 Task: Open a blank sheet, save the file as Daniel Add the quote 'Success is not final; failure is not fatal: it's the courage to continue that counts.'Success is not final; failure is not fatal: it's the courage to continue that counts.  Apply font style Apply font style Kunstler Script and font size 15 Align the text to the Center .Change the text color to  Purple
Action: Mouse moved to (324, 212)
Screenshot: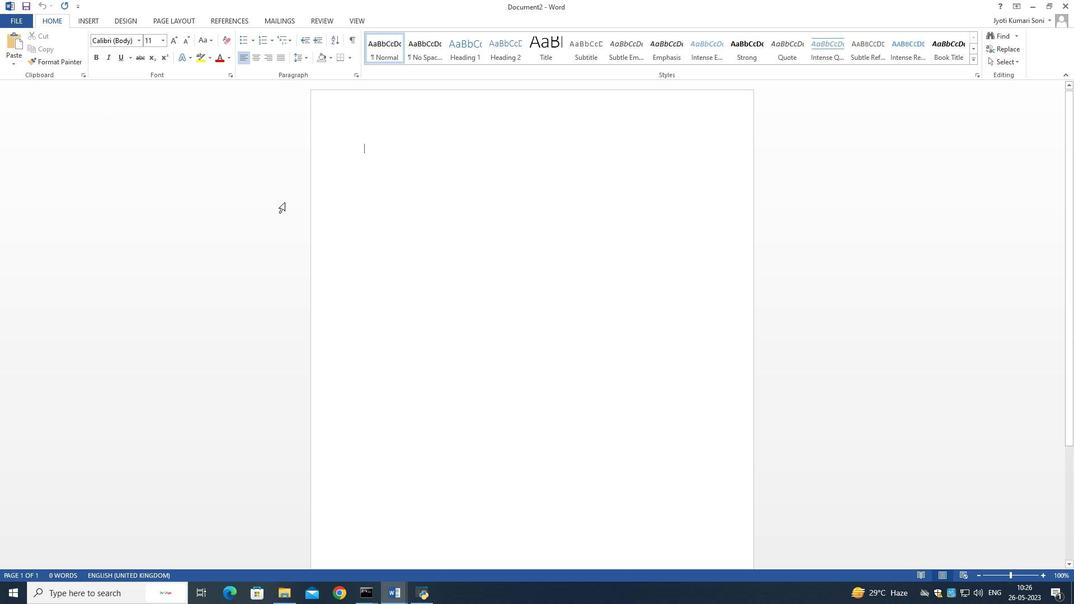 
Action: Mouse scrolled (324, 213) with delta (0, 0)
Screenshot: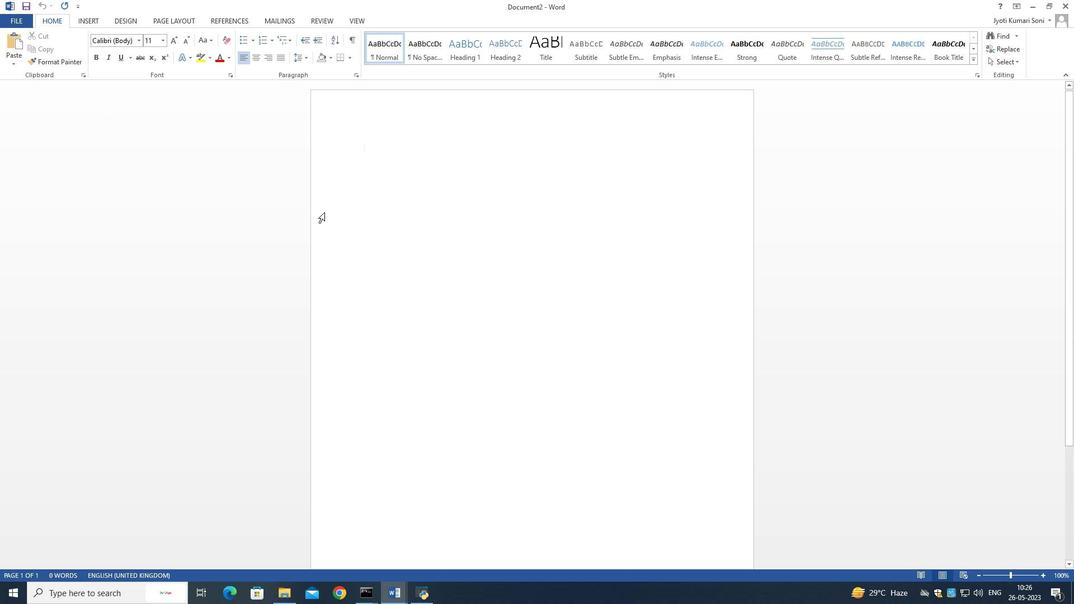 
Action: Mouse moved to (325, 212)
Screenshot: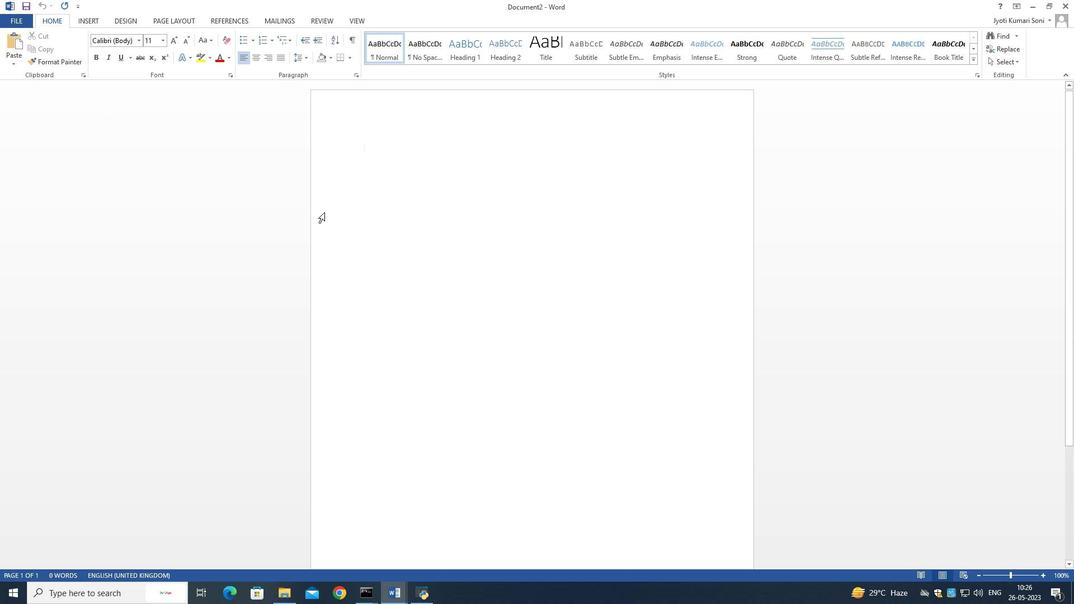 
Action: Mouse scrolled (325, 213) with delta (0, 0)
Screenshot: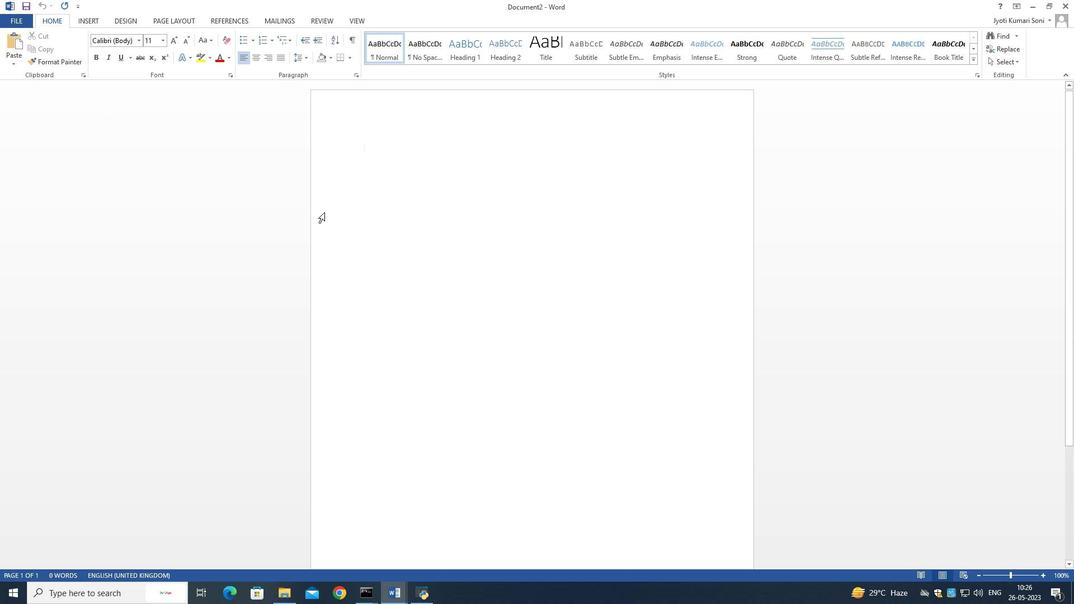 
Action: Mouse scrolled (325, 213) with delta (0, 0)
Screenshot: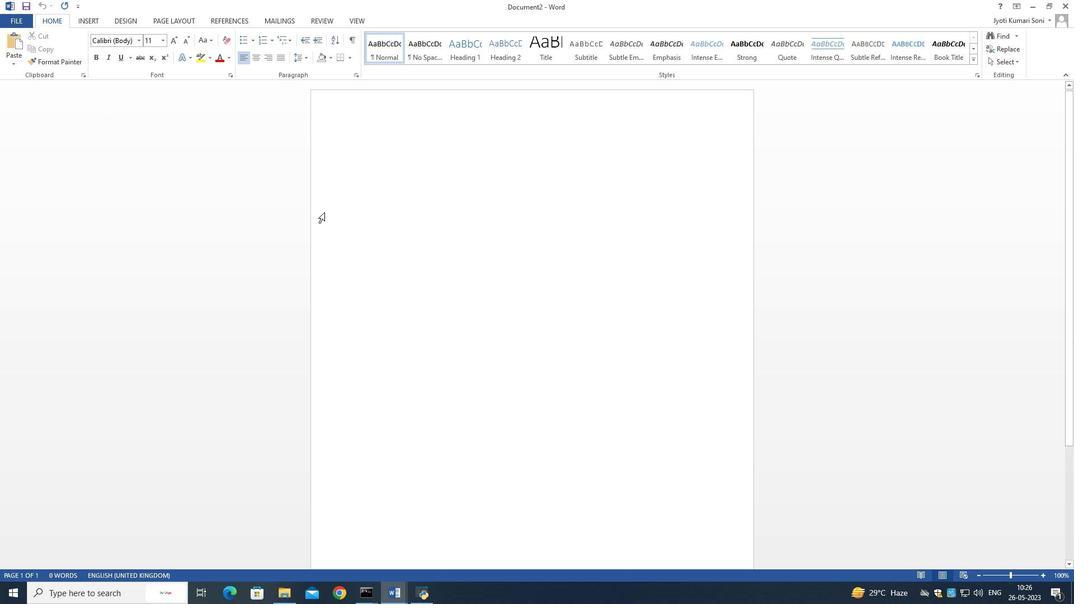
Action: Mouse moved to (18, 19)
Screenshot: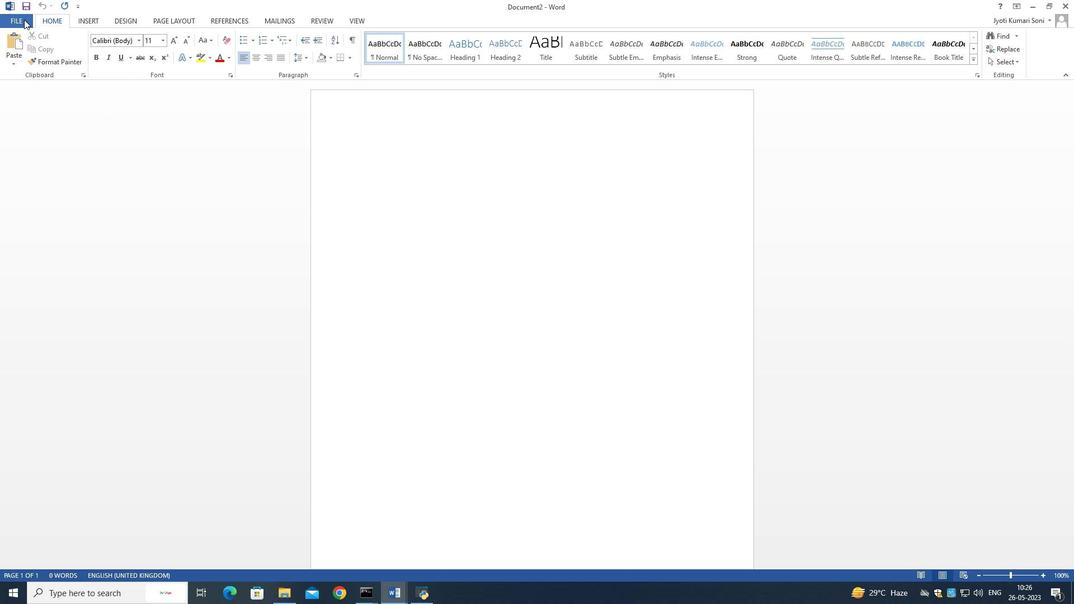 
Action: Mouse pressed left at (18, 19)
Screenshot: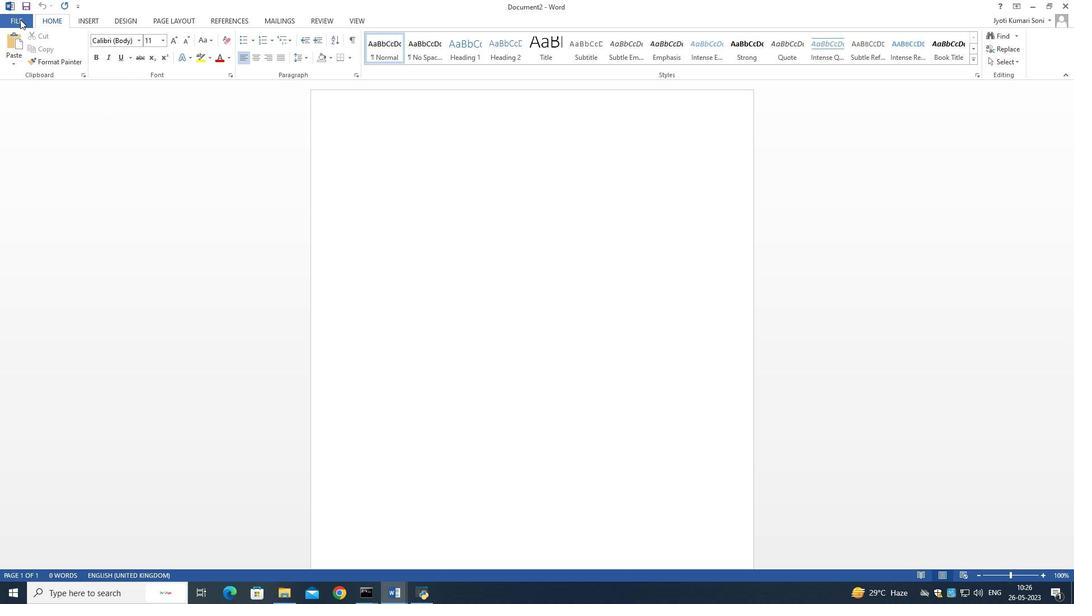 
Action: Mouse moved to (28, 73)
Screenshot: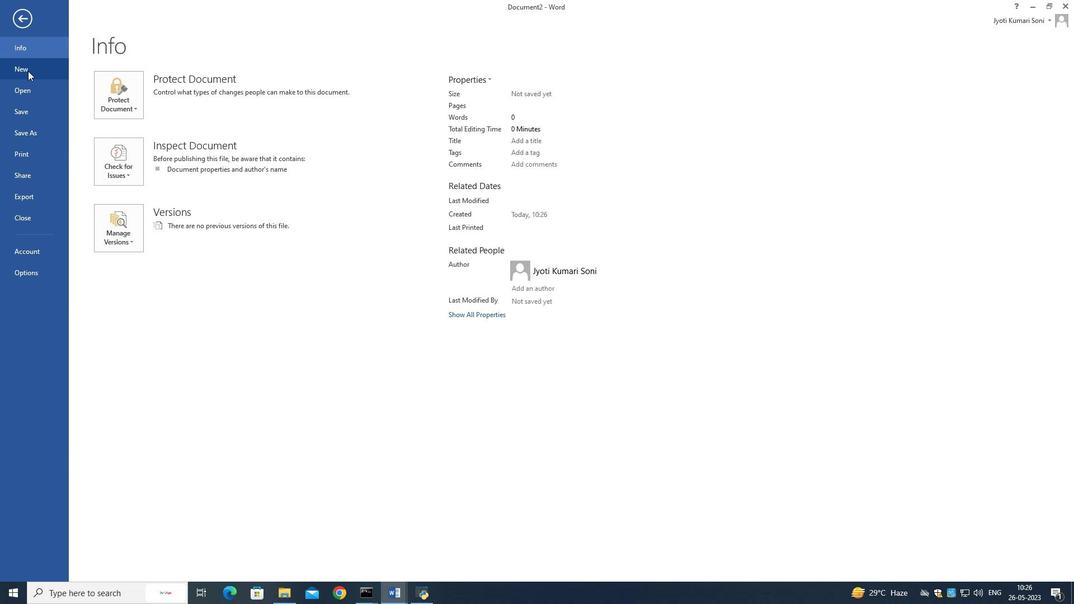 
Action: Mouse pressed left at (28, 73)
Screenshot: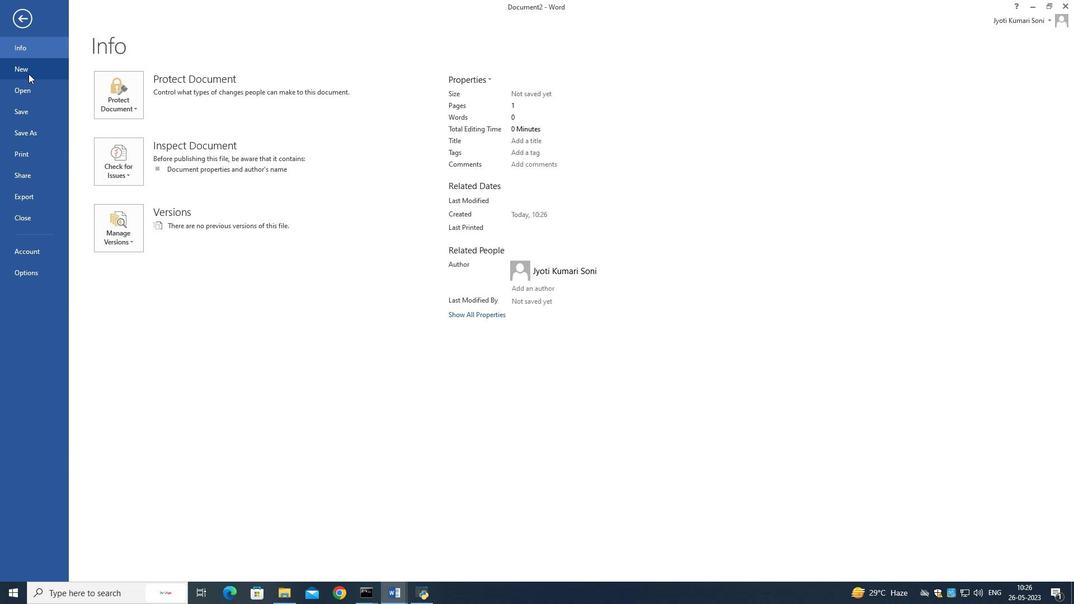 
Action: Mouse moved to (176, 166)
Screenshot: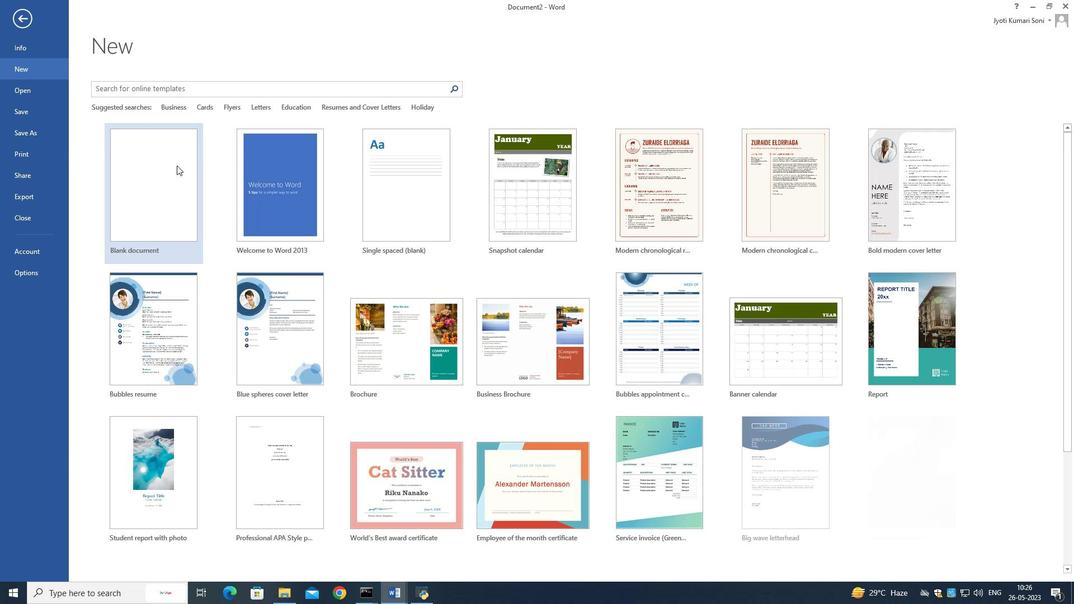 
Action: Mouse pressed left at (176, 166)
Screenshot: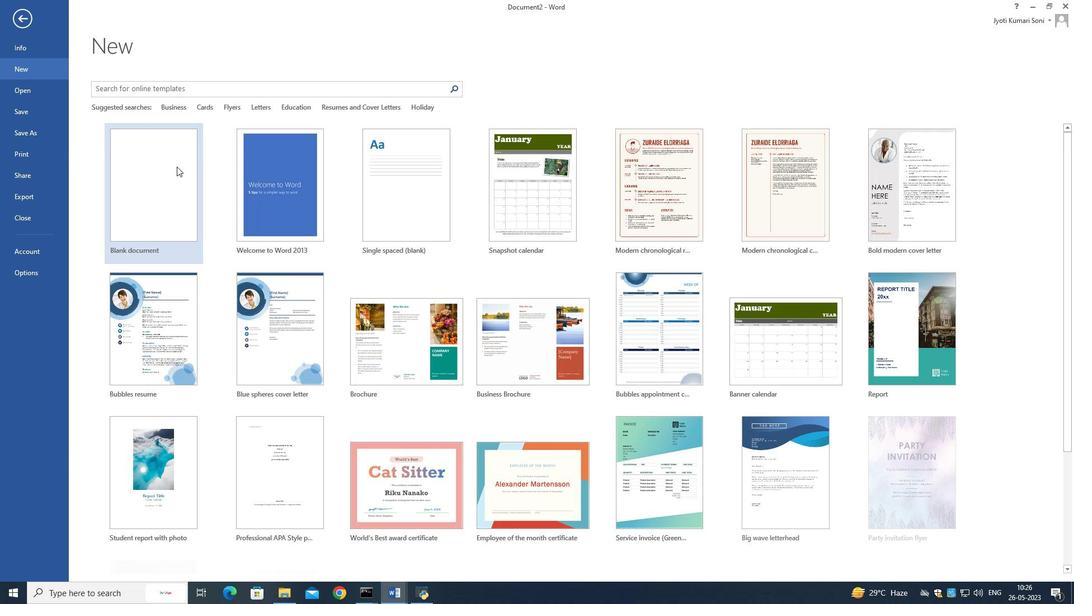 
Action: Mouse moved to (380, 150)
Screenshot: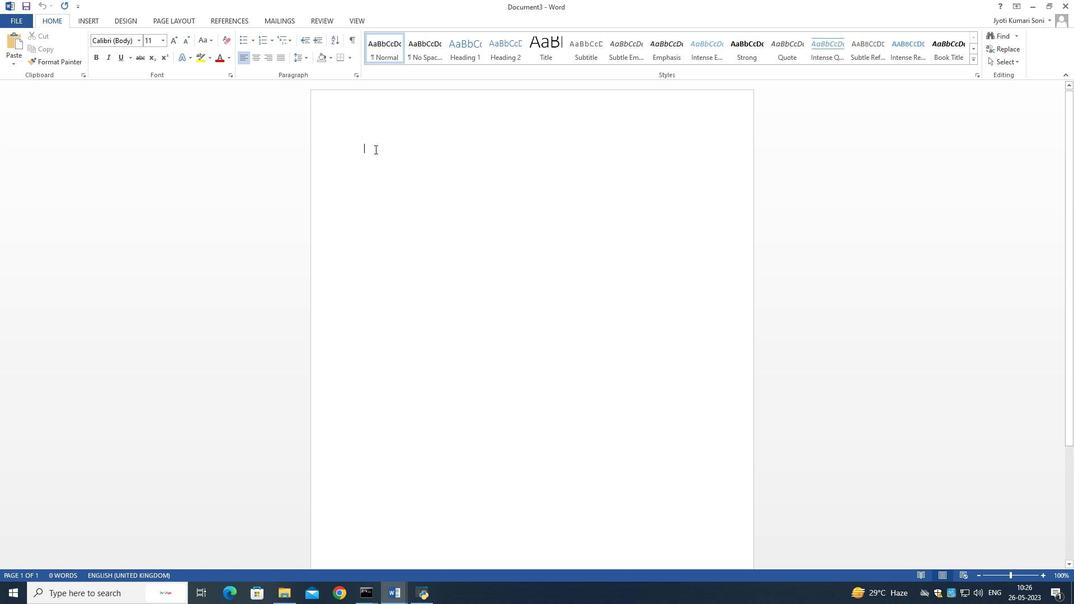 
Action: Key pressed ctrl+S
Screenshot: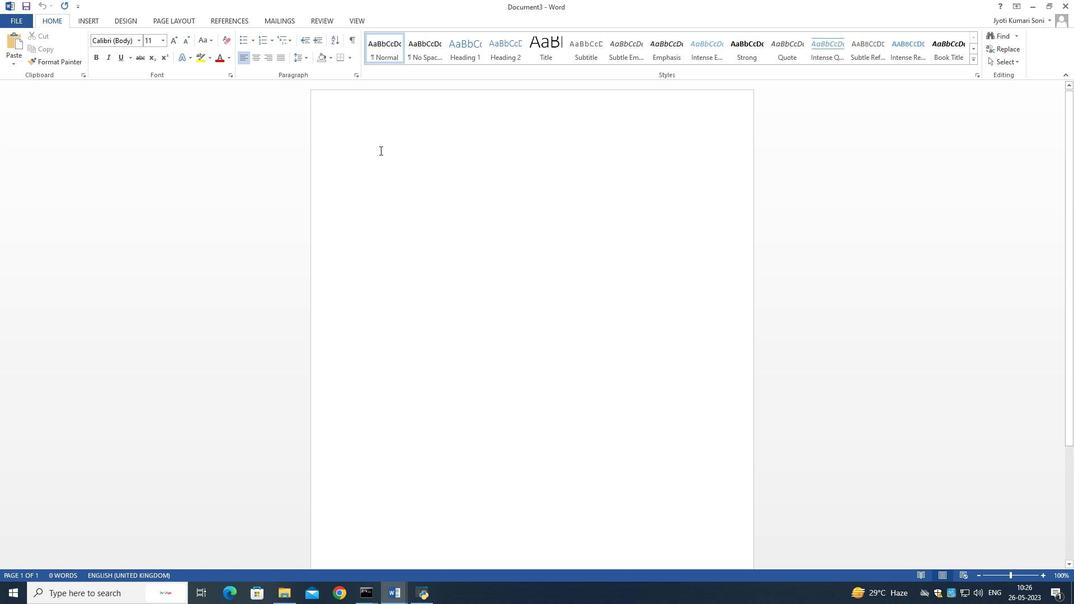 
Action: Mouse moved to (194, 119)
Screenshot: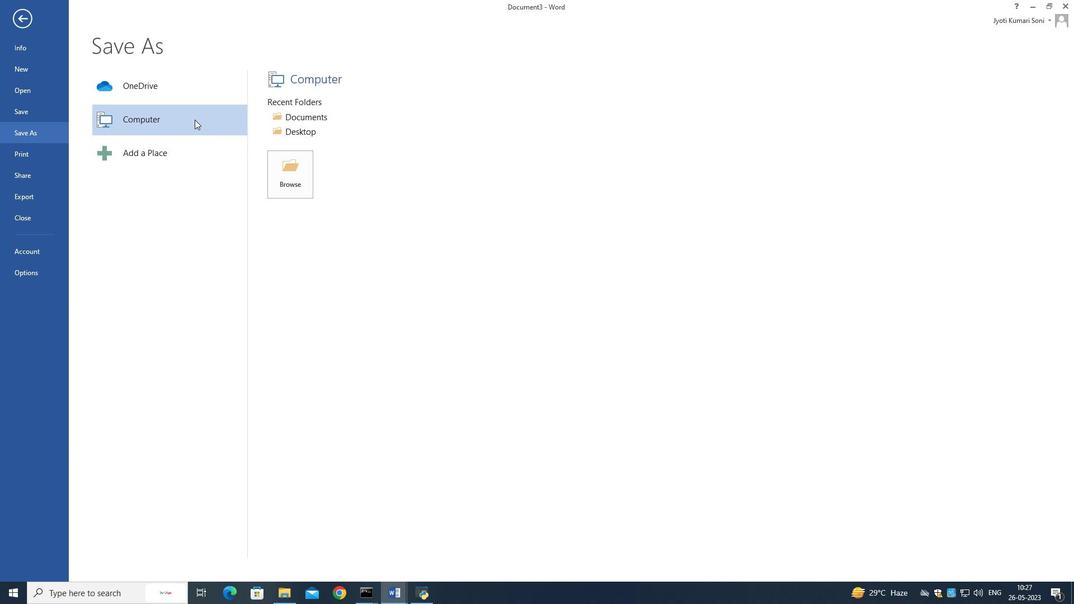 
Action: Mouse pressed left at (194, 119)
Screenshot: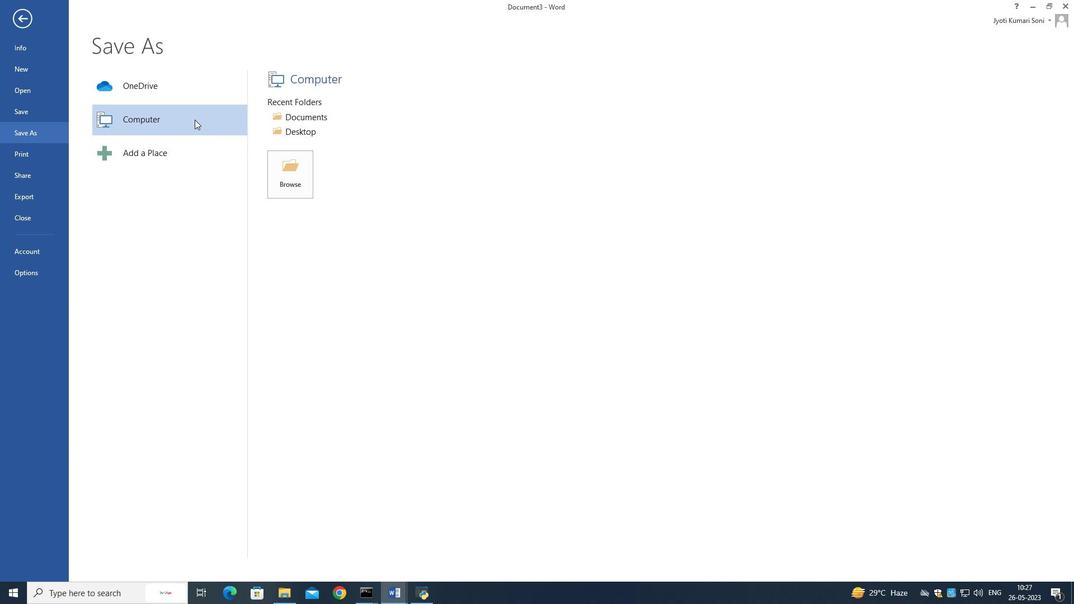 
Action: Mouse moved to (334, 118)
Screenshot: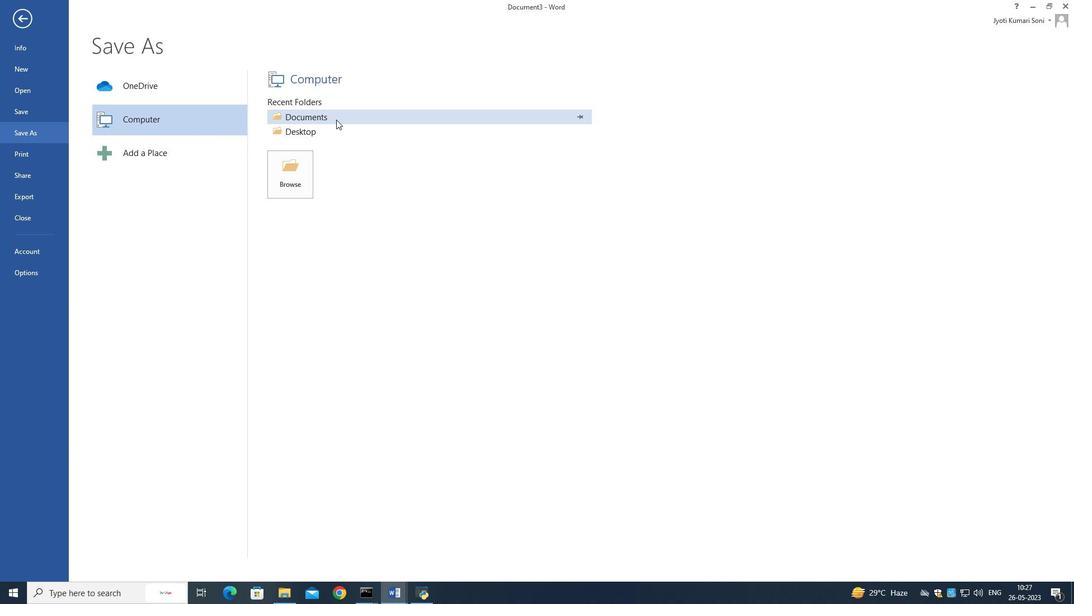 
Action: Mouse pressed left at (334, 118)
Screenshot: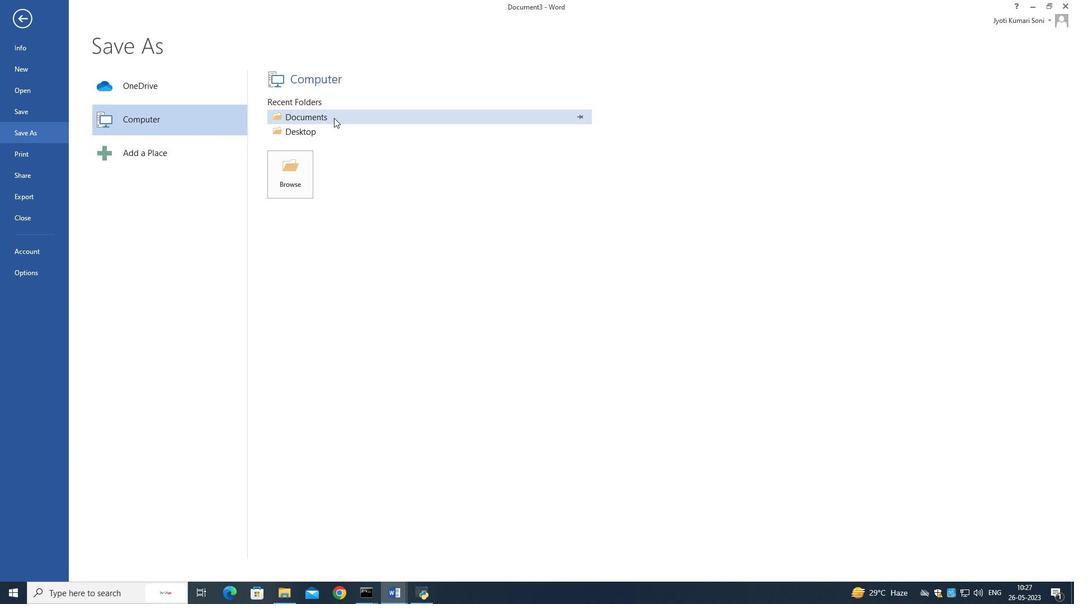 
Action: Mouse moved to (294, 223)
Screenshot: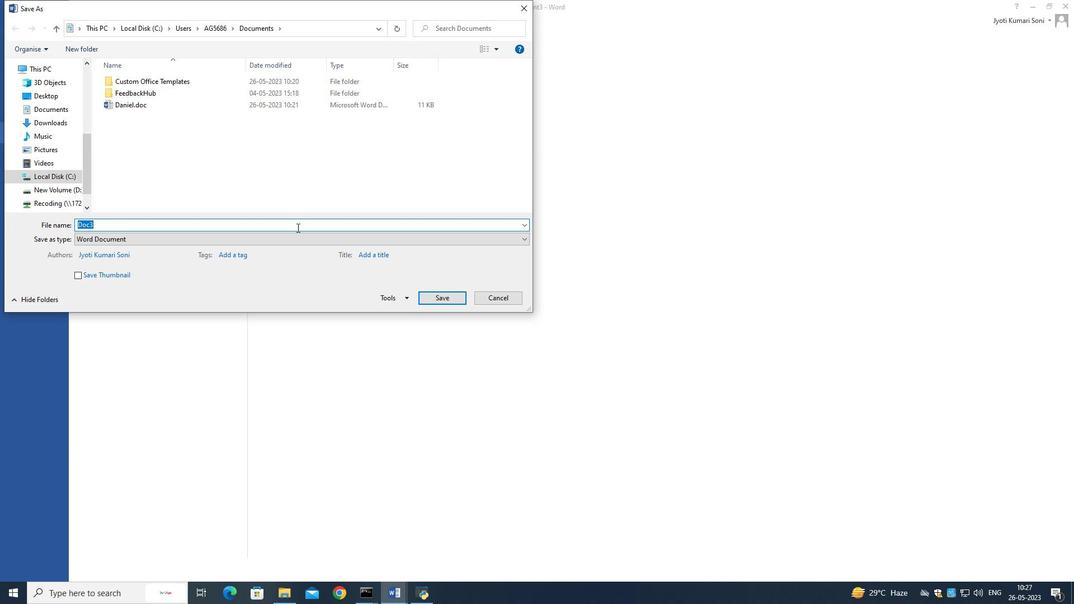 
Action: Mouse pressed left at (294, 223)
Screenshot: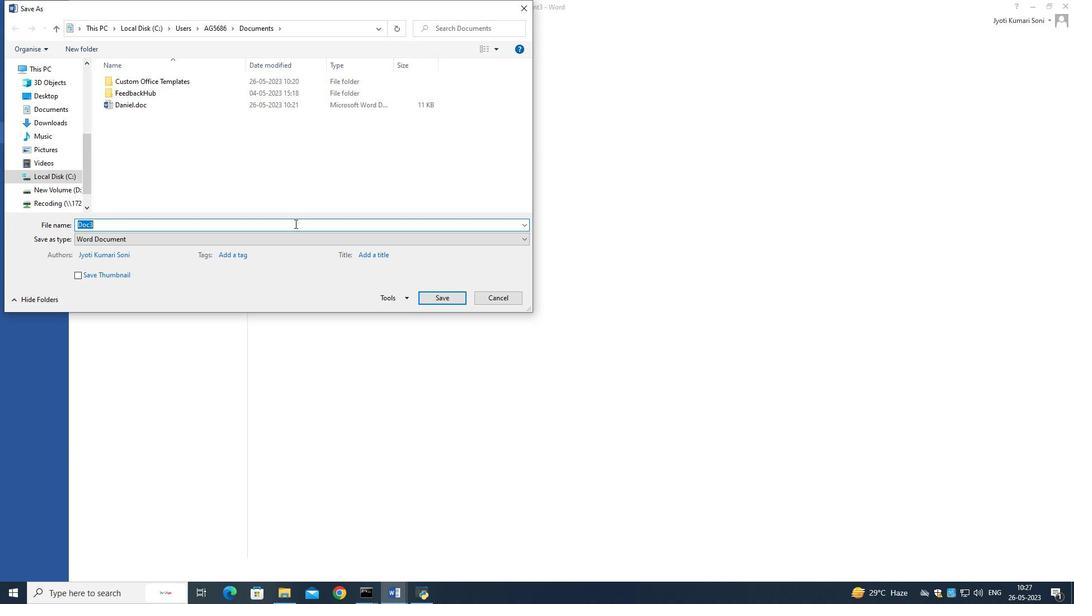 
Action: Key pressed <Key.backspace><Key.backspace><Key.backspace><Key.backspace><Key.backspace><Key.backspace><Key.backspace><Key.backspace><Key.backspace><Key.backspace><Key.backspace><Key.backspace><Key.backspace><Key.backspace><Key.backspace><Key.shift>daniel.doc
Screenshot: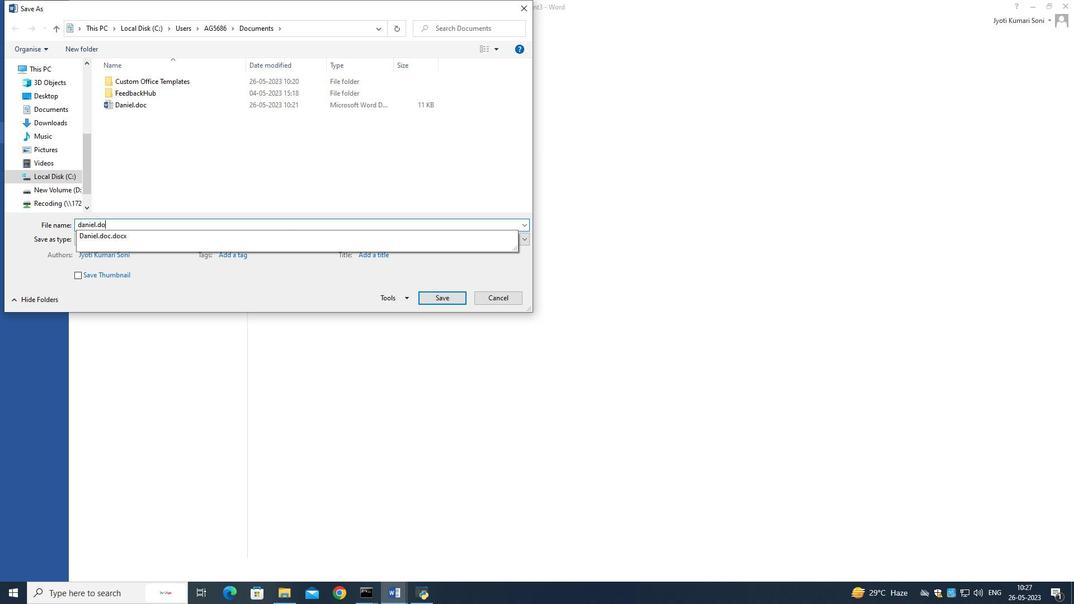 
Action: Mouse moved to (171, 233)
Screenshot: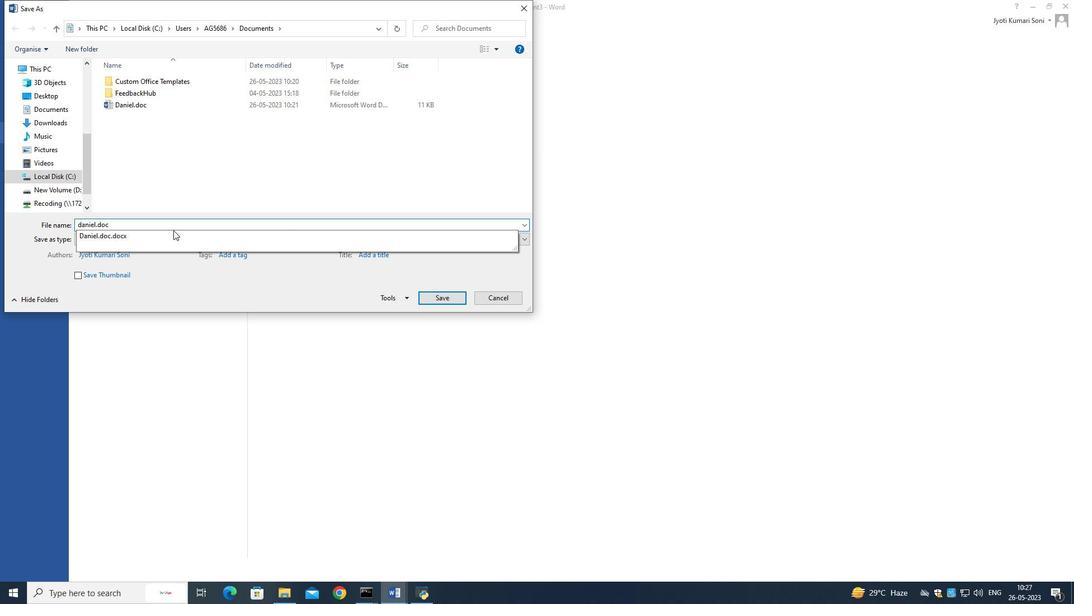 
Action: Key pressed <Key.backspace><Key.backspace><Key.backspace><Key.backspace>
Screenshot: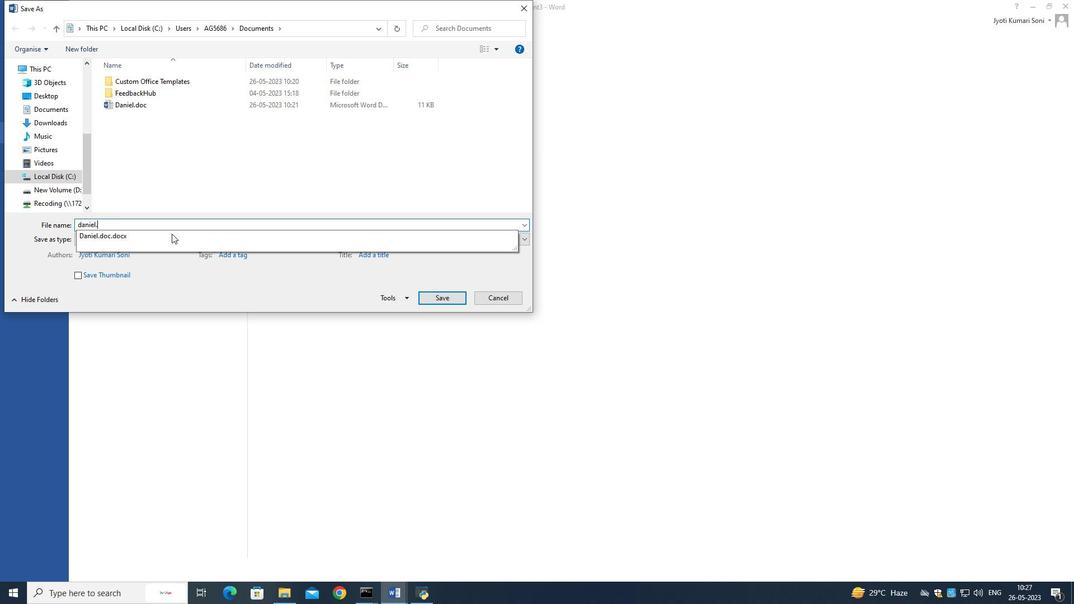 
Action: Mouse moved to (171, 225)
Screenshot: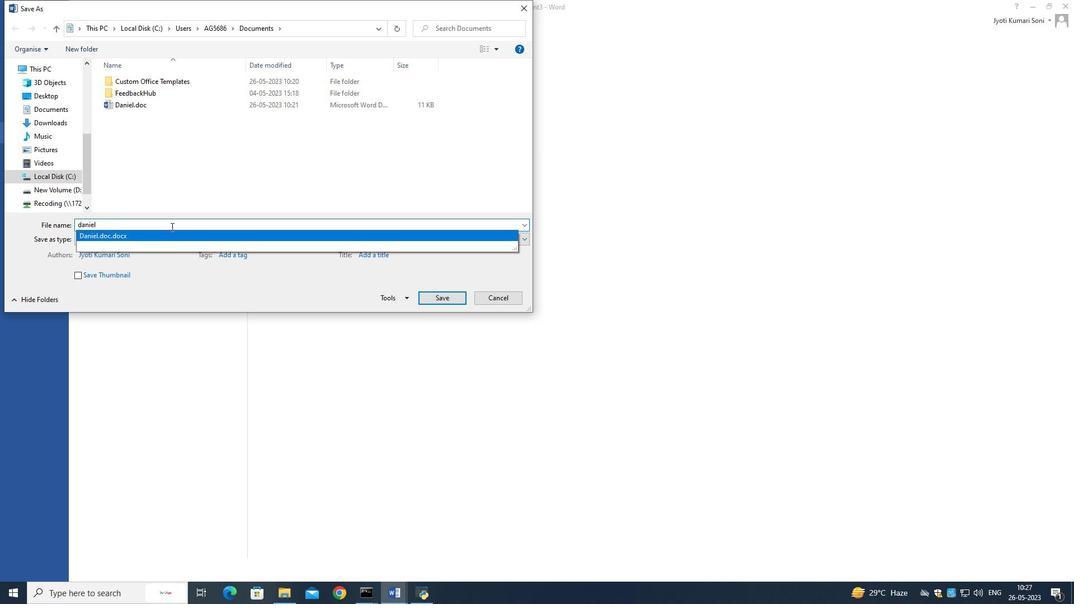 
Action: Mouse pressed left at (171, 225)
Screenshot: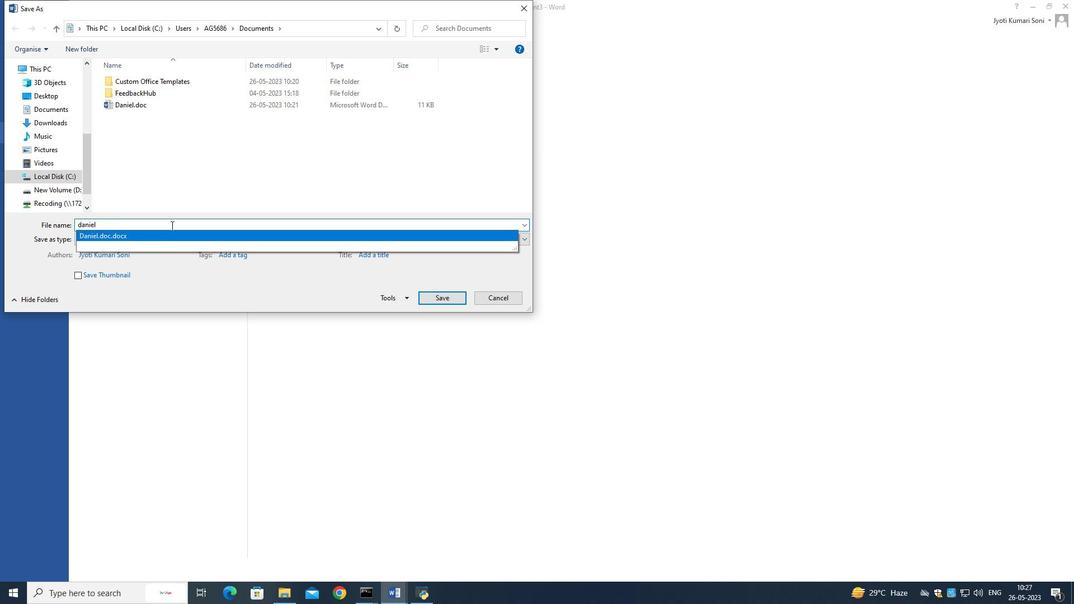 
Action: Mouse moved to (438, 298)
Screenshot: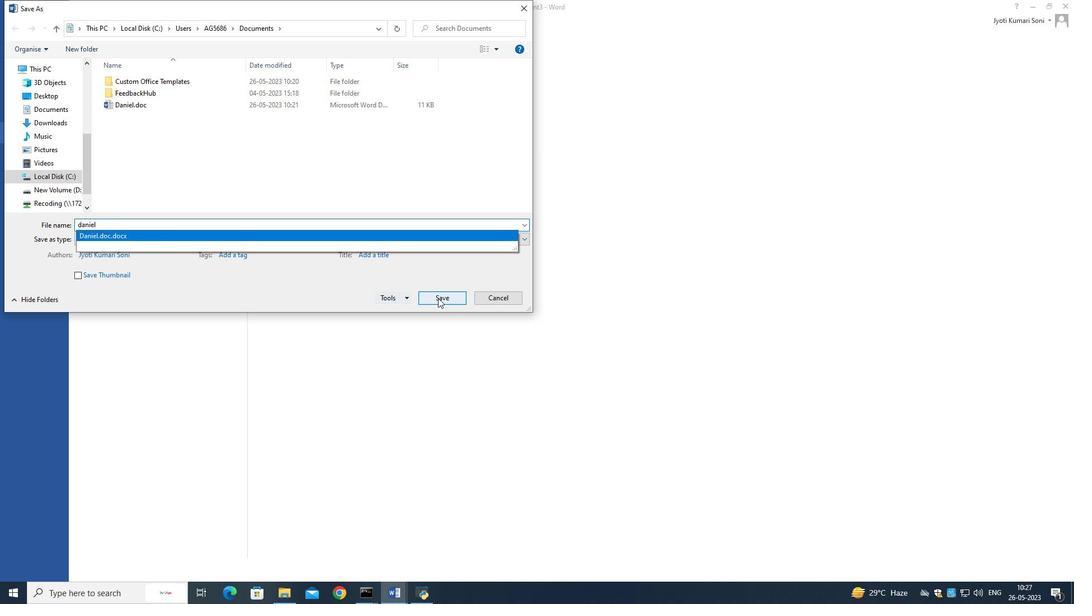 
Action: Mouse pressed left at (438, 298)
Screenshot: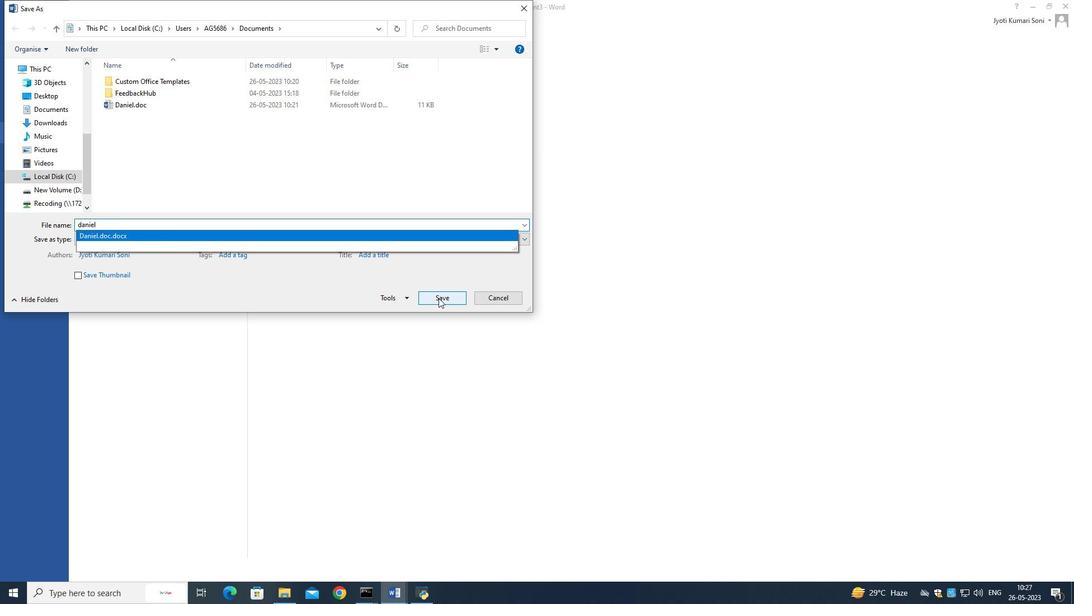 
Action: Mouse moved to (386, 162)
Screenshot: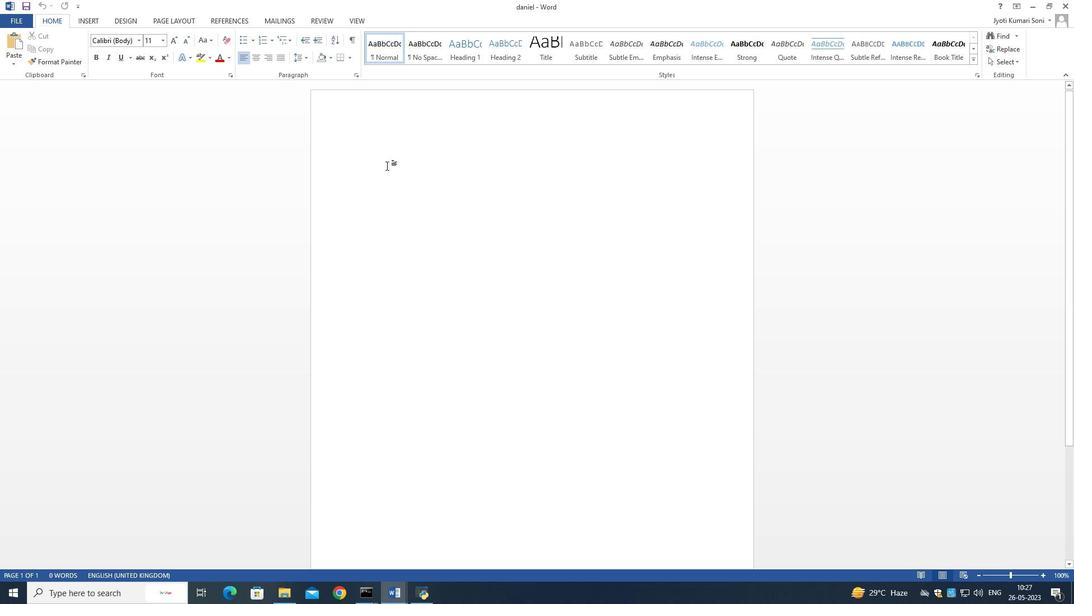 
Action: Mouse pressed left at (386, 162)
Screenshot: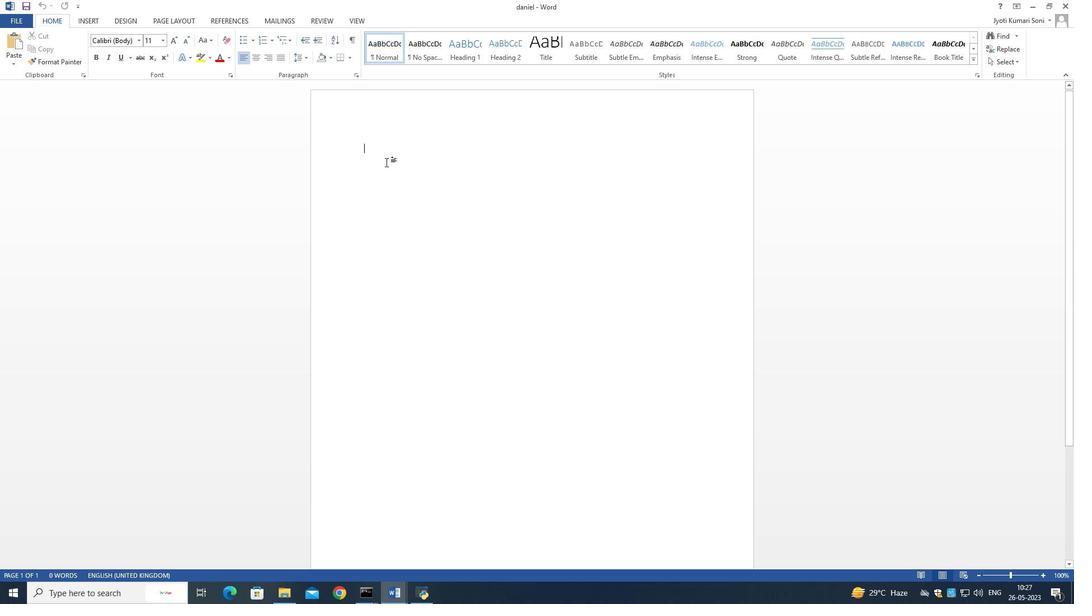
Action: Mouse moved to (399, 147)
Screenshot: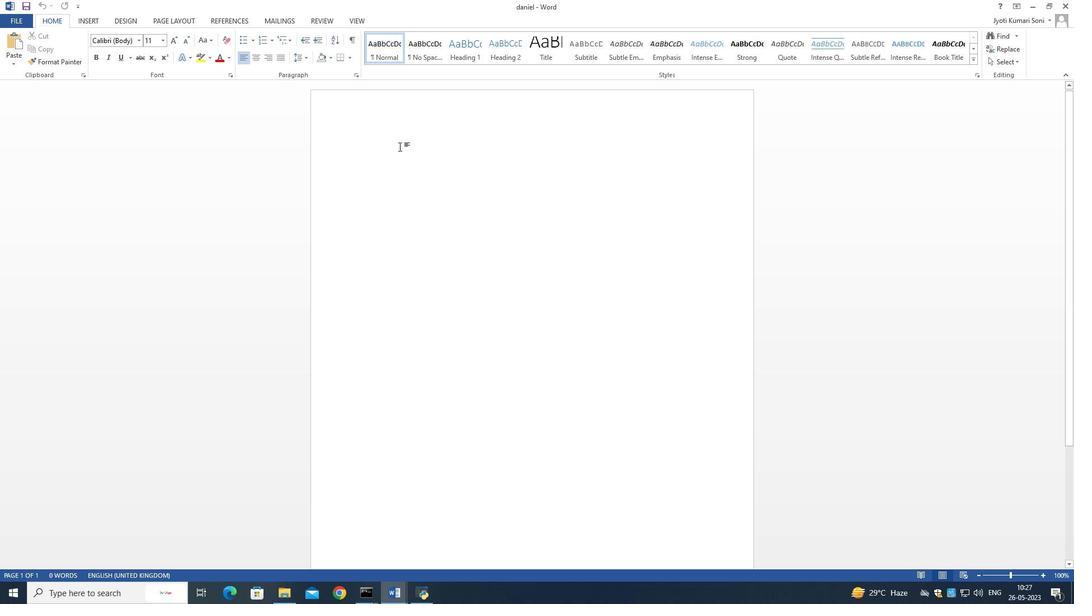 
Action: Key pressed <Key.shift><Key.shift><Key.shift><Key.shift><Key.shift><Key.shift><Key.shift><Key.shift><Key.shift><Key.shift><Key.shift><Key.shift><Key.shift><Key.shift><Key.shift><Key.shift><Key.shift><Key.shift><Key.shift><Key.shift><Key.shift><Key.shift><Key.shift><Key.shift><Key.shift><Key.shift><Key.shift><Key.shift><Key.shift><Key.shift><Key.shift><Key.shift><Key.shift><Key.shift><Key.shift><Key.shift><Key.shift><Key.shift><Key.shift><Key.shift><Key.shift><Key.shift><Key.shift><Key.shift><Key.shift><Key.shift>'<Key.shift>Success<Key.space>is<Key.space>not<Key.space>final;<Key.space><Key.shift>Failure<Key.space>is<Key.space>not<Key.space>fatal;<Key.backspace><Key.shift_r>:<Key.space><Key.shift>It's<Key.space>the<Key.space>courage<Key.space>to<Key.space>continue<Key.space>that<Key.space>counts.
Screenshot: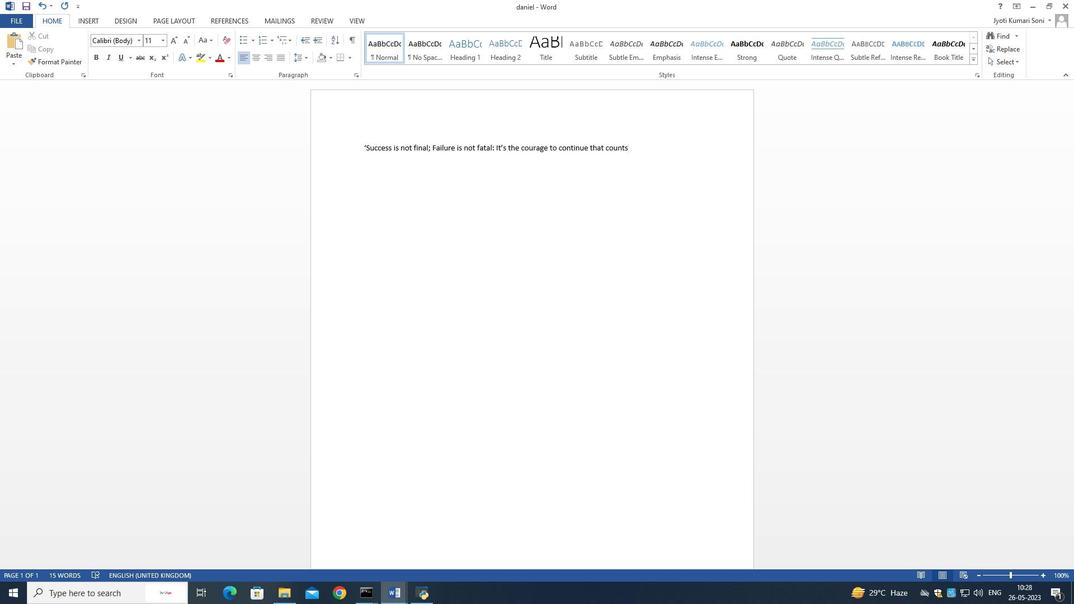 
Action: Mouse moved to (642, 162)
Screenshot: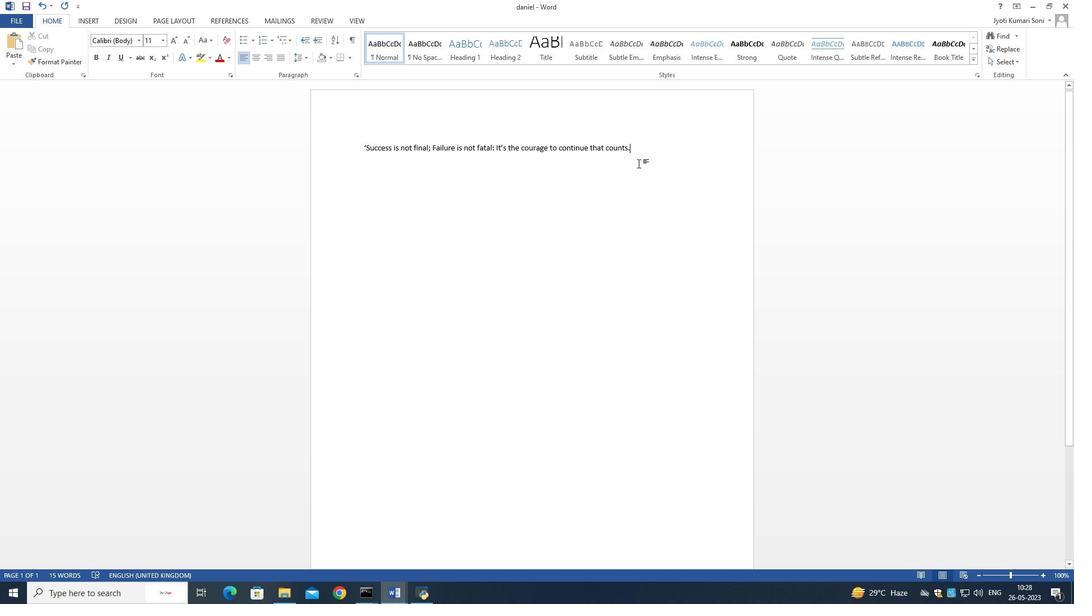 
Action: Key pressed <Key.enter>'
Screenshot: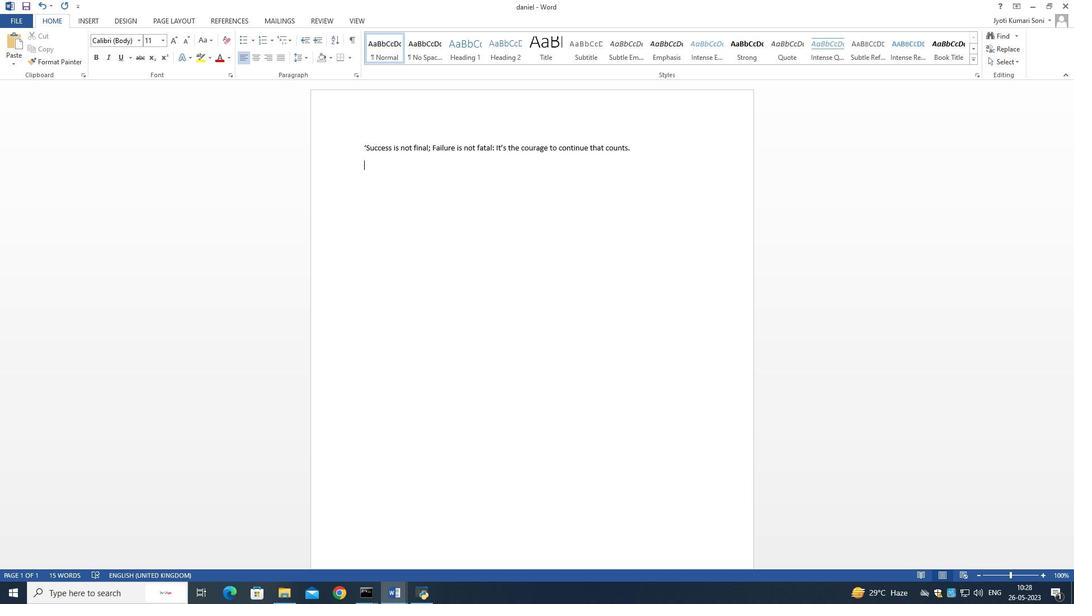 
Action: Mouse moved to (653, 147)
Screenshot: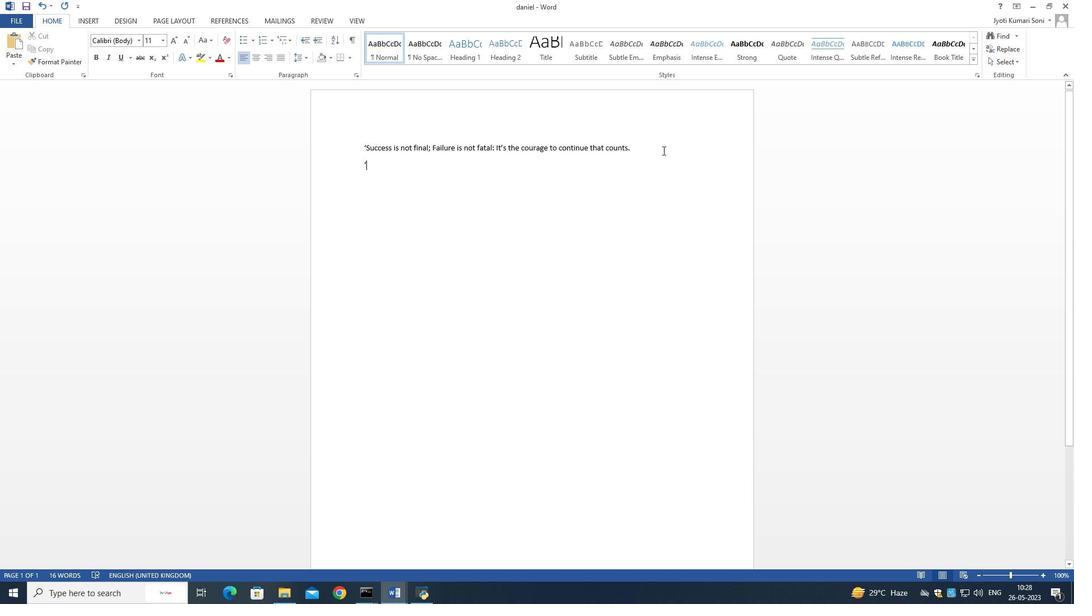 
Action: Mouse pressed left at (653, 147)
Screenshot: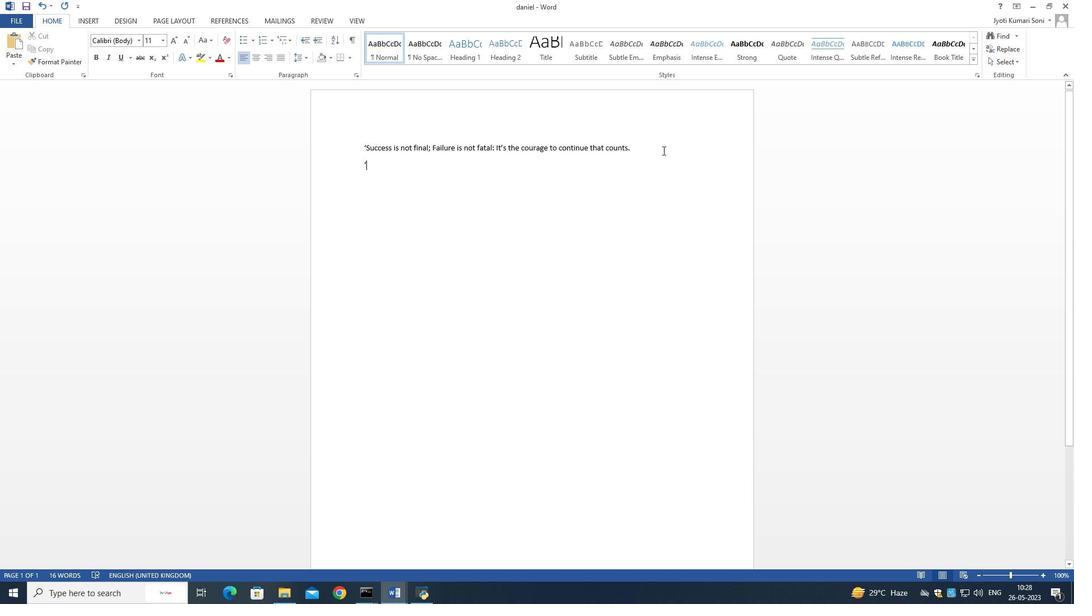 
Action: Mouse moved to (650, 146)
Screenshot: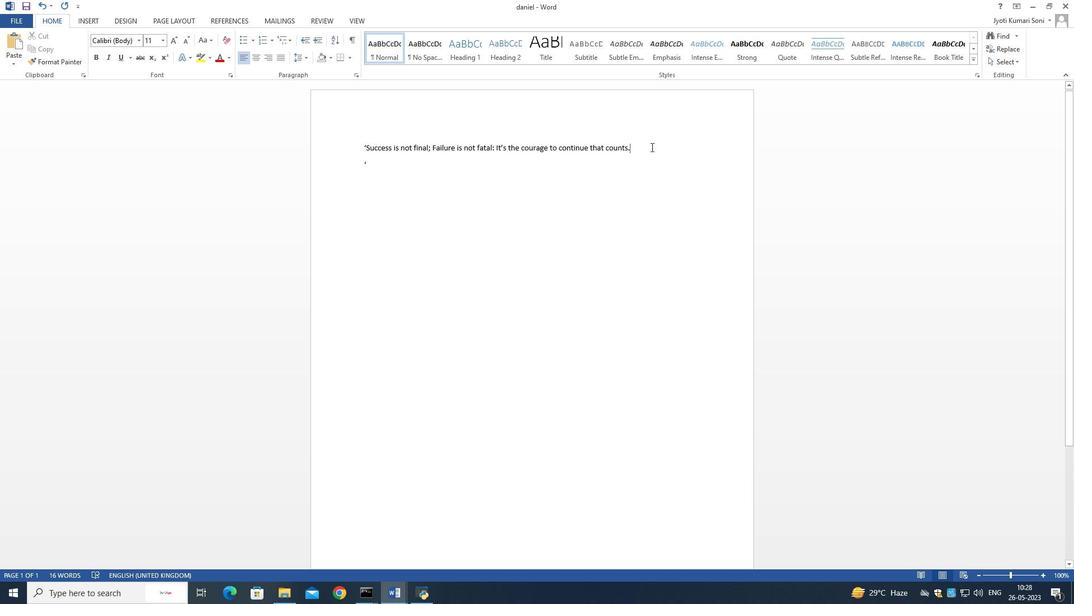 
Action: Key pressed '
Screenshot: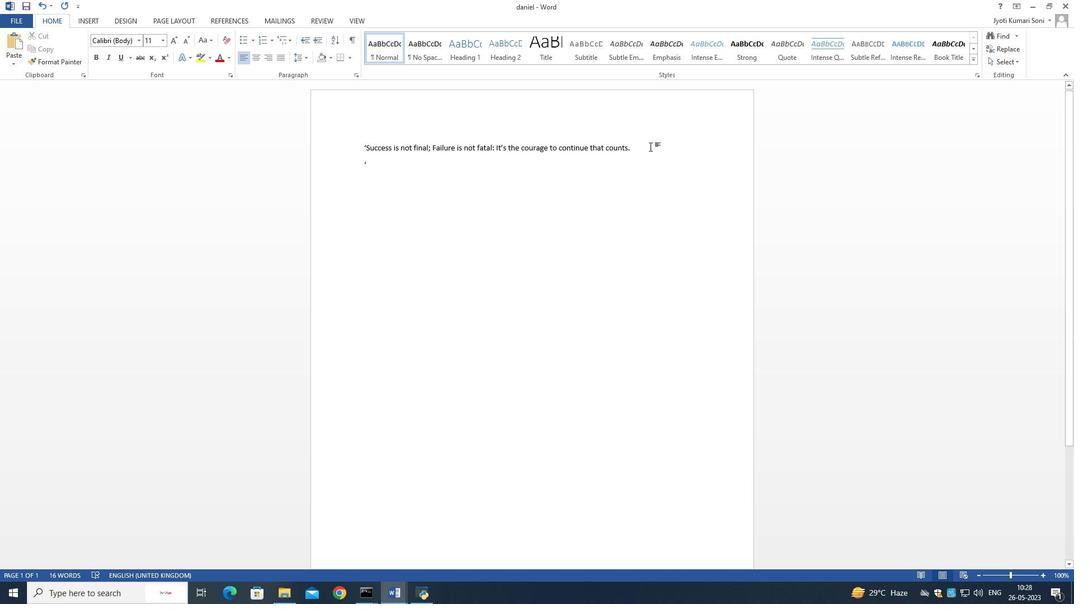
Action: Mouse moved to (416, 164)
Screenshot: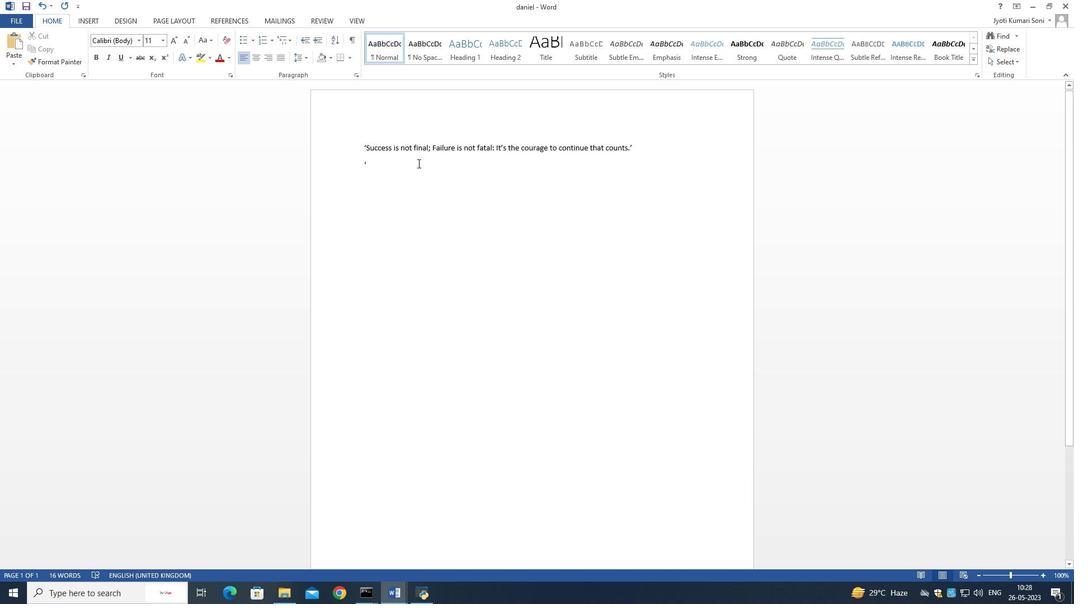 
Action: Mouse pressed left at (416, 164)
Screenshot: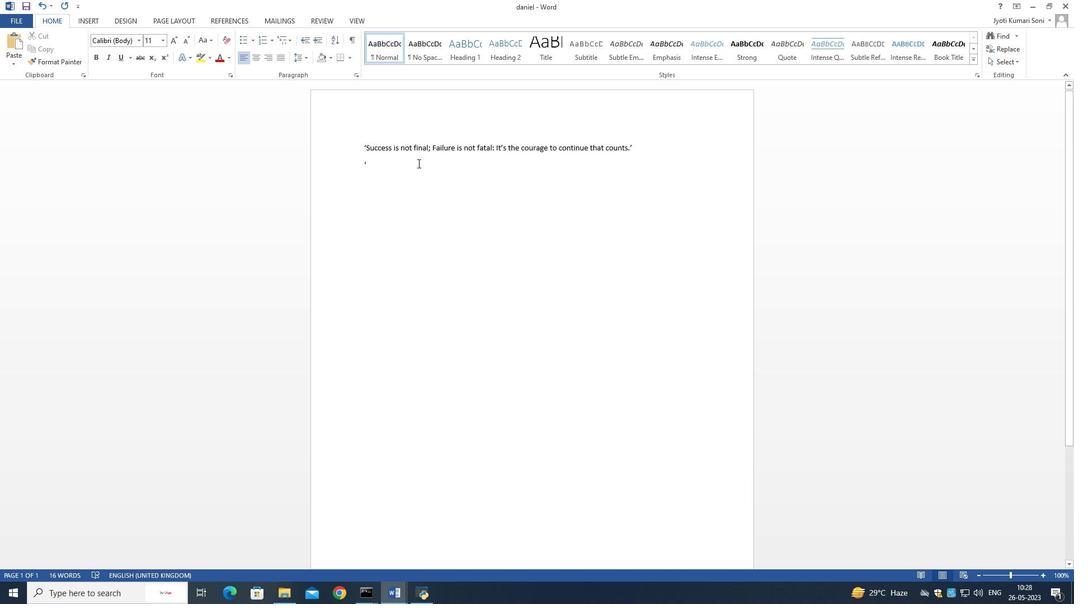 
Action: Key pressed <Key.shift>Success<Key.space>is<Key.space>not<Key.space>fatal<Key.shift_r>:<Key.shift><Key.shift><Key.shift><Key.shift><Key.shift><Key.shift><Key.shift><Key.shift><Key.shift><Key.shift><Key.shift><Key.shift>It's<Key.left><Key.left><Key.left><Key.left><Key.space><Key.right><Key.right><Key.right><Key.right><Key.space><Key.backspace>
Screenshot: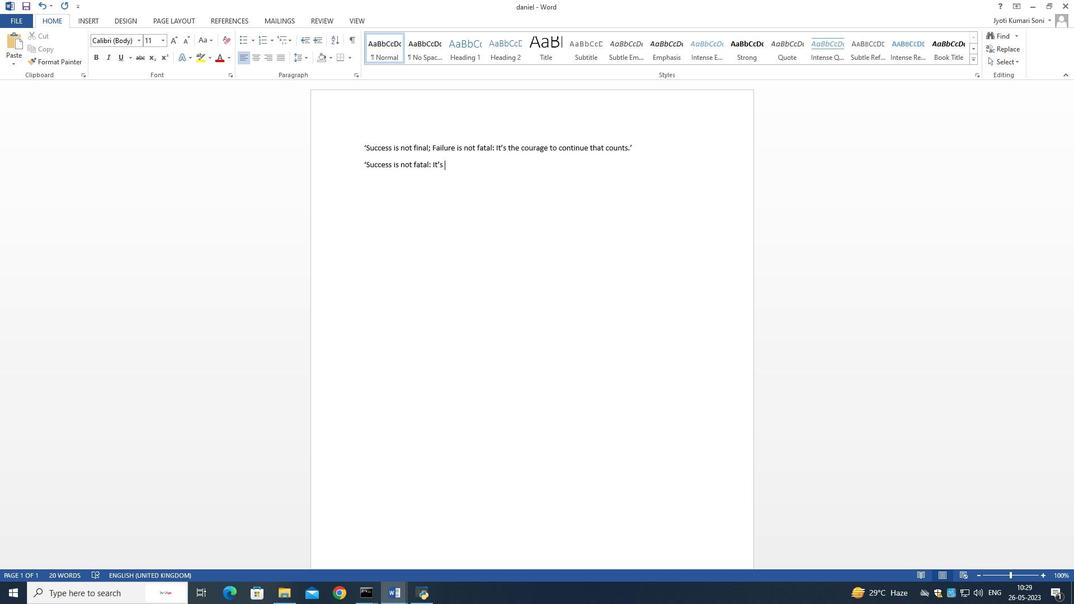 
Action: Mouse moved to (406, 190)
Screenshot: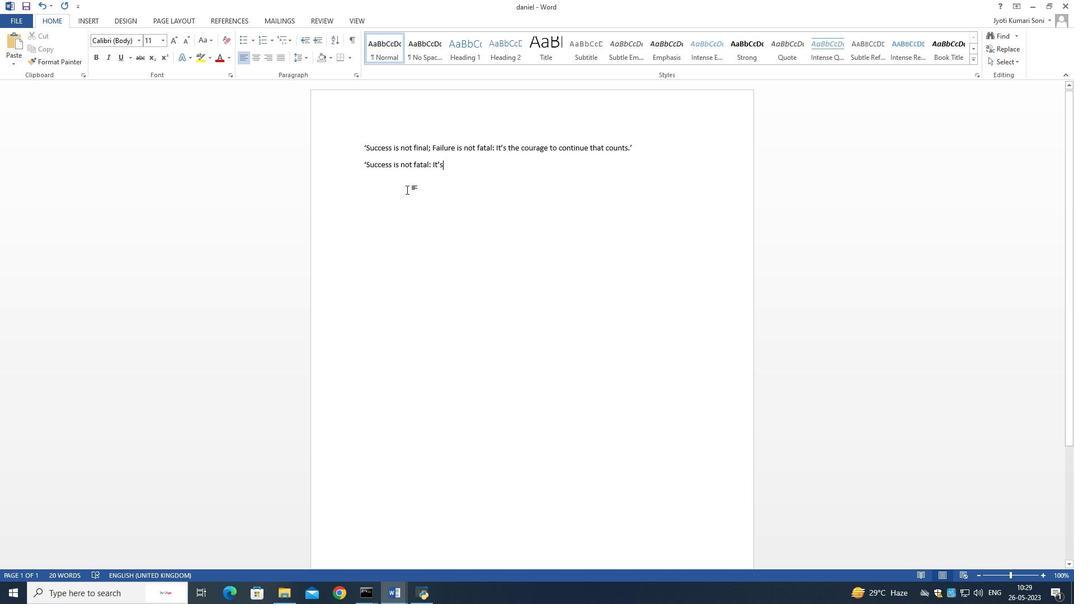 
Action: Key pressed <Key.backspace><Key.backspace><Key.backspace><Key.backspace><Key.backspace><Key.backspace><Key.backspace><Key.backspace><Key.backspace><Key.backspace>inal;<Key.space>failure<Key.space>is<Key.space>not<Key.space>fatal<Key.shift_r><Key.space><Key.shift_r>:<Key.space>it's<Key.space>the<Key.space>courage<Key.space>to<Key.space>countinue=<Key.backspace><Key.backspace><Key.backspace><Key.backspace><Key.backspace><Key.backspace><Key.backspace><Key.backspace><Key.backspace>ontinue<Key.space>that<Key.space>counts.
Screenshot: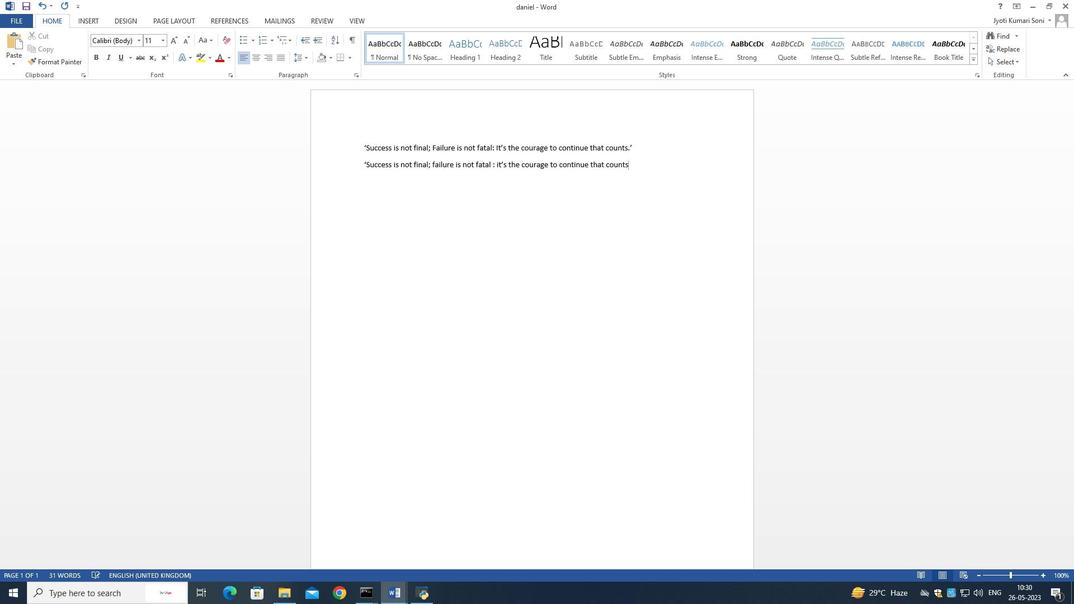 
Action: Mouse moved to (640, 167)
Screenshot: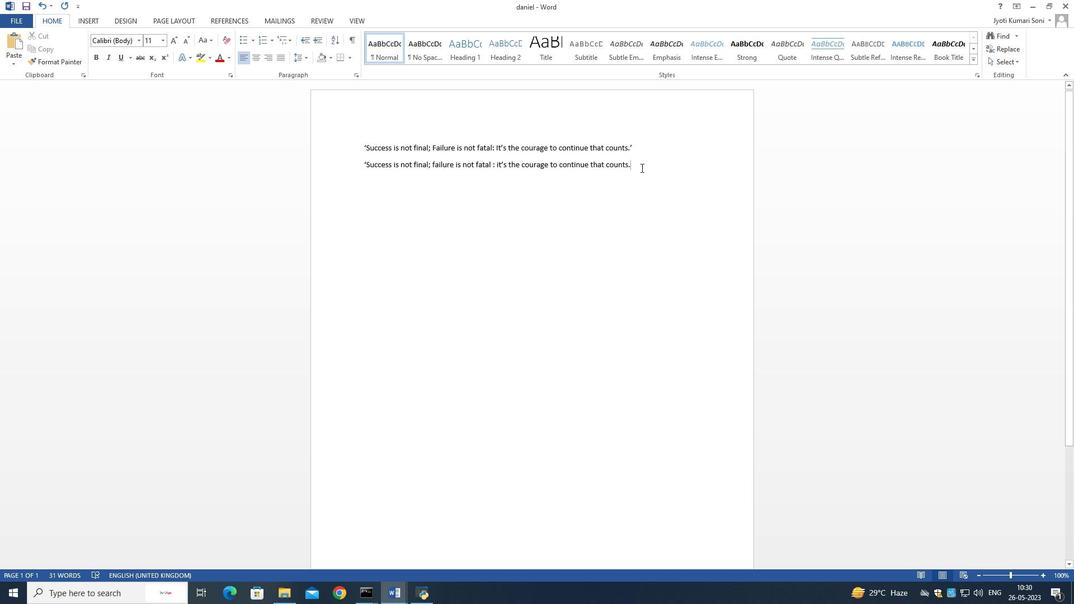 
Action: Key pressed '
Screenshot: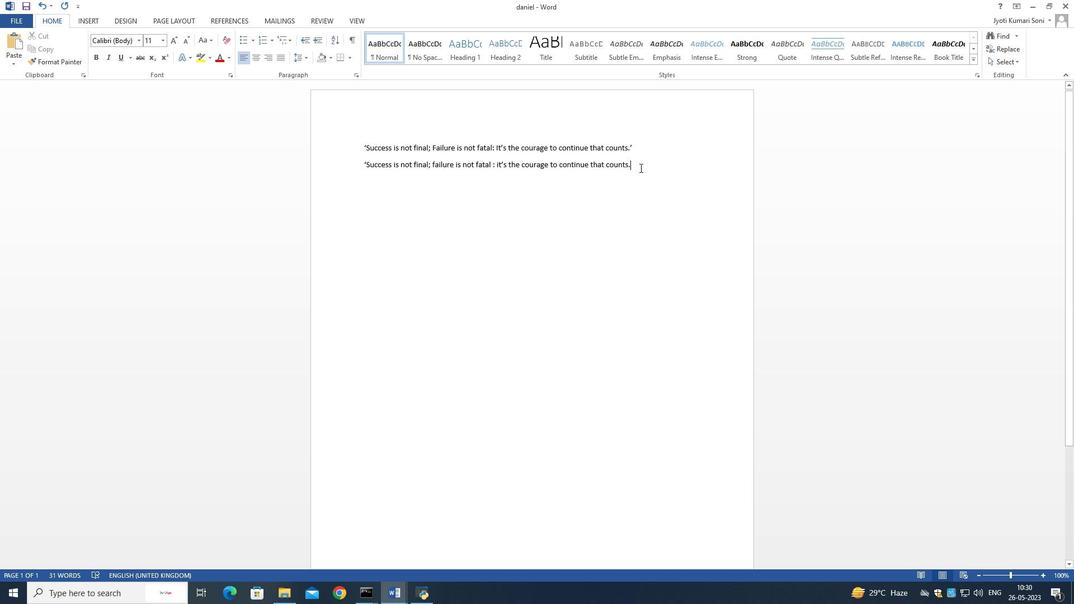 
Action: Mouse moved to (647, 168)
Screenshot: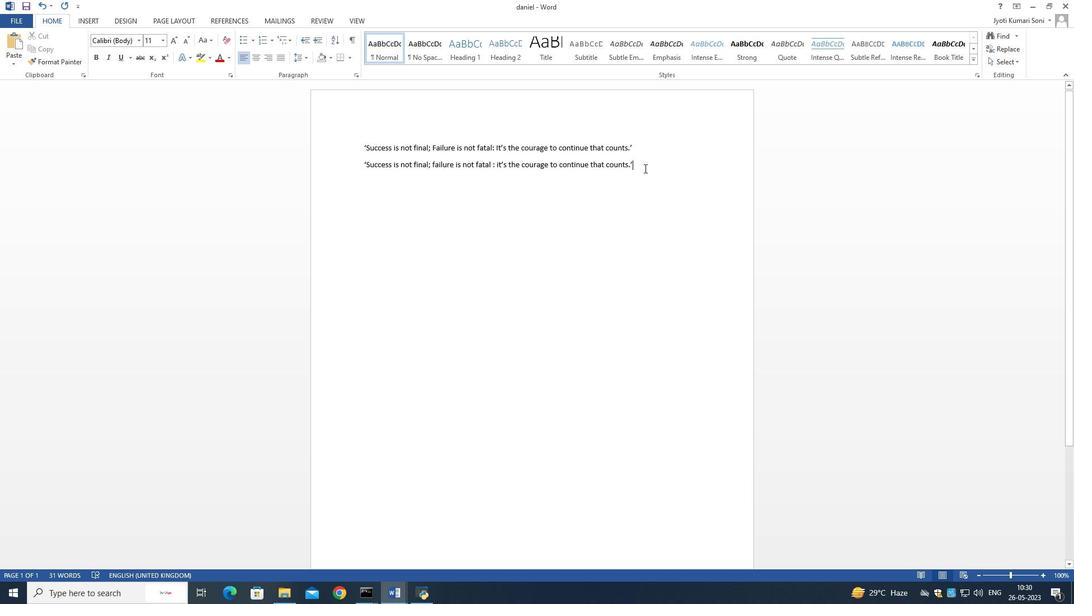 
Action: Mouse pressed left at (647, 168)
Screenshot: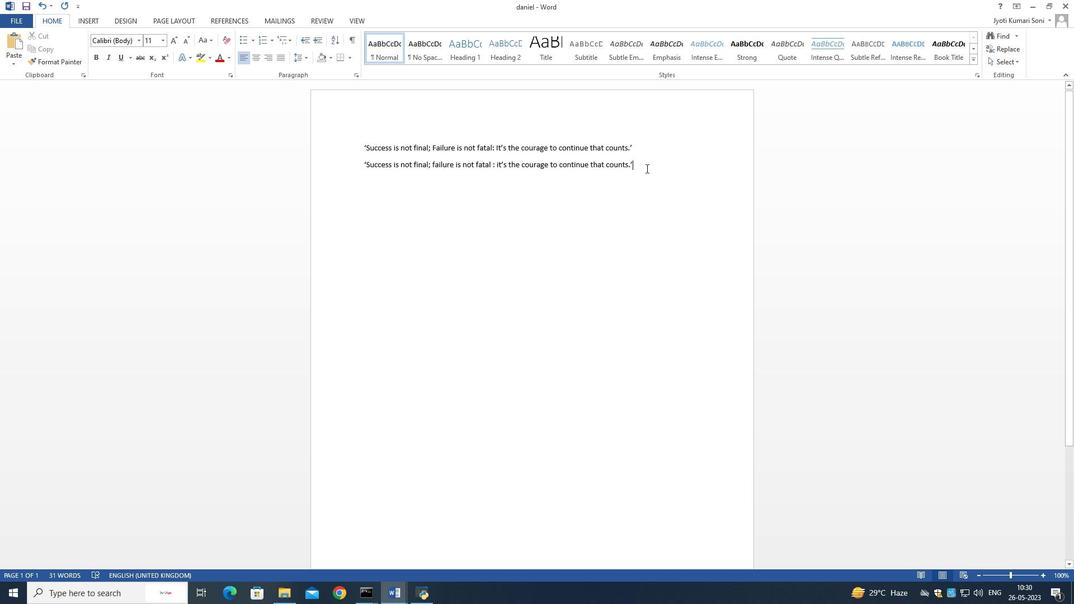 
Action: Mouse moved to (136, 38)
Screenshot: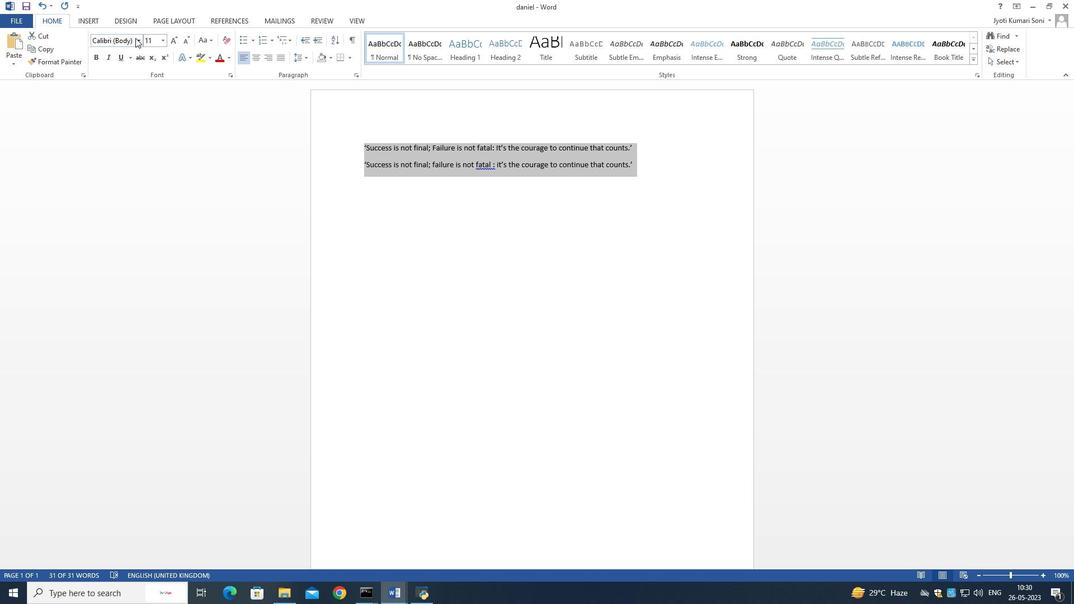 
Action: Mouse pressed left at (136, 38)
Screenshot: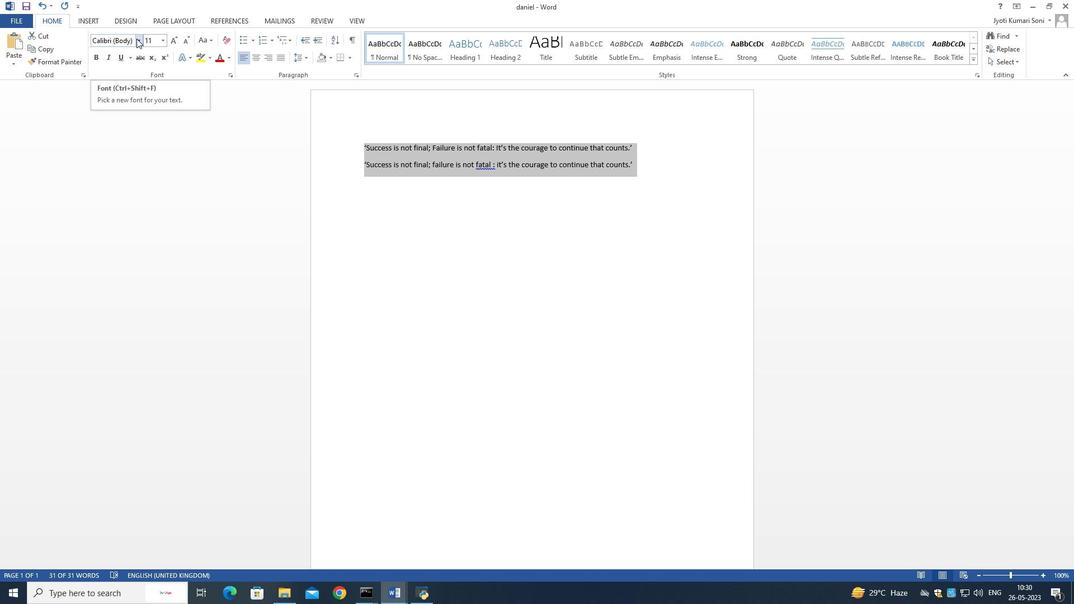 
Action: Mouse moved to (139, 143)
Screenshot: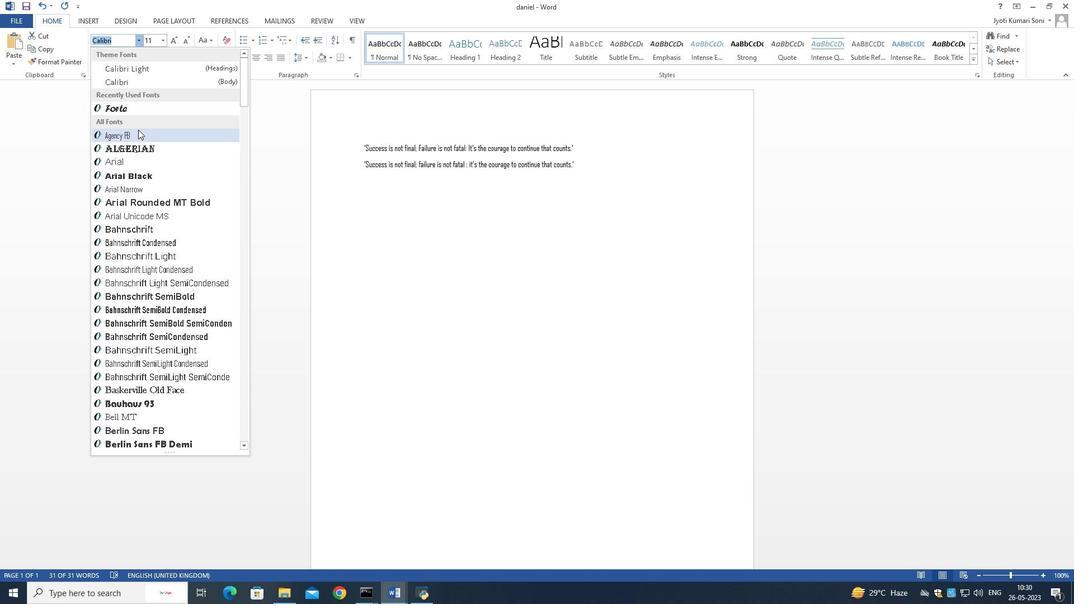 
Action: Mouse scrolled (139, 142) with delta (0, 0)
Screenshot: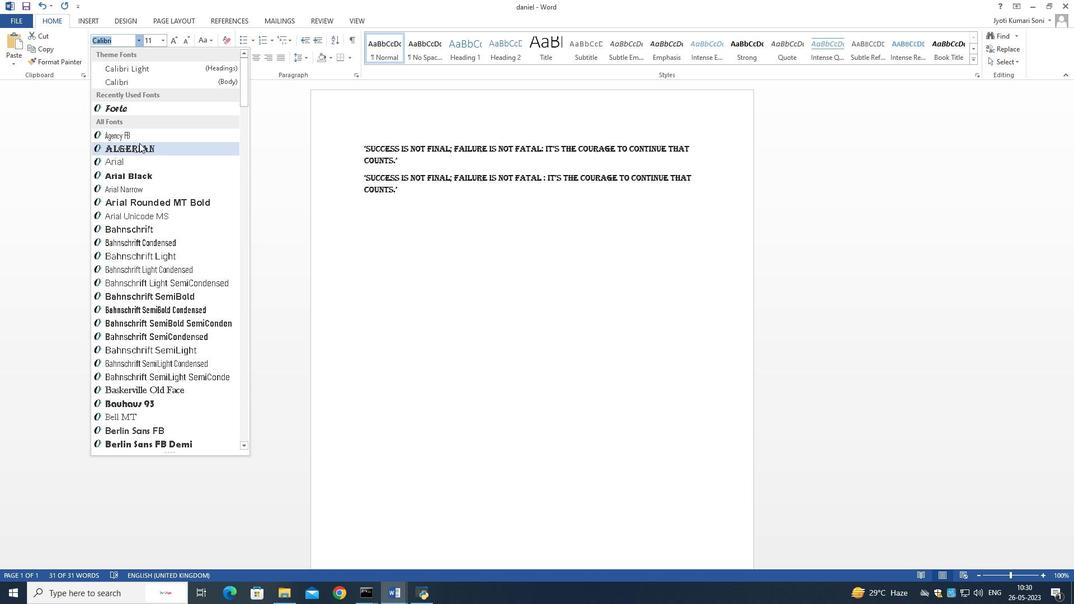
Action: Mouse scrolled (139, 142) with delta (0, 0)
Screenshot: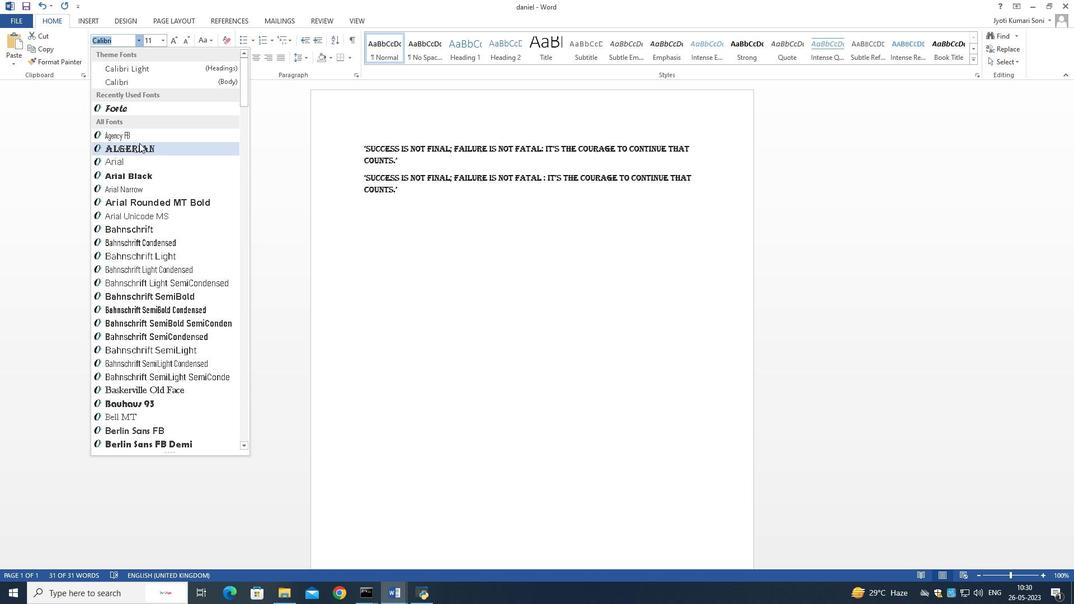 
Action: Mouse scrolled (139, 142) with delta (0, 0)
Screenshot: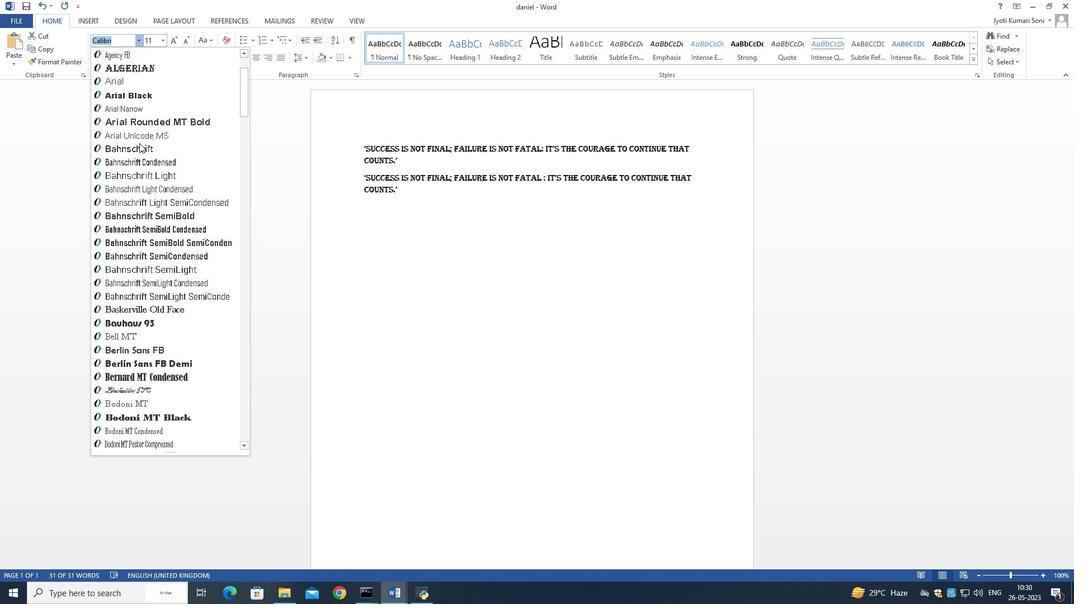
Action: Mouse scrolled (139, 142) with delta (0, 0)
Screenshot: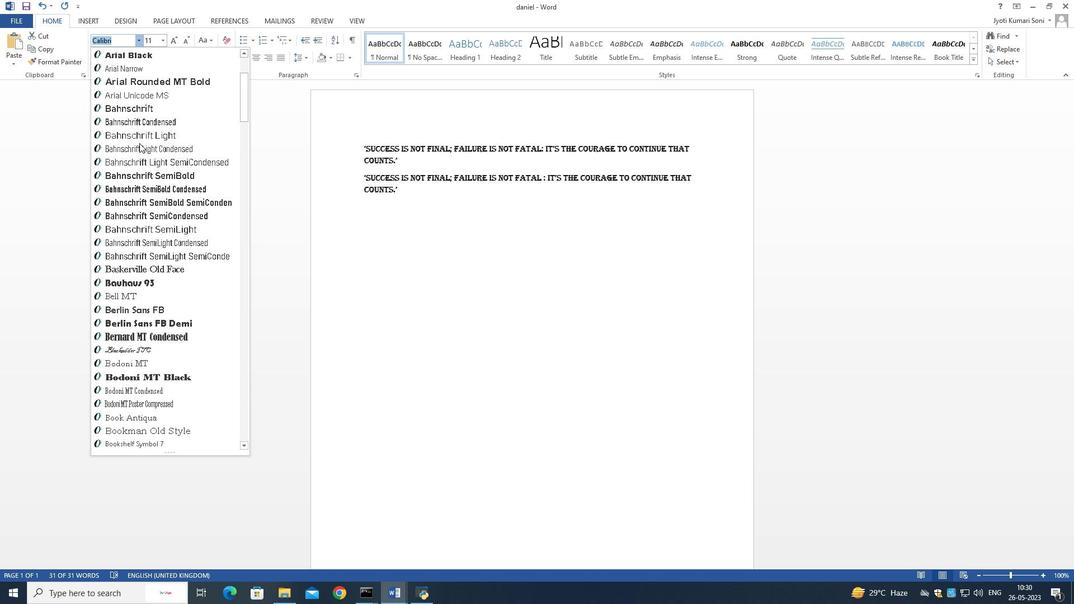 
Action: Mouse scrolled (139, 142) with delta (0, 0)
Screenshot: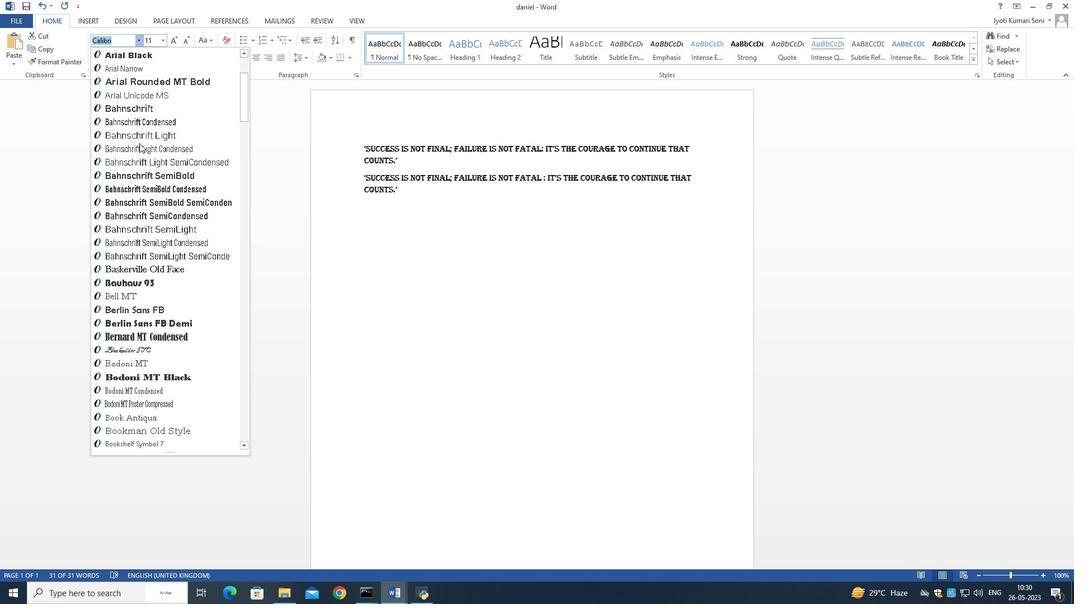 
Action: Mouse scrolled (139, 142) with delta (0, 0)
Screenshot: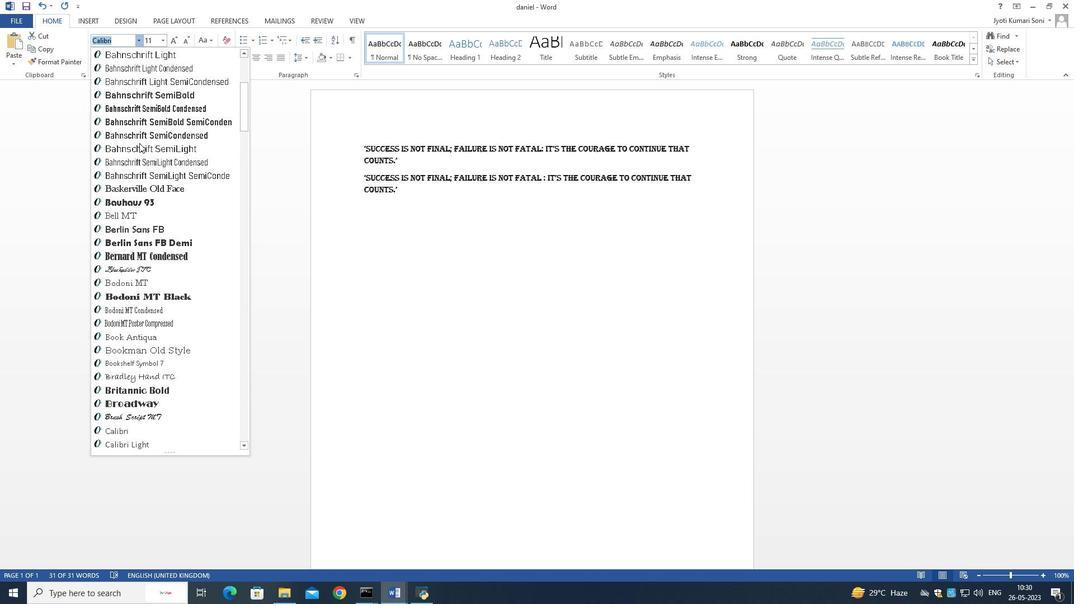 
Action: Mouse scrolled (139, 142) with delta (0, 0)
Screenshot: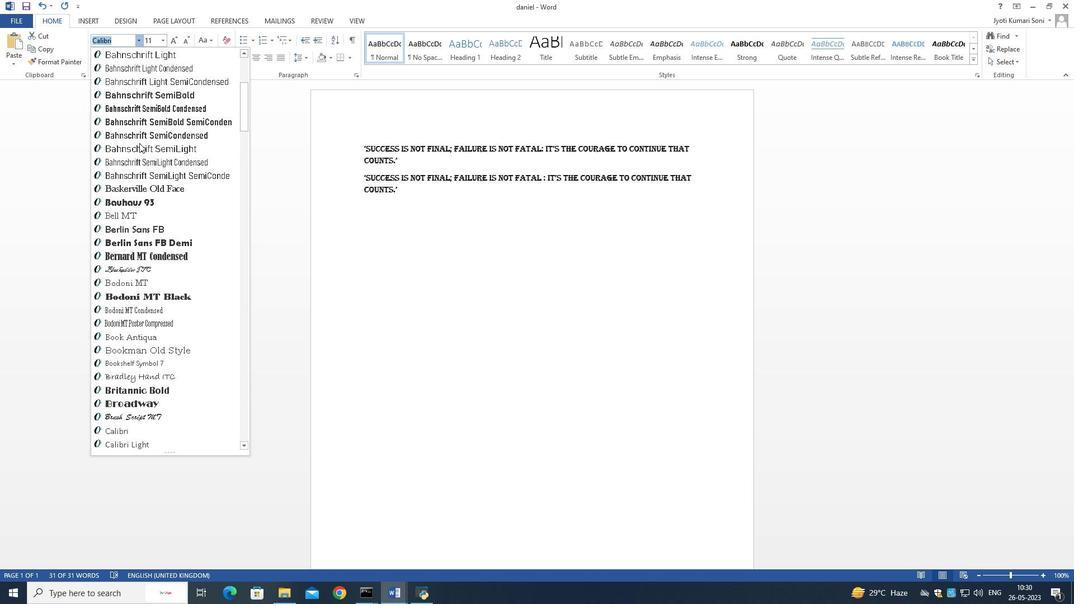 
Action: Mouse scrolled (139, 142) with delta (0, 0)
Screenshot: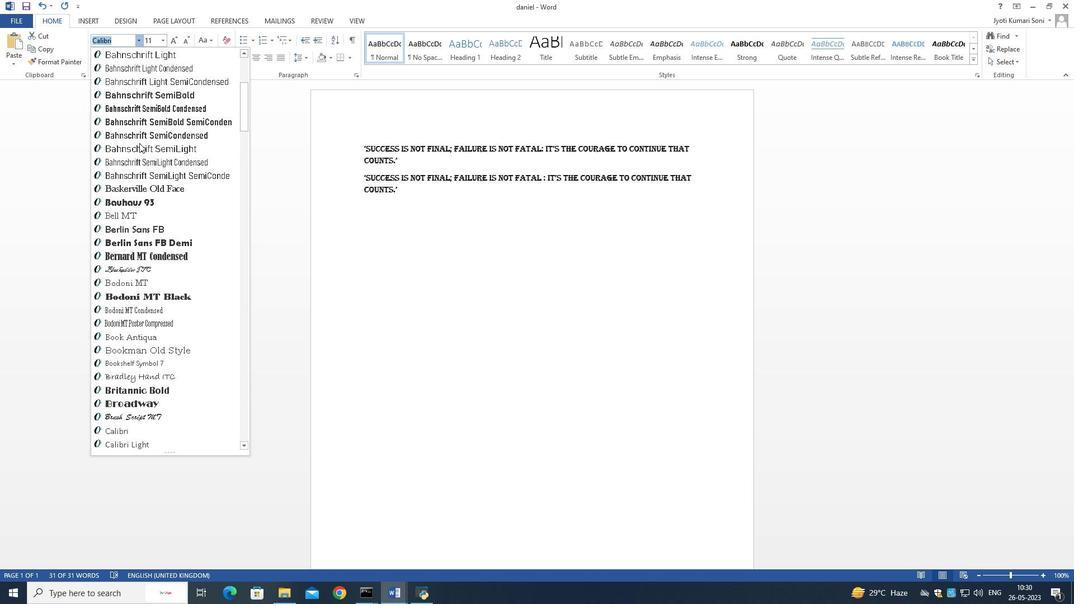 
Action: Mouse scrolled (139, 142) with delta (0, 0)
Screenshot: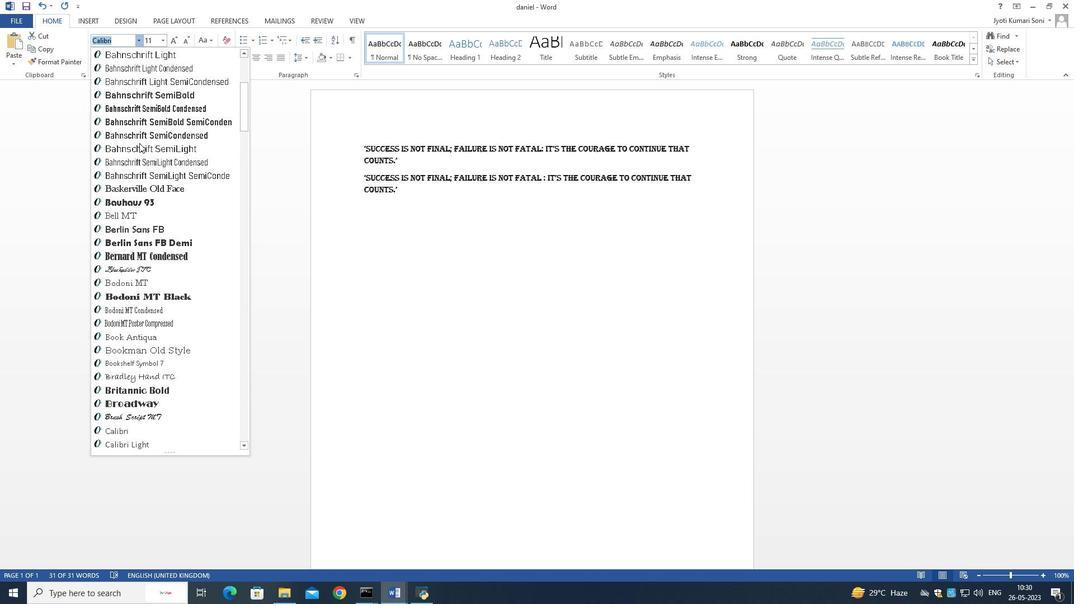 
Action: Mouse scrolled (139, 142) with delta (0, 0)
Screenshot: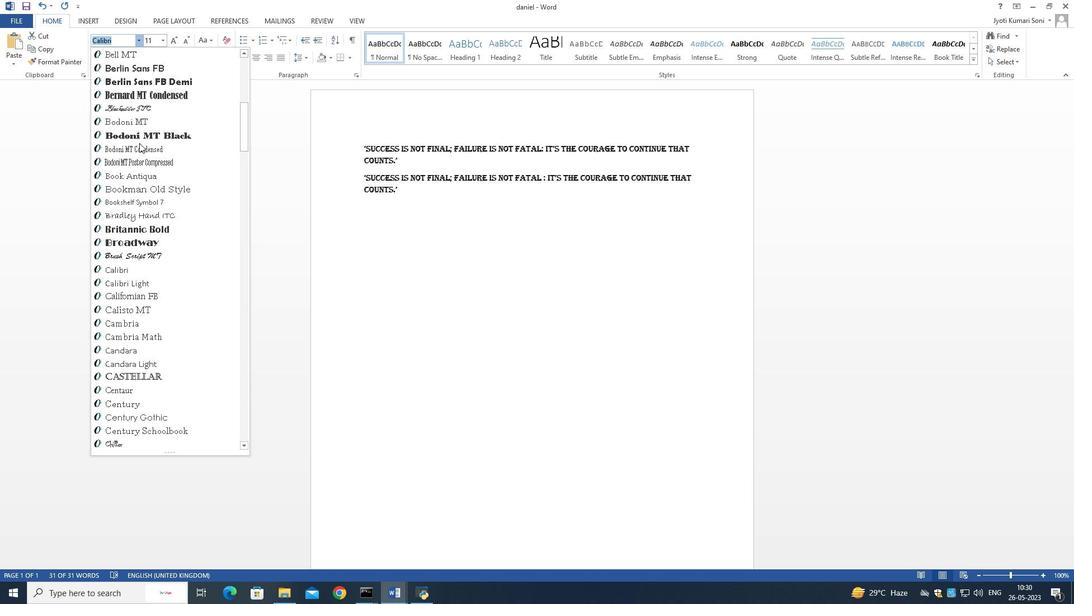 
Action: Mouse scrolled (139, 142) with delta (0, 0)
Screenshot: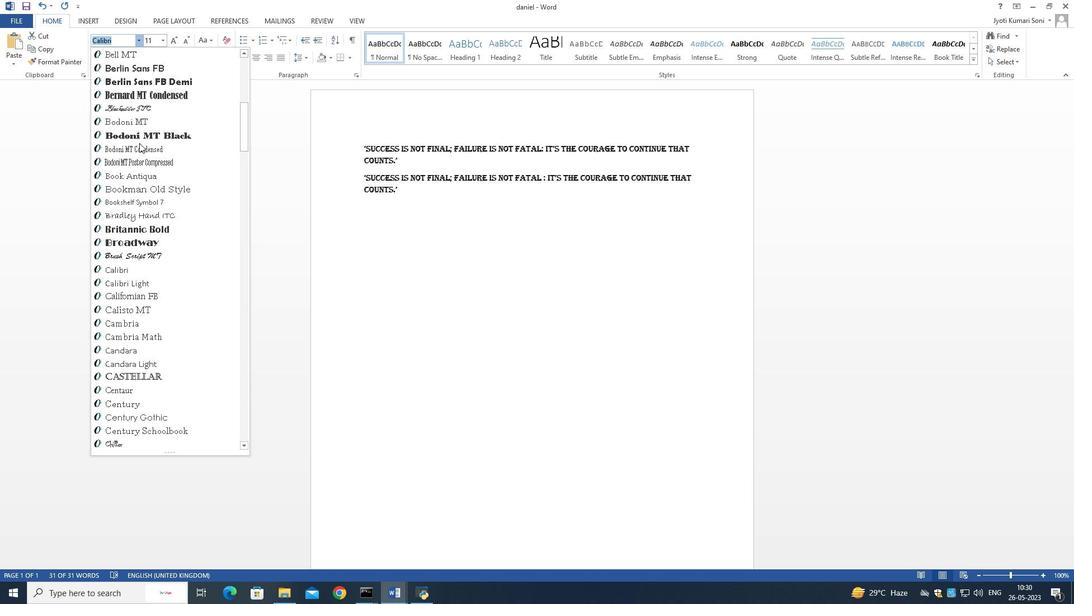 
Action: Mouse scrolled (139, 142) with delta (0, 0)
Screenshot: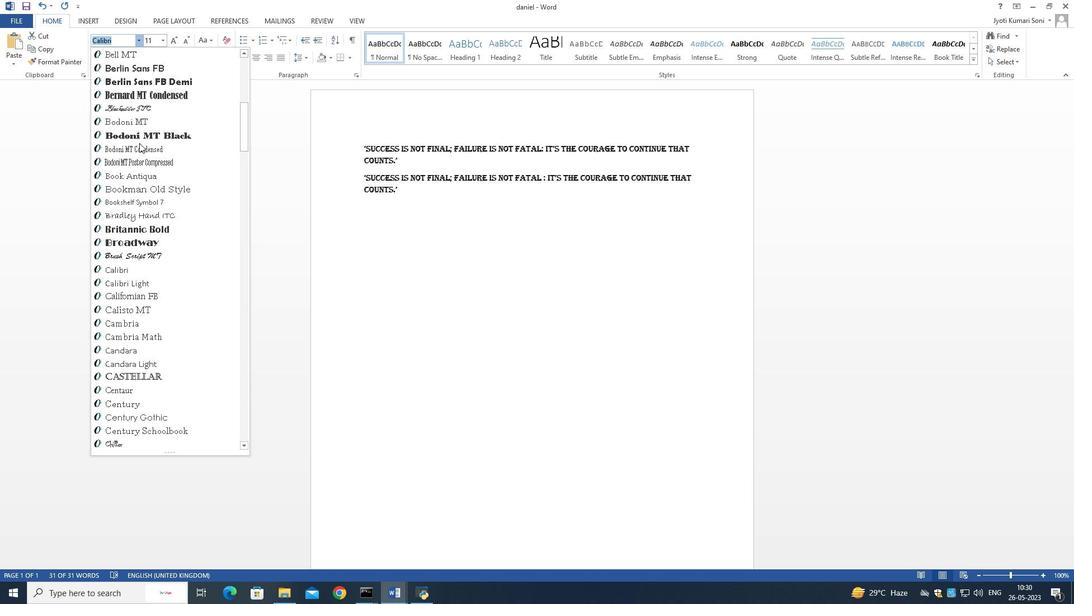 
Action: Mouse scrolled (139, 142) with delta (0, 0)
Screenshot: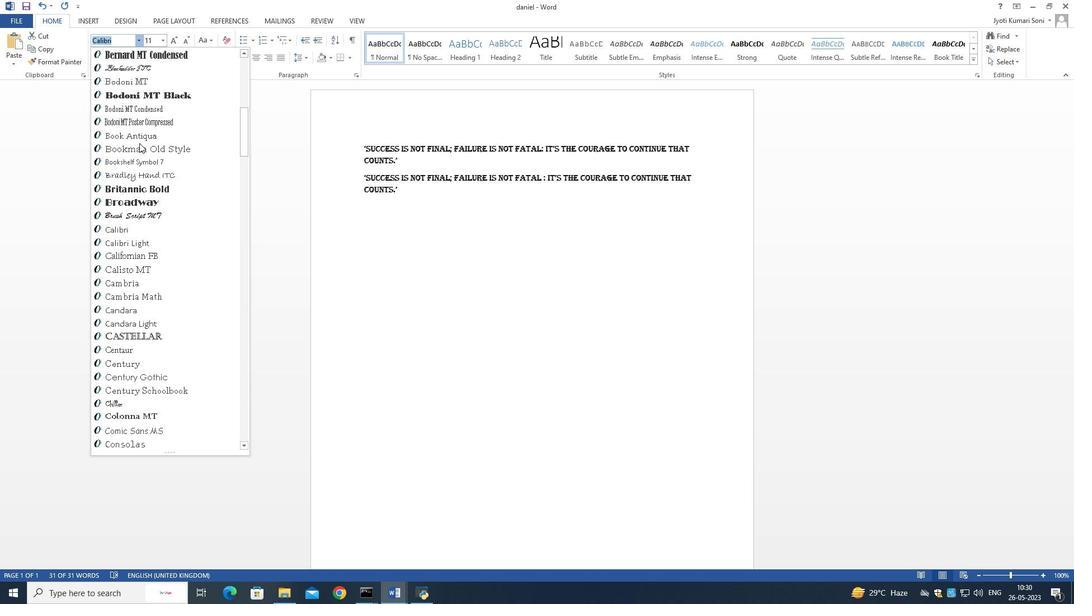 
Action: Mouse scrolled (139, 142) with delta (0, 0)
Screenshot: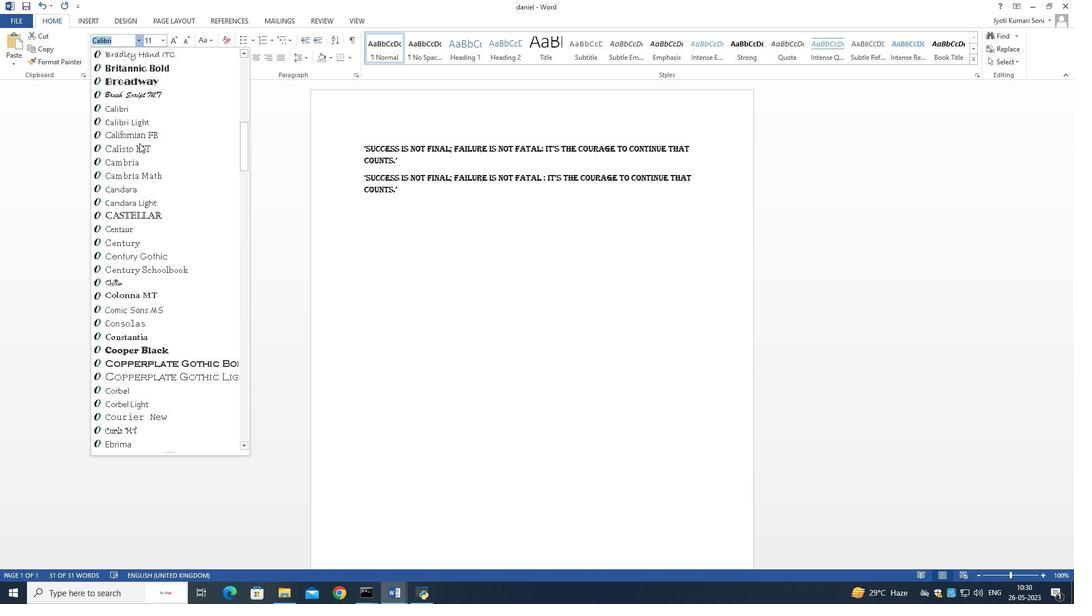 
Action: Mouse scrolled (139, 142) with delta (0, 0)
Screenshot: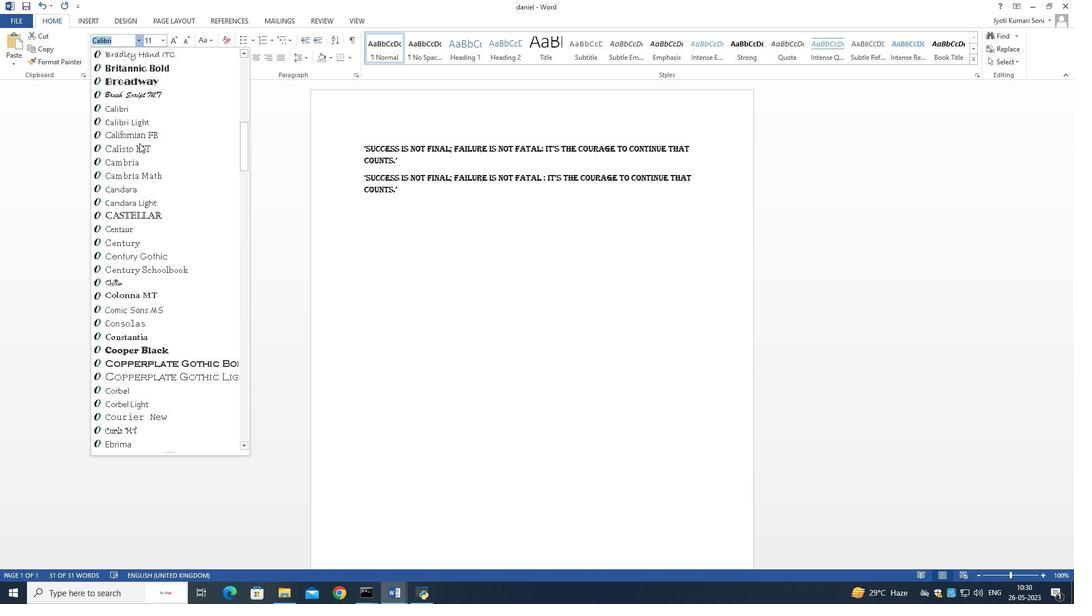 
Action: Mouse scrolled (139, 142) with delta (0, 0)
Screenshot: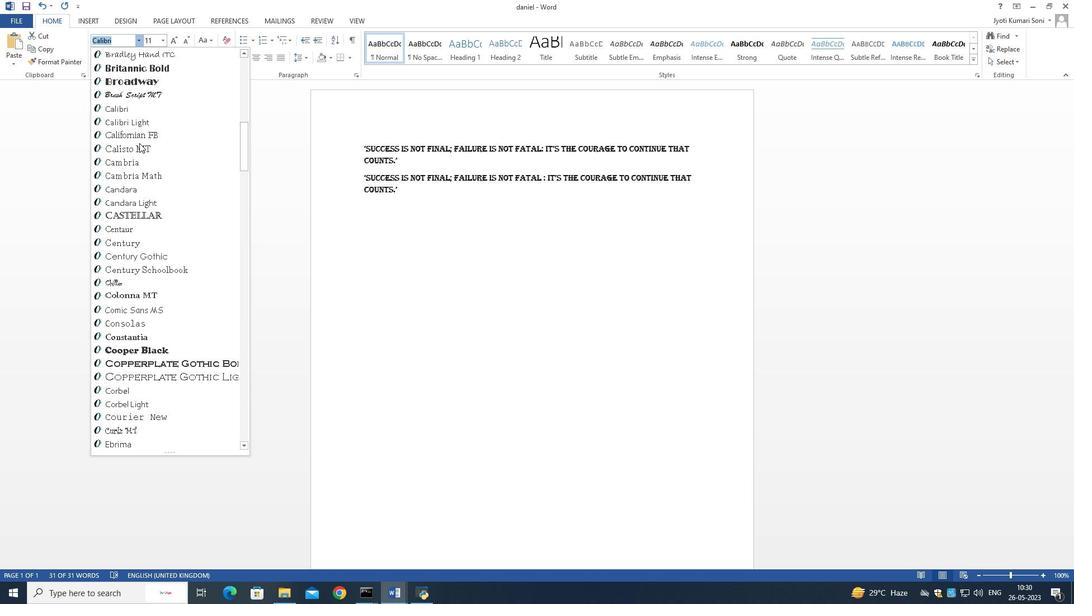 
Action: Mouse scrolled (139, 142) with delta (0, 0)
Screenshot: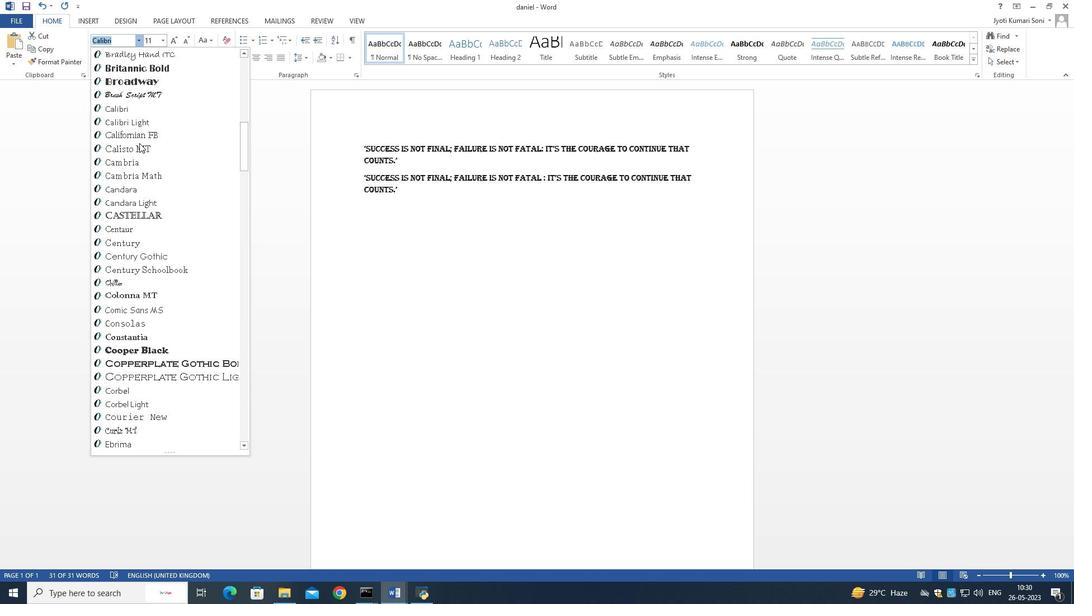 
Action: Mouse scrolled (139, 142) with delta (0, 0)
Screenshot: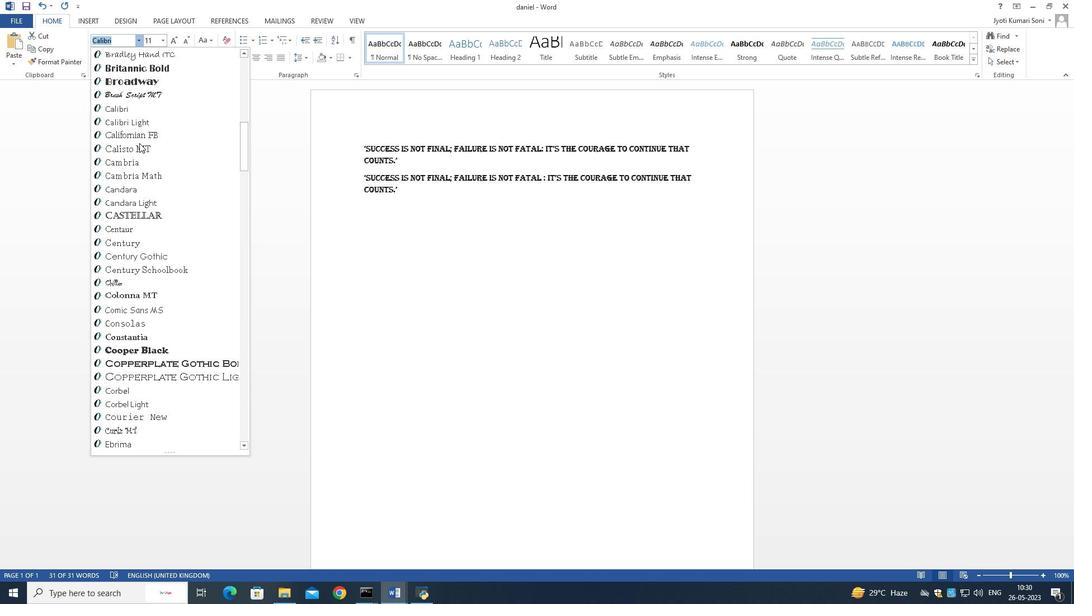 
Action: Mouse scrolled (139, 142) with delta (0, 0)
Screenshot: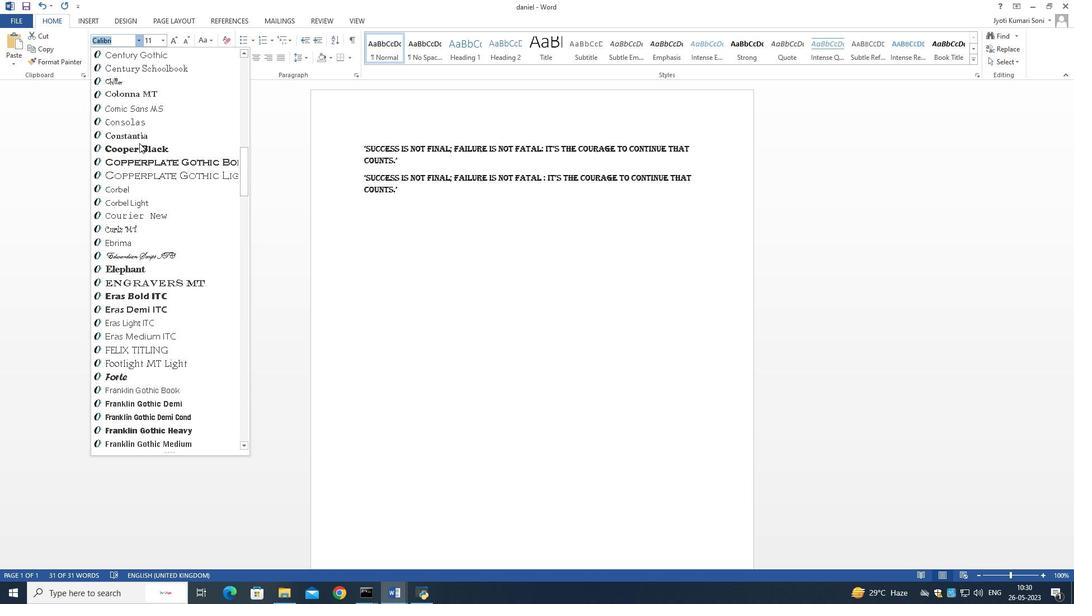 
Action: Mouse scrolled (139, 142) with delta (0, 0)
Screenshot: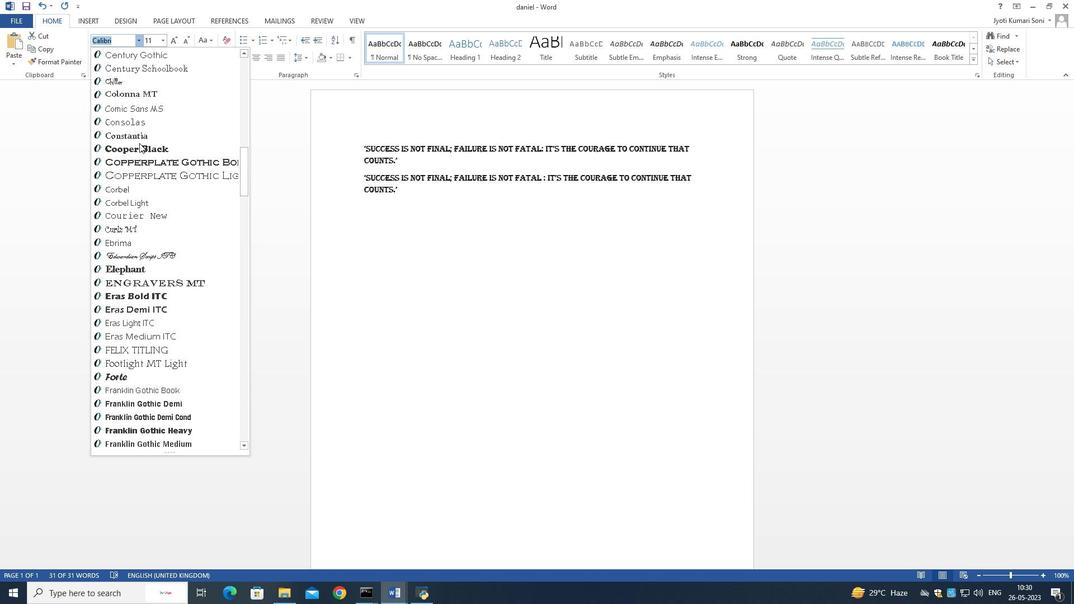 
Action: Mouse scrolled (139, 142) with delta (0, 0)
Screenshot: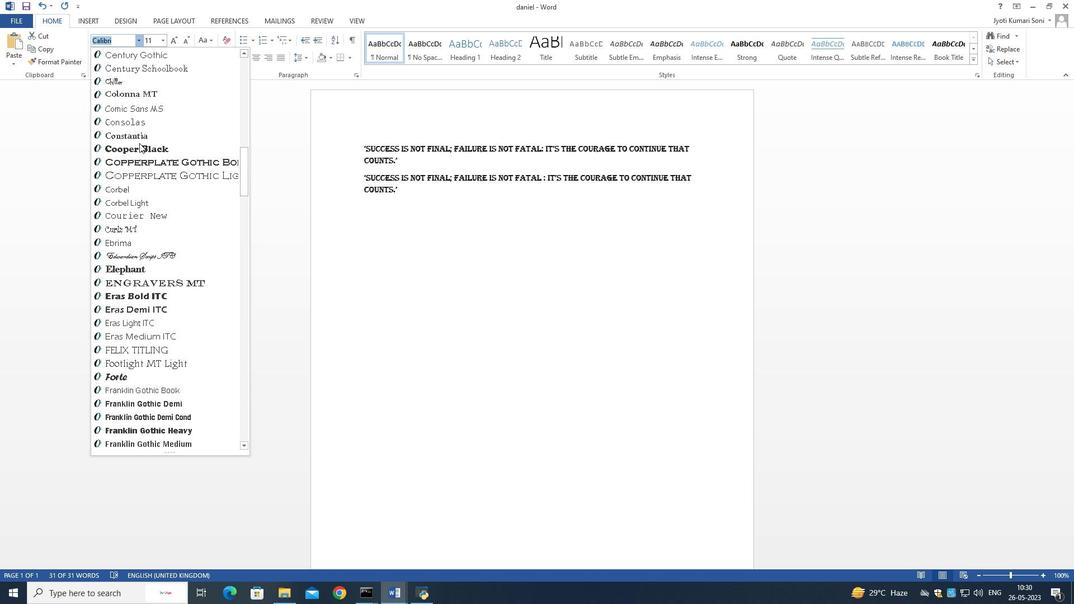 
Action: Mouse scrolled (139, 142) with delta (0, 0)
Screenshot: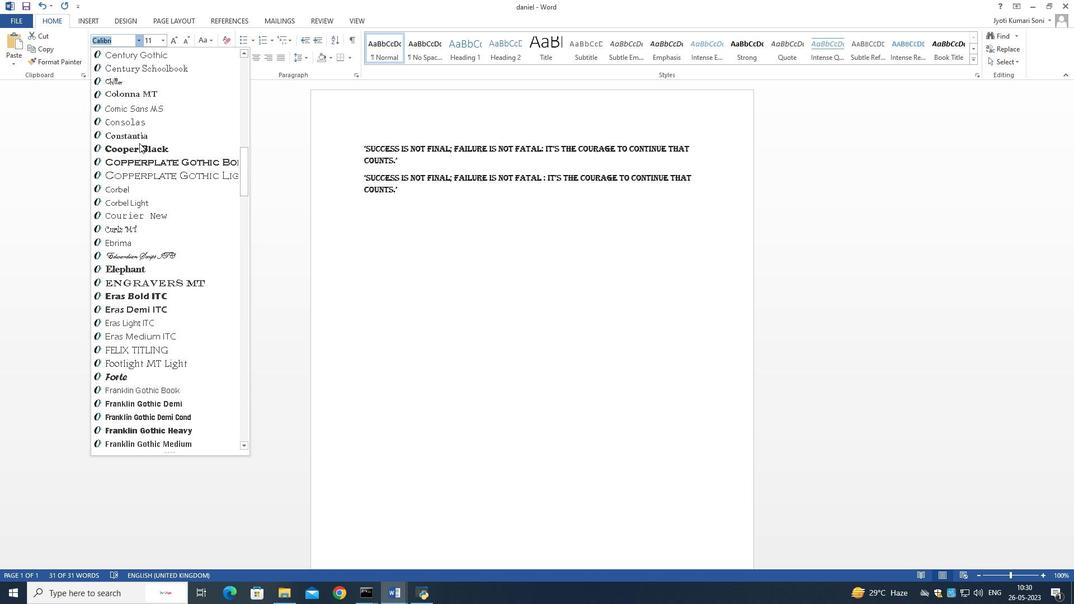 
Action: Mouse moved to (139, 143)
Screenshot: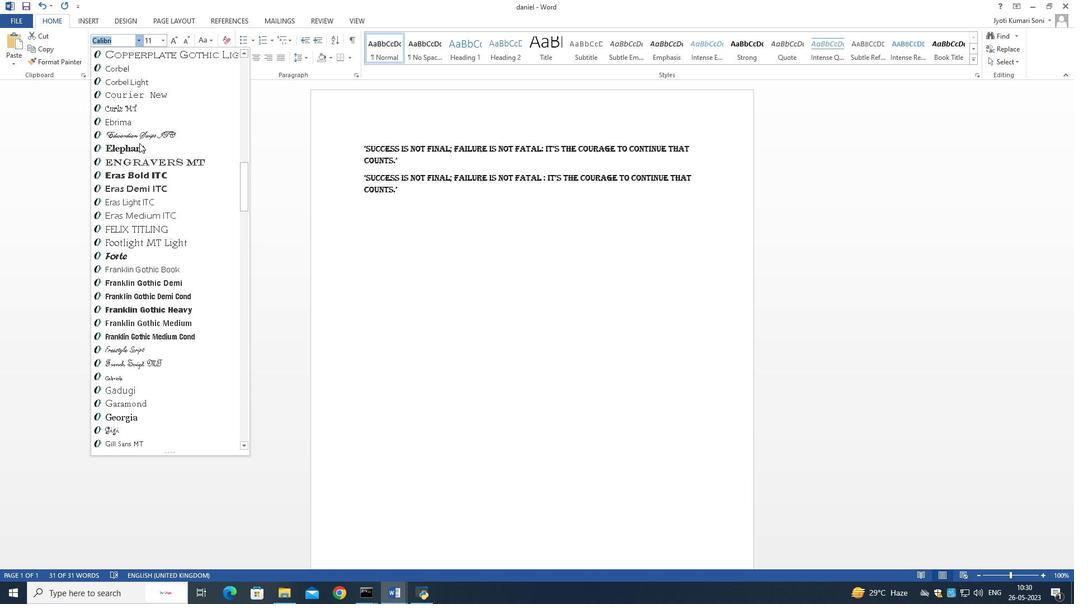 
Action: Mouse scrolled (139, 143) with delta (0, 0)
Screenshot: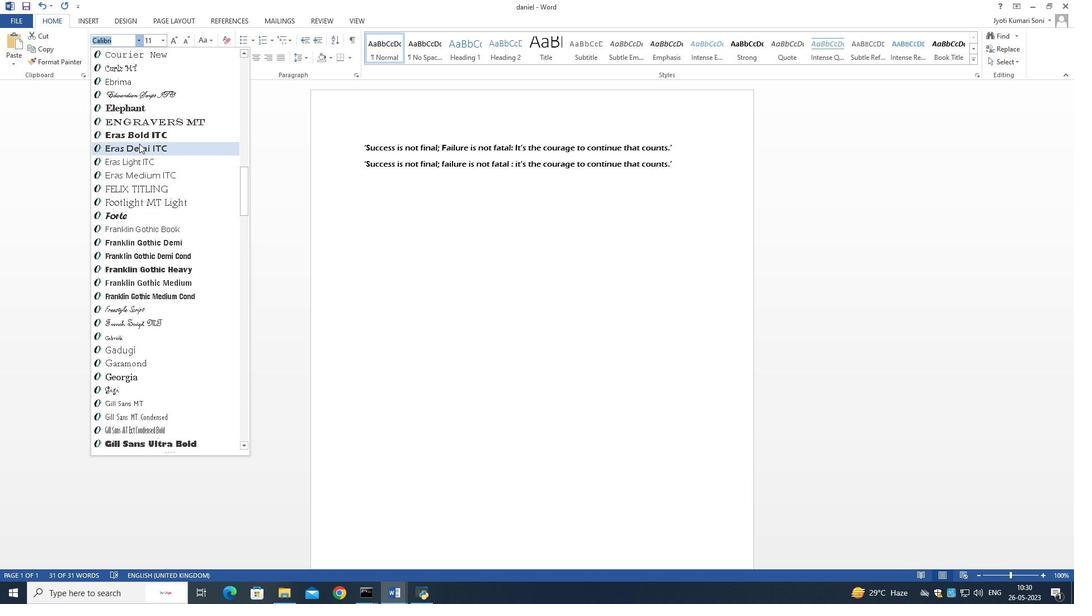 
Action: Mouse scrolled (139, 143) with delta (0, 0)
Screenshot: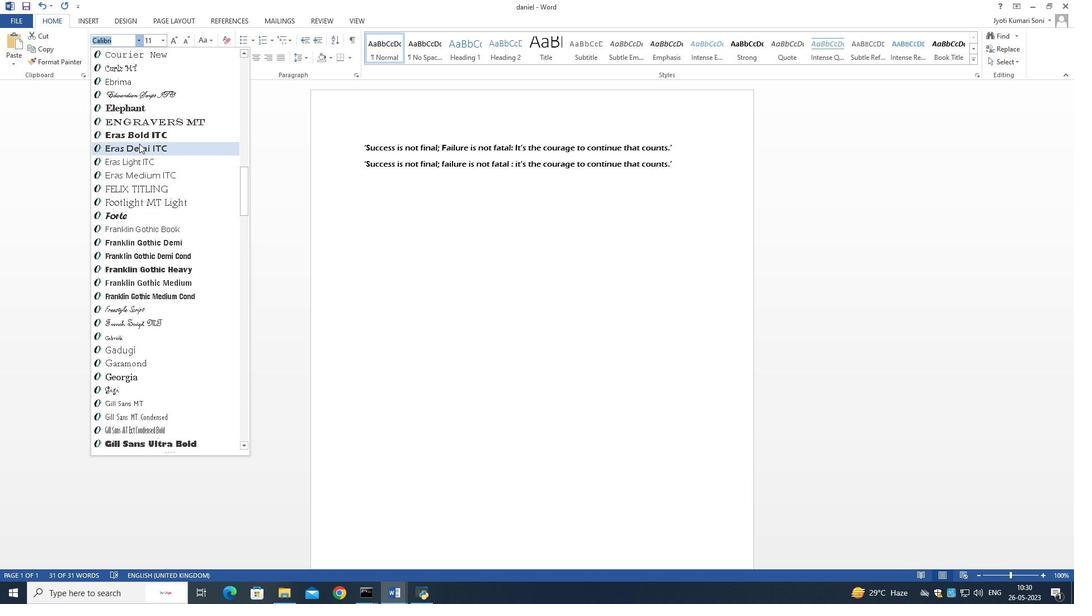 
Action: Mouse scrolled (139, 143) with delta (0, 0)
Screenshot: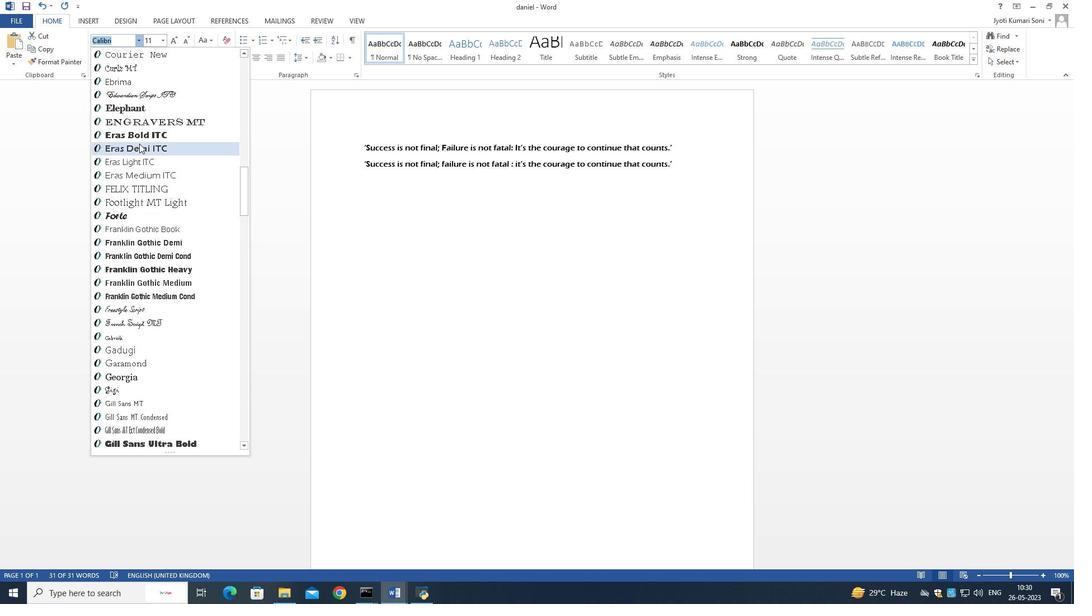 
Action: Mouse moved to (139, 144)
Screenshot: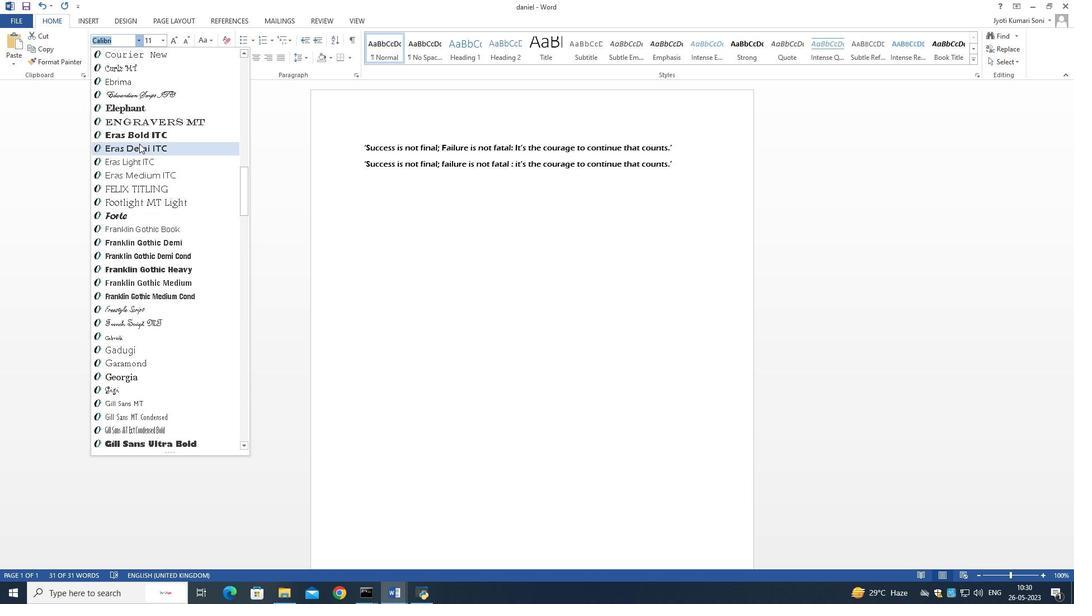 
Action: Mouse scrolled (139, 143) with delta (0, 0)
Screenshot: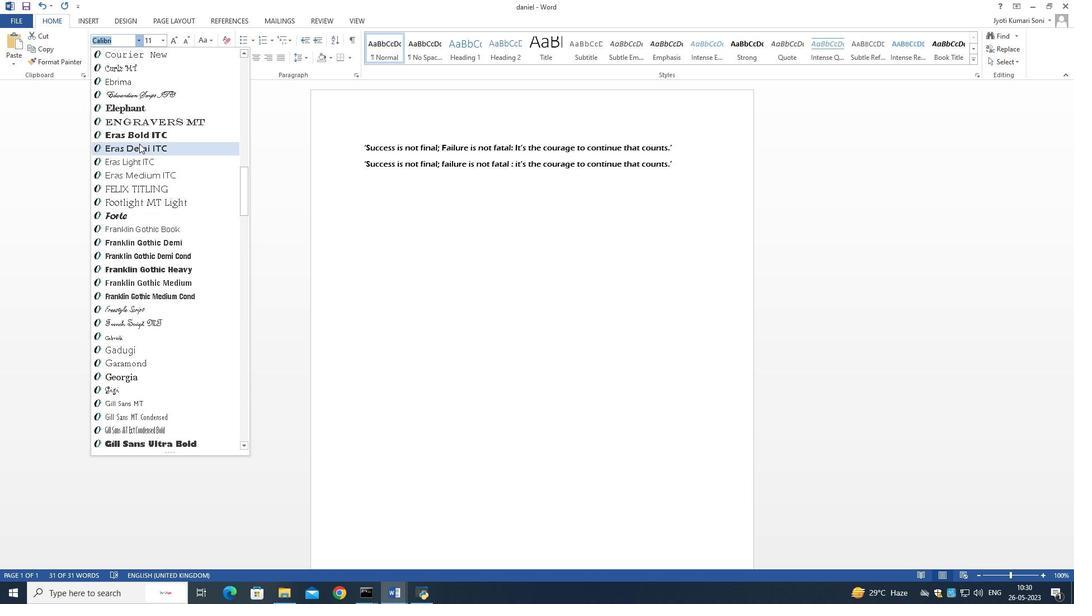 
Action: Mouse moved to (139, 144)
Screenshot: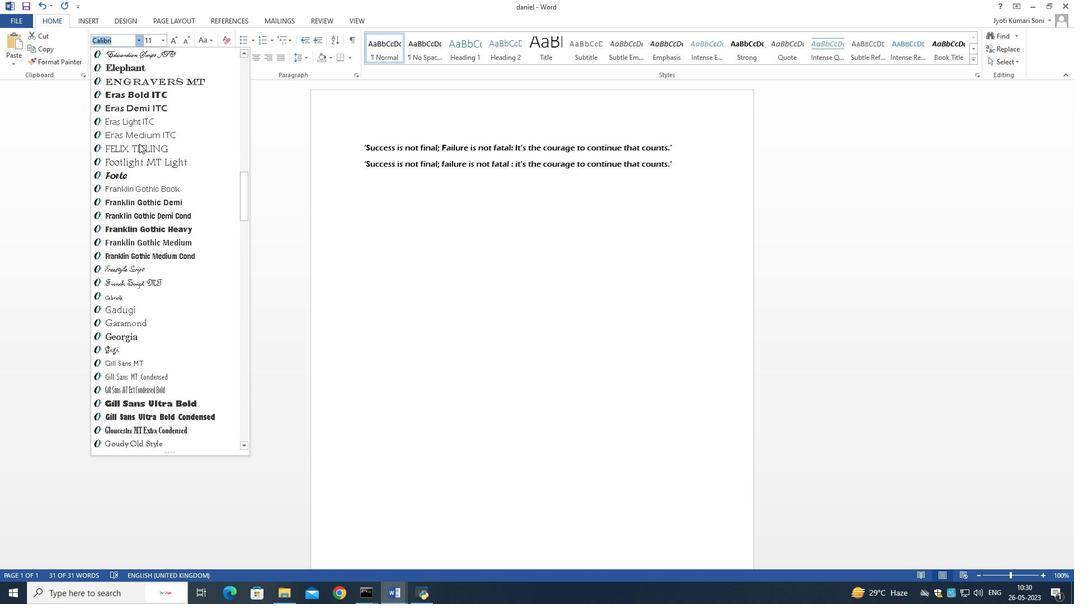 
Action: Mouse scrolled (139, 143) with delta (0, 0)
Screenshot: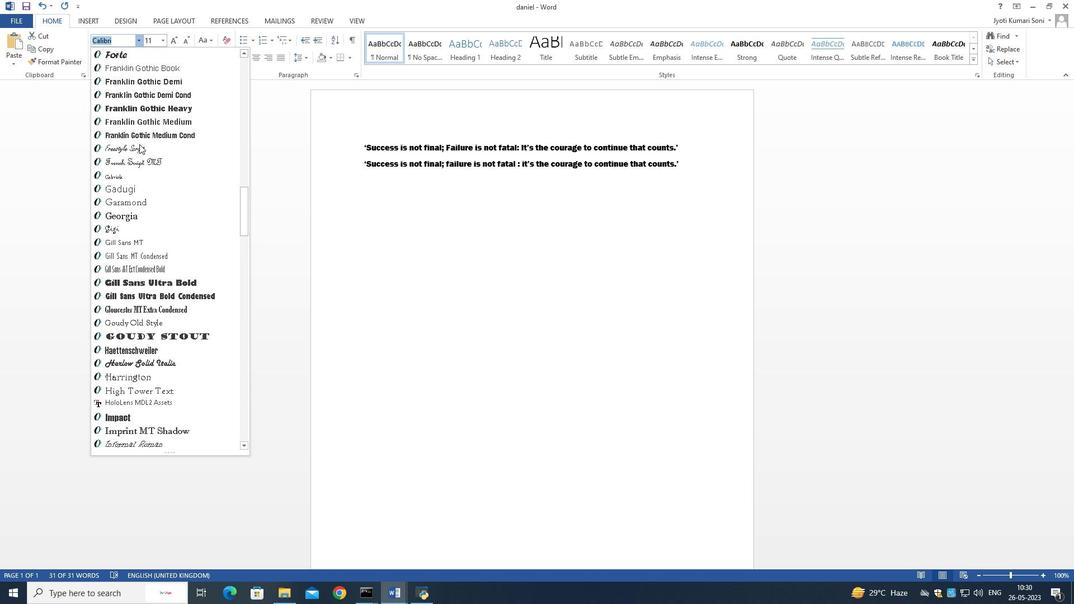 
Action: Mouse scrolled (139, 143) with delta (0, 0)
Screenshot: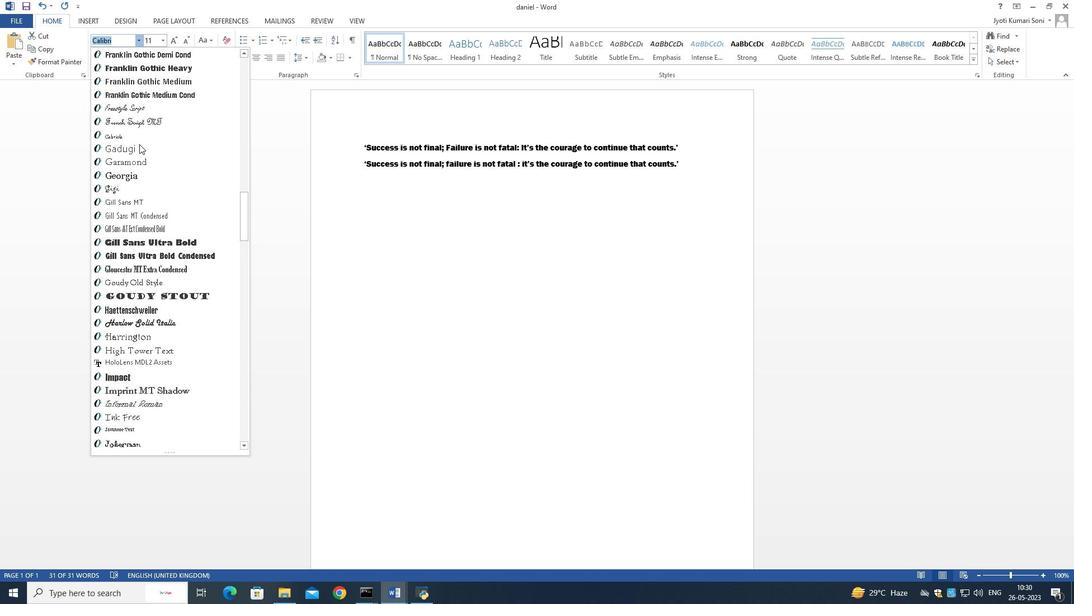 
Action: Mouse scrolled (139, 143) with delta (0, 0)
Screenshot: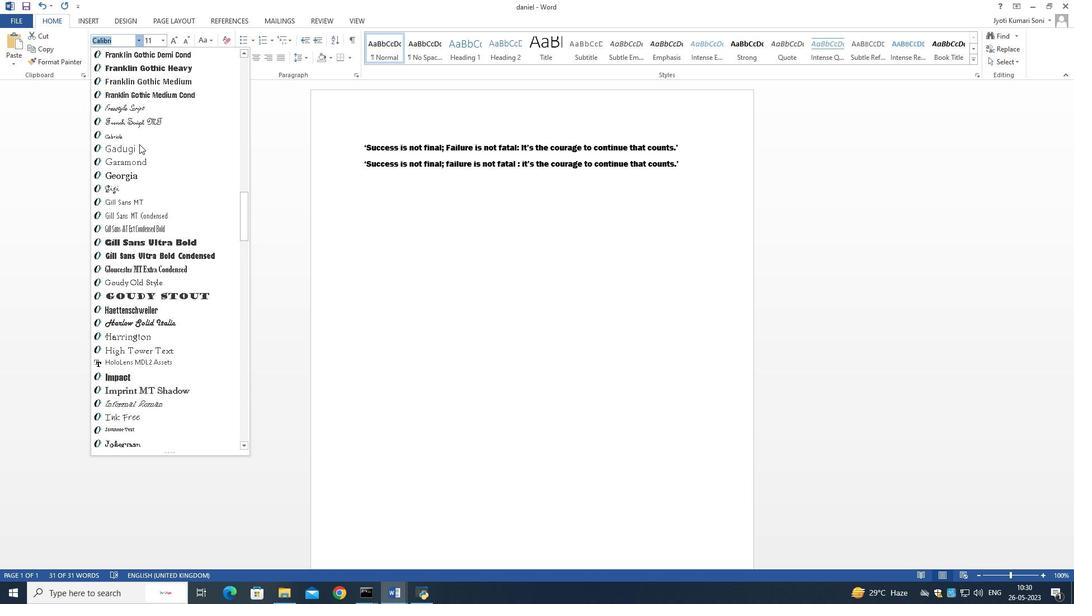 
Action: Mouse scrolled (139, 143) with delta (0, 0)
Screenshot: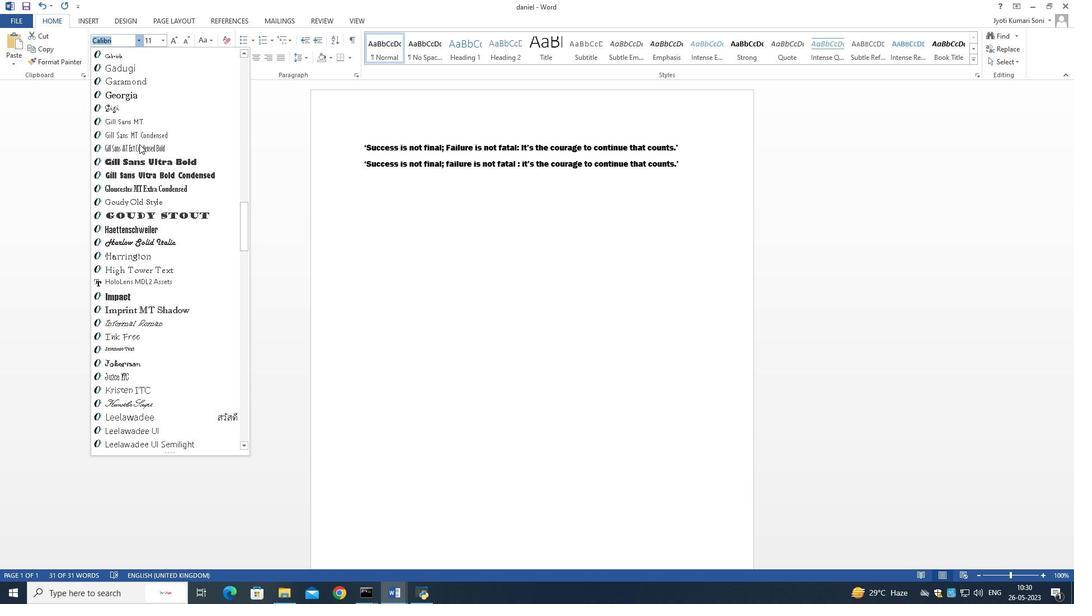 
Action: Mouse scrolled (139, 143) with delta (0, 0)
Screenshot: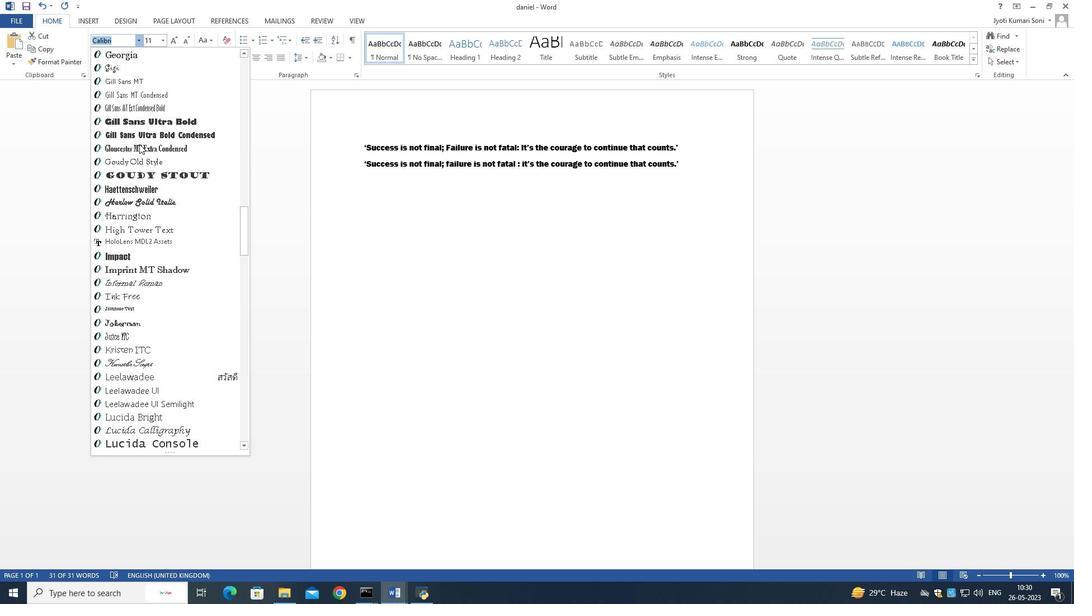 
Action: Mouse scrolled (139, 143) with delta (0, 0)
Screenshot: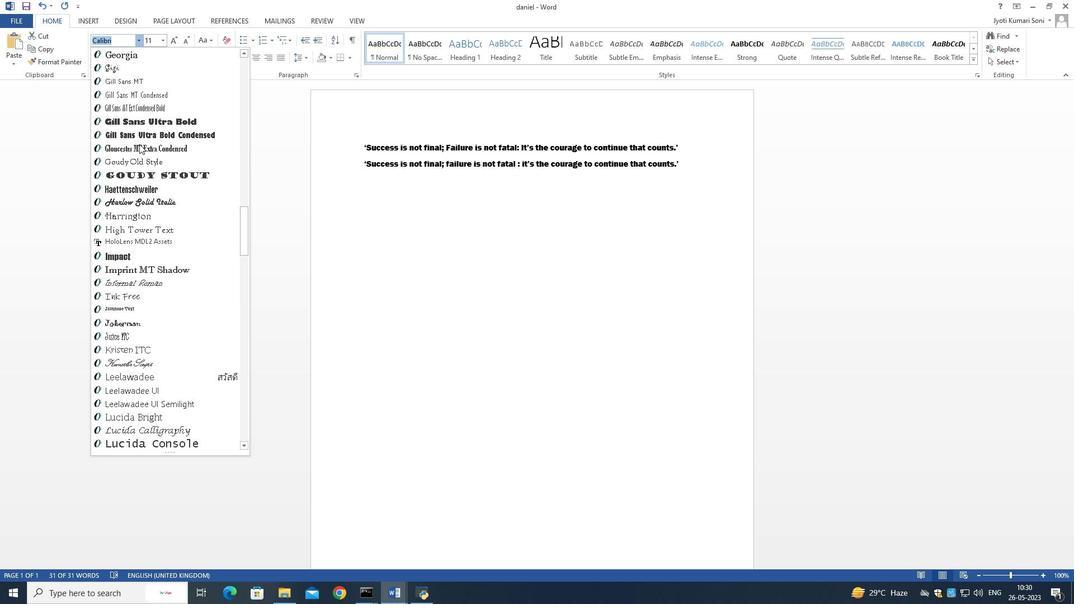 
Action: Mouse moved to (161, 268)
Screenshot: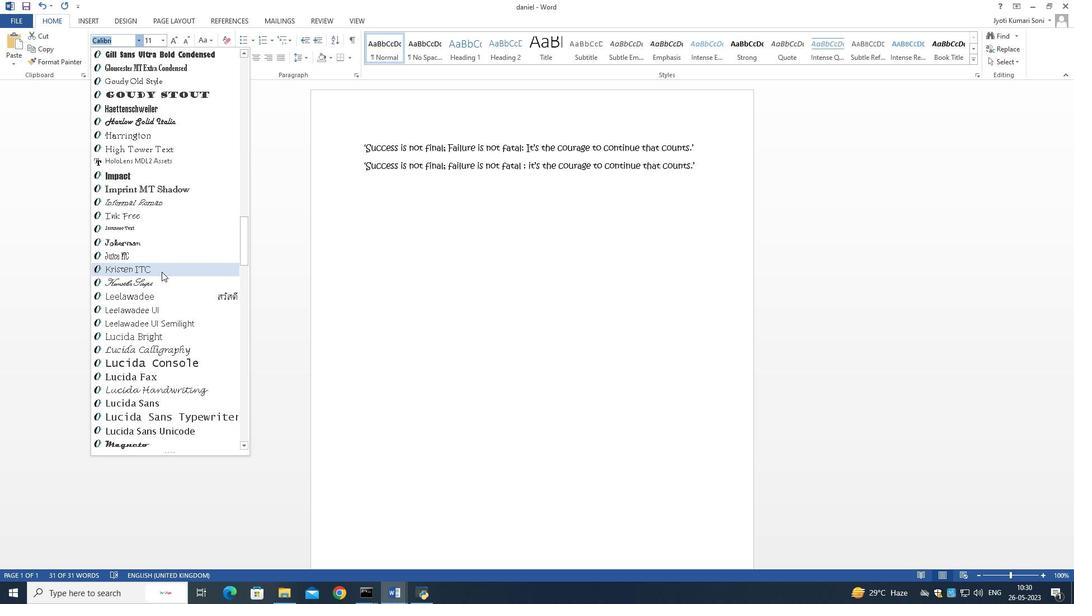 
Action: Mouse scrolled (161, 269) with delta (0, 0)
Screenshot: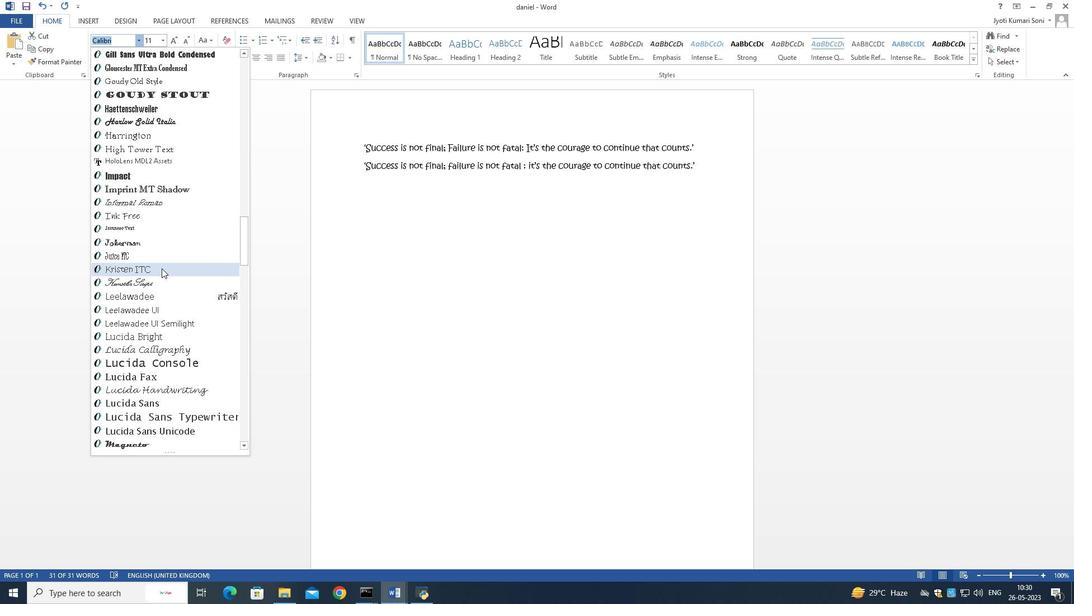 
Action: Mouse scrolled (161, 269) with delta (0, 0)
Screenshot: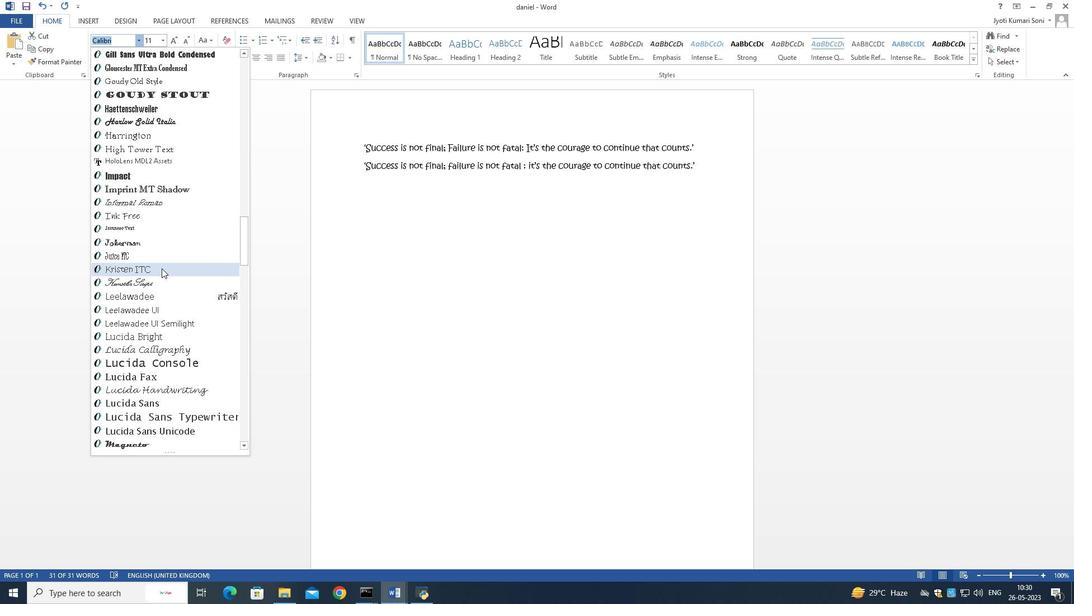 
Action: Mouse scrolled (161, 269) with delta (0, 0)
Screenshot: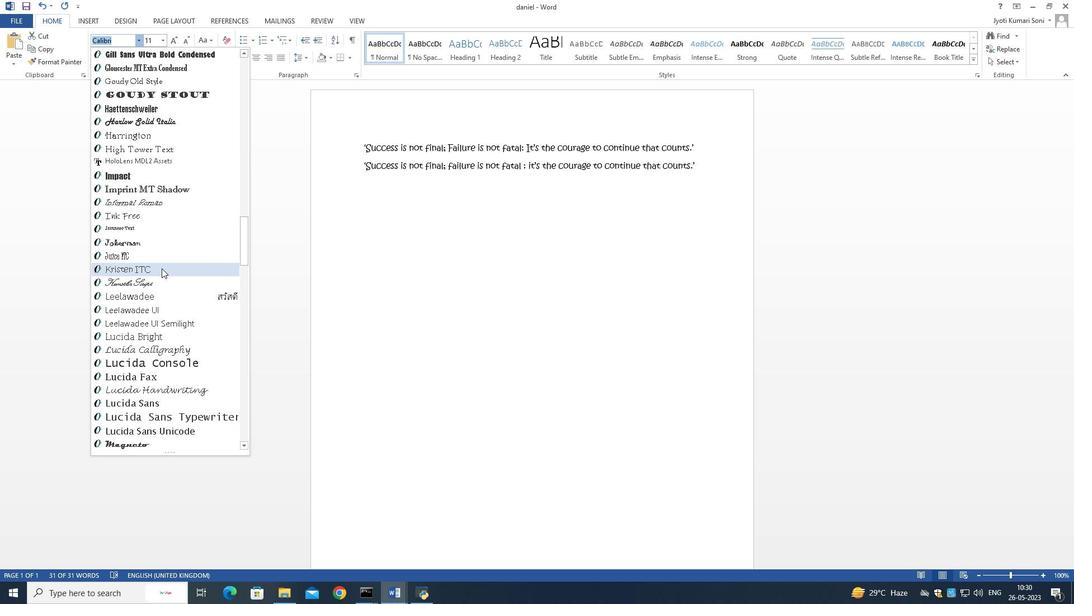 
Action: Mouse scrolled (161, 269) with delta (0, 0)
Screenshot: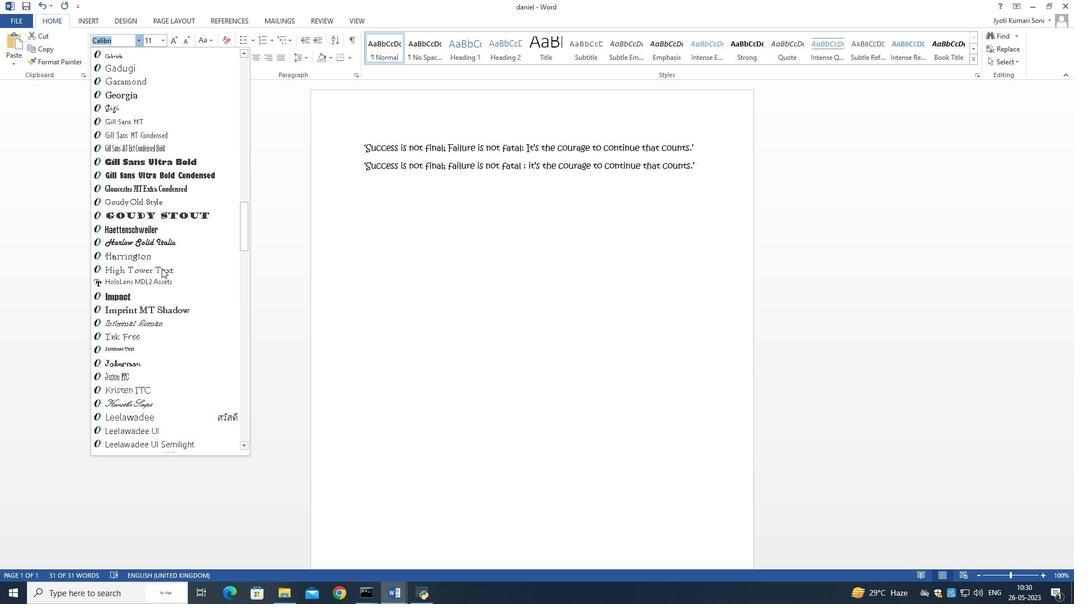 
Action: Mouse scrolled (161, 269) with delta (0, 0)
Screenshot: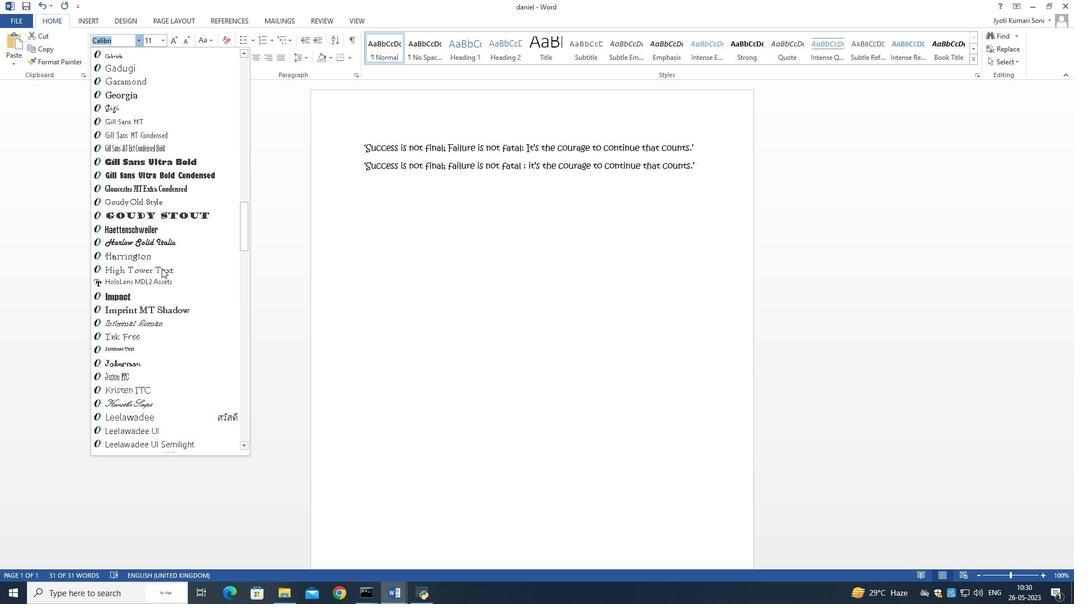 
Action: Mouse scrolled (161, 269) with delta (0, 0)
Screenshot: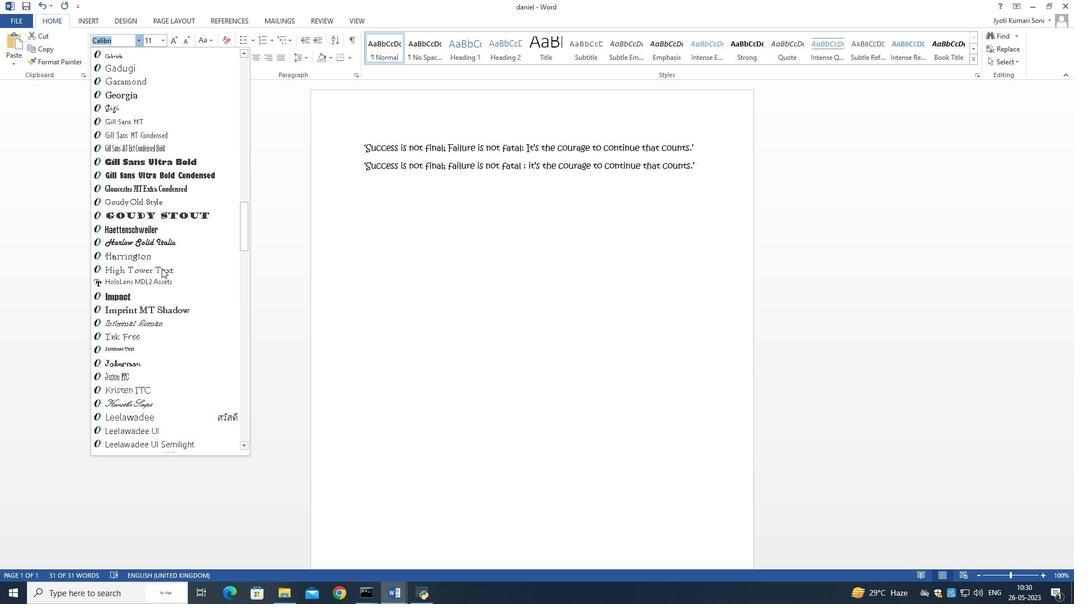 
Action: Mouse scrolled (161, 269) with delta (0, 0)
Screenshot: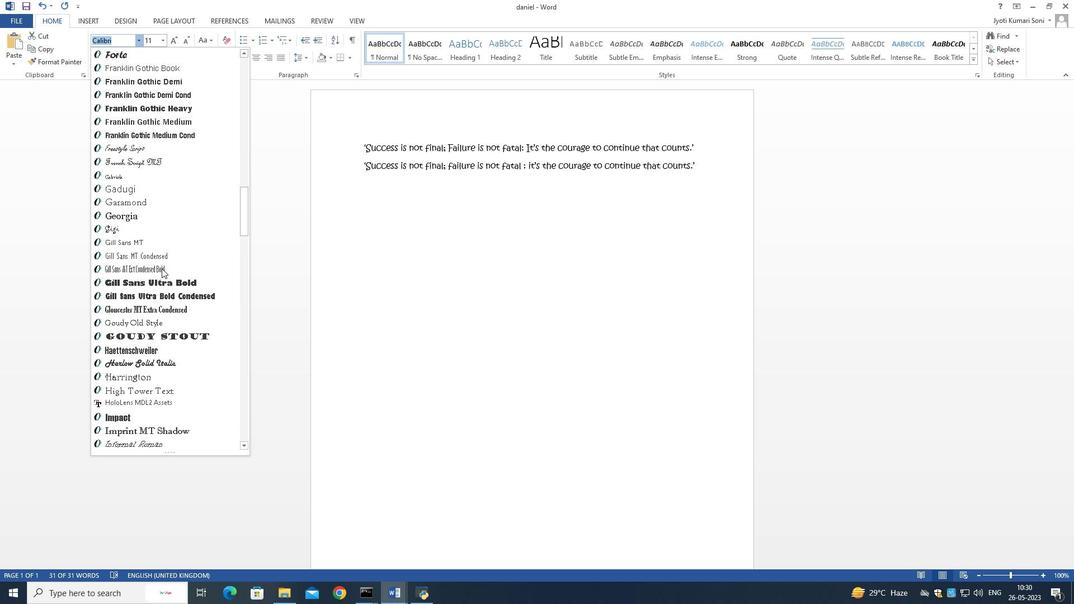 
Action: Mouse scrolled (161, 269) with delta (0, 0)
Screenshot: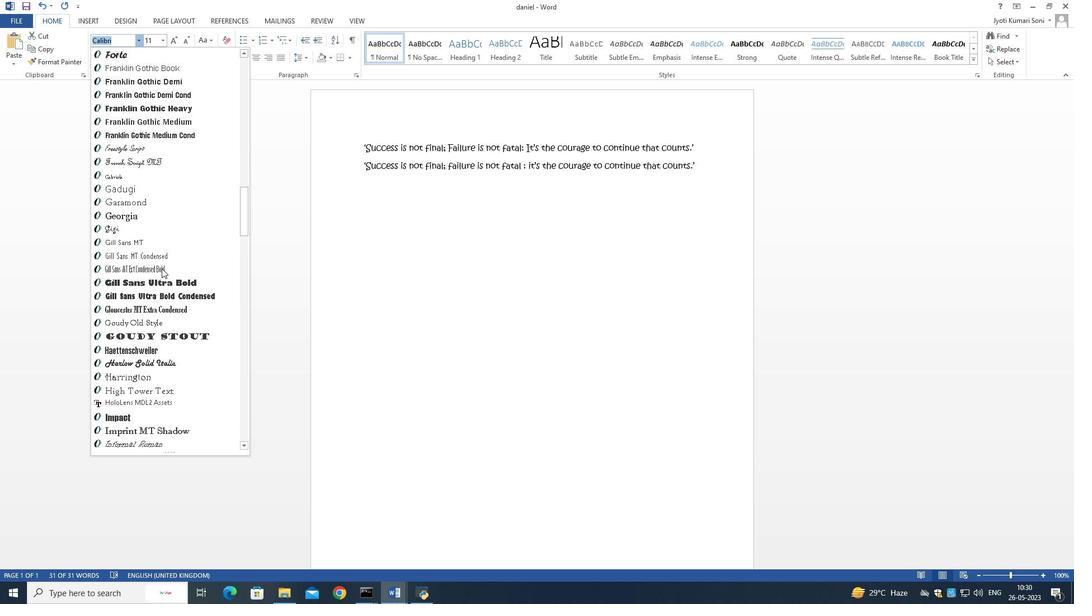 
Action: Mouse scrolled (161, 269) with delta (0, 0)
Screenshot: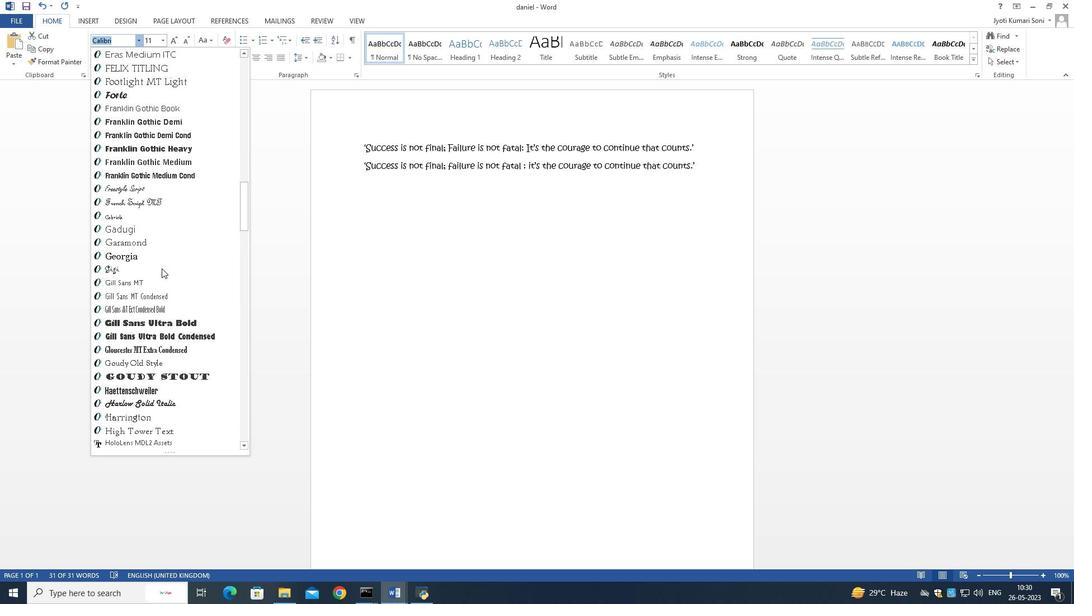 
Action: Mouse scrolled (161, 269) with delta (0, 0)
Screenshot: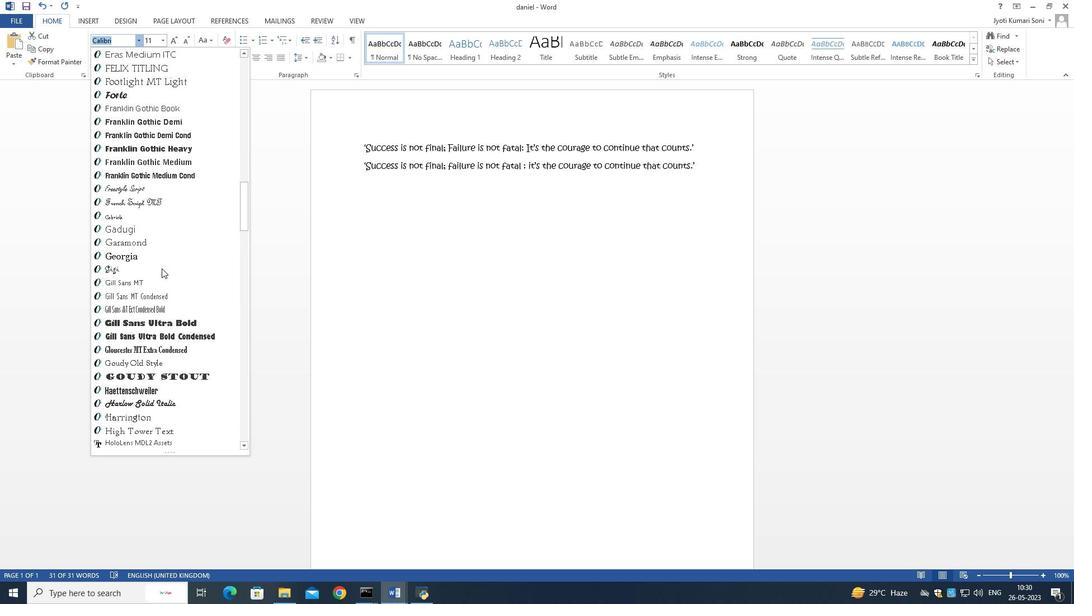 
Action: Mouse moved to (161, 266)
Screenshot: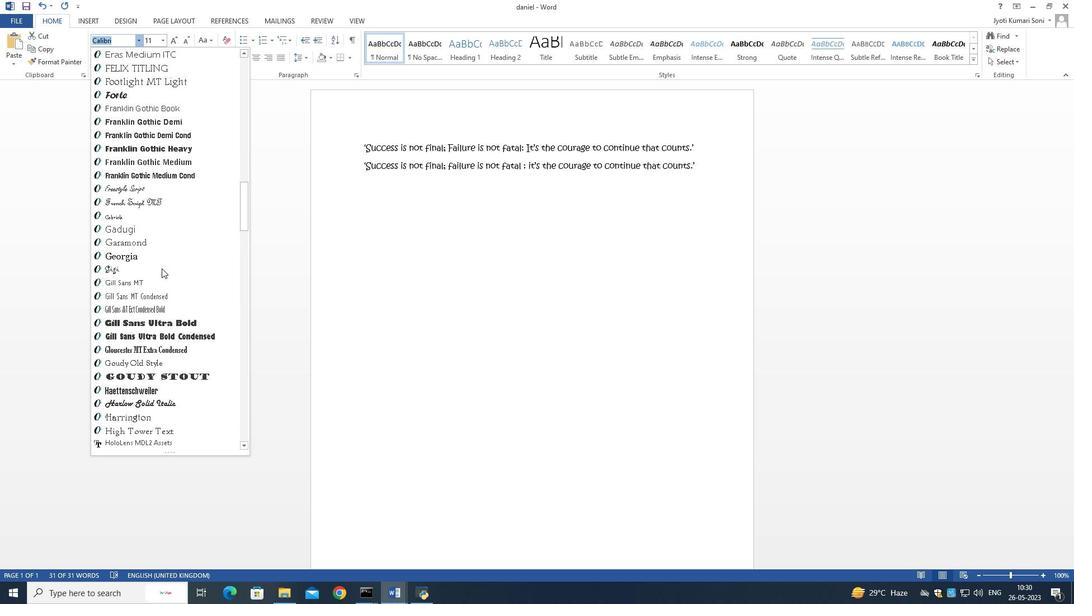 
Action: Mouse scrolled (161, 266) with delta (0, 0)
Screenshot: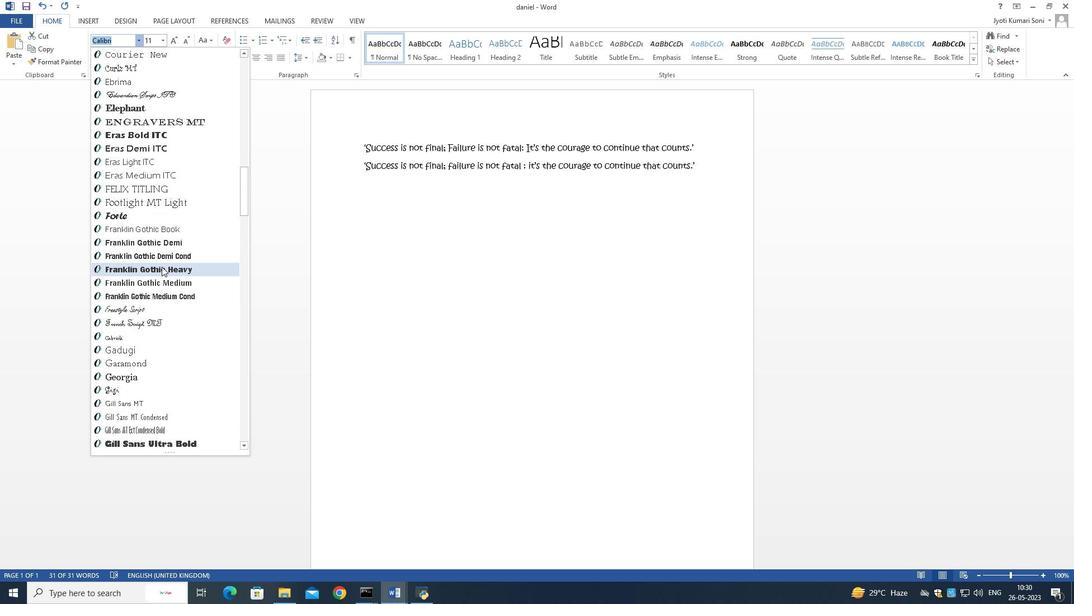 
Action: Mouse scrolled (161, 266) with delta (0, 0)
Screenshot: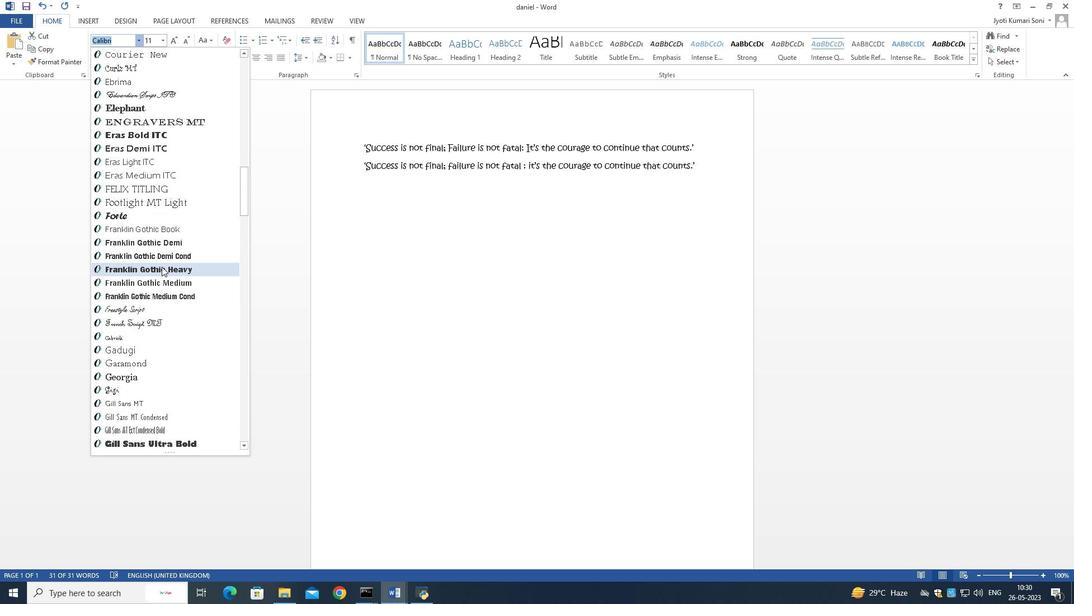 
Action: Mouse scrolled (161, 266) with delta (0, 0)
Screenshot: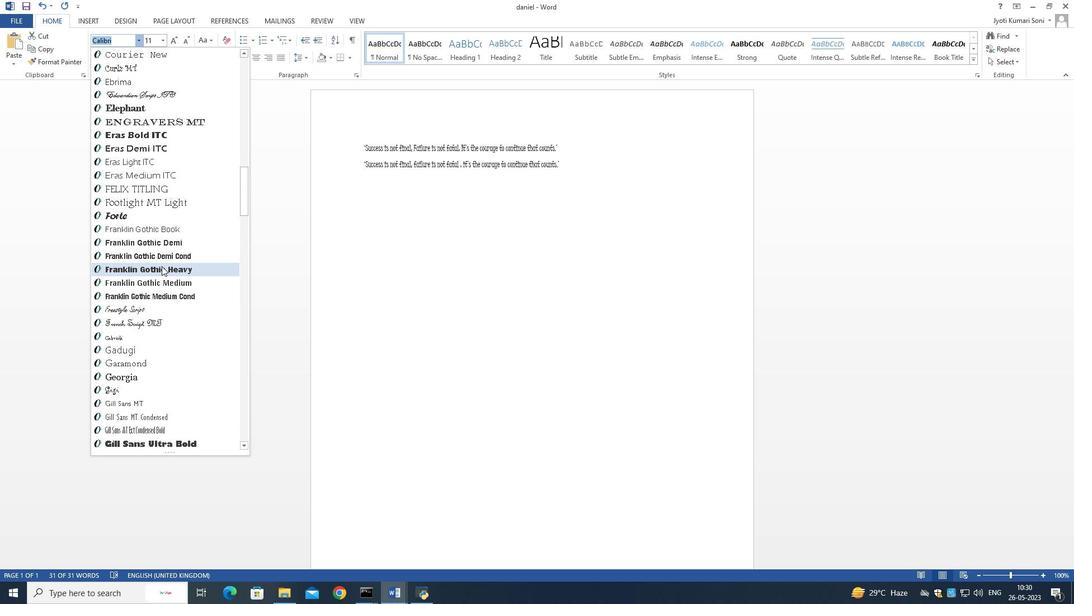 
Action: Mouse moved to (158, 261)
Screenshot: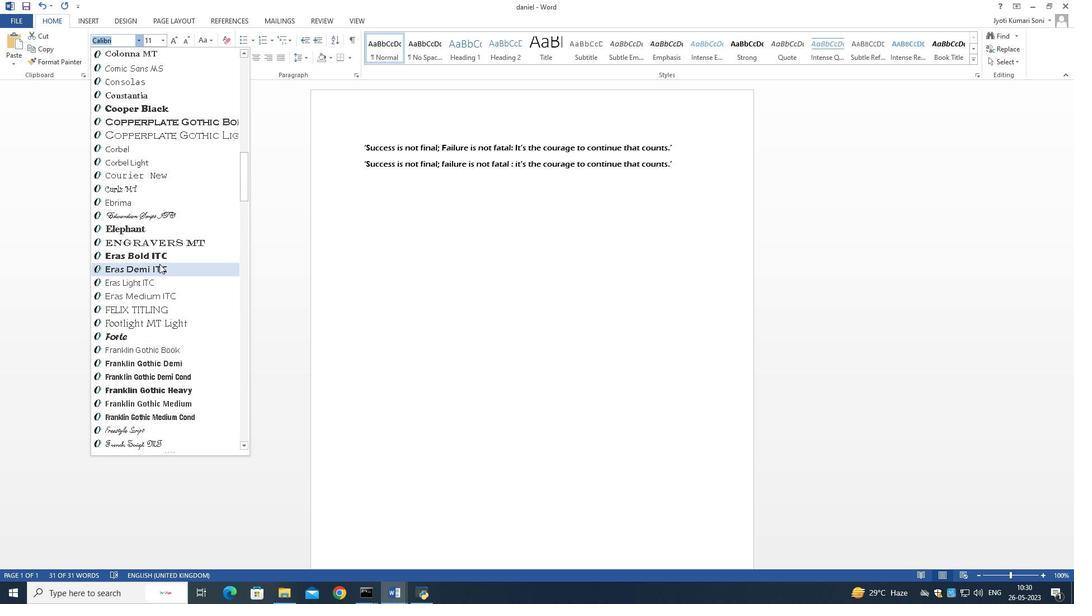 
Action: Mouse scrolled (158, 262) with delta (0, 0)
Screenshot: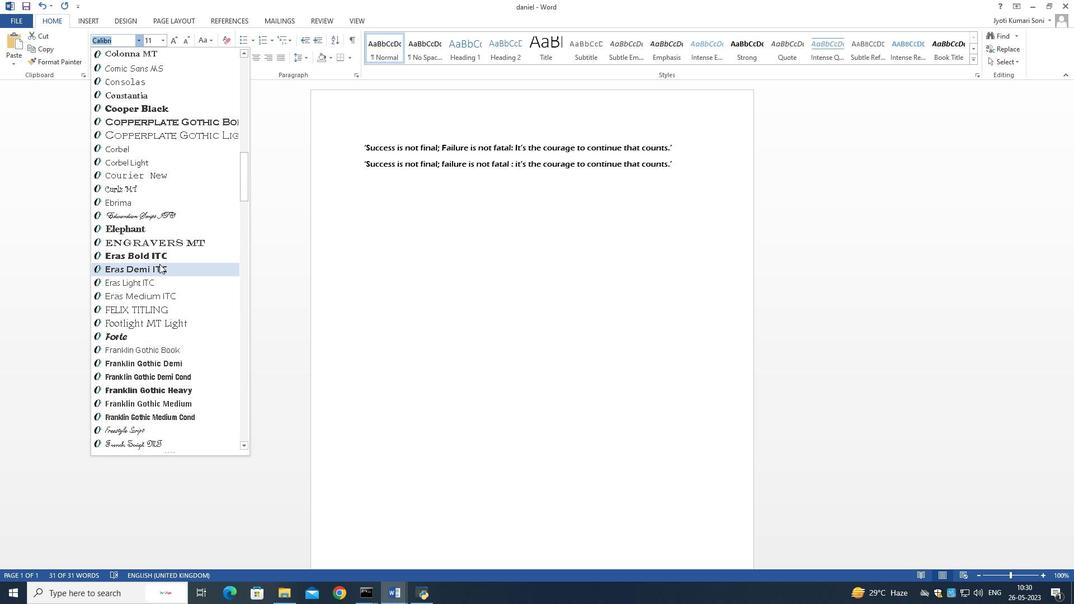 
Action: Mouse scrolled (158, 262) with delta (0, 0)
Screenshot: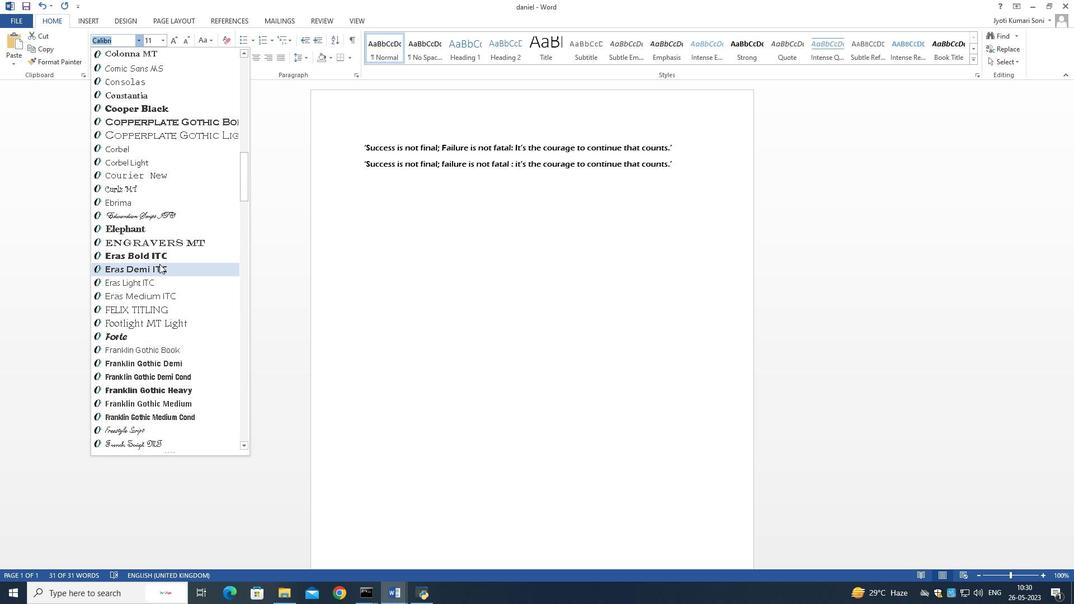 
Action: Mouse scrolled (158, 262) with delta (0, 0)
Screenshot: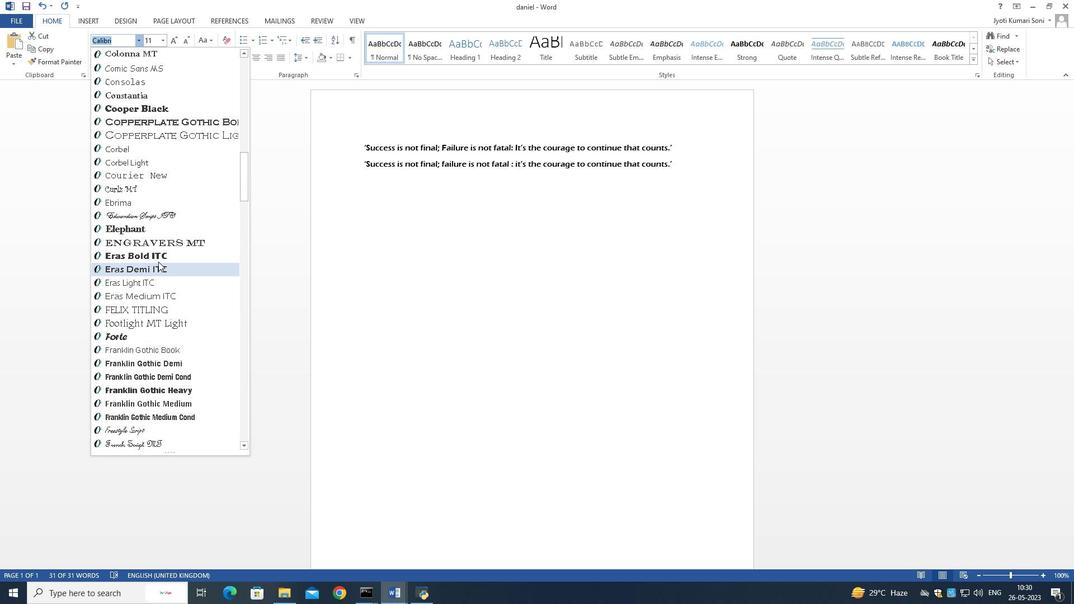
Action: Mouse scrolled (158, 262) with delta (0, 0)
Screenshot: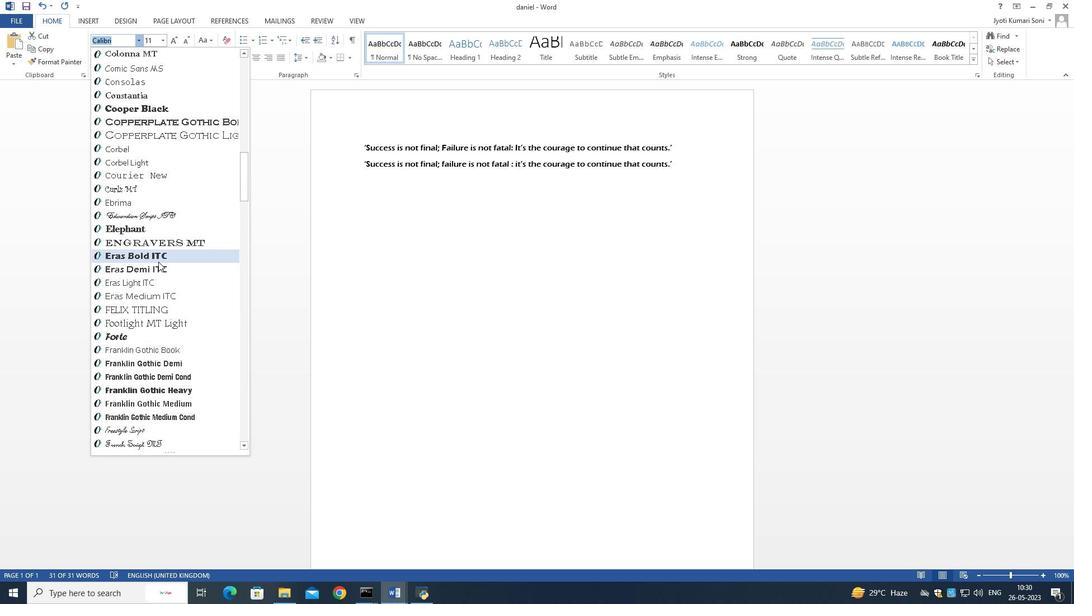 
Action: Mouse moved to (156, 258)
Screenshot: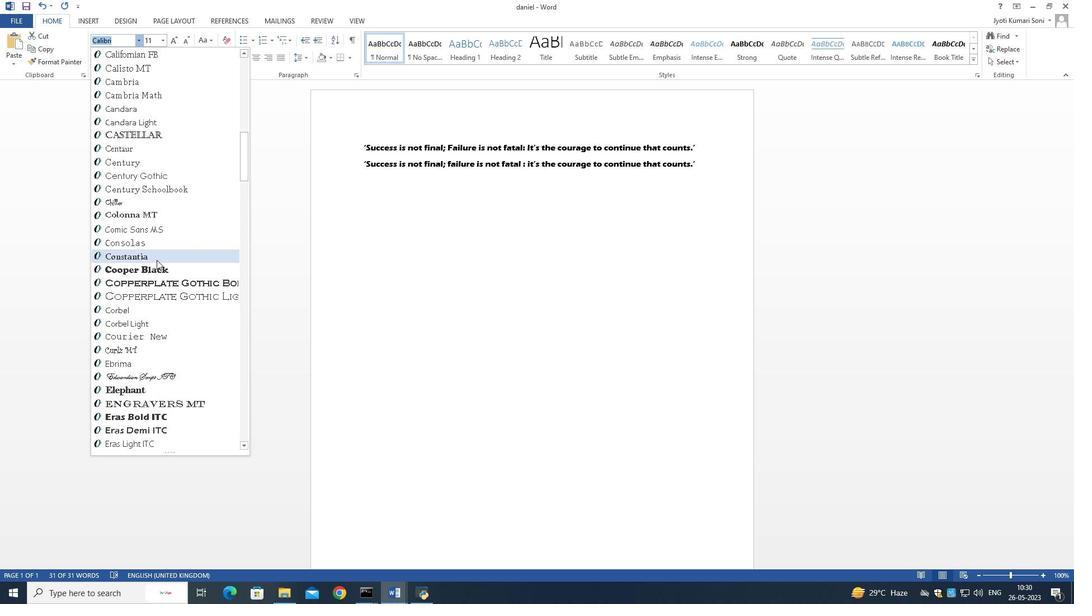 
Action: Mouse scrolled (156, 259) with delta (0, 0)
Screenshot: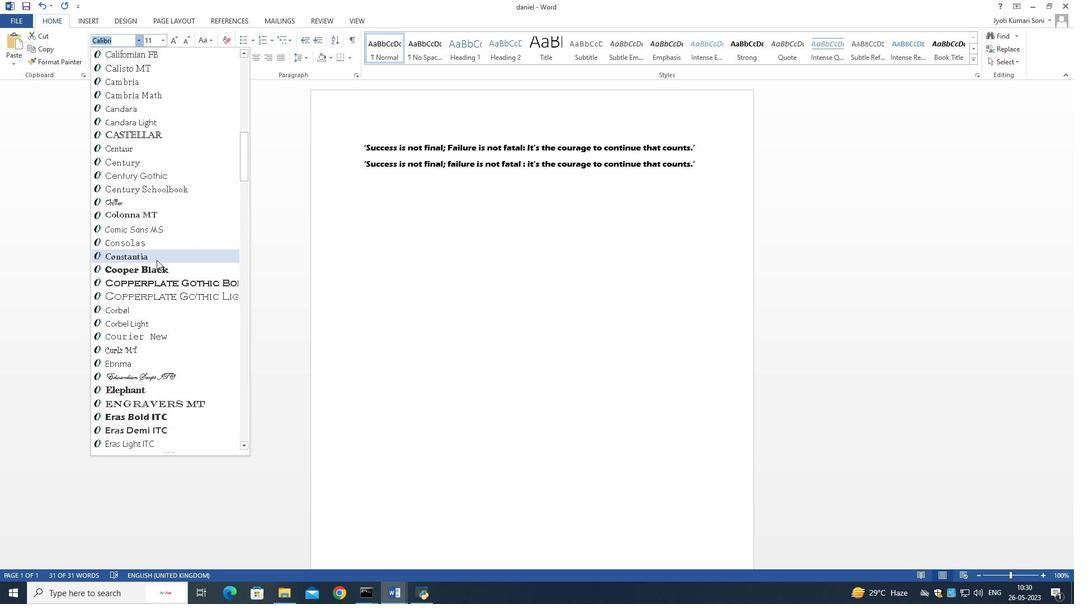 
Action: Mouse scrolled (156, 259) with delta (0, 0)
Screenshot: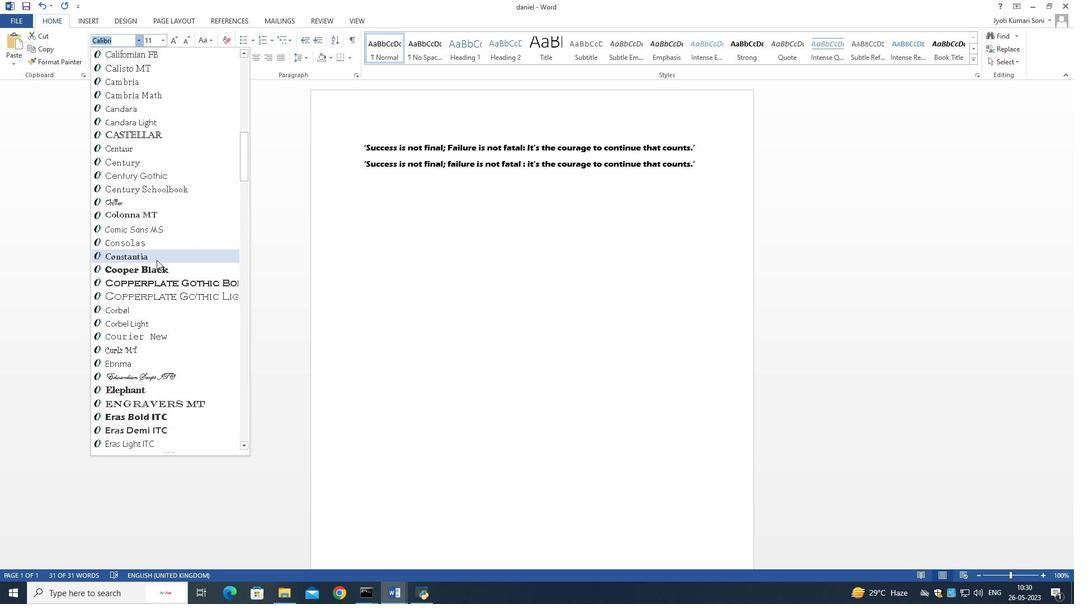 
Action: Mouse scrolled (156, 259) with delta (0, 0)
Screenshot: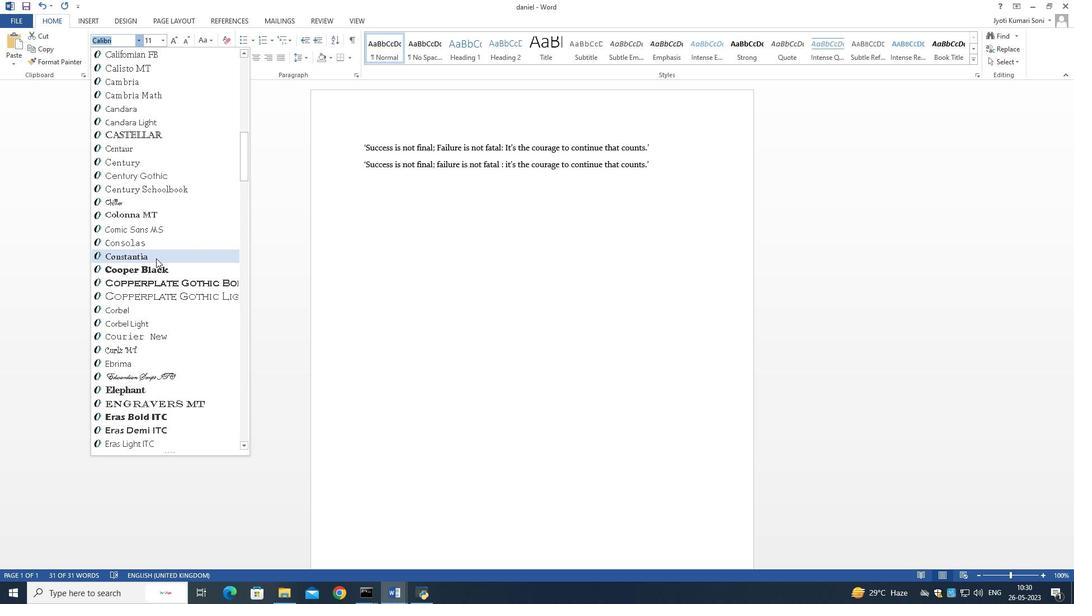 
Action: Mouse scrolled (156, 259) with delta (0, 0)
Screenshot: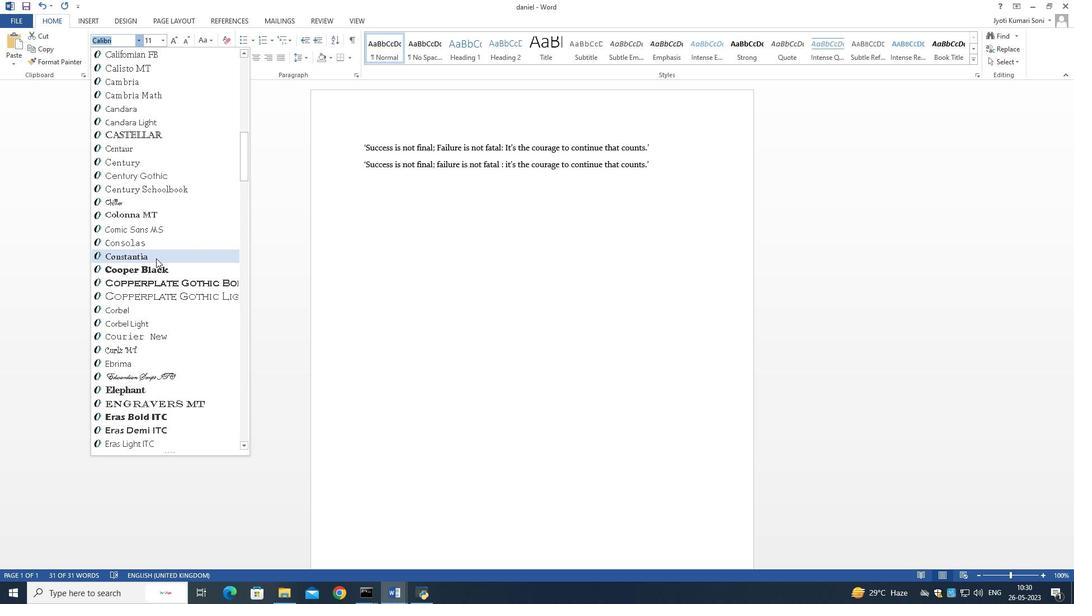 
Action: Mouse scrolled (156, 259) with delta (0, 0)
Screenshot: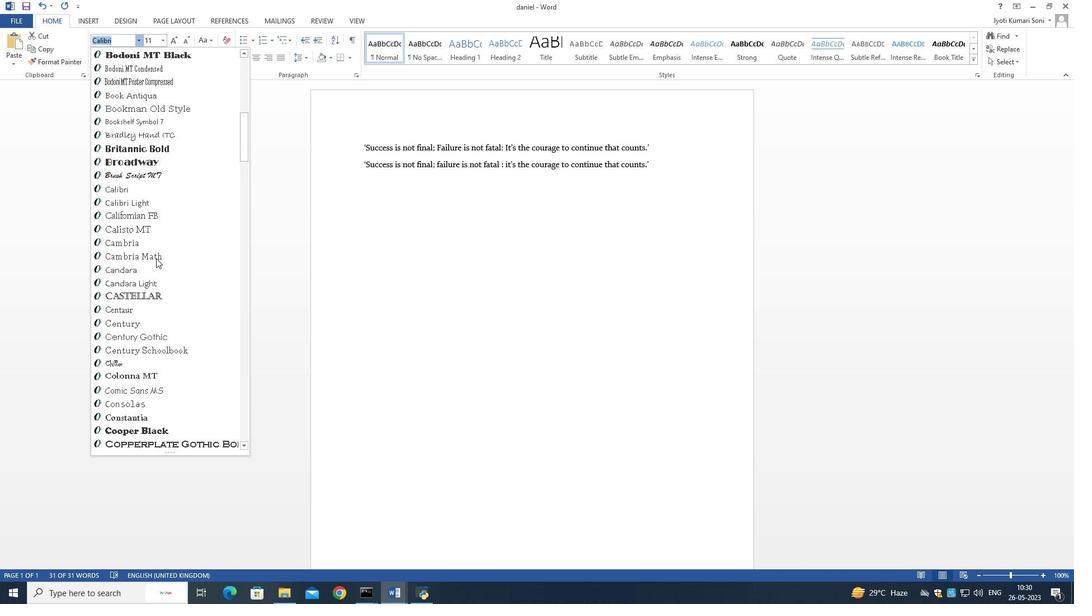 
Action: Mouse scrolled (156, 259) with delta (0, 0)
Screenshot: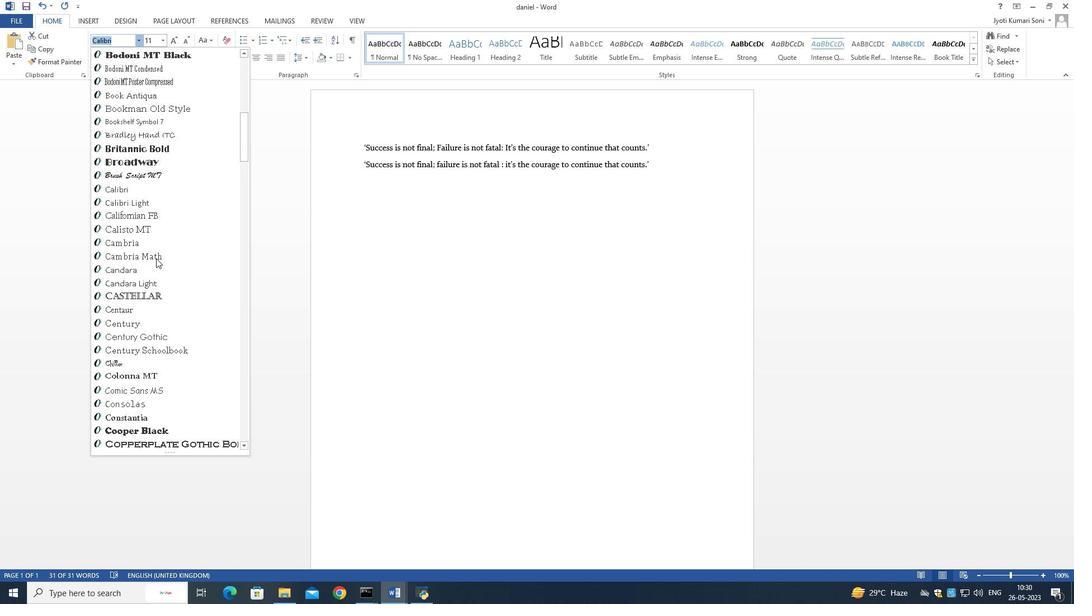
Action: Mouse scrolled (156, 259) with delta (0, 0)
Screenshot: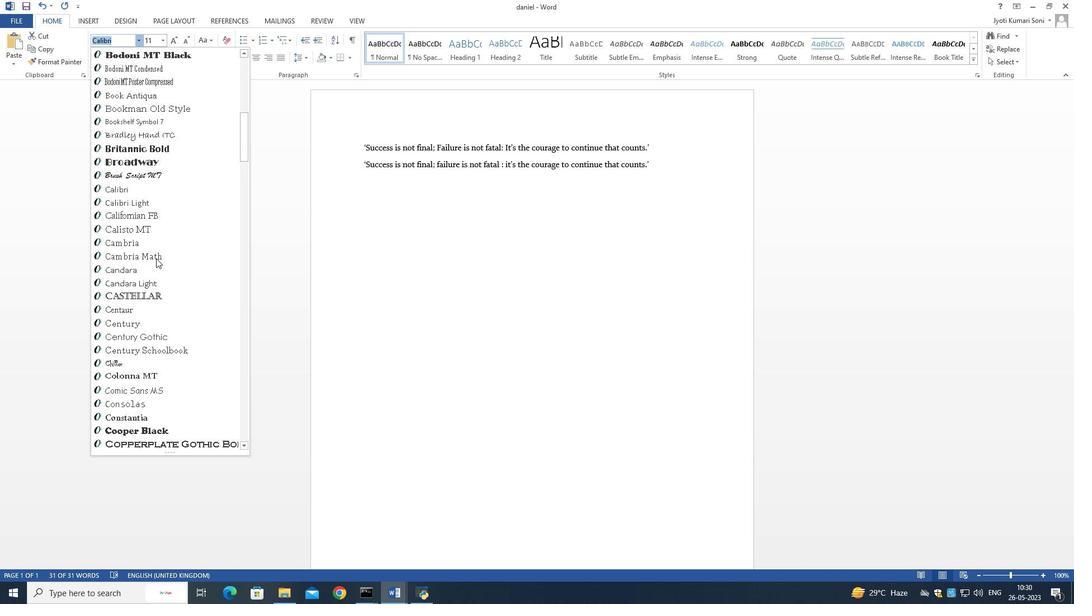 
Action: Mouse scrolled (156, 259) with delta (0, 0)
Screenshot: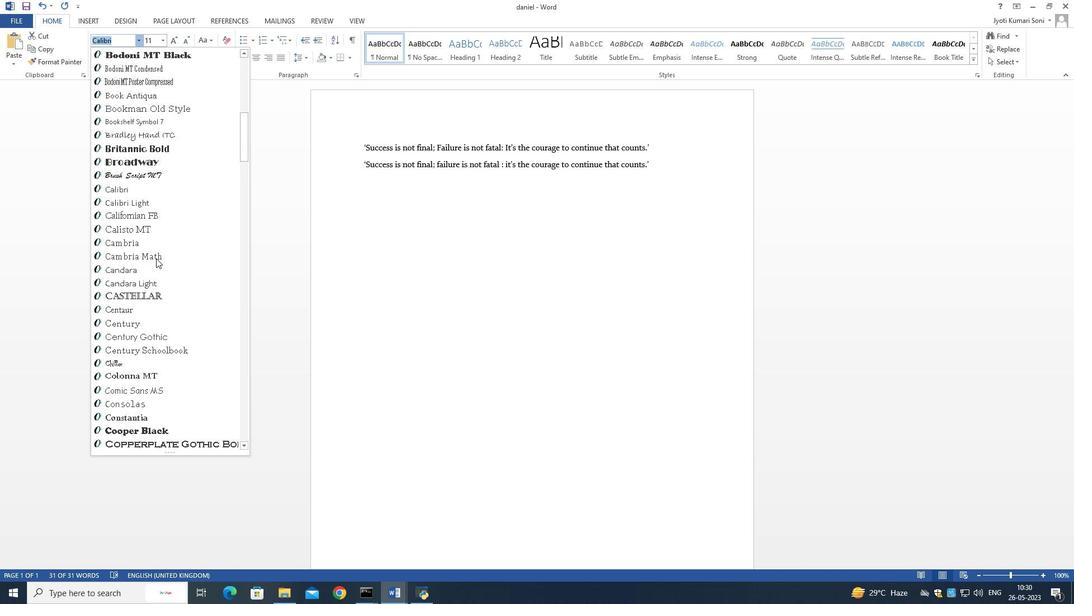 
Action: Mouse scrolled (156, 259) with delta (0, 0)
Screenshot: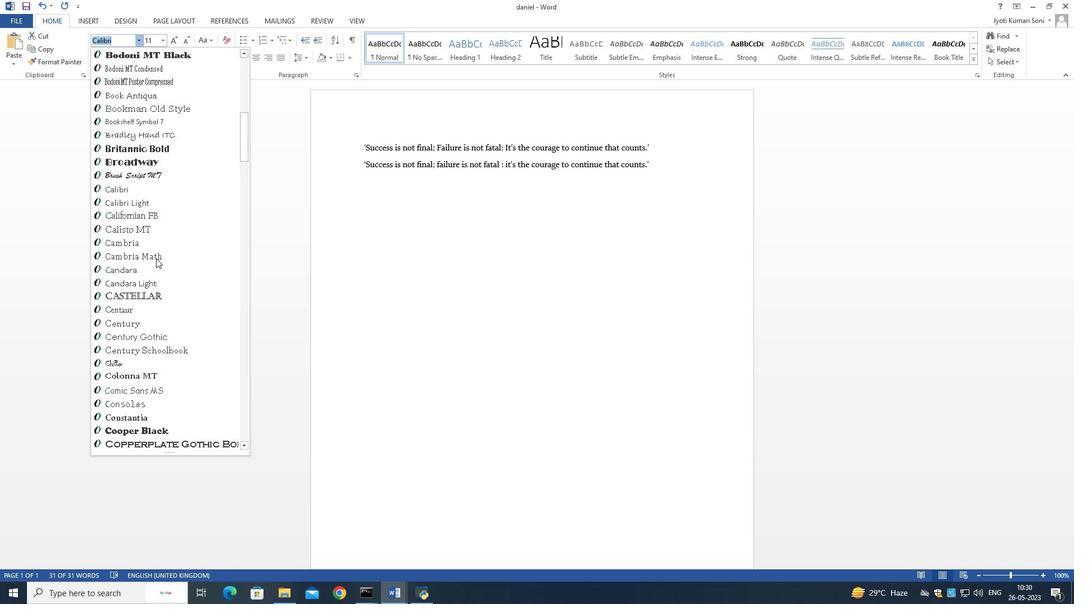 
Action: Mouse moved to (156, 258)
Screenshot: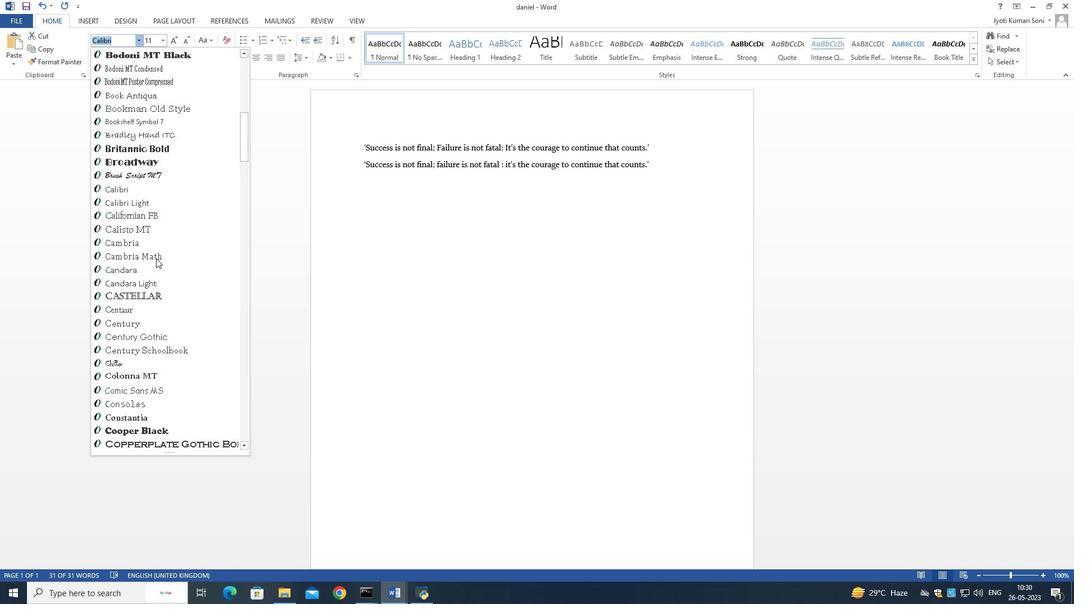 
Action: Mouse scrolled (156, 258) with delta (0, 0)
Screenshot: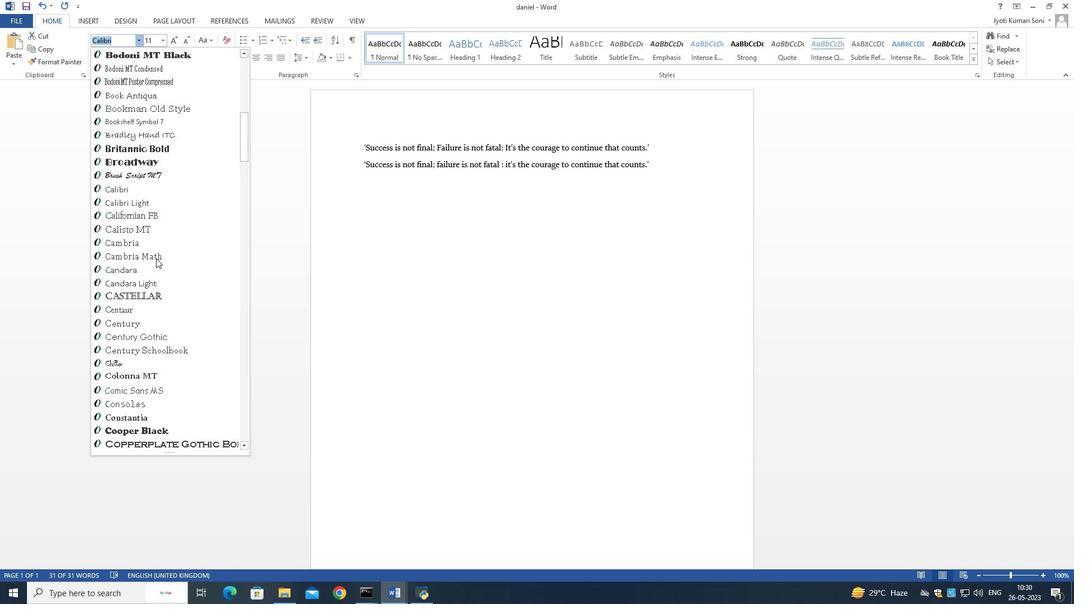 
Action: Mouse moved to (156, 257)
Screenshot: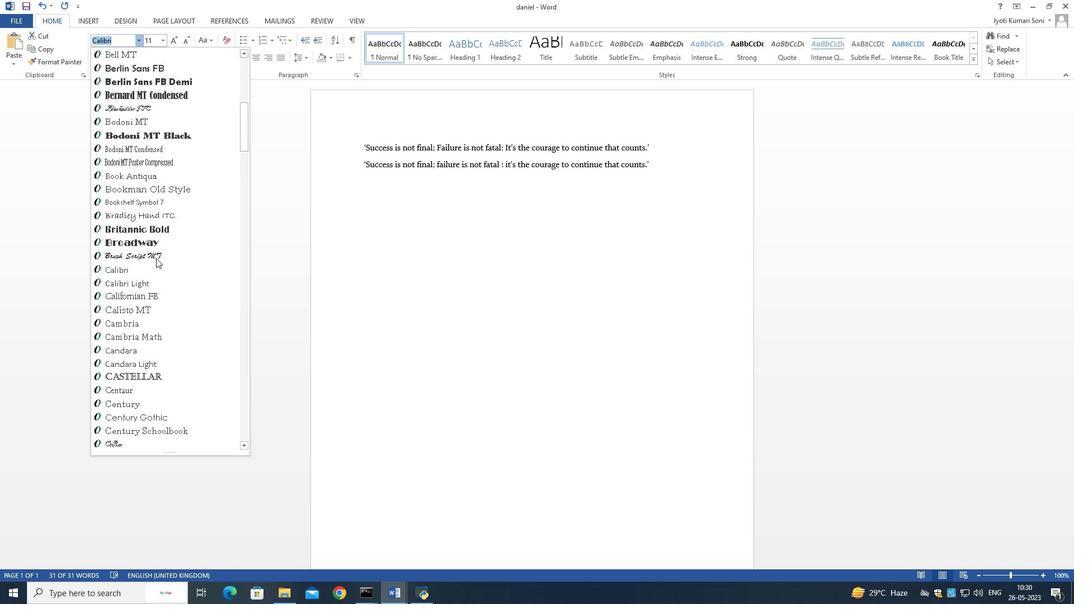 
Action: Mouse scrolled (156, 258) with delta (0, 0)
Screenshot: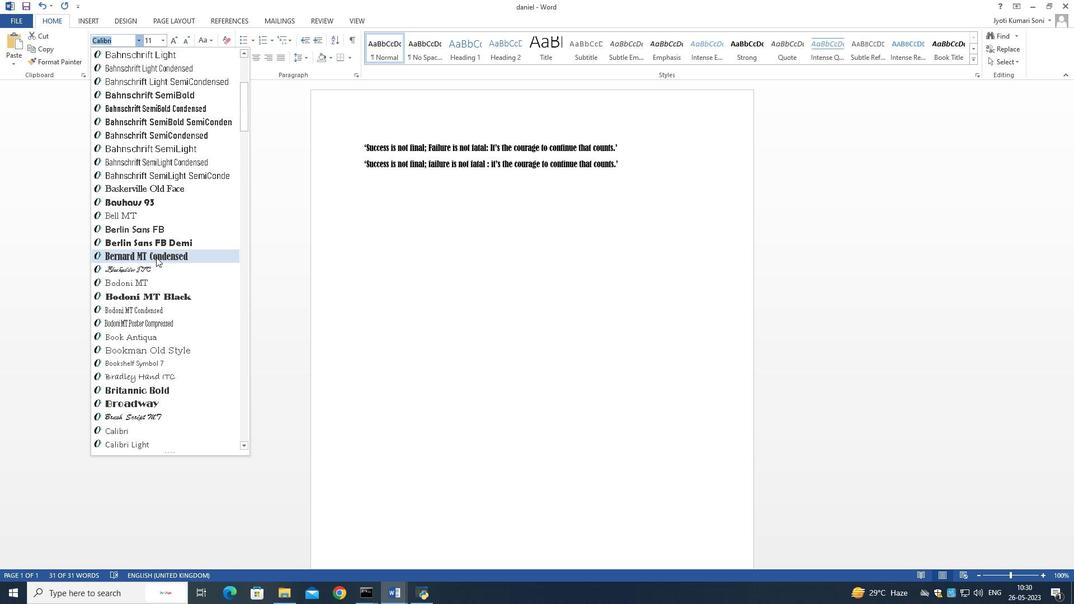 
Action: Mouse scrolled (156, 258) with delta (0, 0)
Screenshot: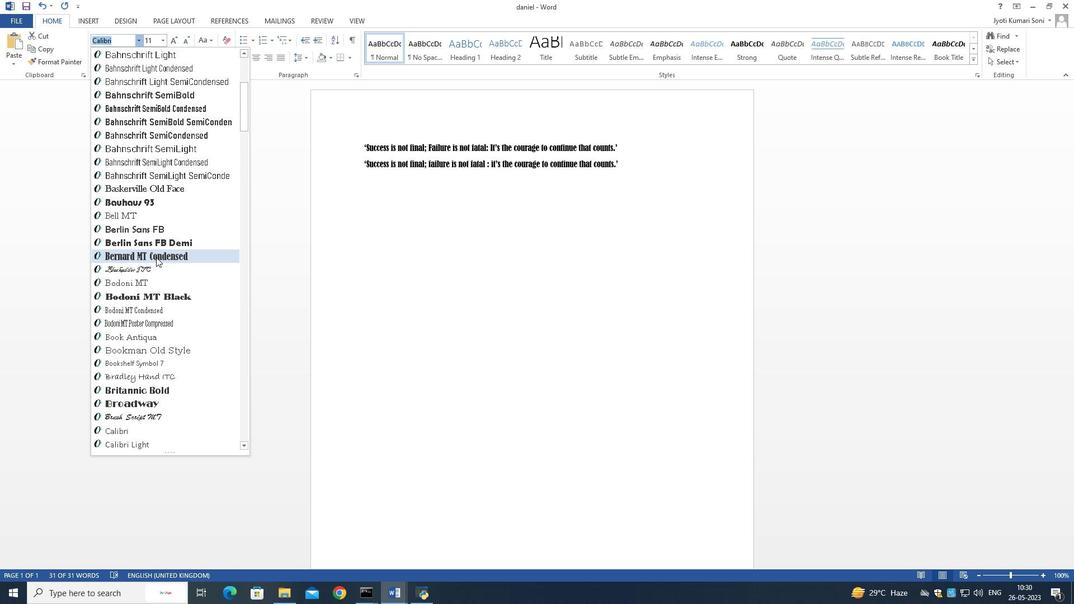 
Action: Mouse scrolled (156, 258) with delta (0, 0)
Screenshot: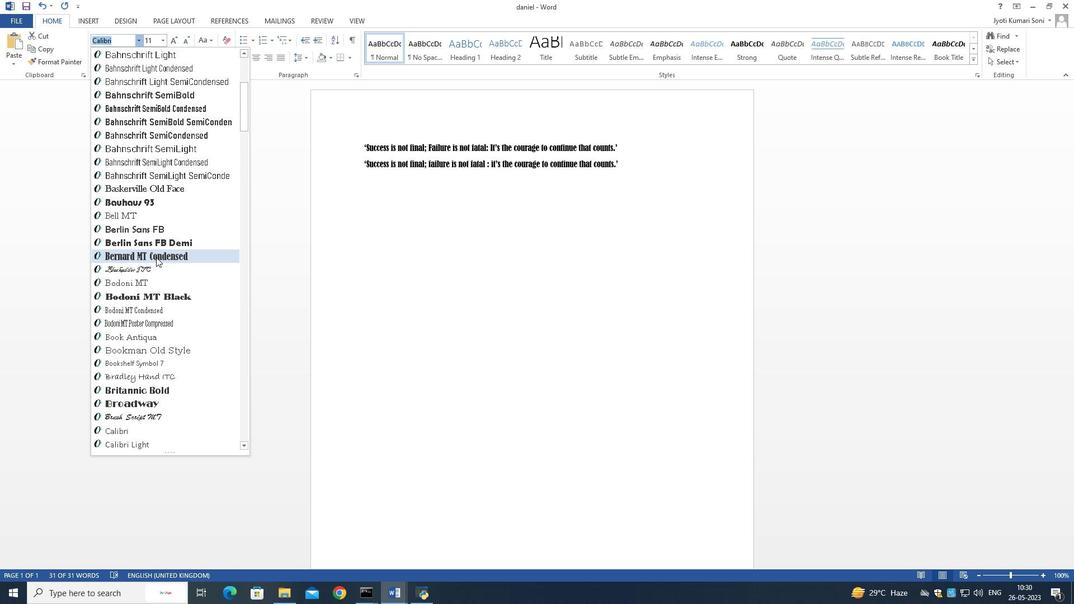 
Action: Mouse scrolled (156, 258) with delta (0, 0)
Screenshot: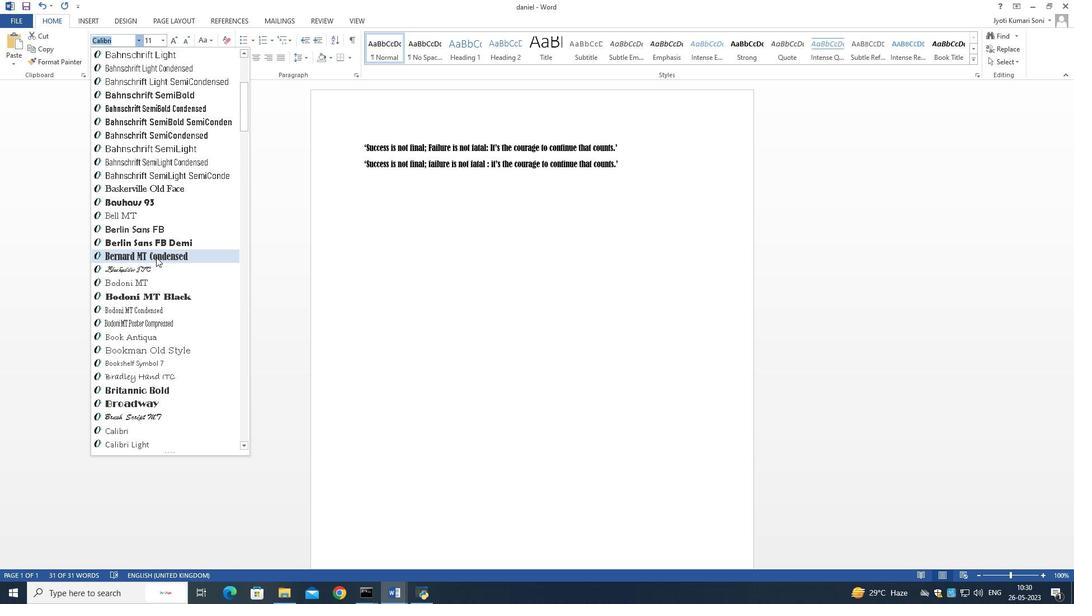 
Action: Mouse moved to (156, 256)
Screenshot: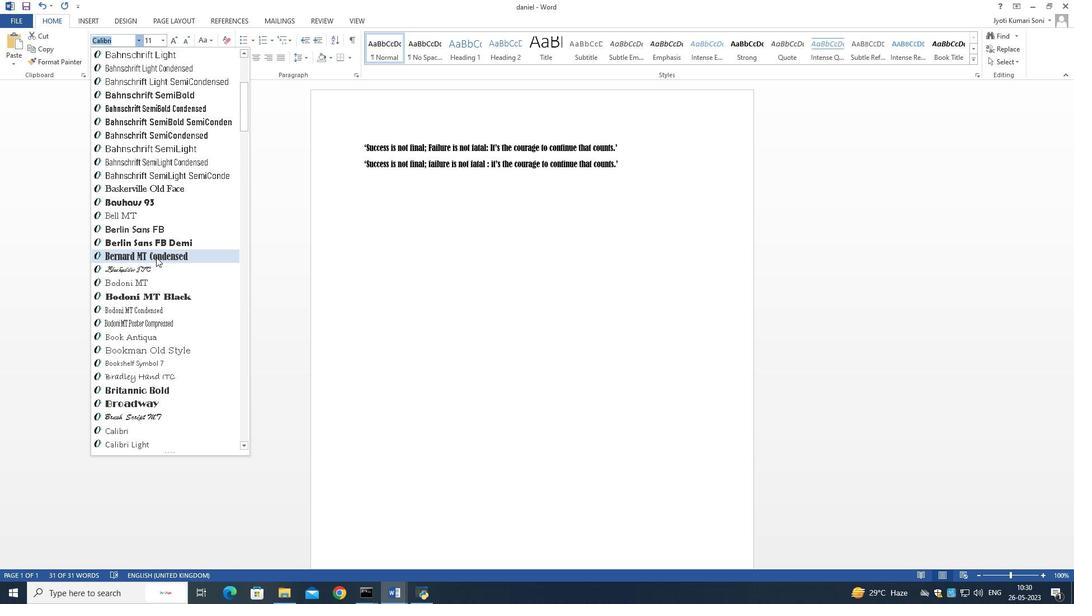 
Action: Mouse scrolled (156, 257) with delta (0, 0)
Screenshot: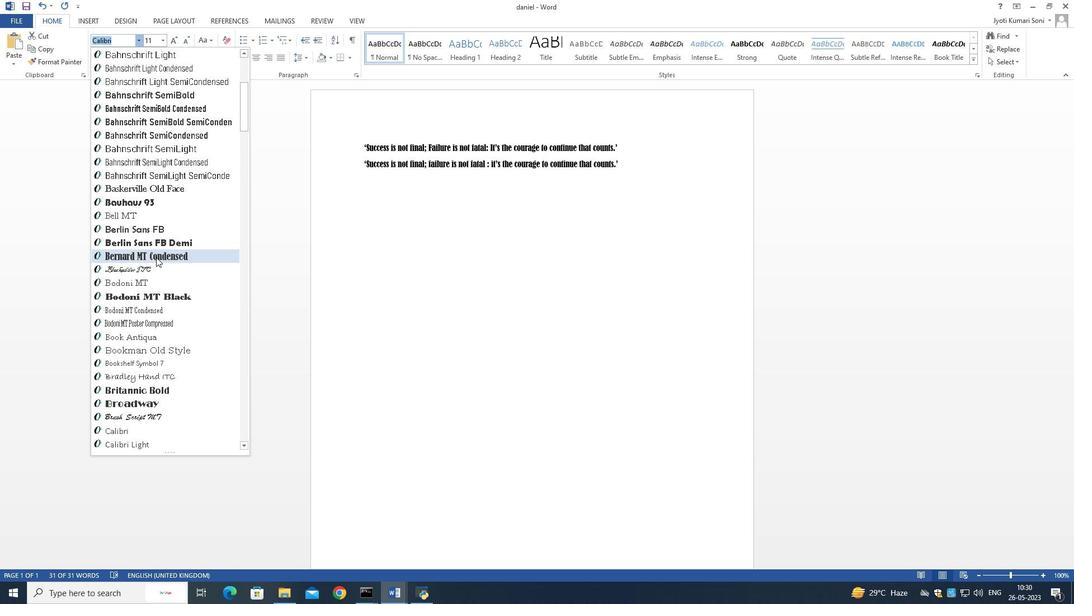 
Action: Mouse scrolled (156, 257) with delta (0, 0)
Screenshot: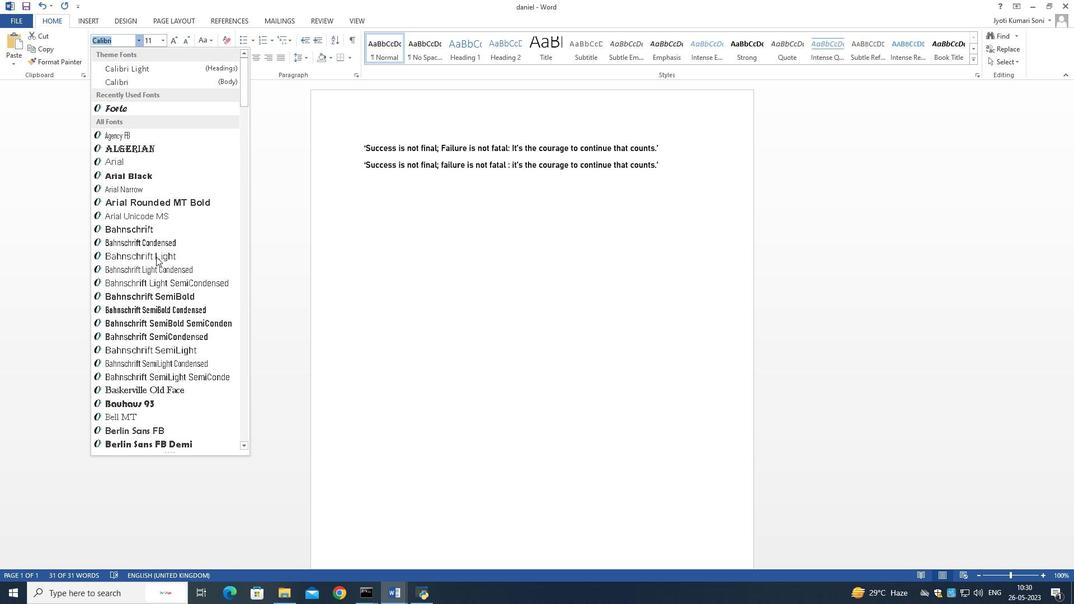 
Action: Mouse scrolled (156, 257) with delta (0, 0)
Screenshot: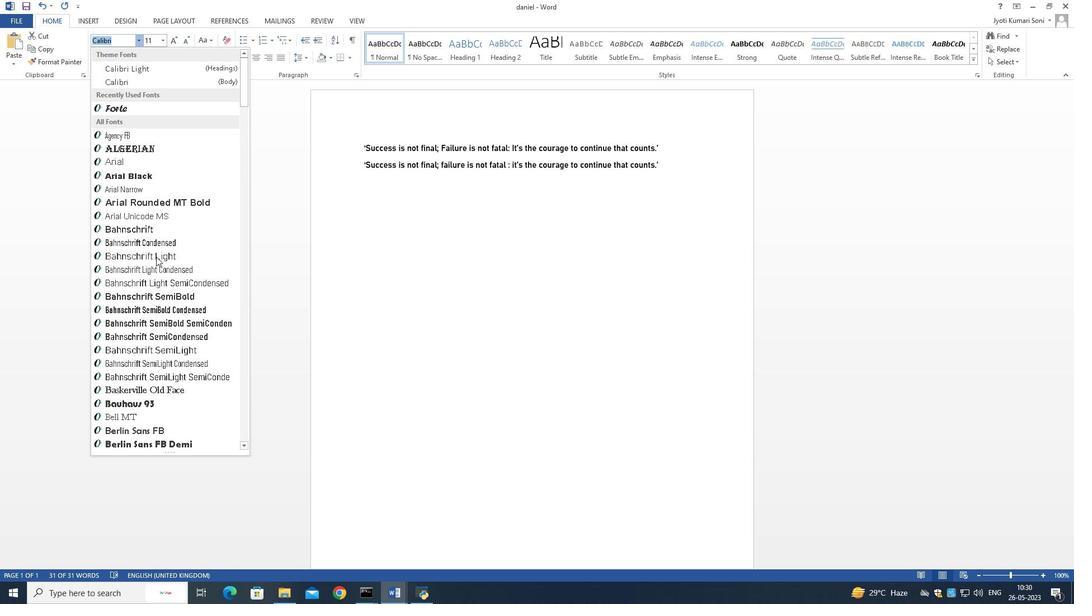 
Action: Mouse scrolled (156, 257) with delta (0, 0)
Screenshot: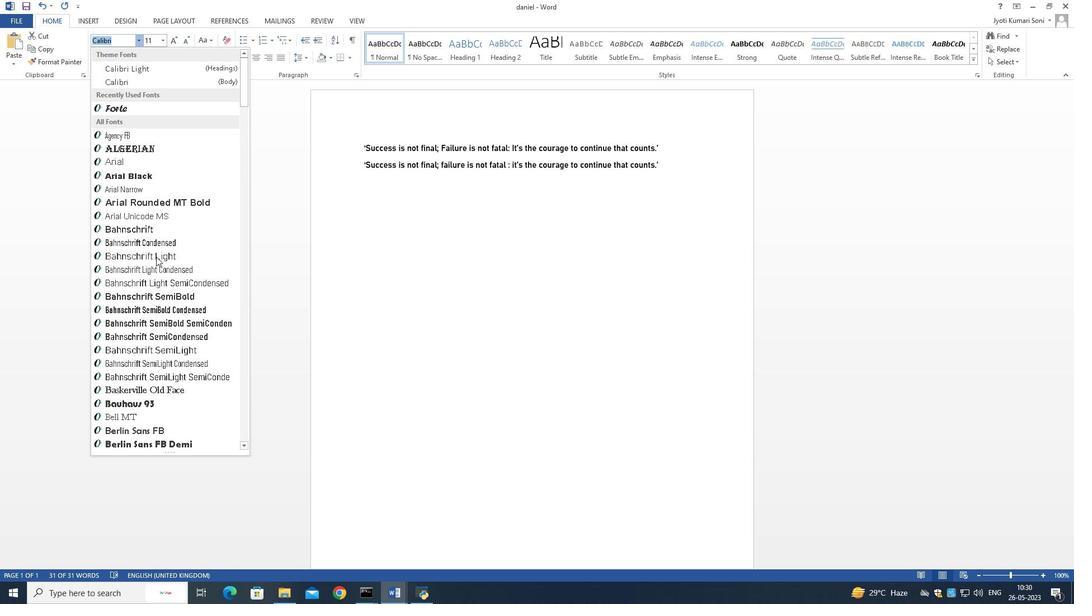 
Action: Mouse scrolled (156, 257) with delta (0, 0)
Screenshot: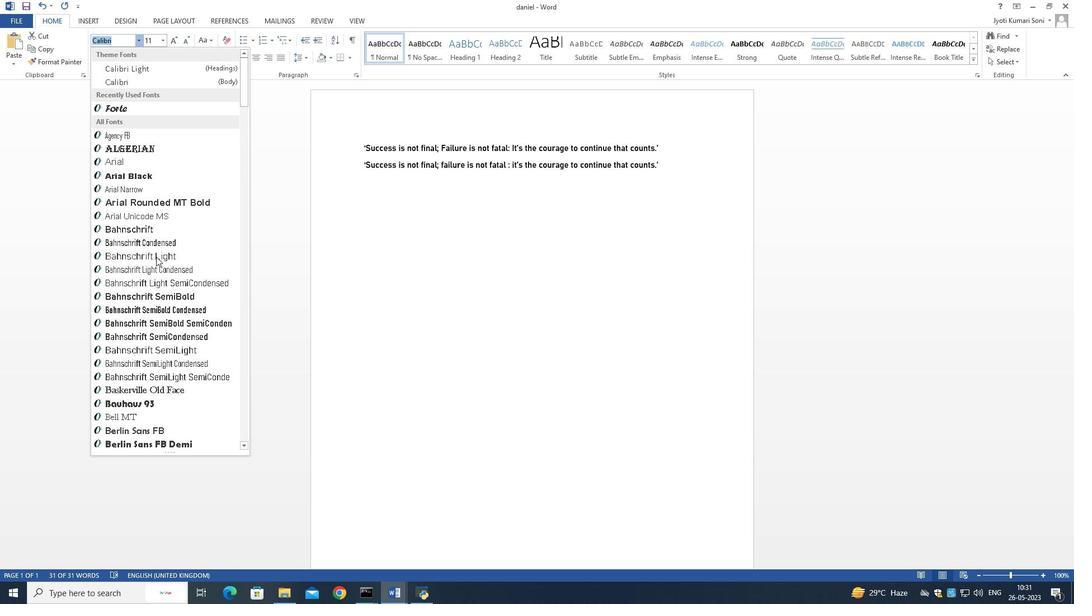 
Action: Mouse scrolled (156, 257) with delta (0, 0)
Screenshot: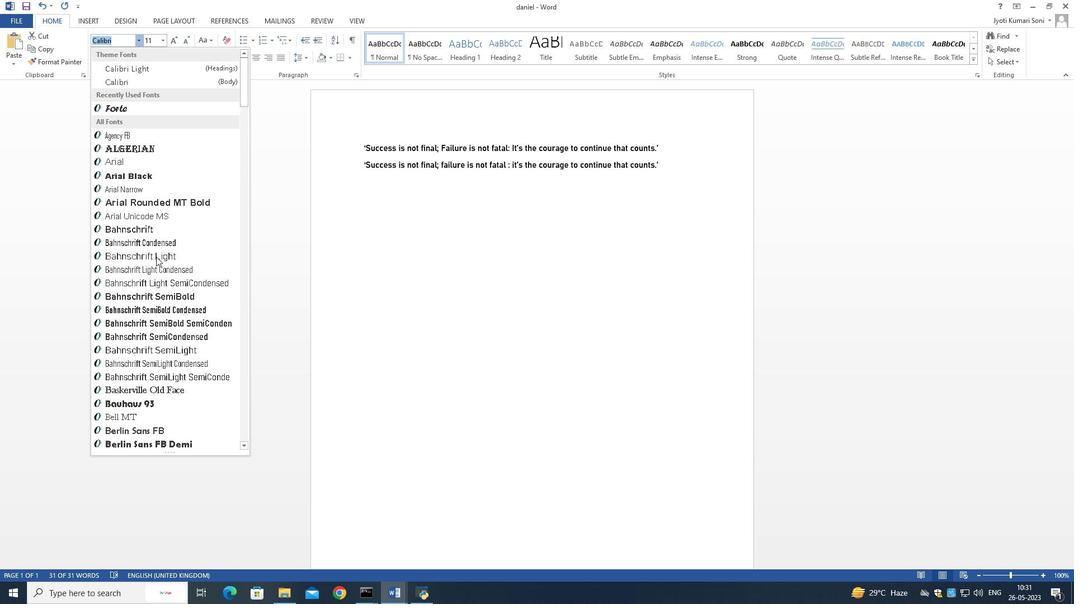
Action: Mouse moved to (65, 125)
Screenshot: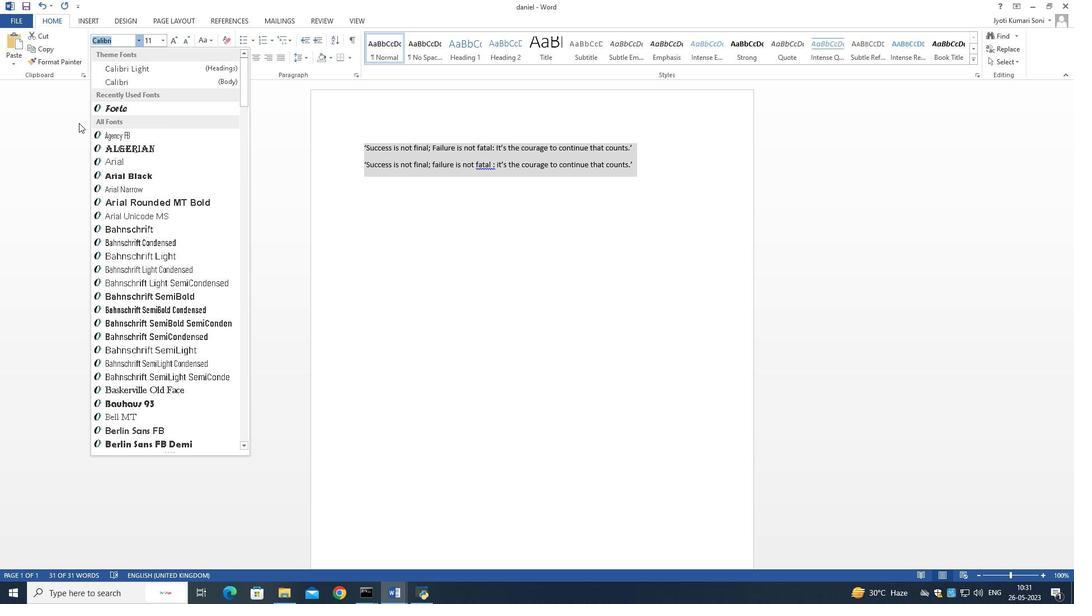 
Action: Mouse pressed left at (65, 125)
Screenshot: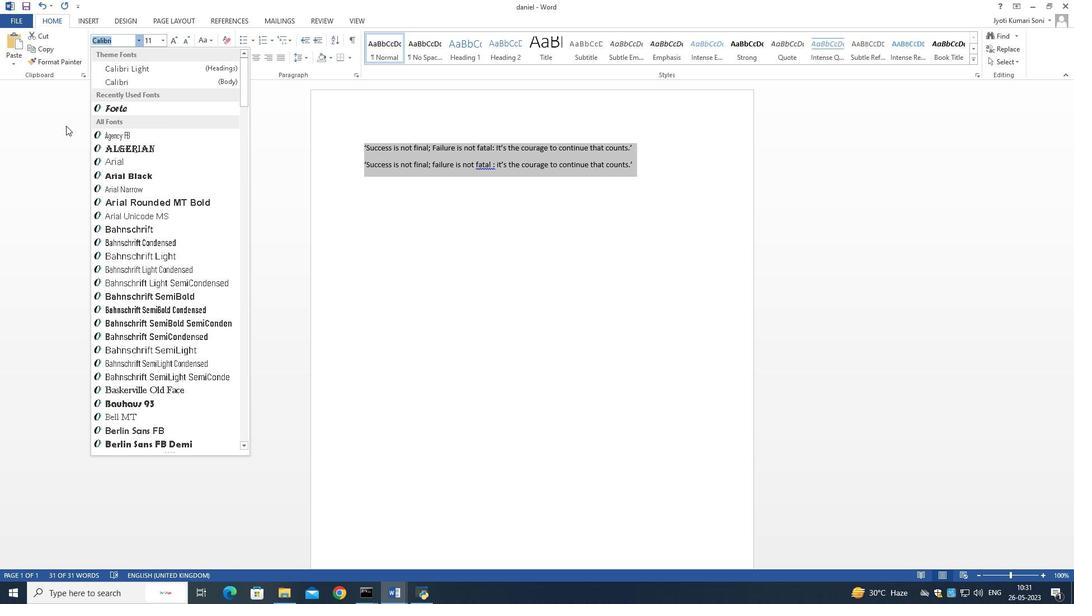 
Action: Mouse moved to (137, 41)
Screenshot: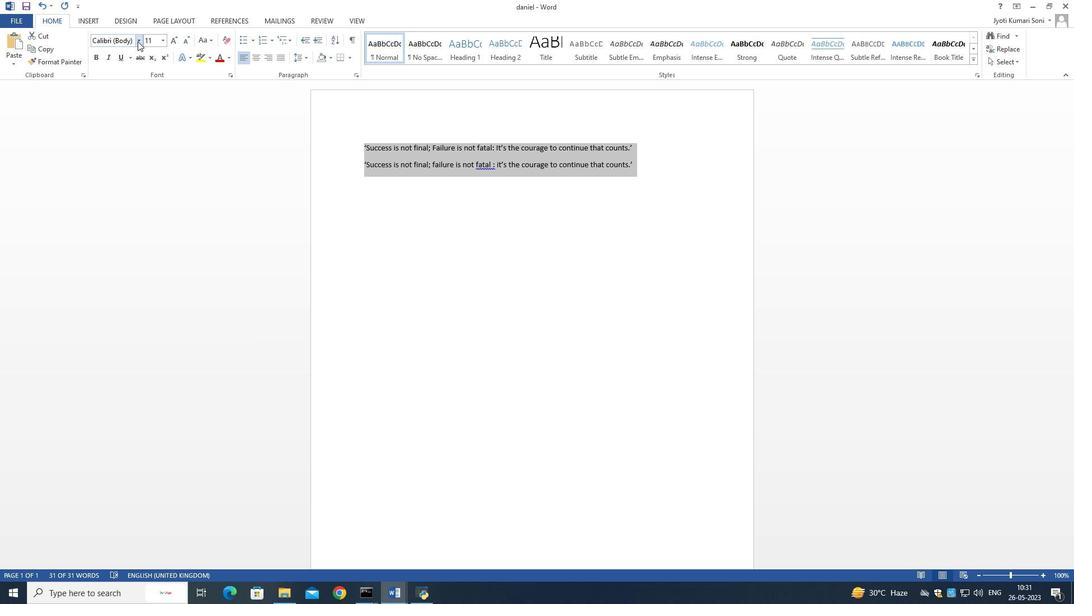 
Action: Mouse pressed left at (137, 41)
Screenshot: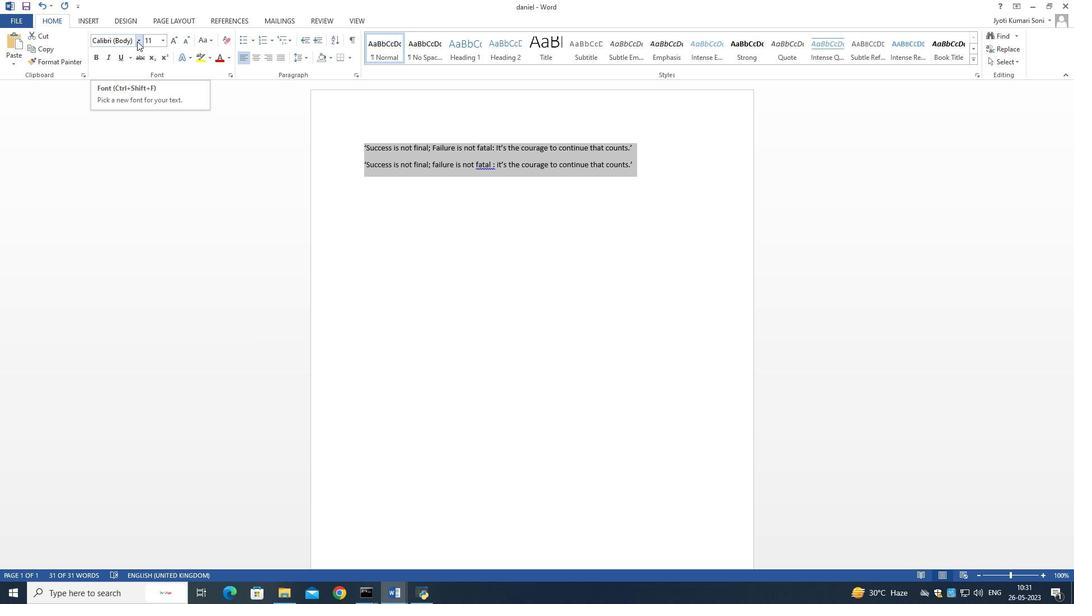 
Action: Mouse moved to (138, 153)
Screenshot: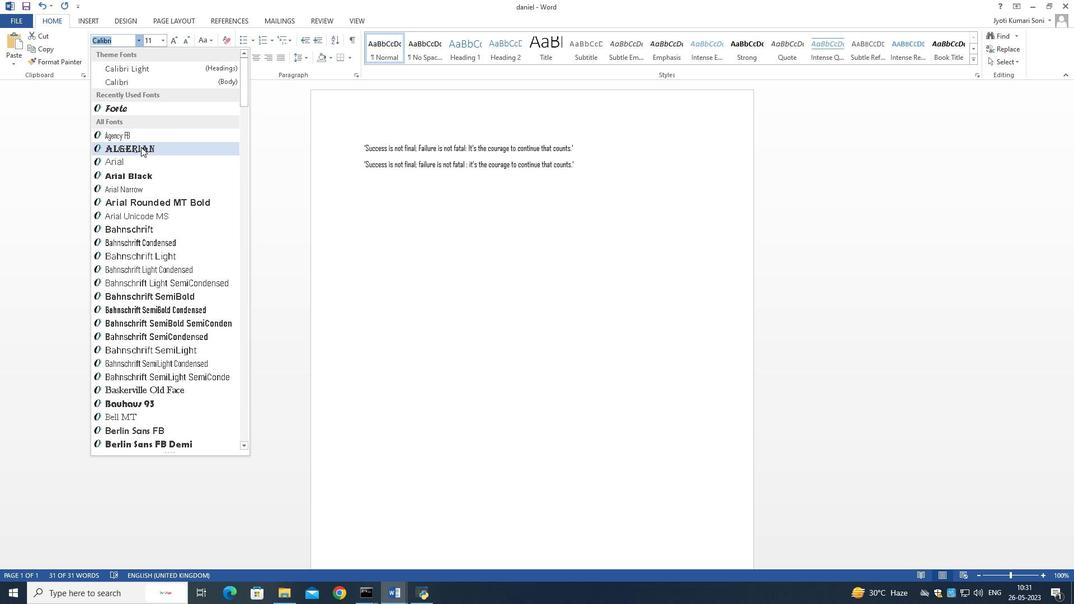 
Action: Mouse scrolled (138, 152) with delta (0, 0)
Screenshot: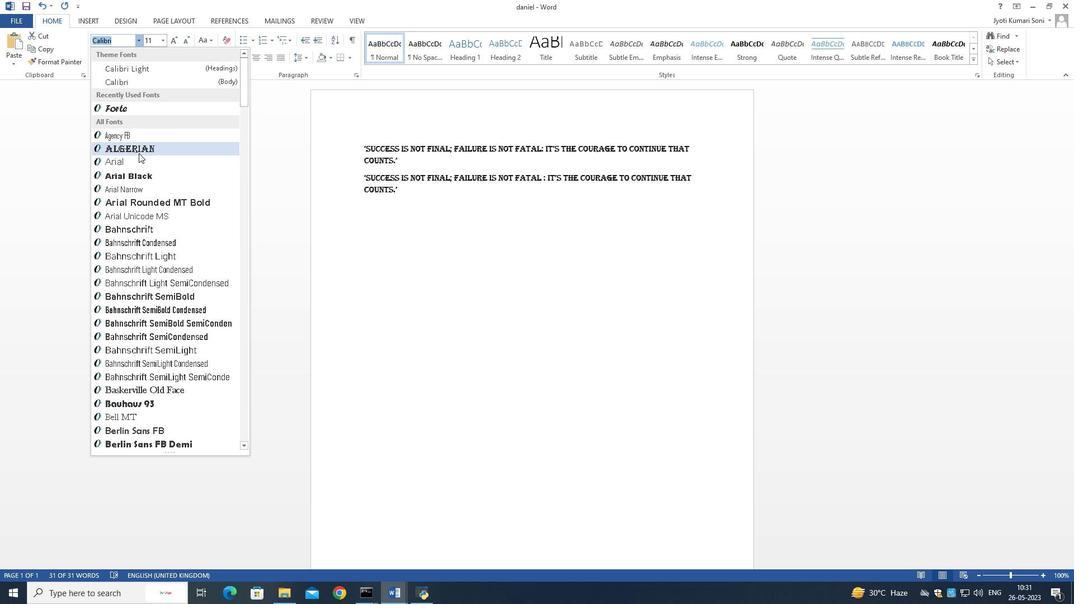 
Action: Mouse scrolled (138, 152) with delta (0, 0)
Screenshot: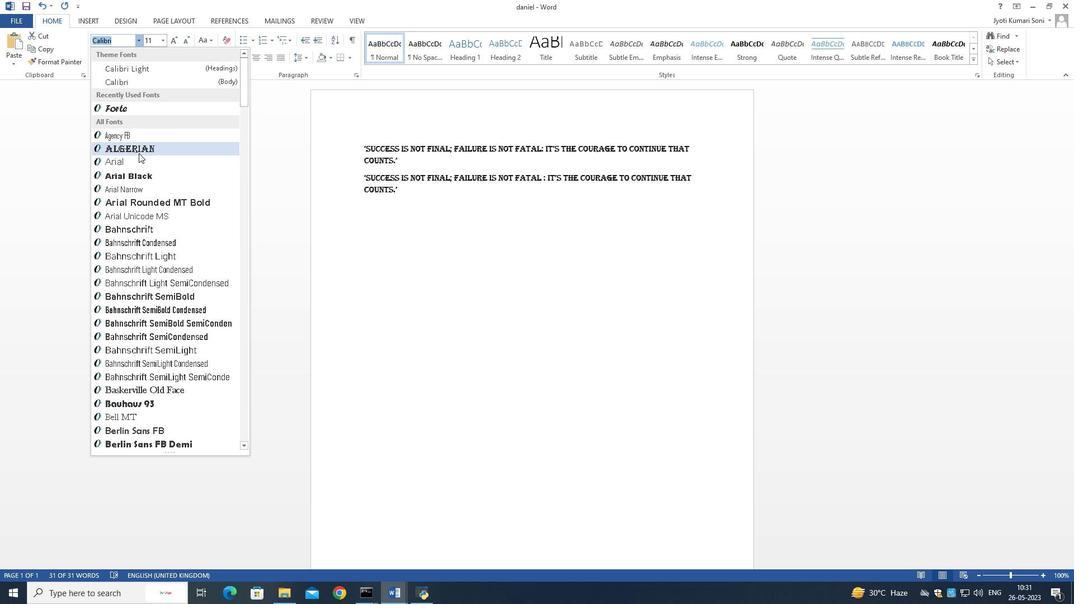 
Action: Mouse moved to (138, 153)
Screenshot: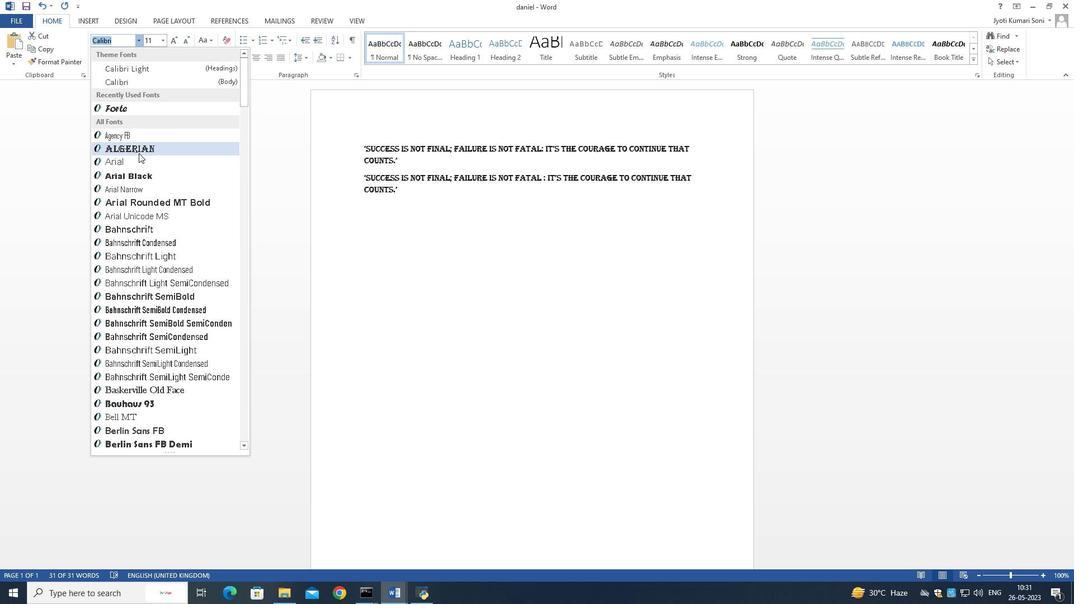 
Action: Mouse scrolled (138, 153) with delta (0, 0)
Screenshot: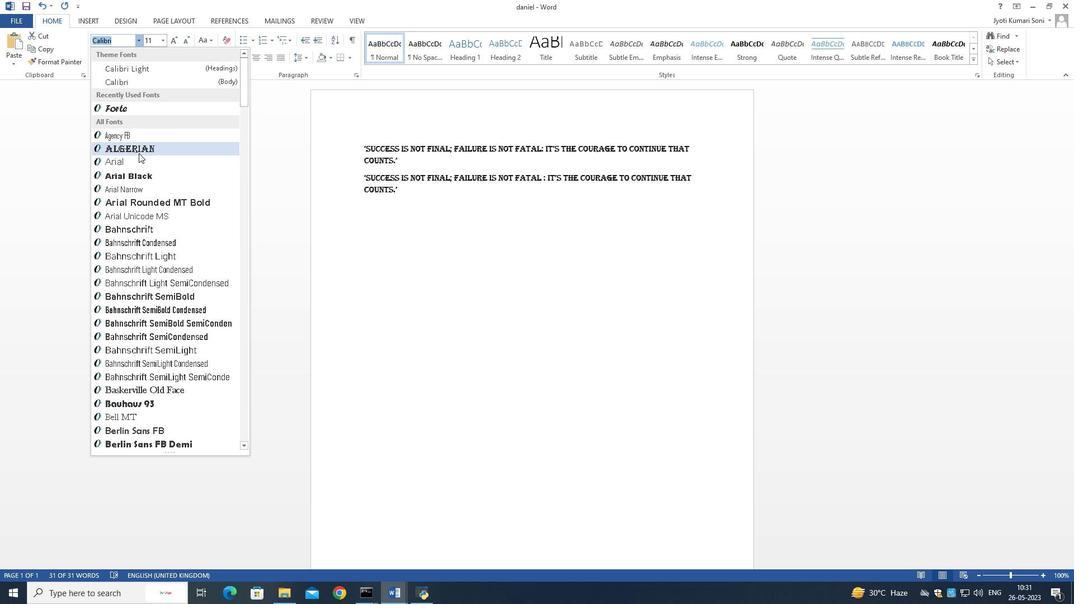 
Action: Mouse scrolled (138, 153) with delta (0, 0)
Screenshot: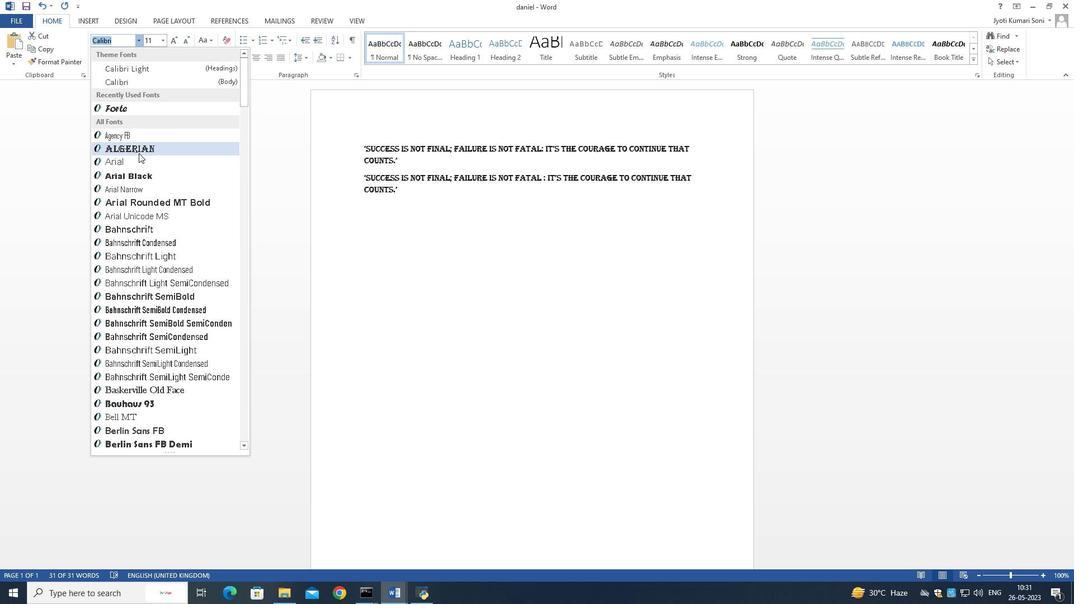 
Action: Mouse scrolled (138, 153) with delta (0, 0)
Screenshot: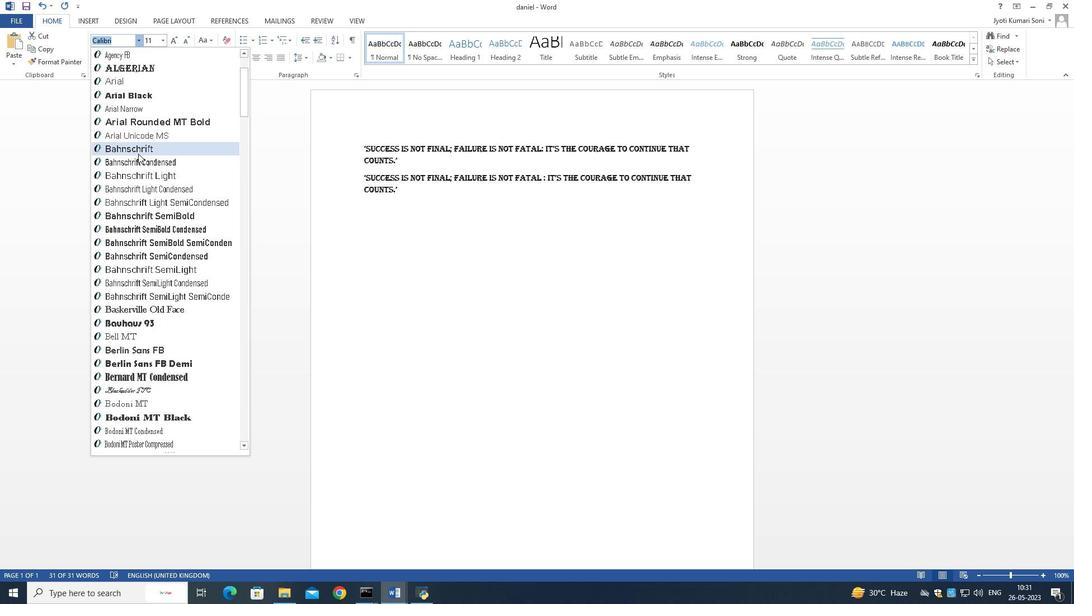 
Action: Mouse scrolled (138, 153) with delta (0, 0)
Screenshot: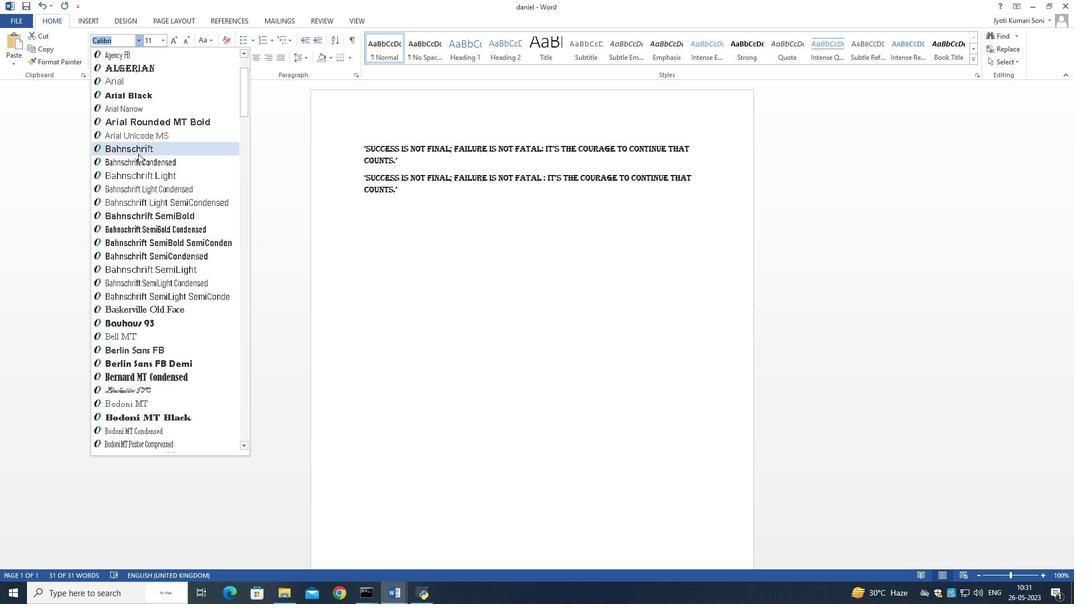 
Action: Mouse scrolled (138, 153) with delta (0, 0)
Screenshot: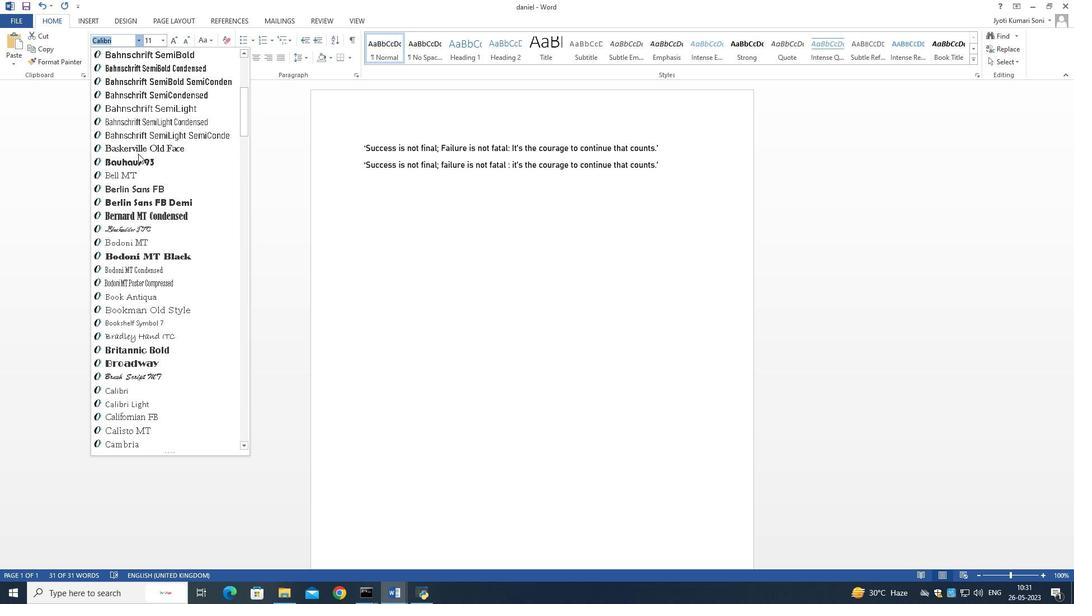 
Action: Mouse scrolled (138, 153) with delta (0, 0)
Screenshot: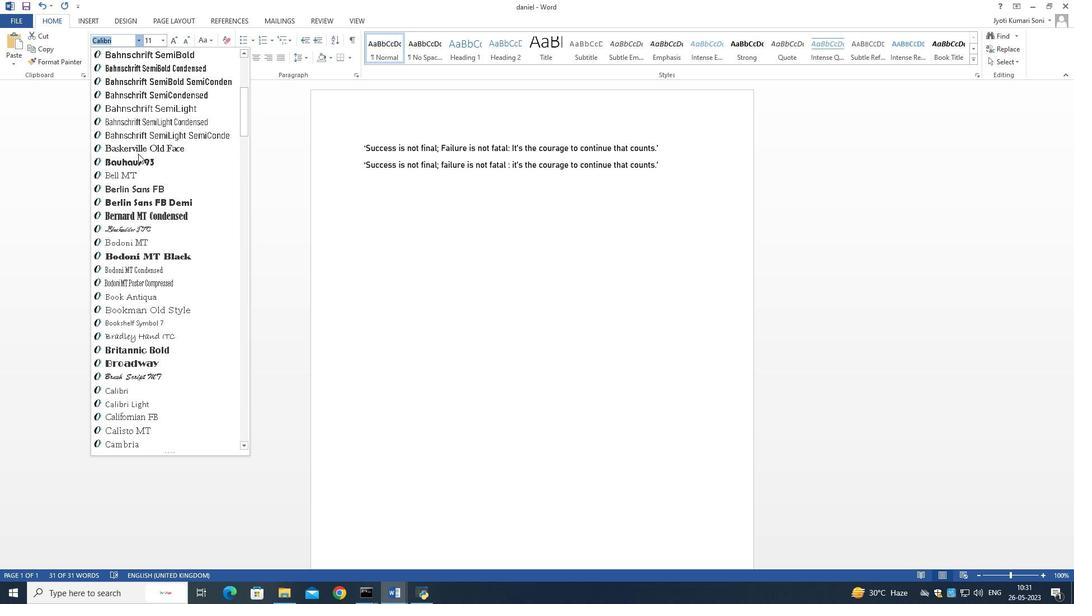 
Action: Mouse scrolled (138, 153) with delta (0, 0)
Screenshot: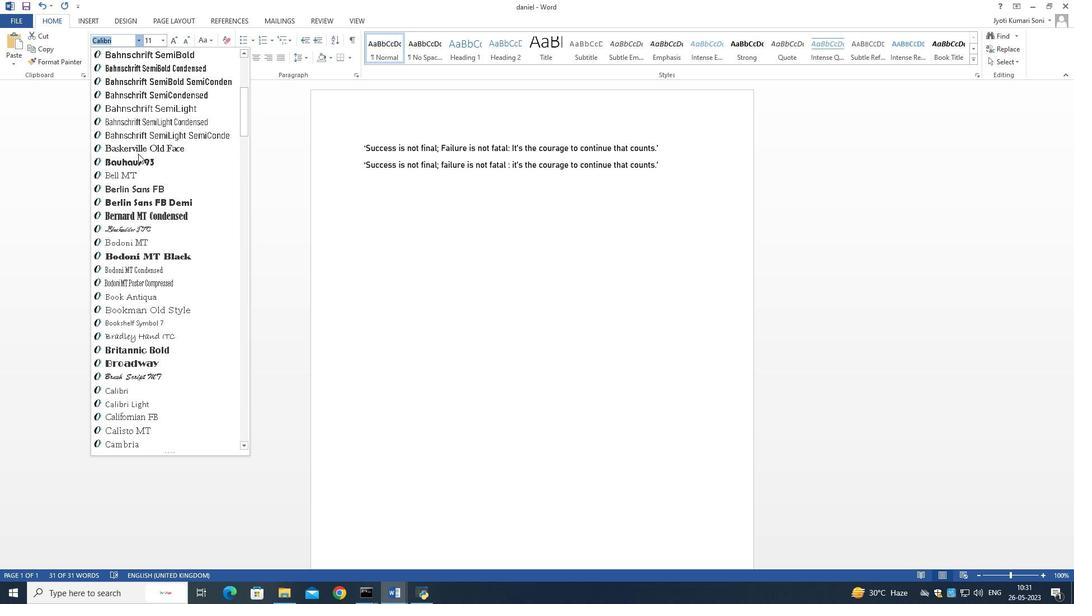 
Action: Mouse scrolled (138, 153) with delta (0, 0)
Screenshot: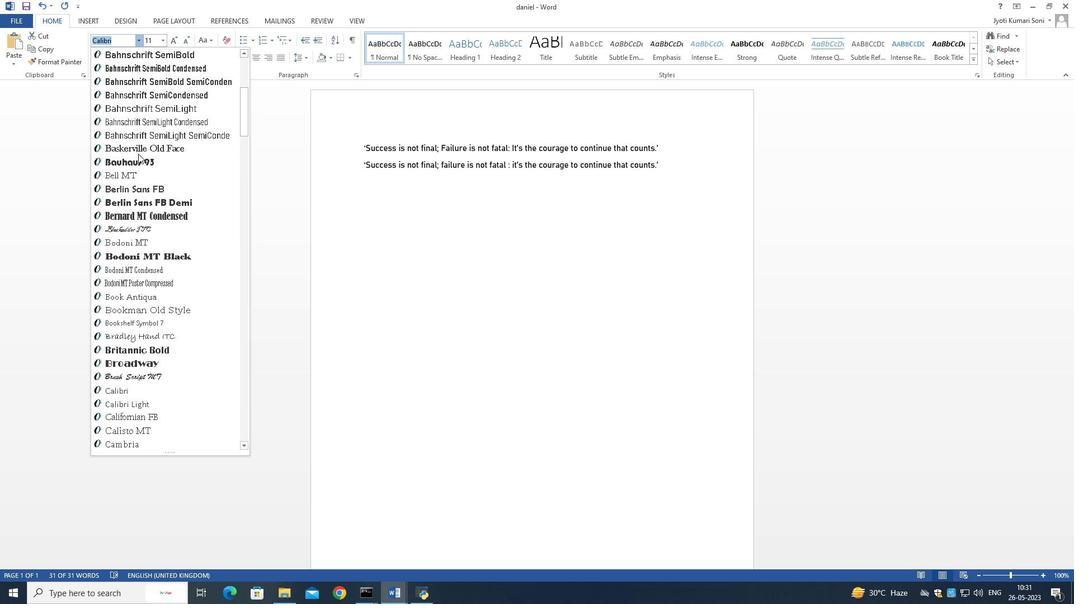 
Action: Mouse scrolled (138, 153) with delta (0, 0)
Screenshot: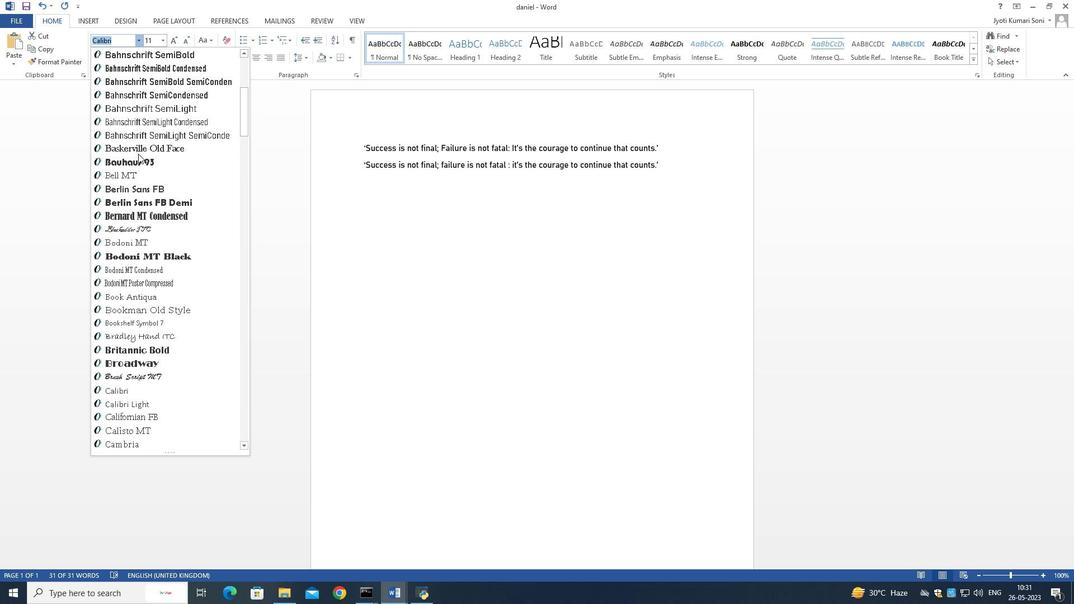 
Action: Mouse scrolled (138, 153) with delta (0, 0)
Screenshot: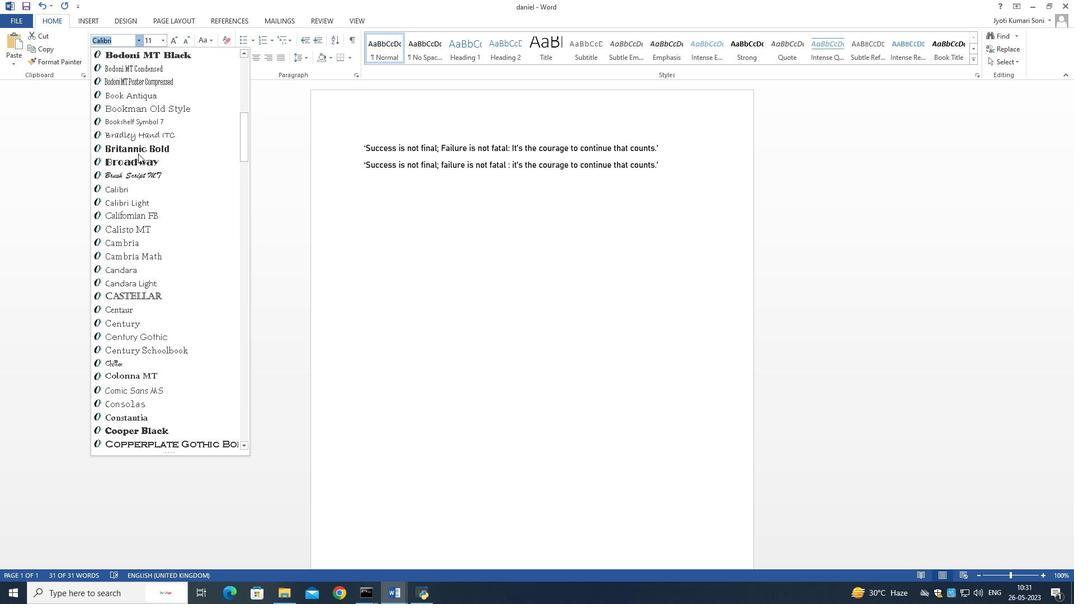 
Action: Mouse scrolled (138, 153) with delta (0, 0)
Screenshot: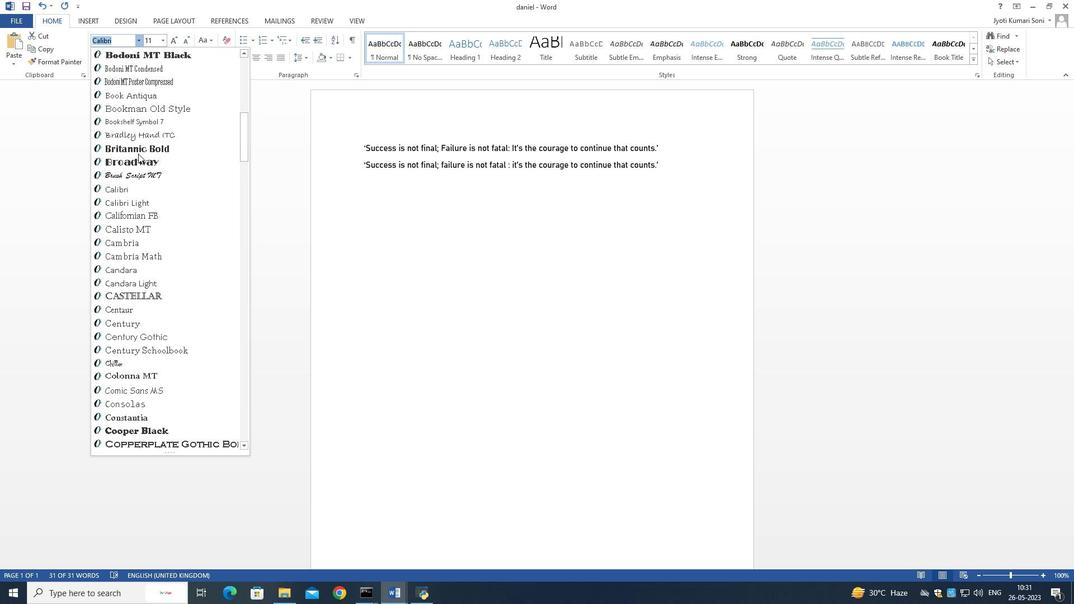 
Action: Mouse scrolled (138, 153) with delta (0, 0)
Screenshot: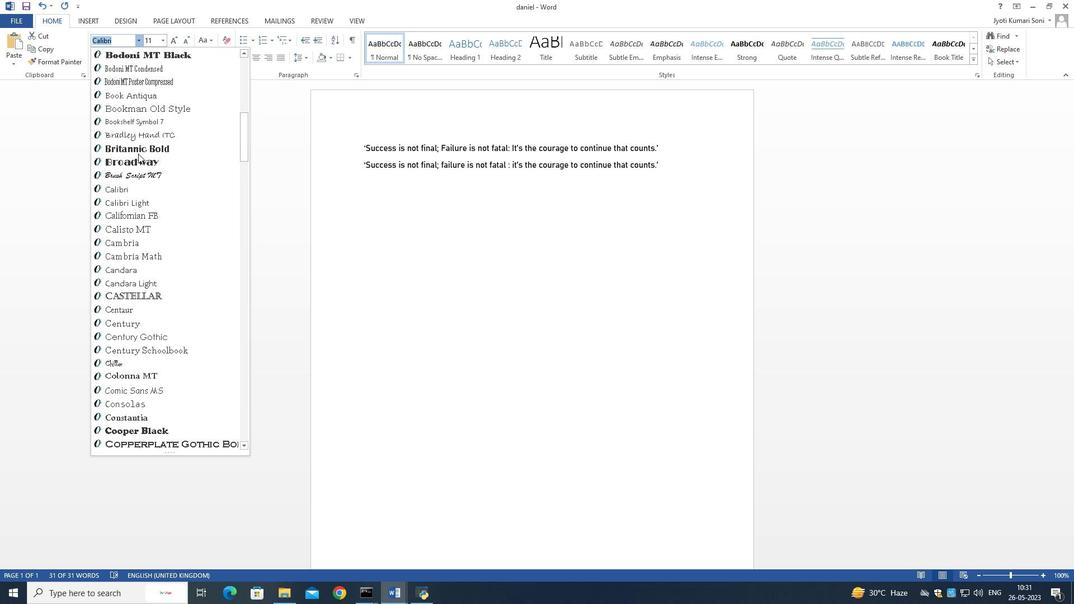 
Action: Mouse scrolled (138, 153) with delta (0, 0)
Screenshot: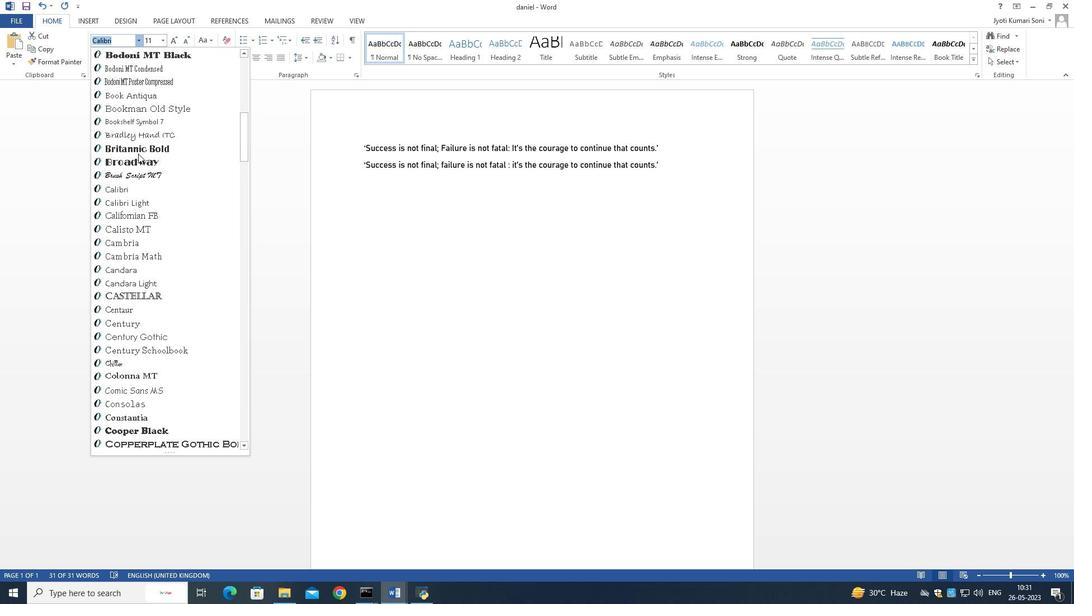 
Action: Mouse scrolled (138, 153) with delta (0, 0)
Screenshot: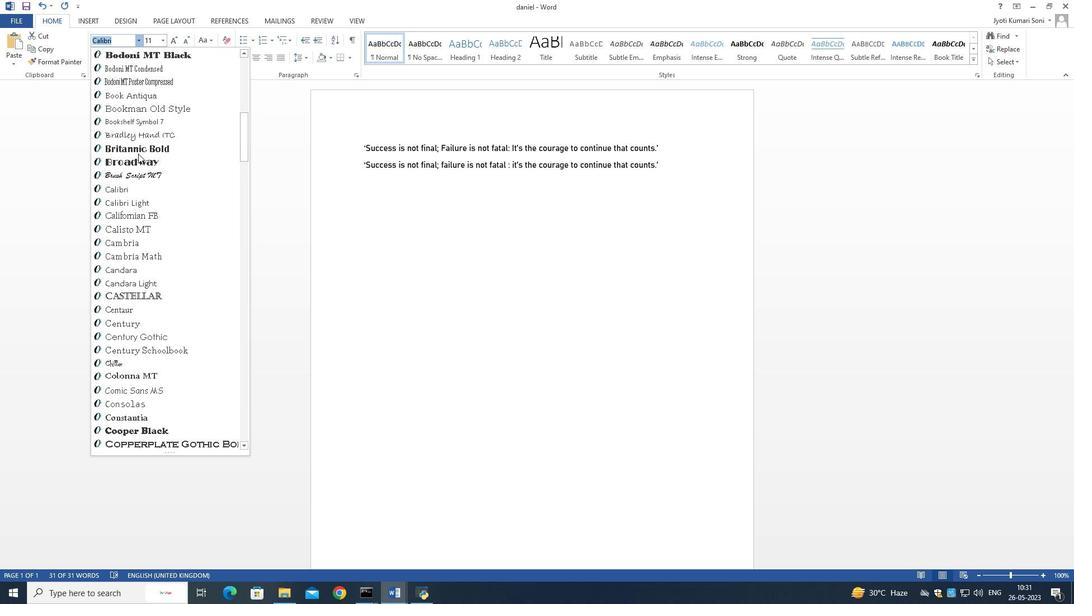 
Action: Mouse scrolled (138, 153) with delta (0, 0)
Screenshot: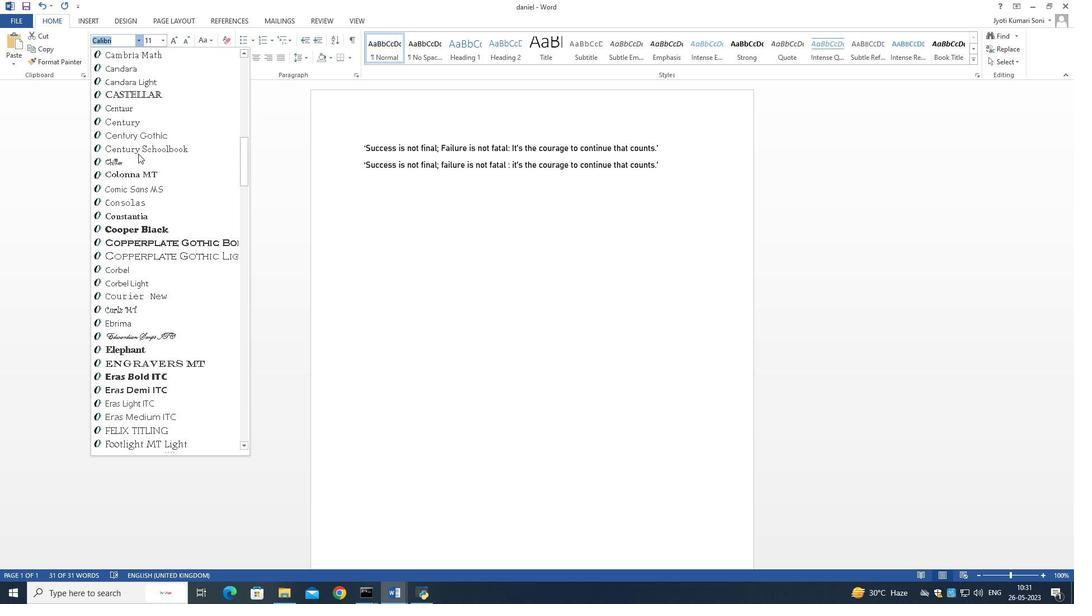 
Action: Mouse scrolled (138, 153) with delta (0, 0)
Screenshot: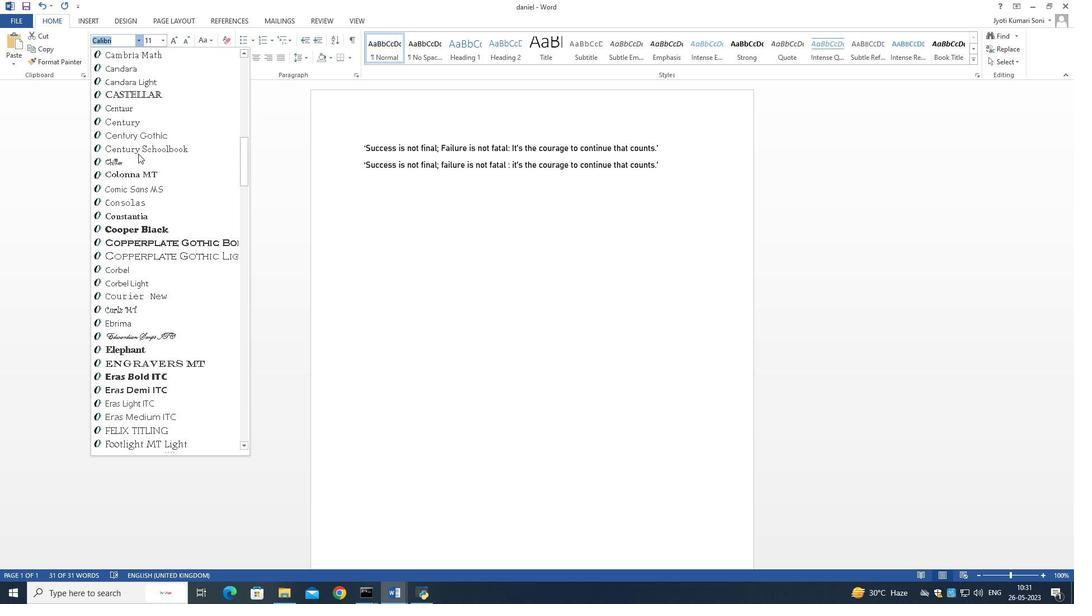 
Action: Mouse scrolled (138, 153) with delta (0, 0)
Screenshot: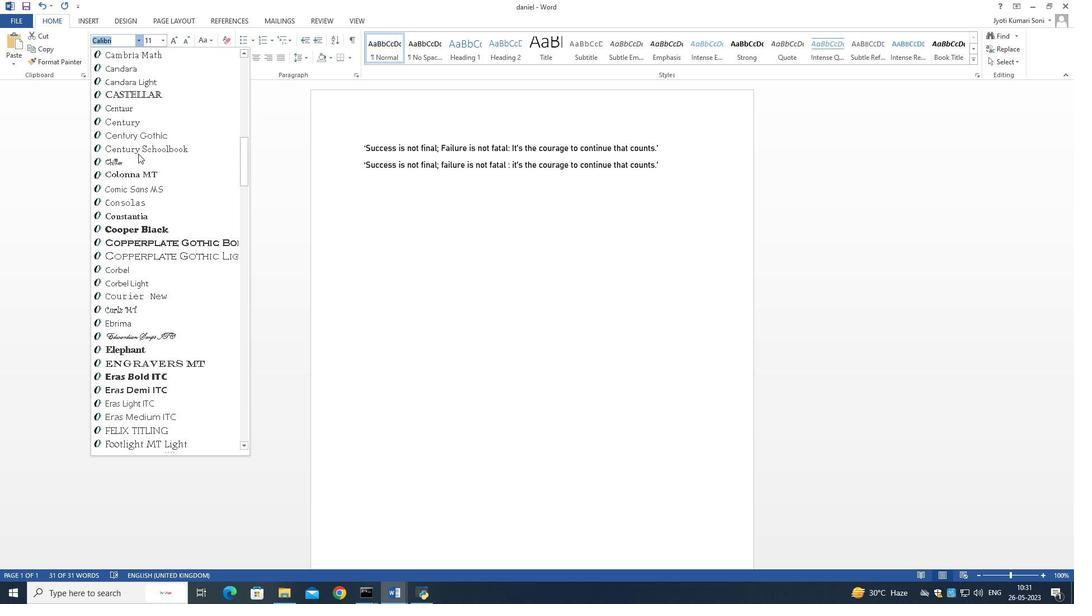 
Action: Mouse scrolled (138, 153) with delta (0, 0)
Screenshot: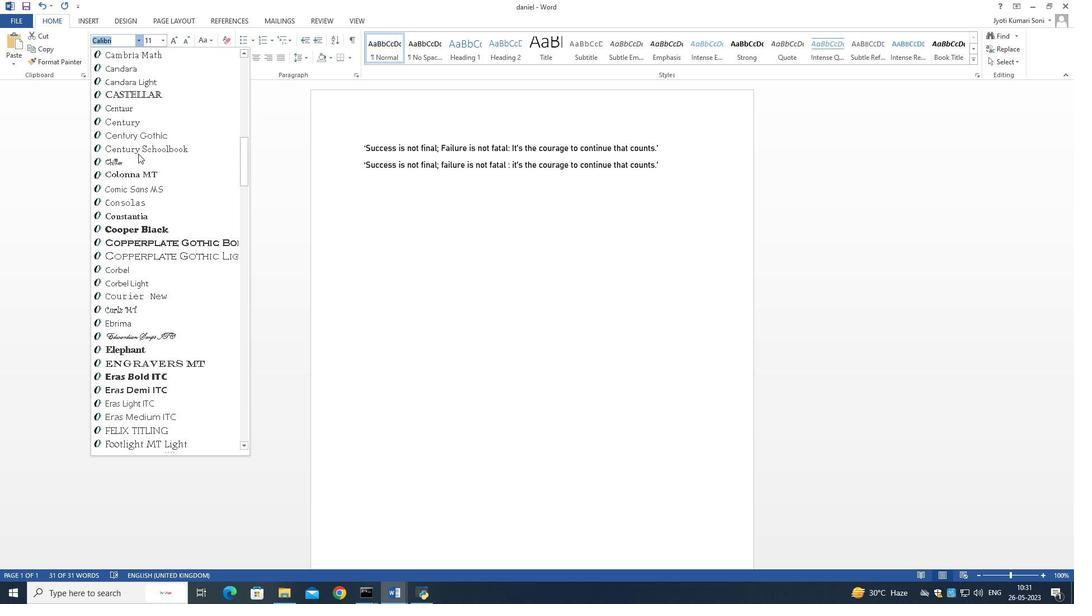 
Action: Mouse scrolled (138, 153) with delta (0, 0)
Screenshot: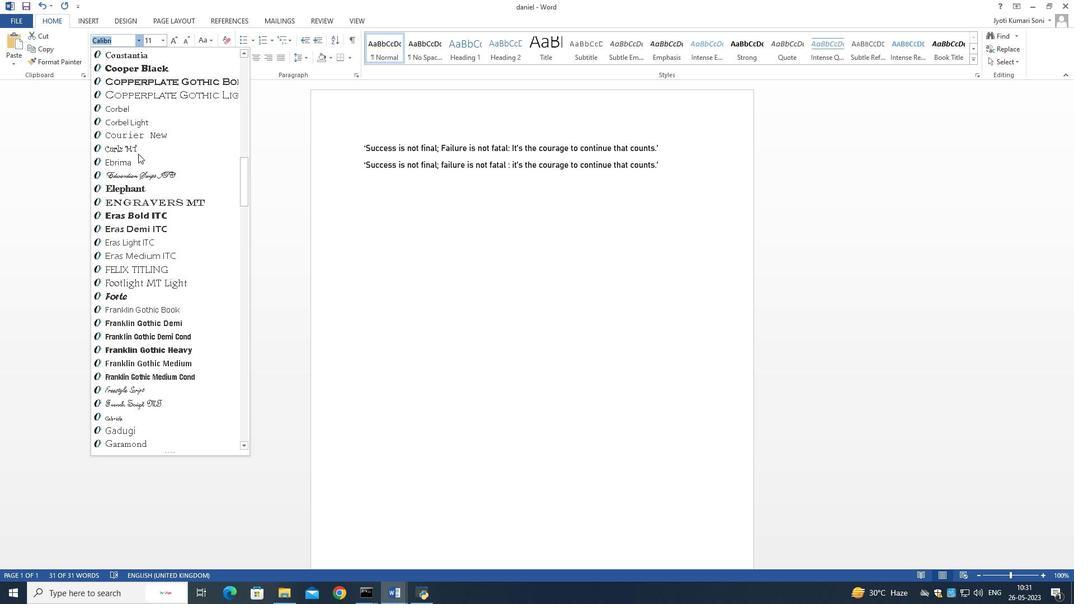 
Action: Mouse scrolled (138, 153) with delta (0, 0)
Screenshot: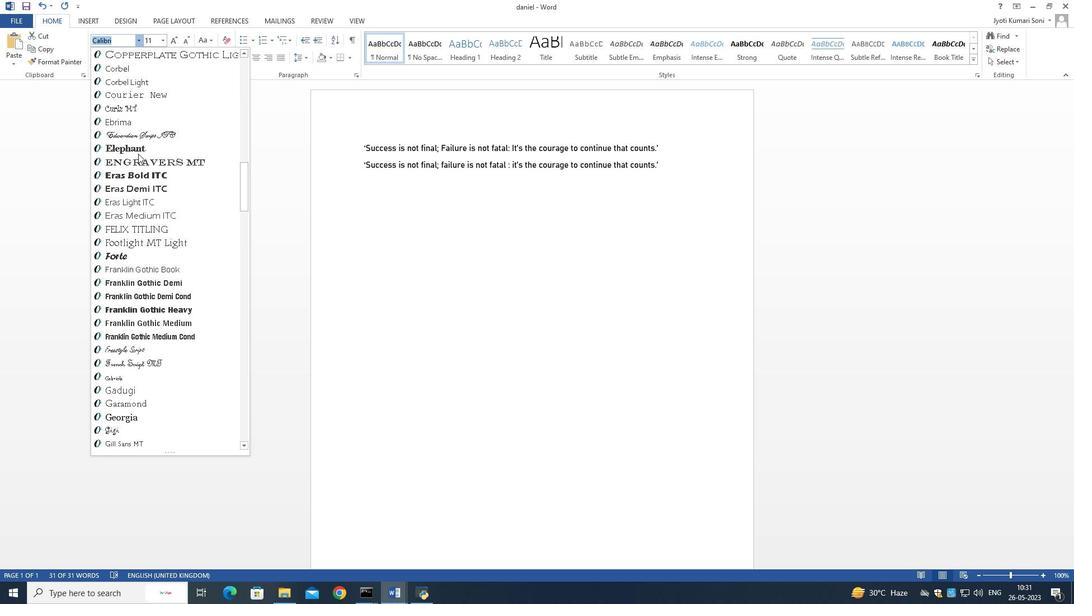 
Action: Mouse scrolled (138, 153) with delta (0, 0)
Screenshot: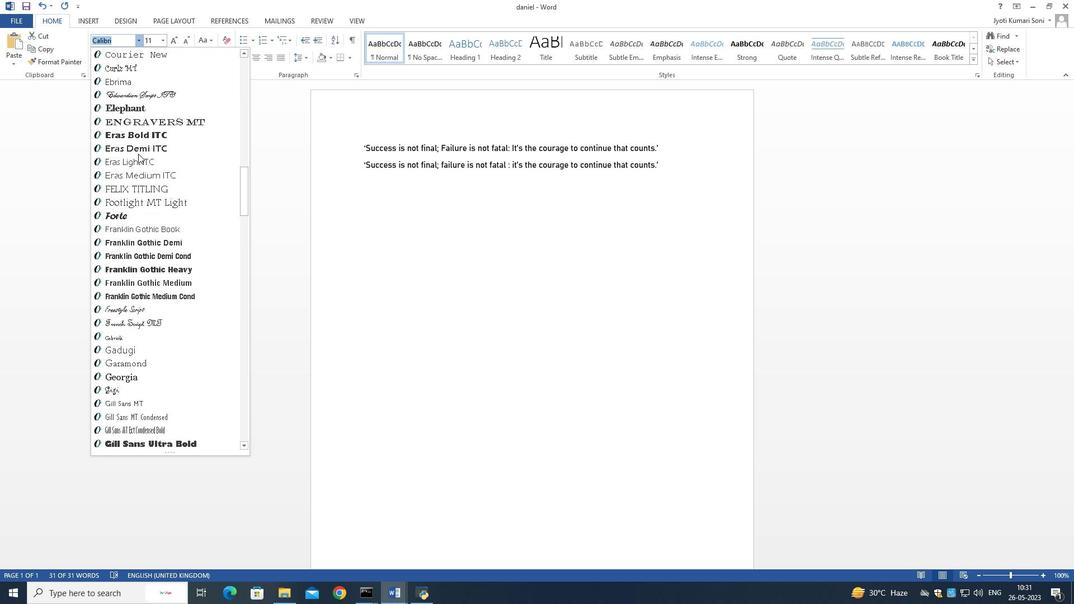 
Action: Mouse scrolled (138, 153) with delta (0, 0)
Screenshot: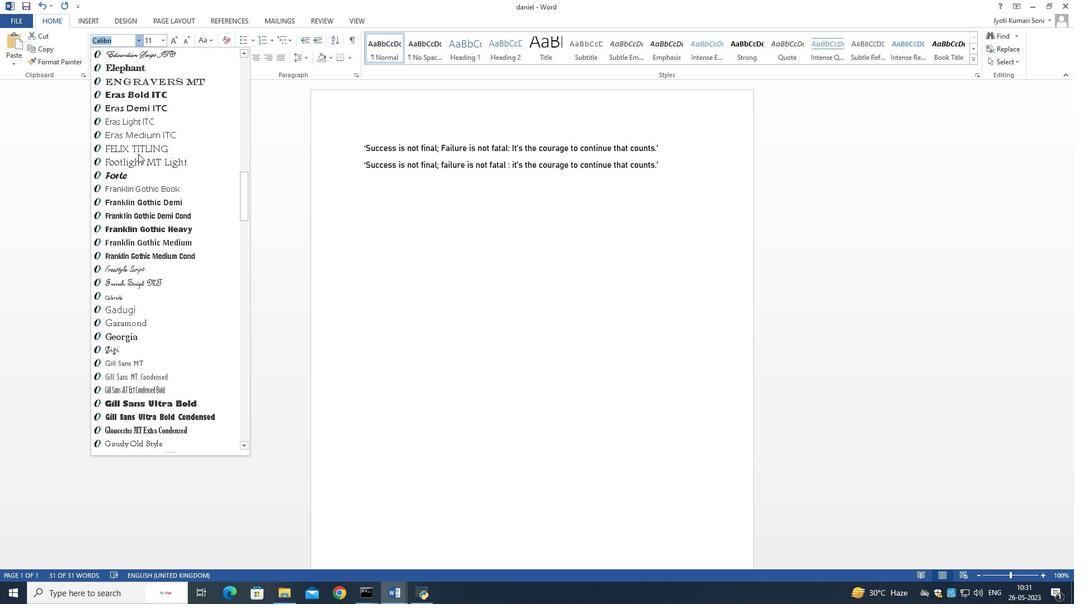 
Action: Mouse scrolled (138, 153) with delta (0, 0)
Screenshot: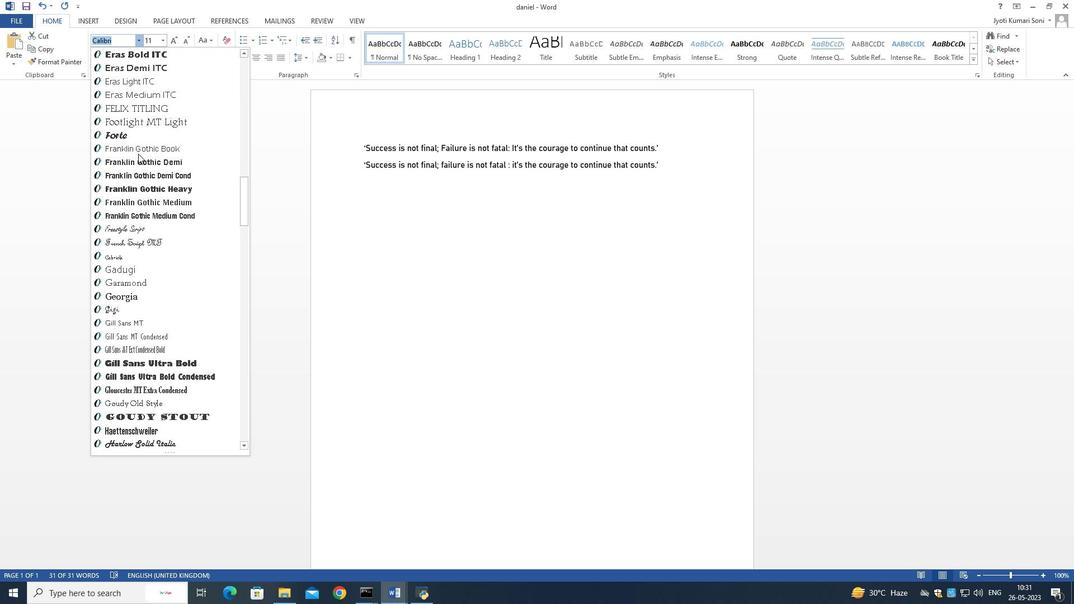 
Action: Mouse scrolled (138, 153) with delta (0, 0)
Screenshot: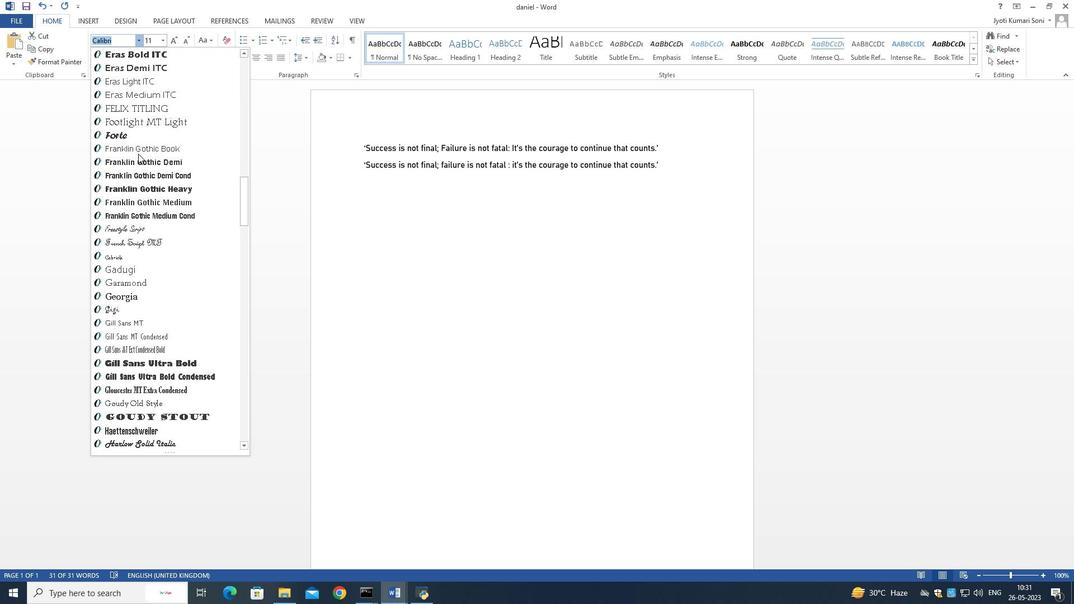 
Action: Mouse scrolled (138, 153) with delta (0, 0)
Screenshot: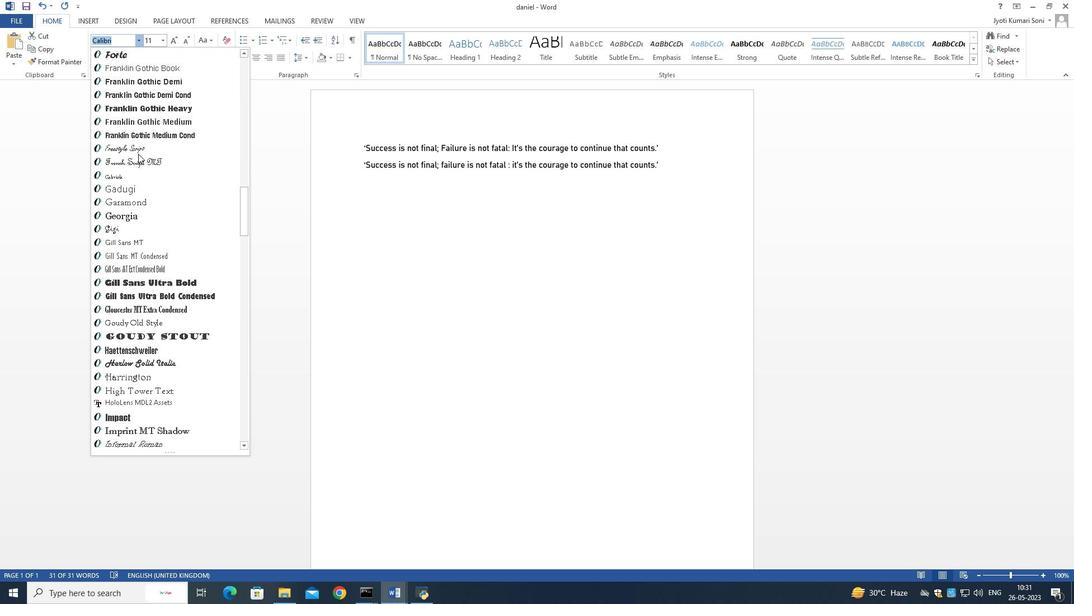
Action: Mouse scrolled (138, 153) with delta (0, 0)
Screenshot: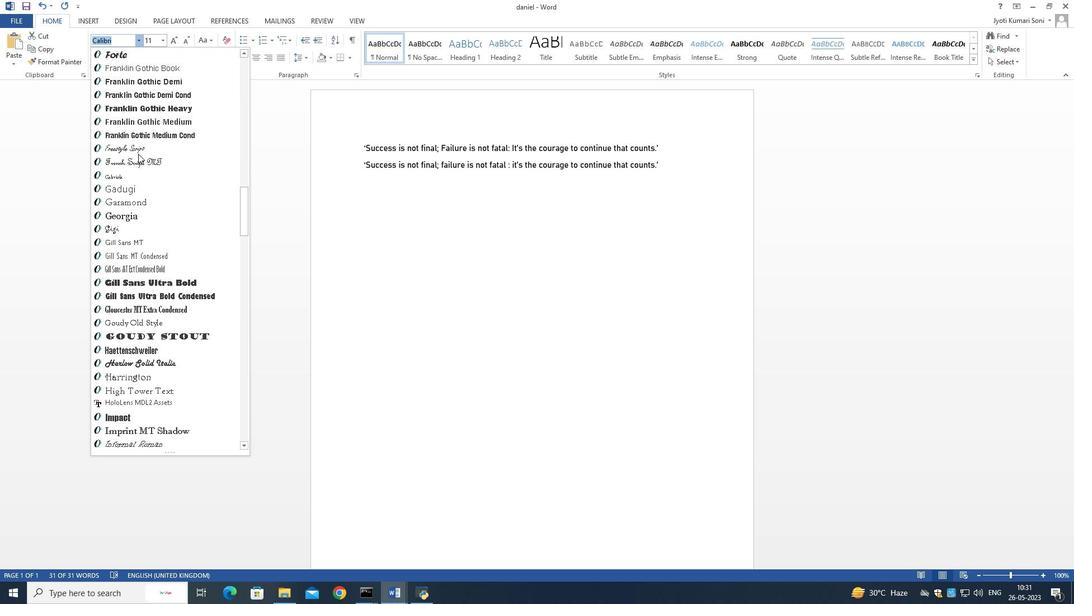 
Action: Mouse scrolled (138, 153) with delta (0, 0)
Screenshot: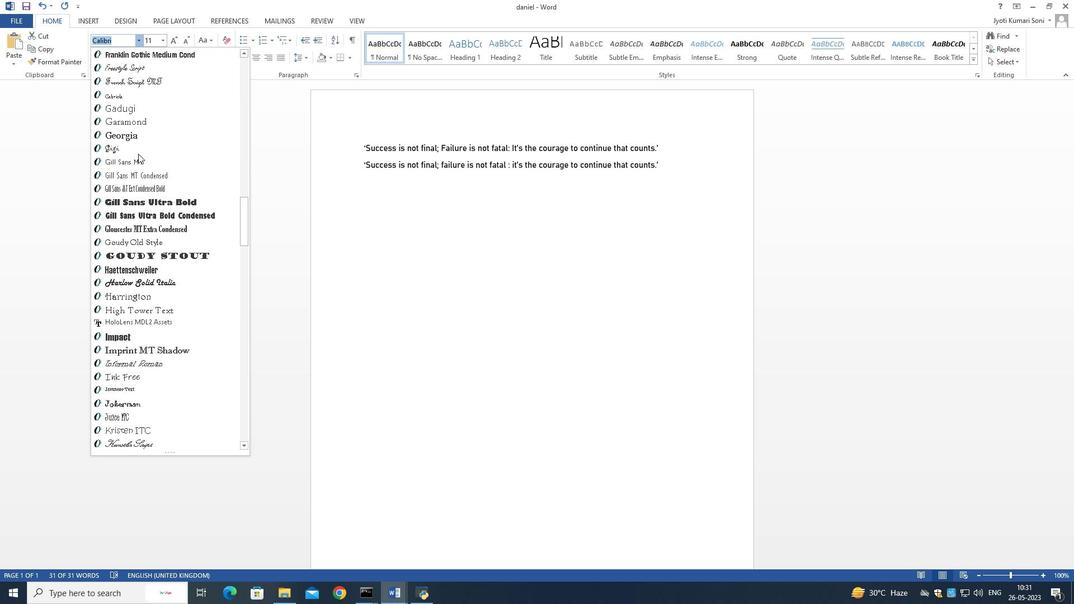 
Action: Mouse moved to (162, 391)
Screenshot: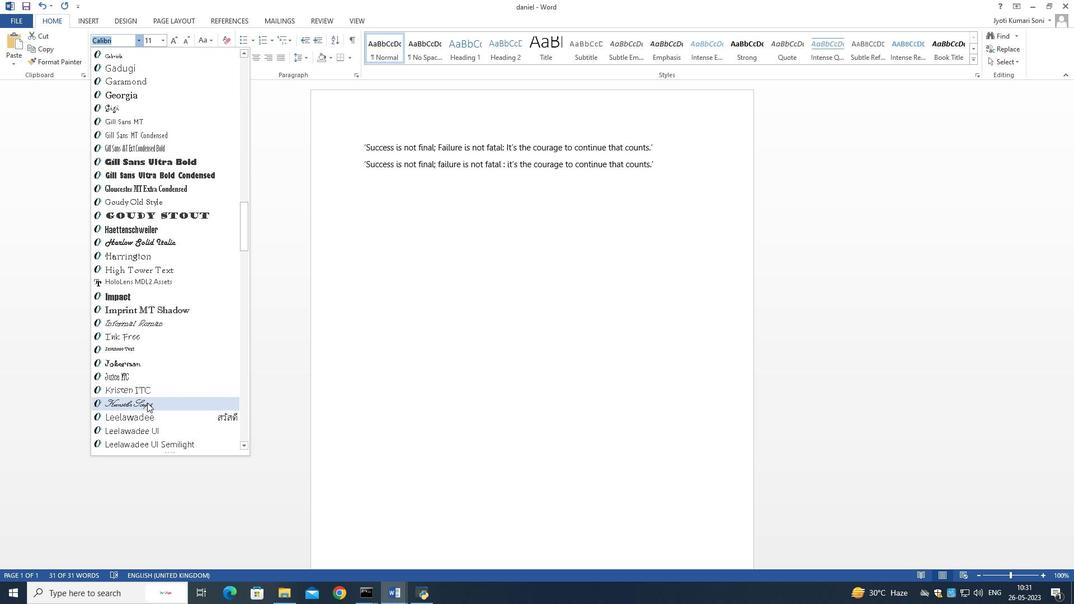 
Action: Mouse scrolled (162, 390) with delta (0, 0)
Screenshot: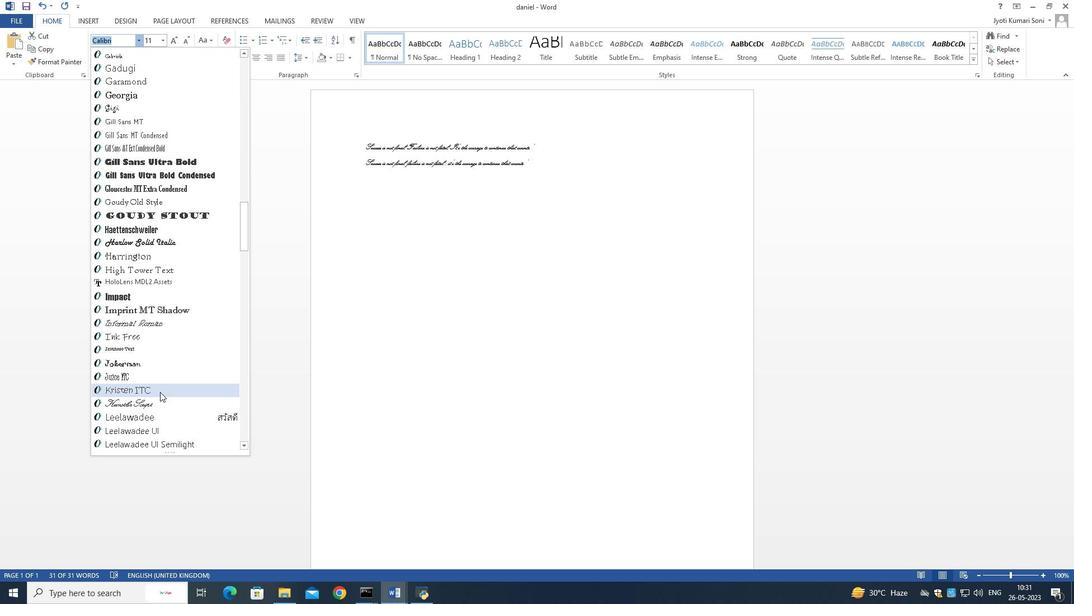 
Action: Mouse scrolled (162, 390) with delta (0, 0)
Screenshot: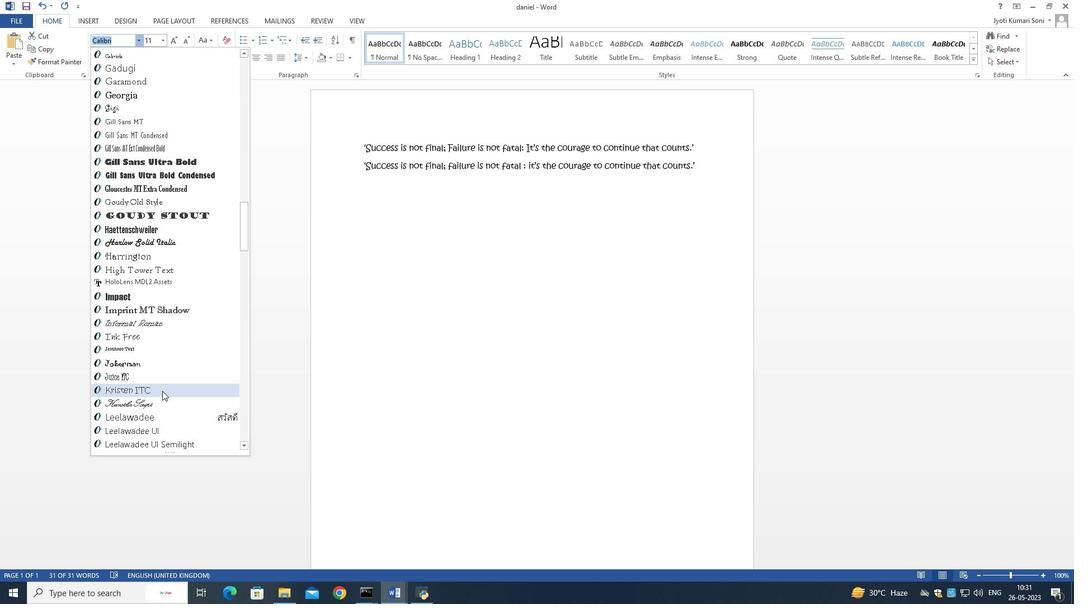 
Action: Mouse scrolled (162, 390) with delta (0, 0)
Screenshot: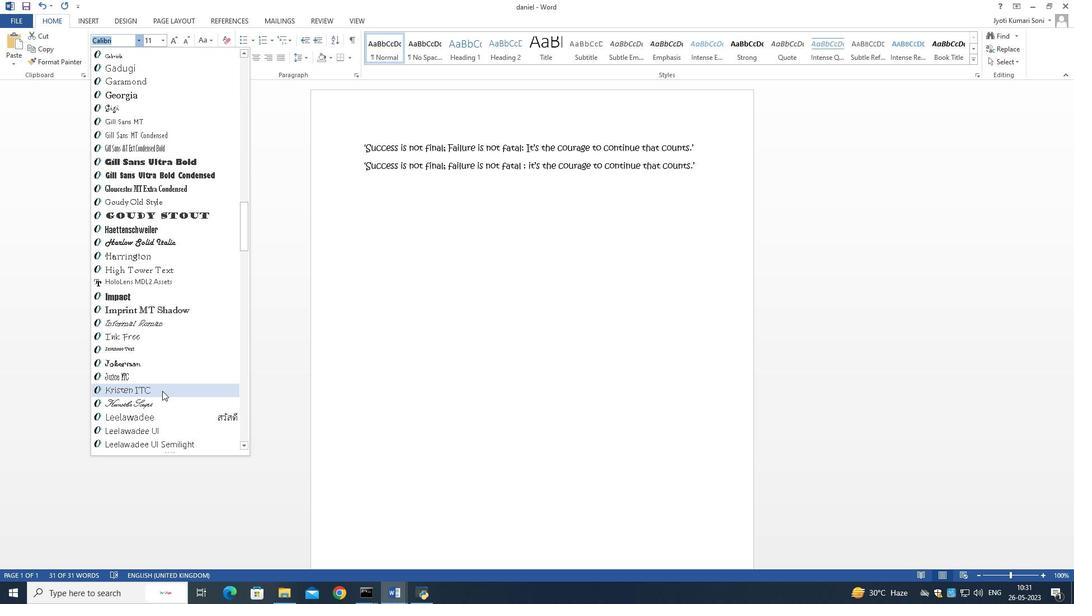 
Action: Mouse moved to (162, 386)
Screenshot: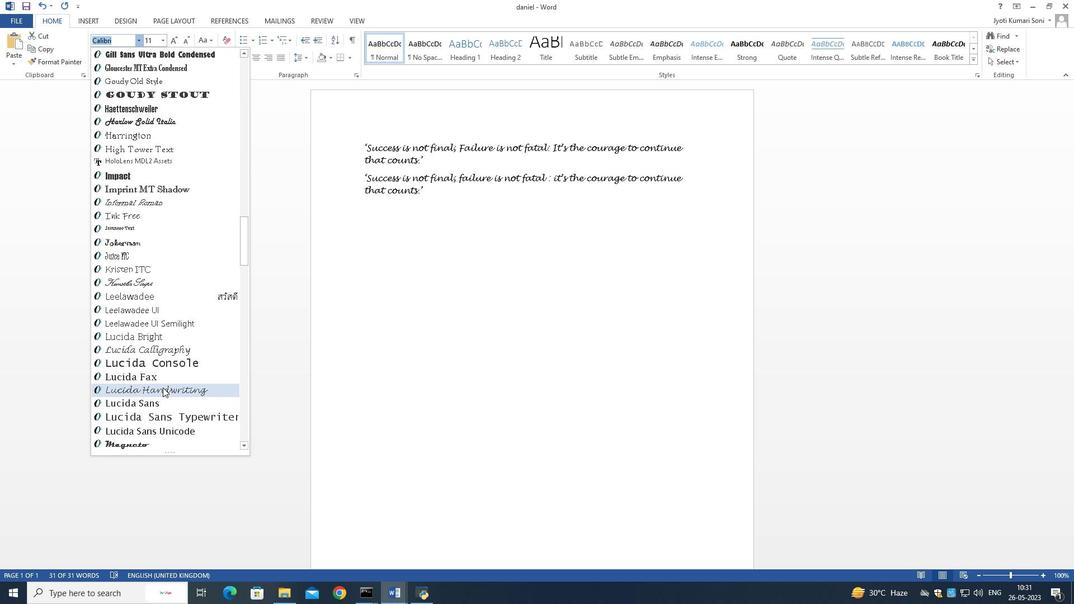 
Action: Mouse scrolled (162, 386) with delta (0, 0)
Screenshot: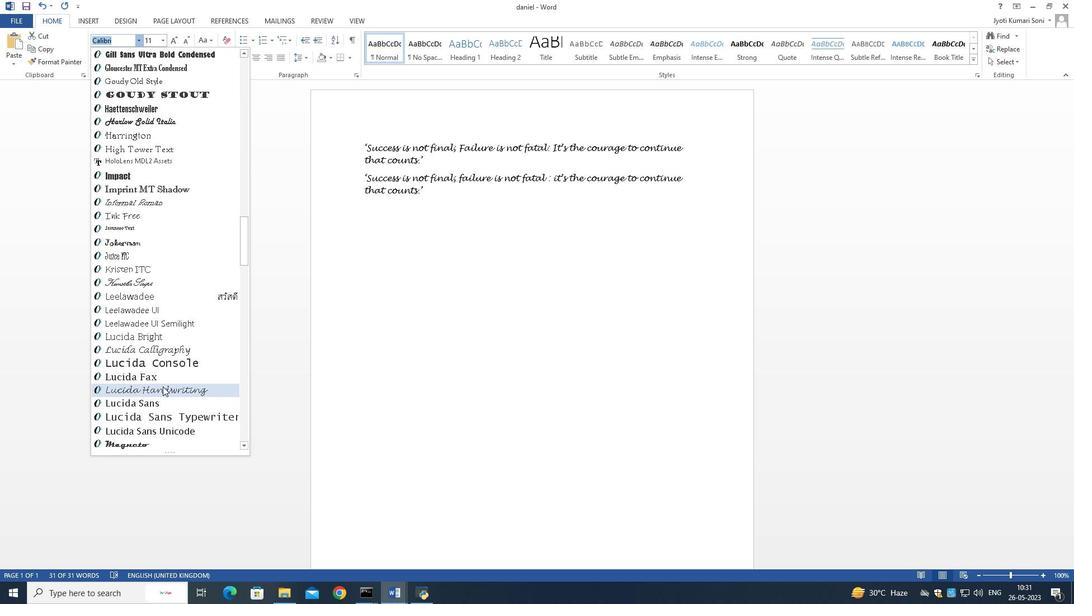 
Action: Mouse scrolled (162, 386) with delta (0, 0)
Screenshot: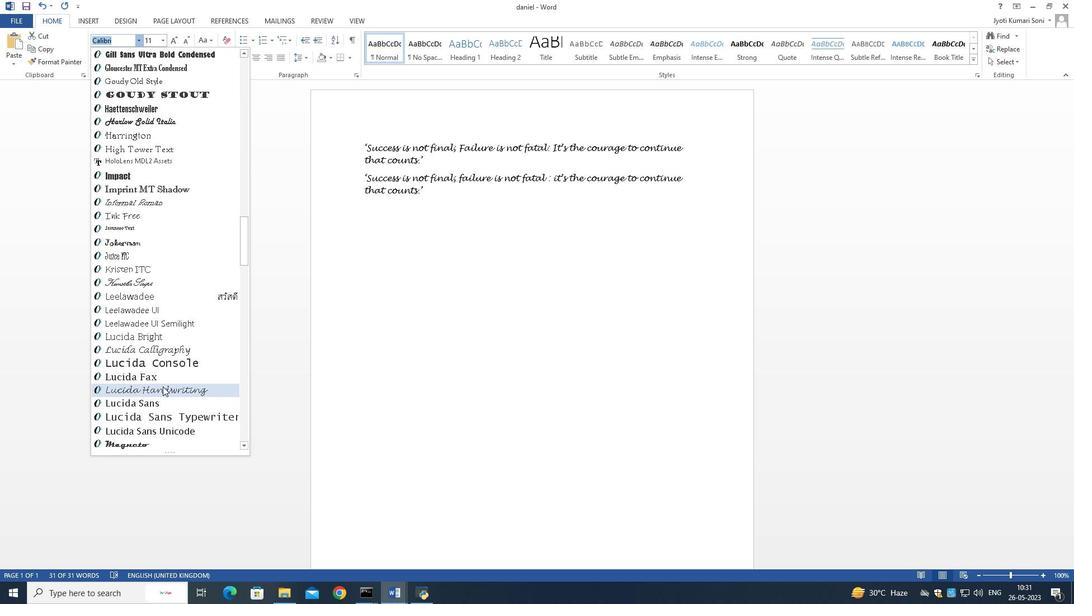 
Action: Mouse scrolled (162, 386) with delta (0, 0)
Screenshot: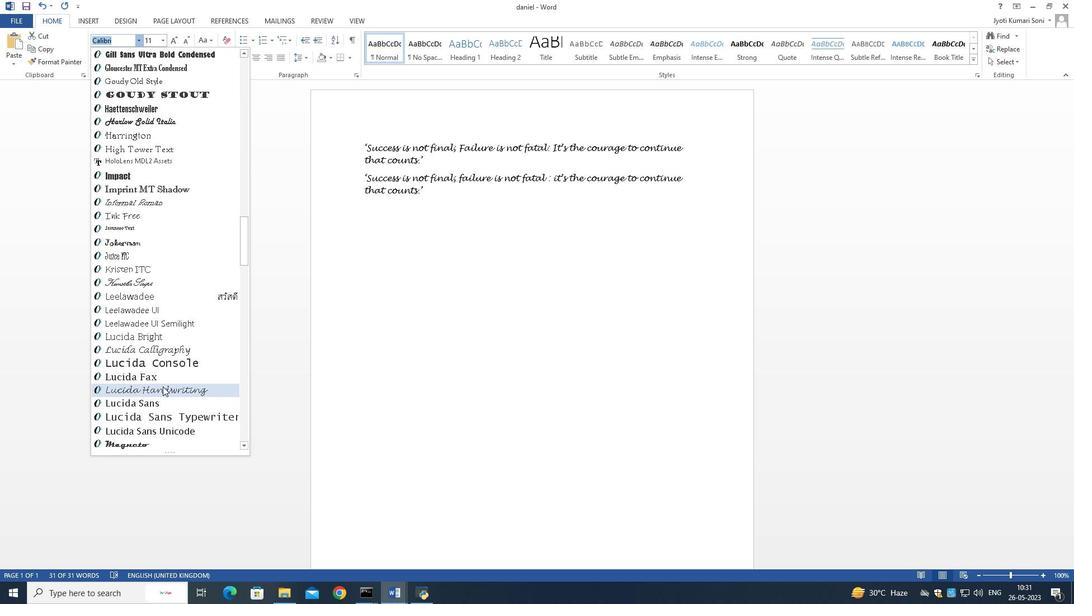 
Action: Mouse moved to (162, 385)
Screenshot: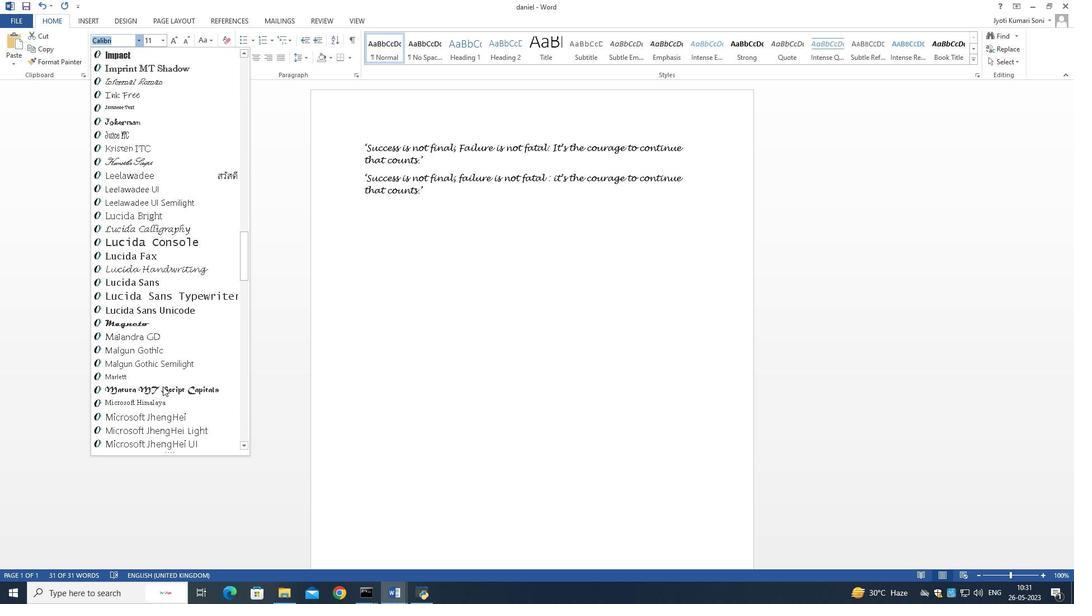 
Action: Mouse scrolled (162, 385) with delta (0, 0)
Screenshot: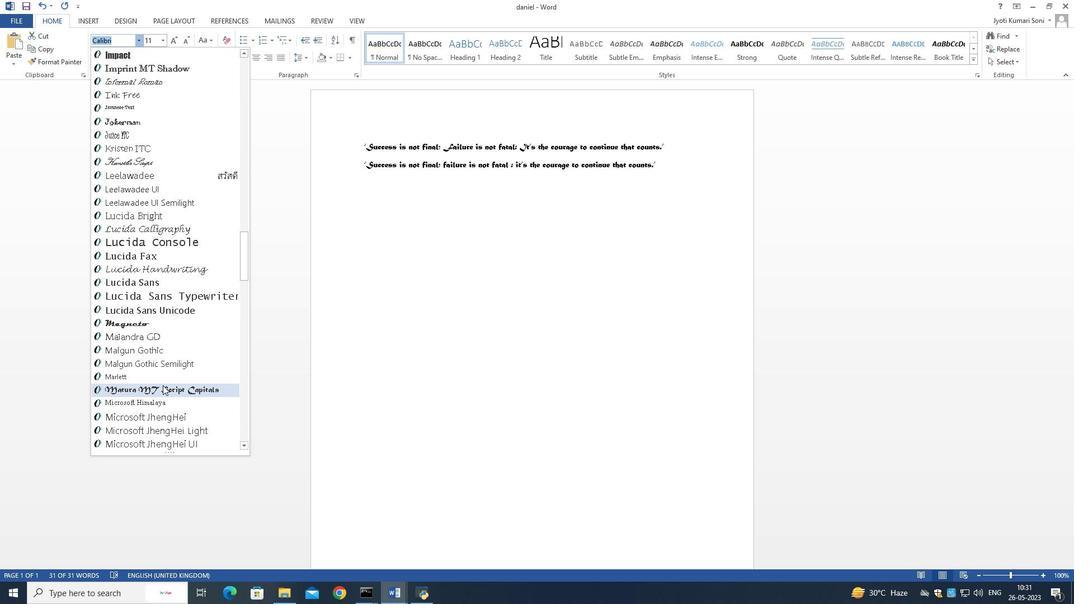 
Action: Mouse scrolled (162, 385) with delta (0, 0)
Screenshot: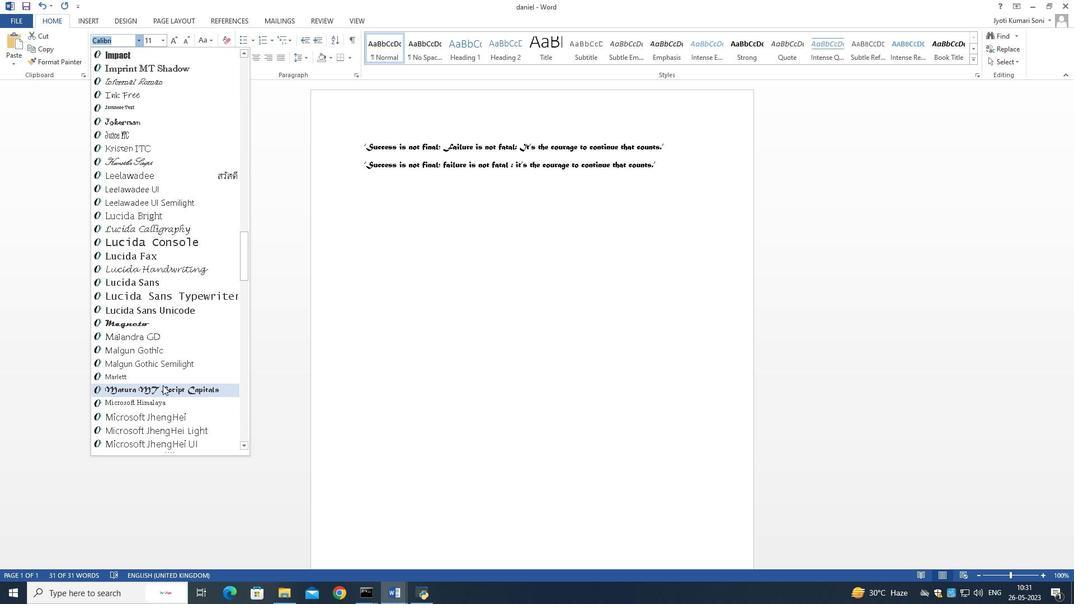 
Action: Mouse scrolled (162, 385) with delta (0, 0)
Screenshot: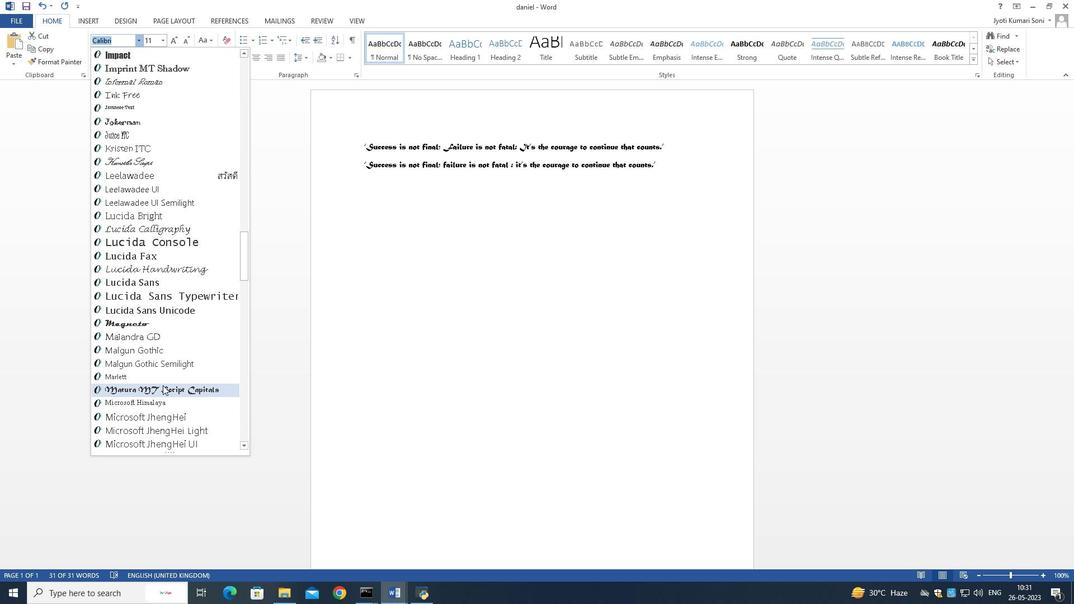 
Action: Mouse moved to (162, 385)
Screenshot: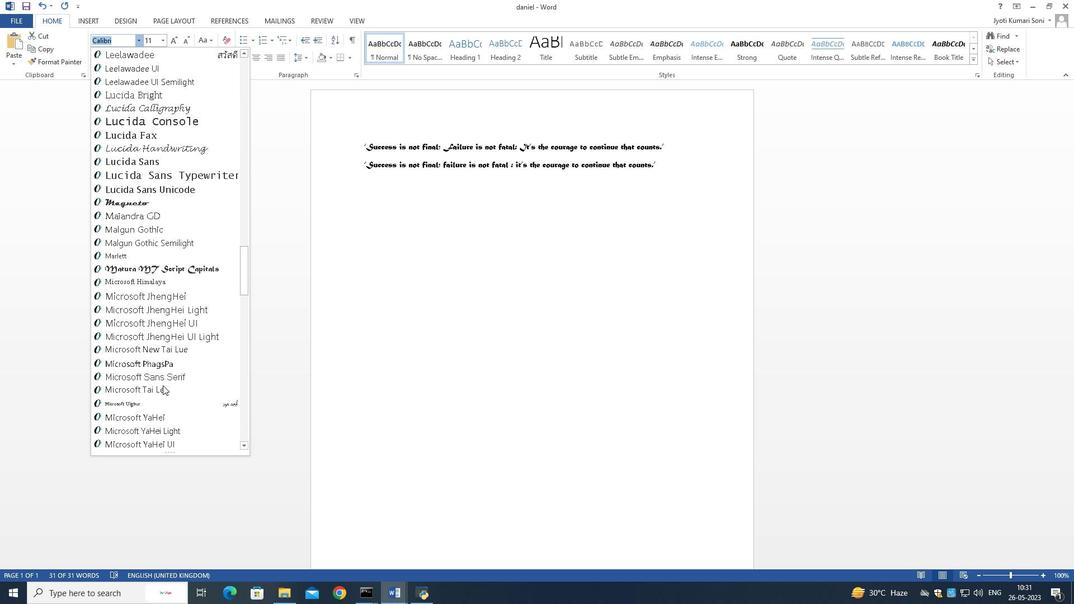 
Action: Mouse scrolled (162, 384) with delta (0, 0)
Screenshot: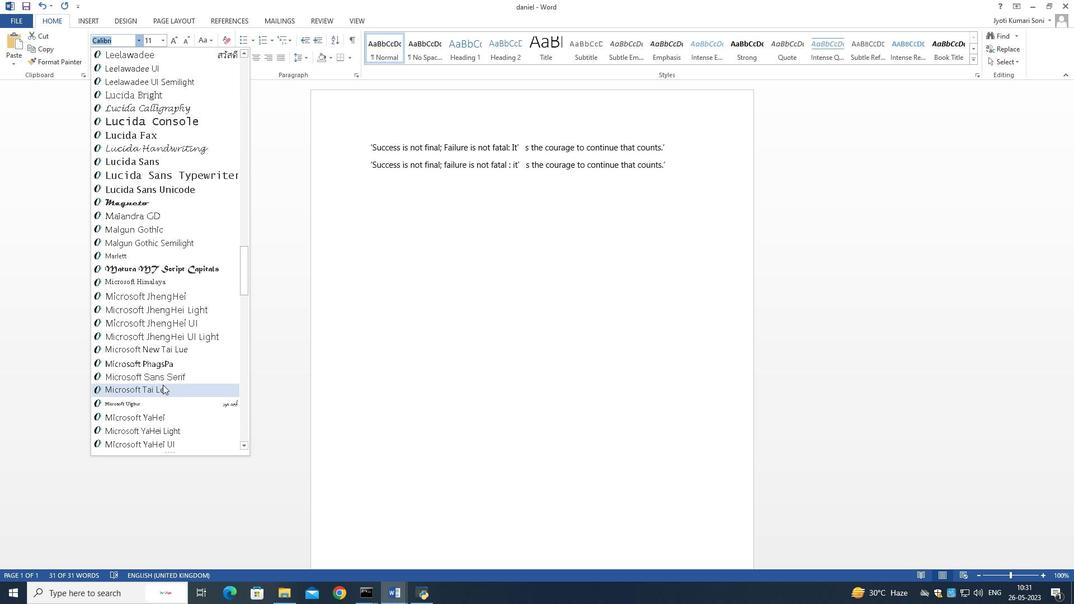 
Action: Mouse scrolled (162, 384) with delta (0, 0)
Screenshot: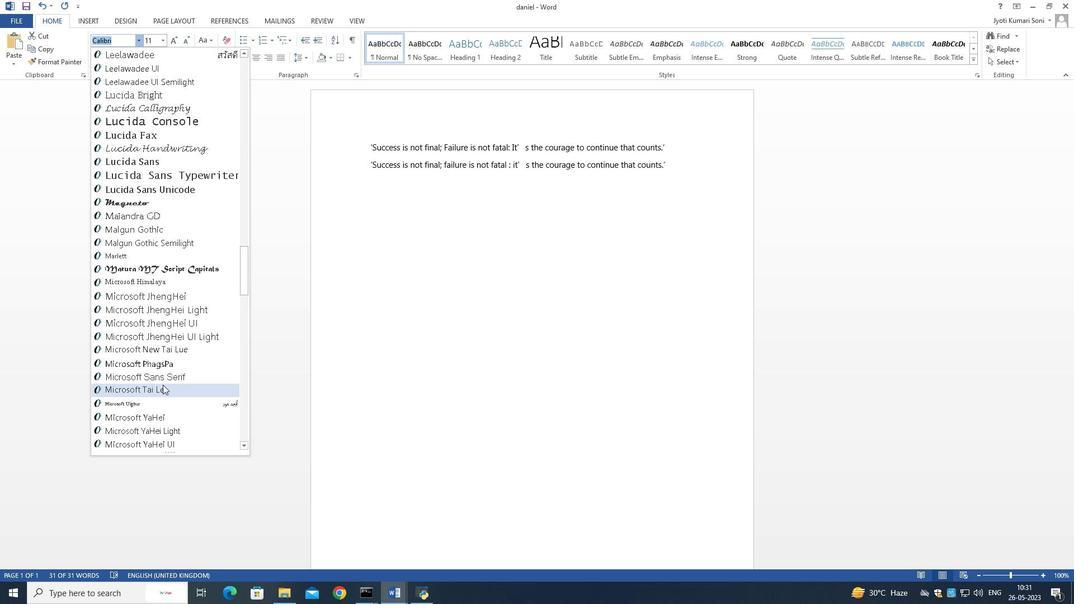 
Action: Mouse moved to (162, 384)
Screenshot: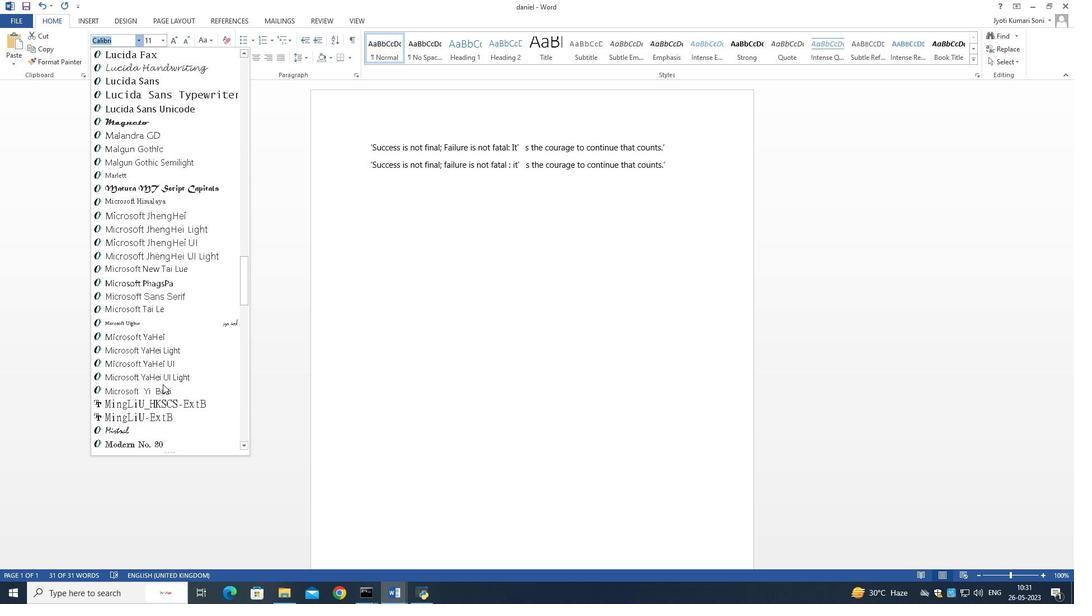 
Action: Mouse scrolled (162, 383) with delta (0, 0)
Screenshot: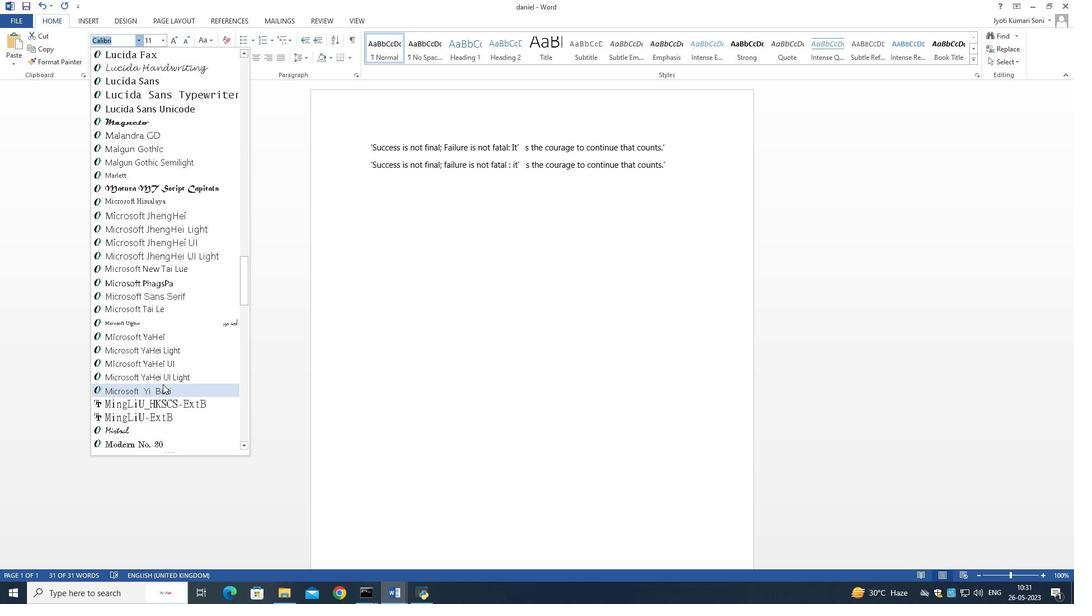 
Action: Mouse scrolled (162, 383) with delta (0, 0)
Screenshot: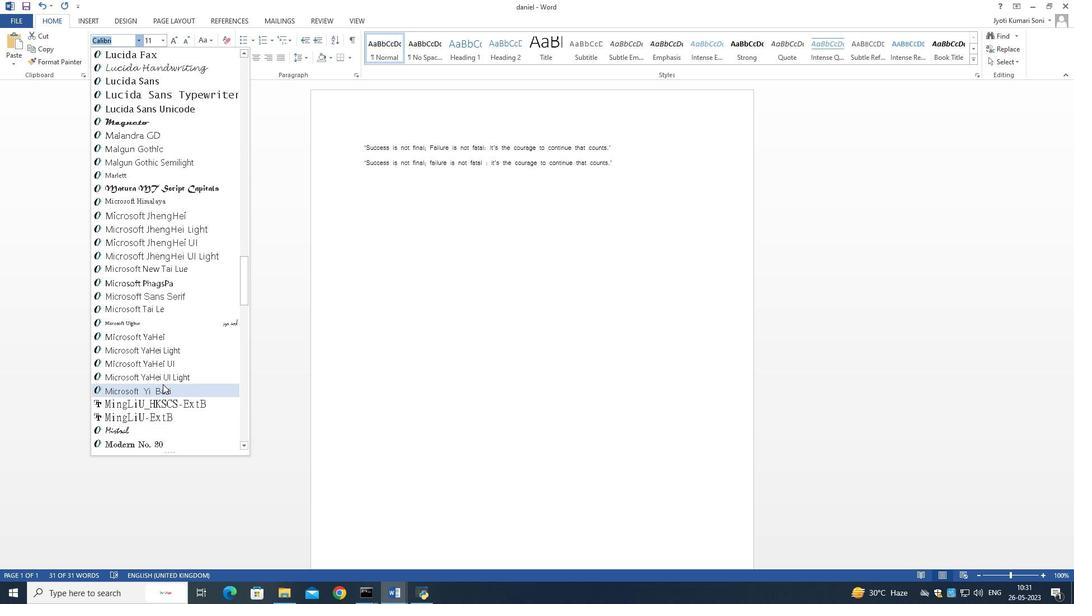 
Action: Mouse moved to (162, 382)
Screenshot: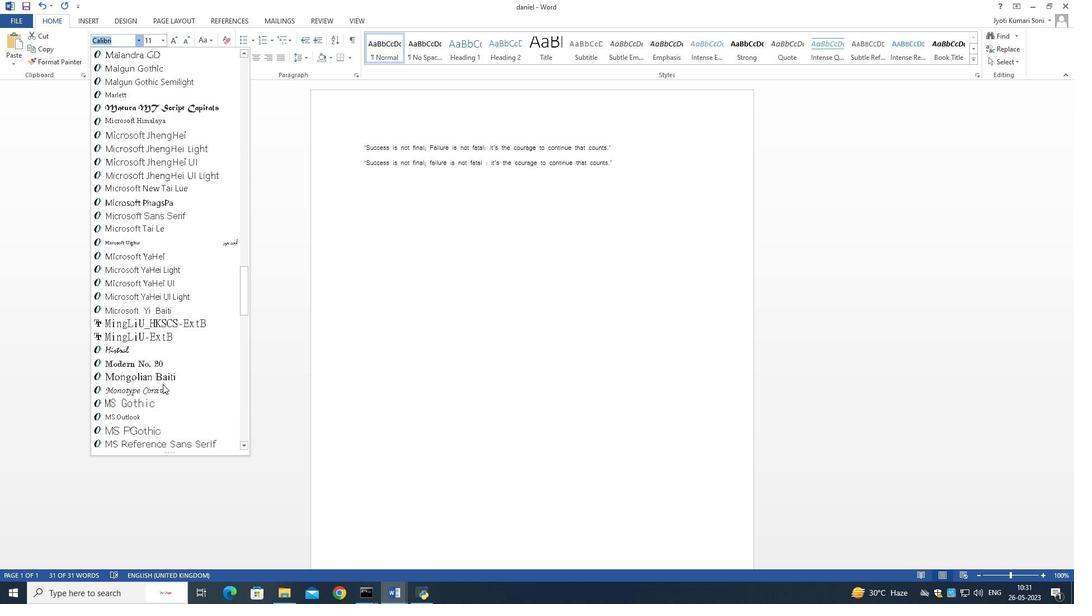 
Action: Mouse scrolled (162, 382) with delta (0, 0)
Screenshot: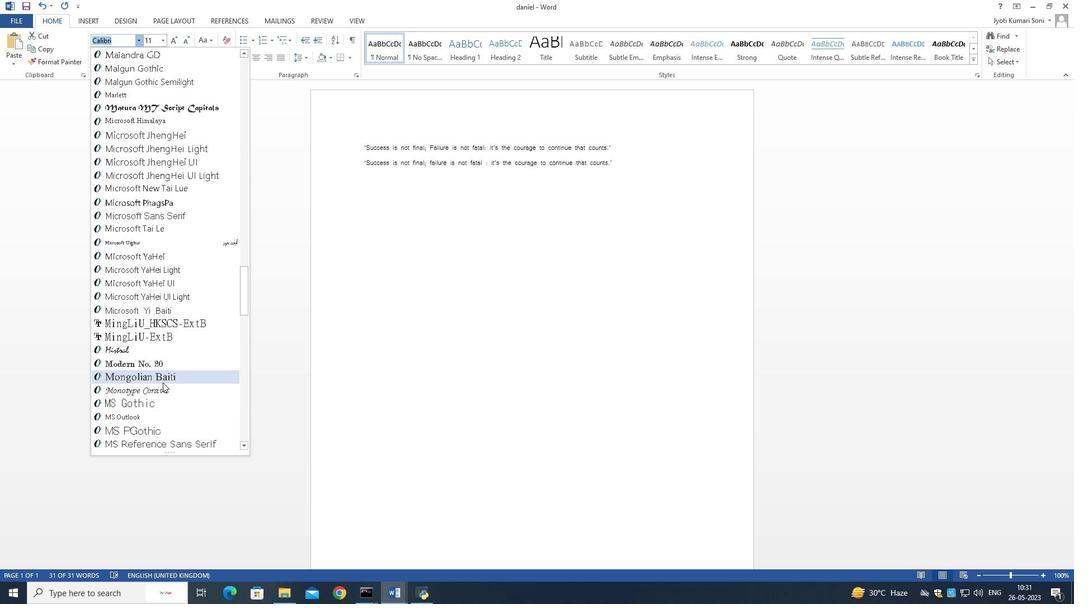 
Action: Mouse scrolled (162, 382) with delta (0, 0)
Screenshot: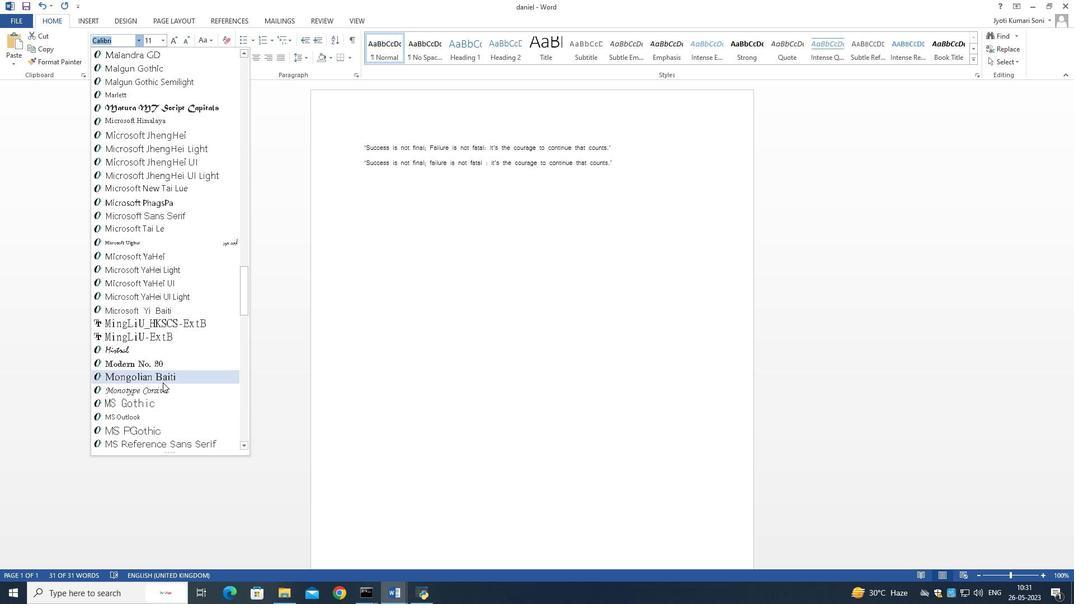 
Action: Mouse scrolled (162, 382) with delta (0, 0)
Screenshot: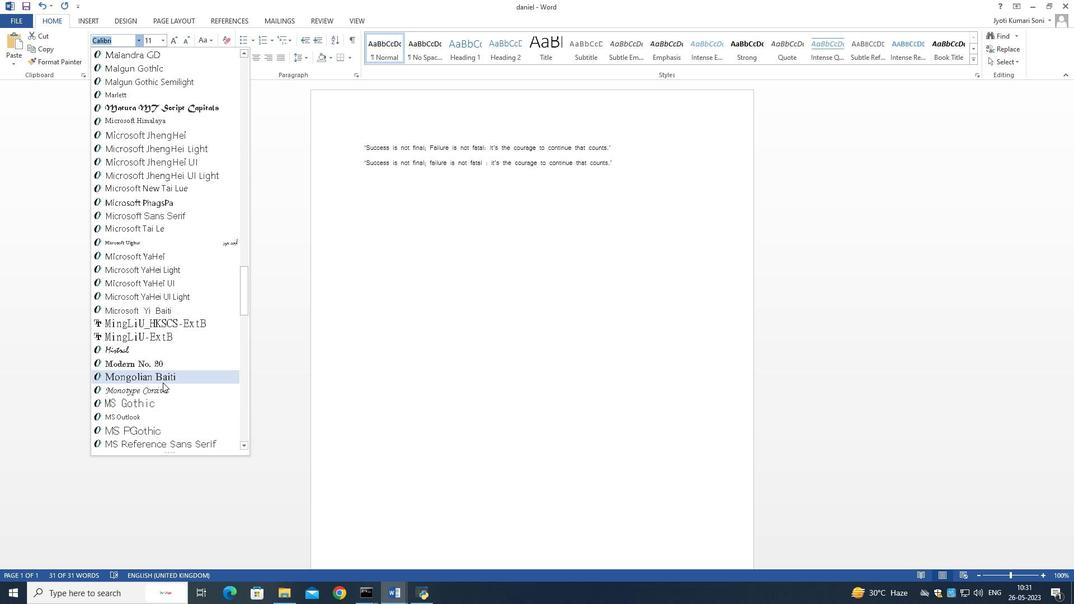 
Action: Mouse moved to (162, 382)
Screenshot: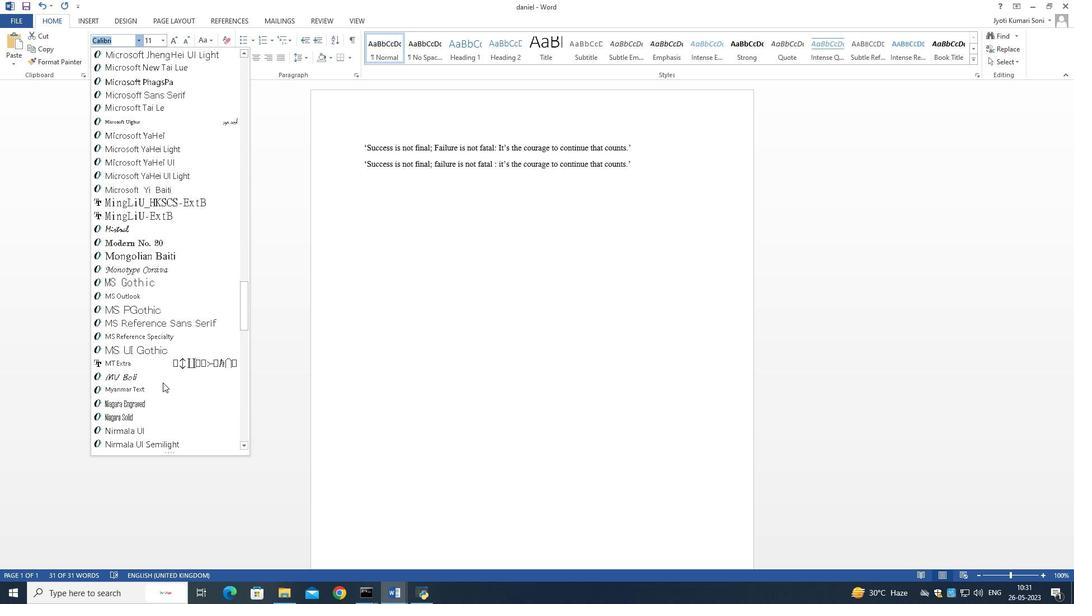 
Action: Mouse scrolled (162, 382) with delta (0, 0)
Screenshot: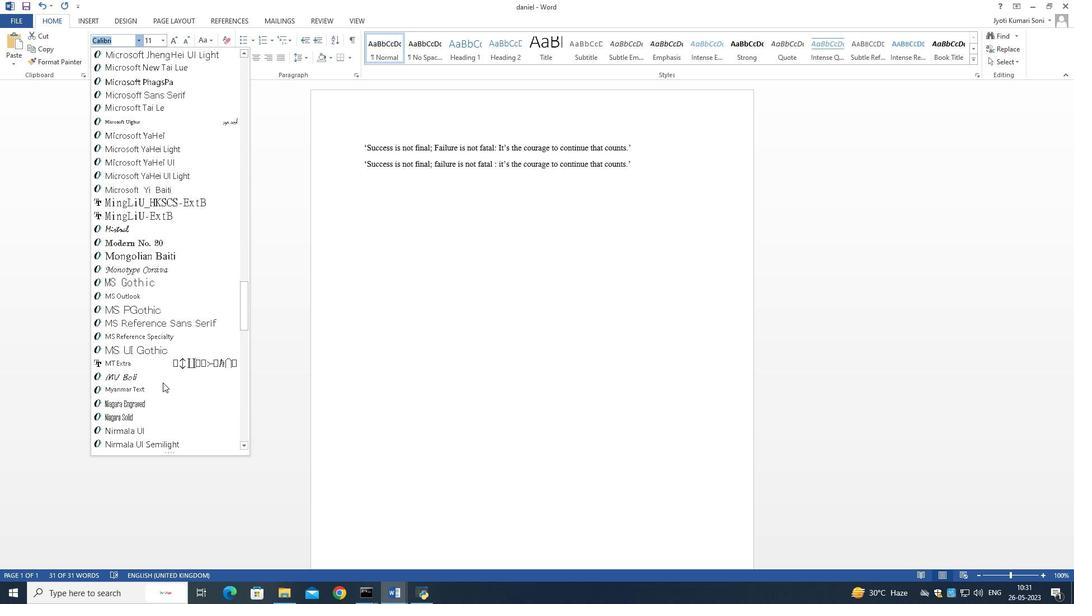 
Action: Mouse scrolled (162, 382) with delta (0, 0)
Screenshot: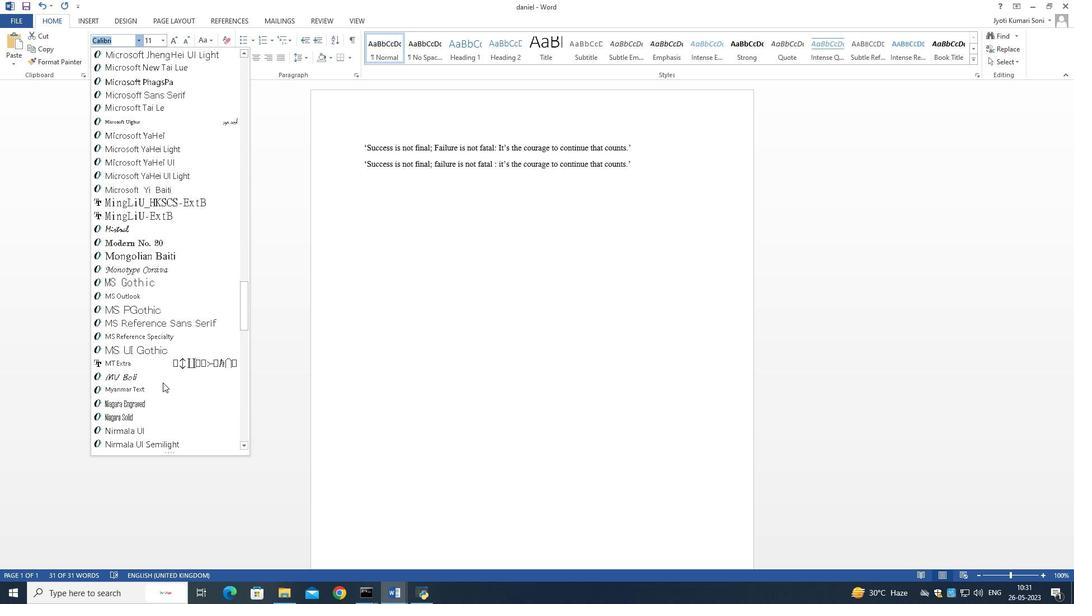 
Action: Mouse scrolled (162, 382) with delta (0, 0)
Screenshot: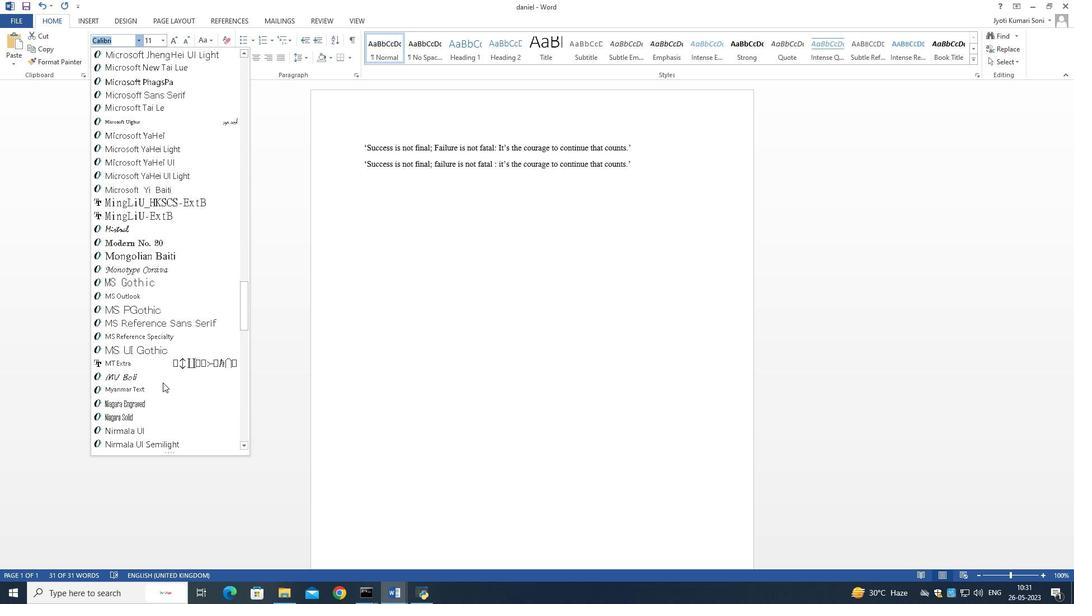 
Action: Mouse scrolled (162, 382) with delta (0, 0)
Screenshot: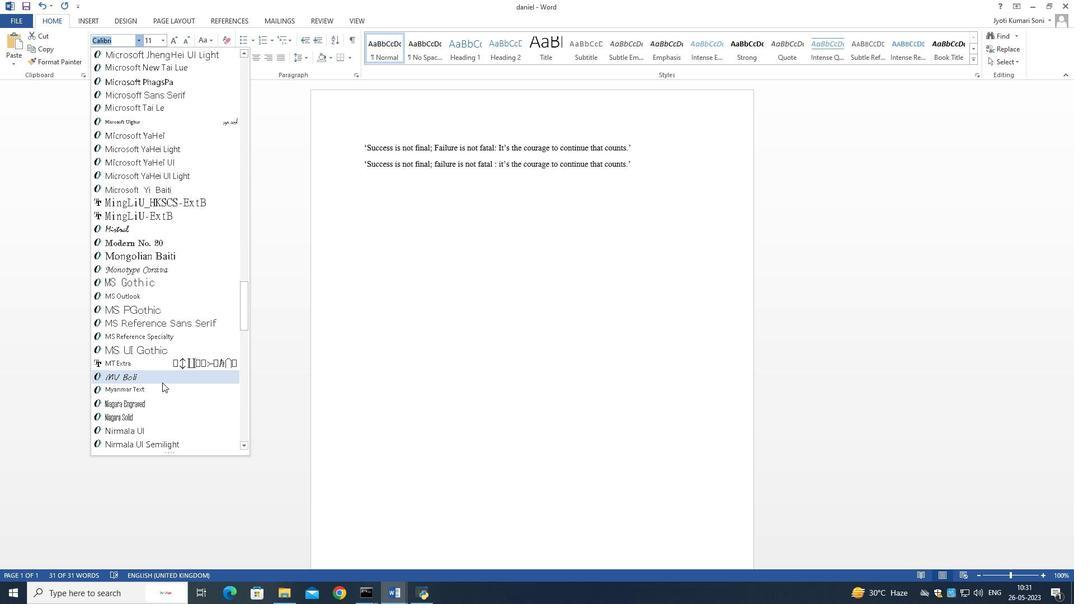 
Action: Mouse moved to (162, 382)
Screenshot: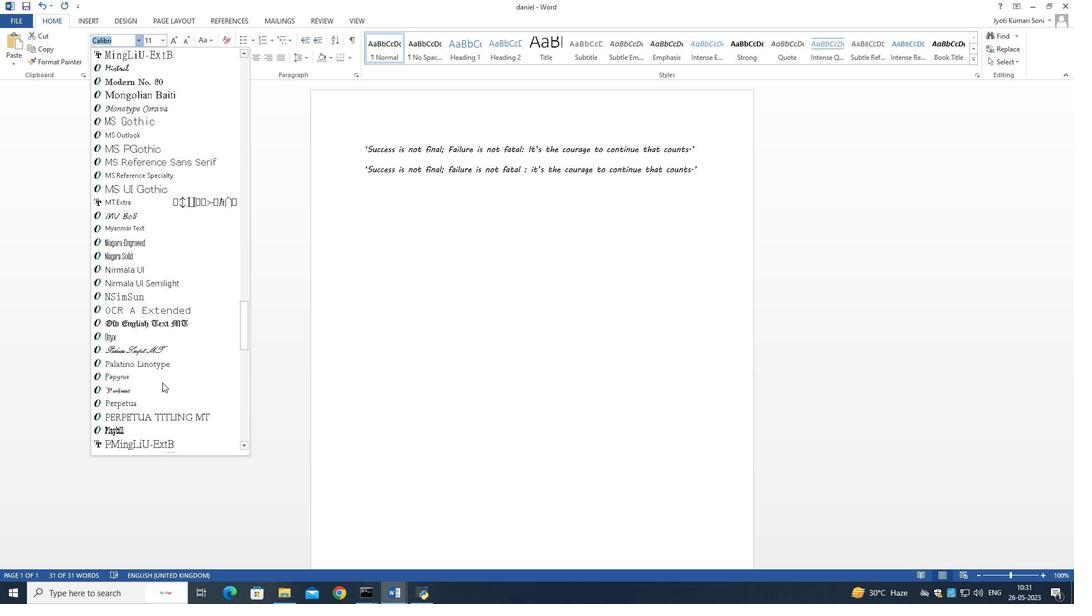 
Action: Mouse scrolled (162, 381) with delta (0, 0)
Screenshot: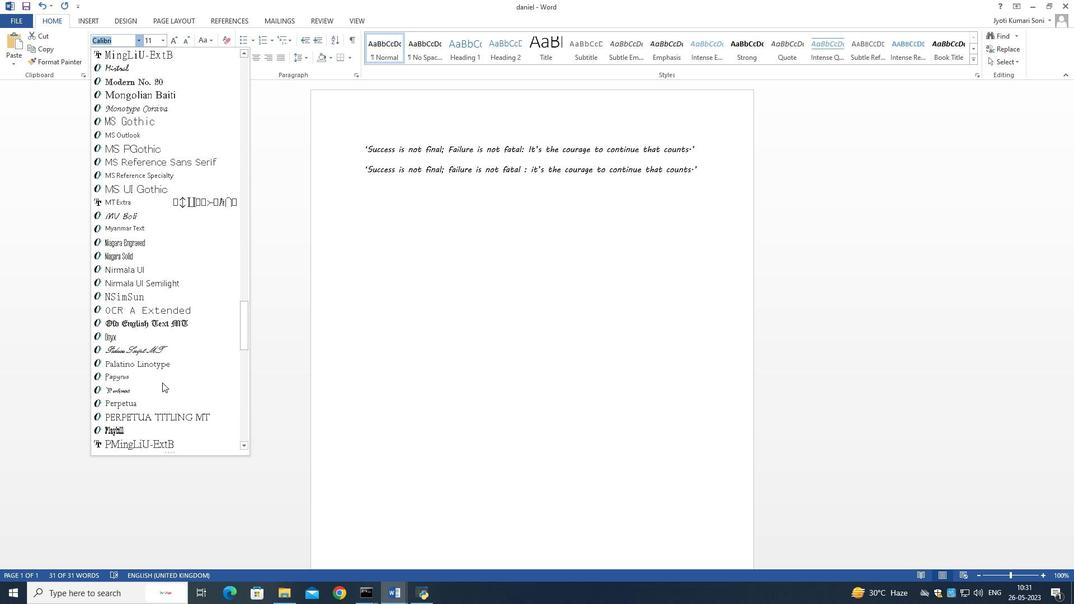 
Action: Mouse scrolled (162, 381) with delta (0, 0)
Screenshot: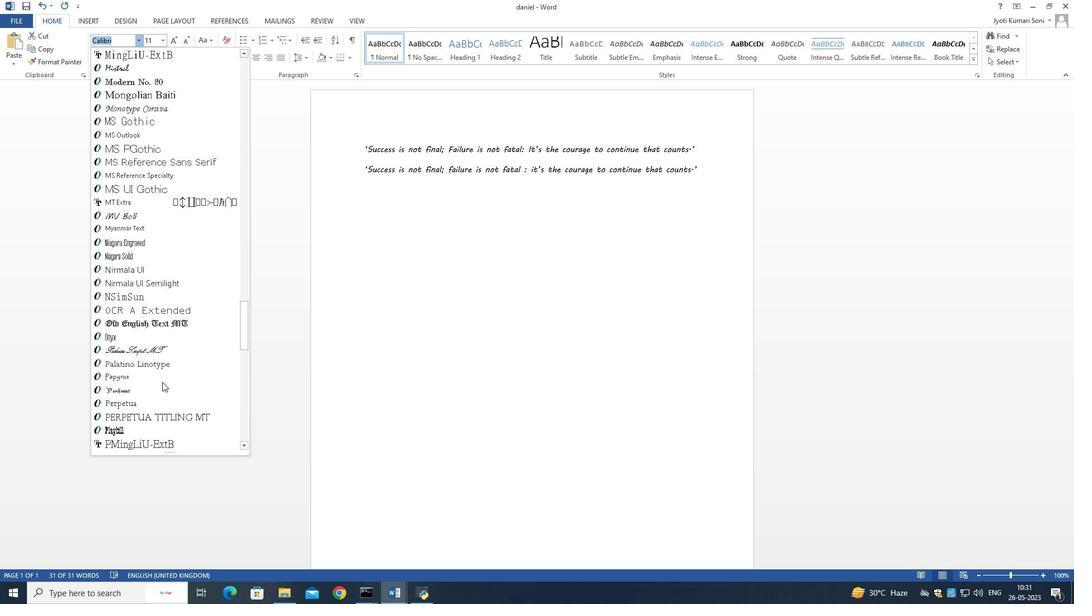 
Action: Mouse scrolled (162, 381) with delta (0, 0)
Screenshot: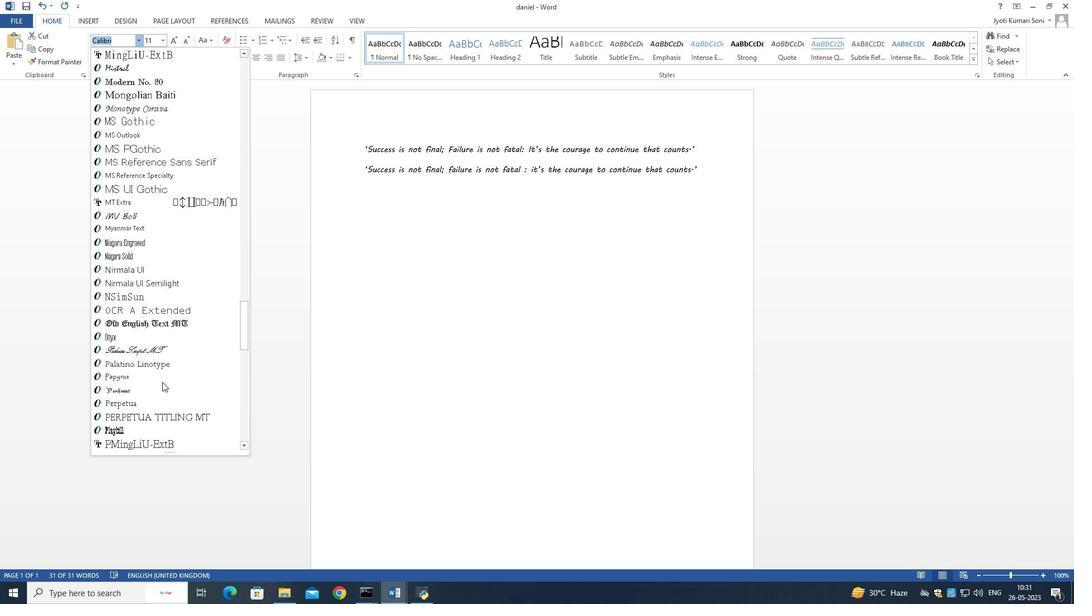 
Action: Mouse scrolled (162, 381) with delta (0, 0)
Screenshot: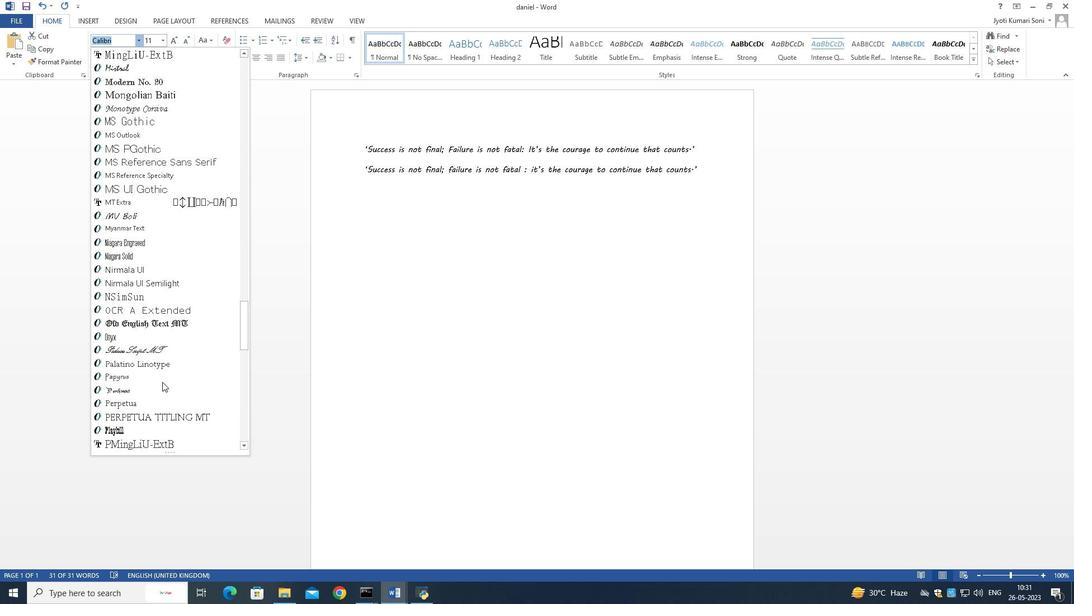 
Action: Mouse scrolled (162, 381) with delta (0, 0)
Screenshot: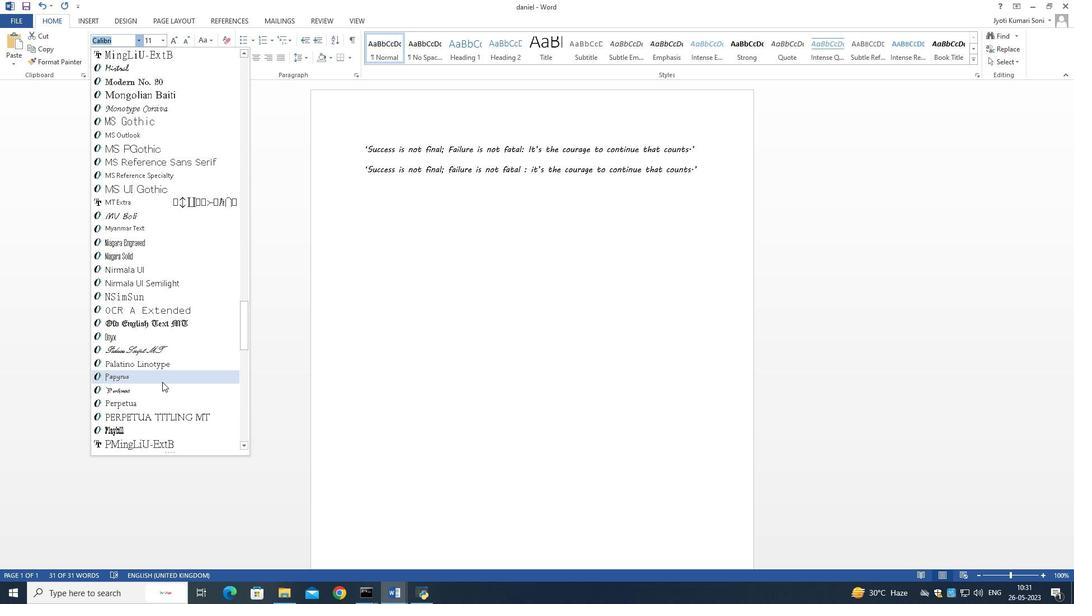 
Action: Mouse moved to (161, 381)
Screenshot: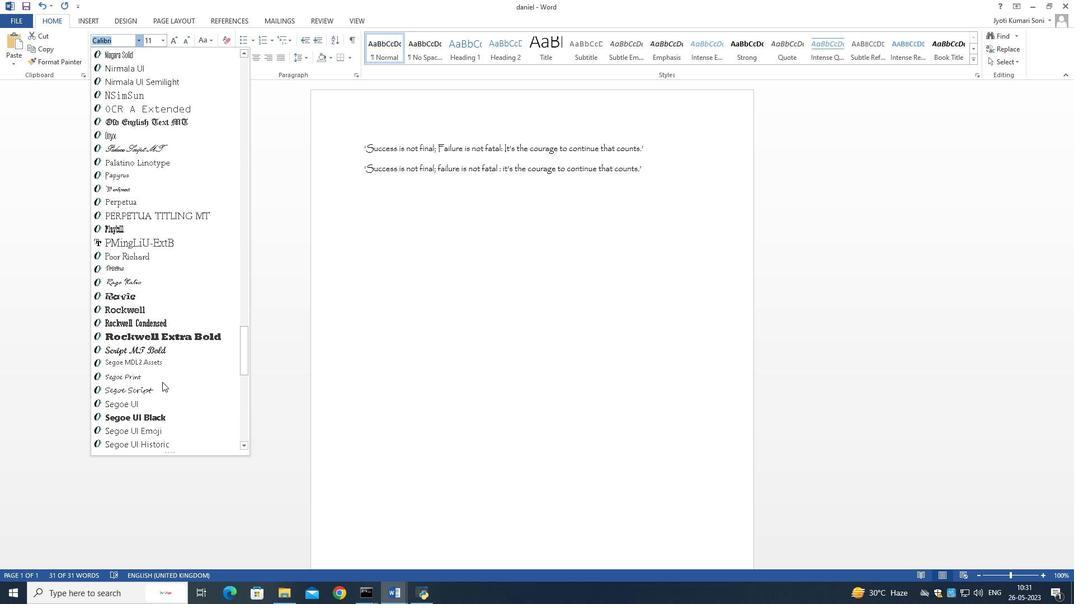 
Action: Mouse scrolled (161, 380) with delta (0, 0)
Screenshot: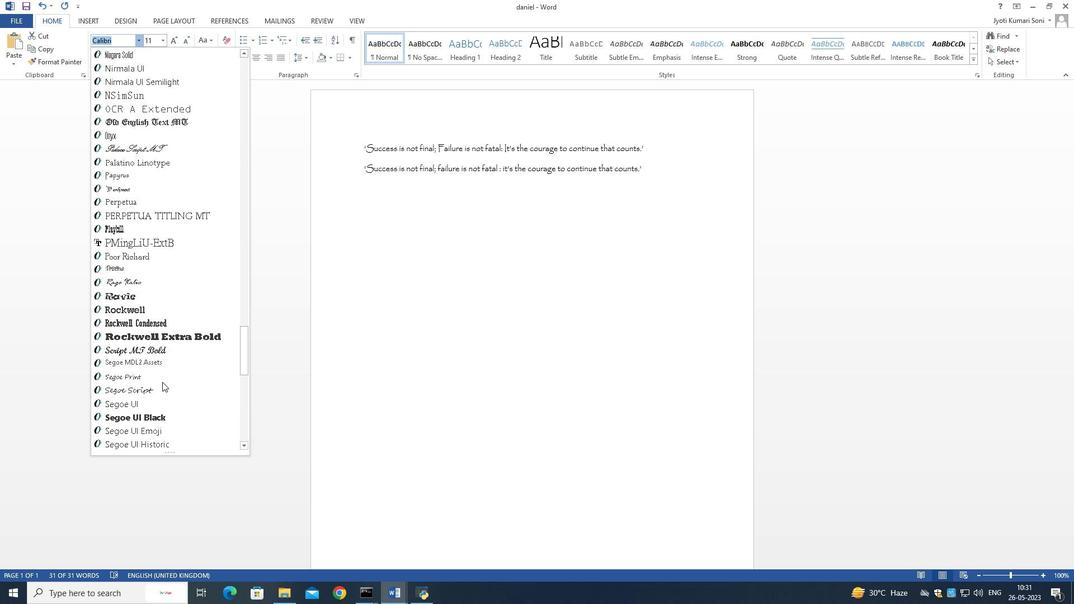 
Action: Mouse scrolled (161, 380) with delta (0, 0)
Screenshot: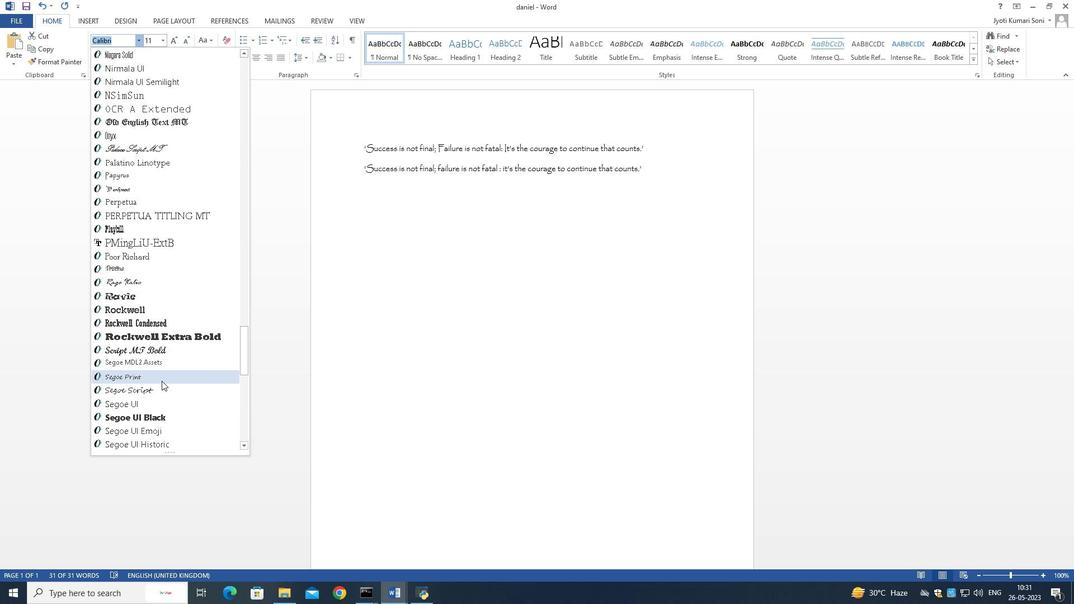 
Action: Mouse scrolled (161, 380) with delta (0, 0)
Screenshot: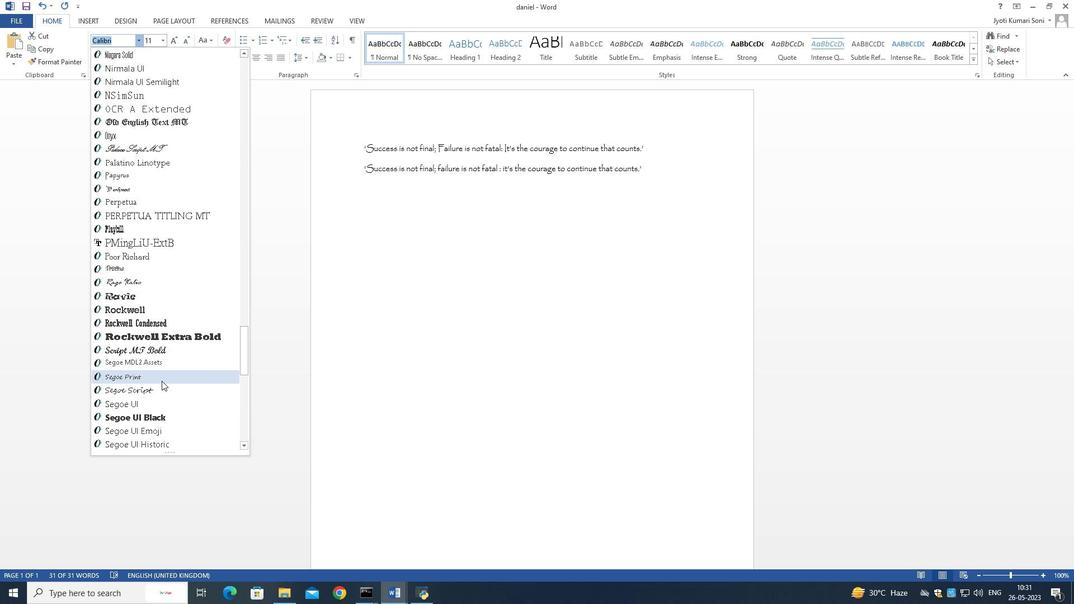 
Action: Mouse scrolled (161, 380) with delta (0, 0)
Screenshot: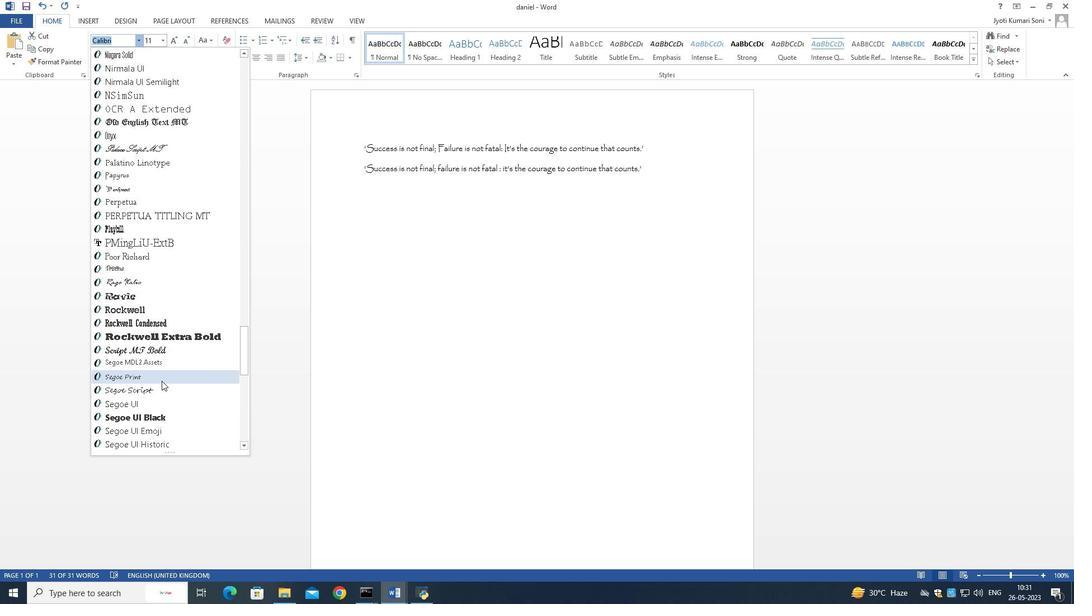 
Action: Mouse scrolled (161, 380) with delta (0, 0)
Screenshot: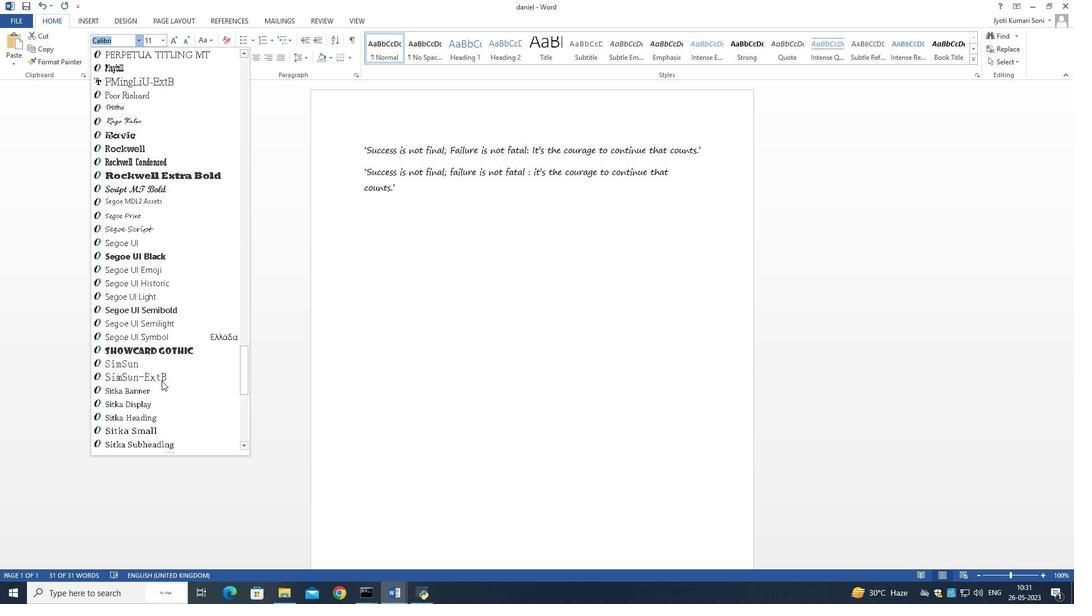 
Action: Mouse scrolled (161, 380) with delta (0, 0)
Screenshot: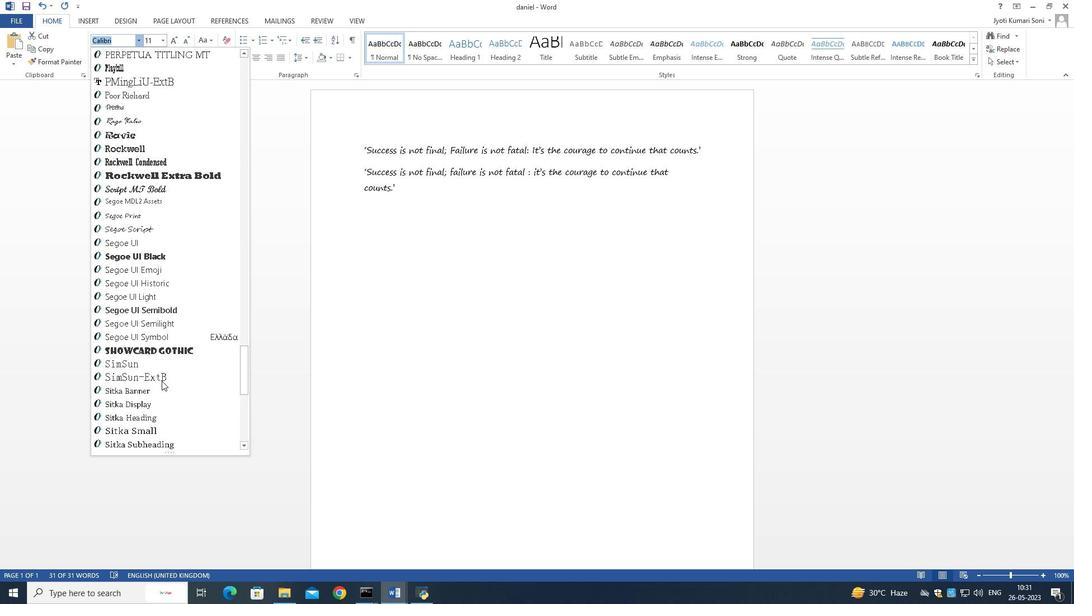 
Action: Mouse scrolled (161, 380) with delta (0, 0)
Screenshot: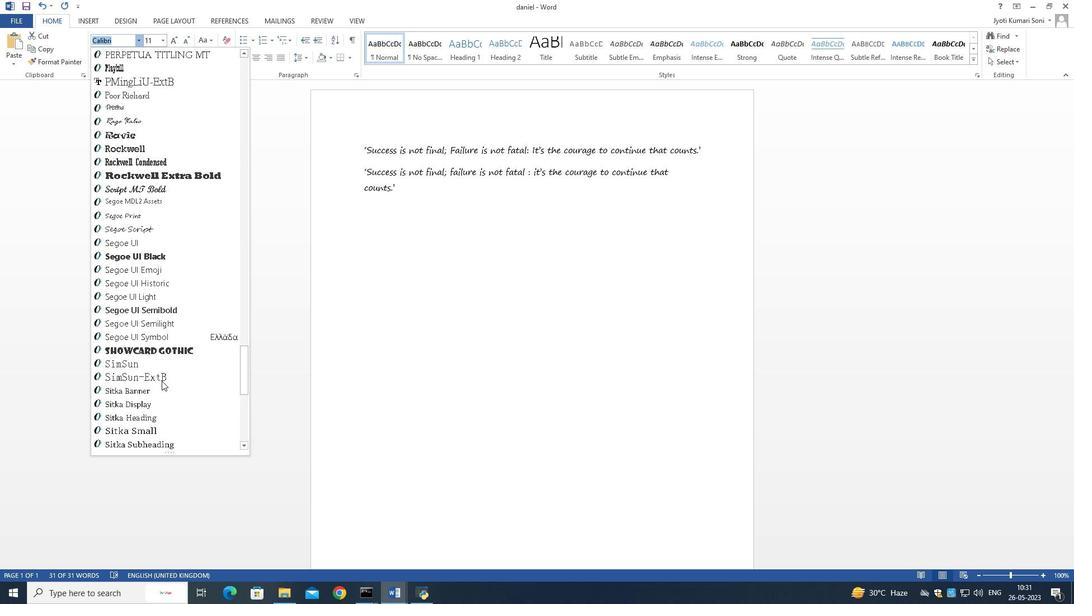 
Action: Mouse scrolled (161, 380) with delta (0, 0)
Screenshot: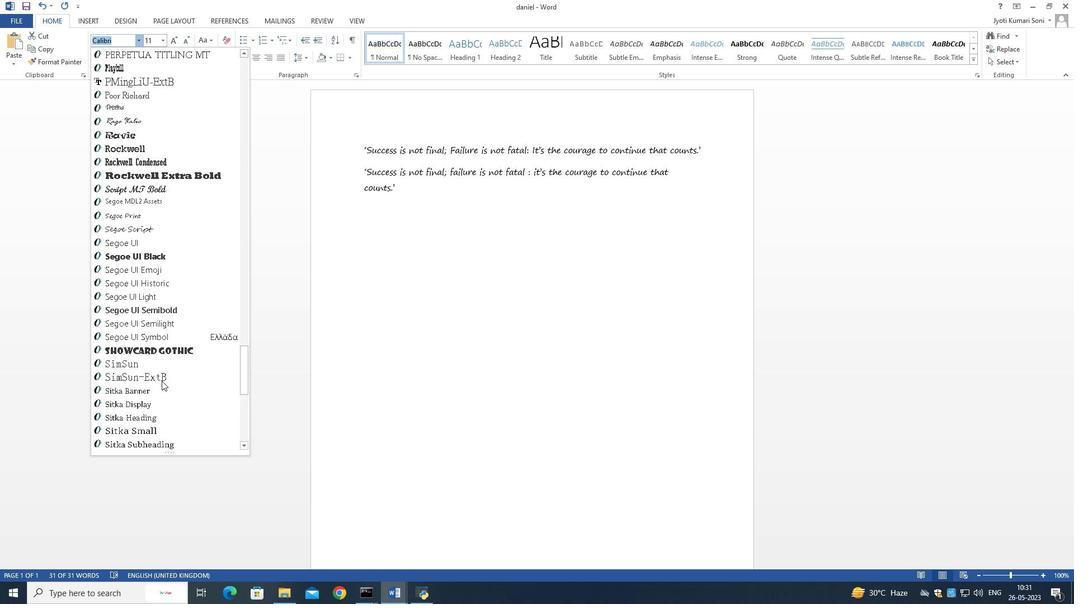 
Action: Mouse scrolled (161, 380) with delta (0, 0)
Screenshot: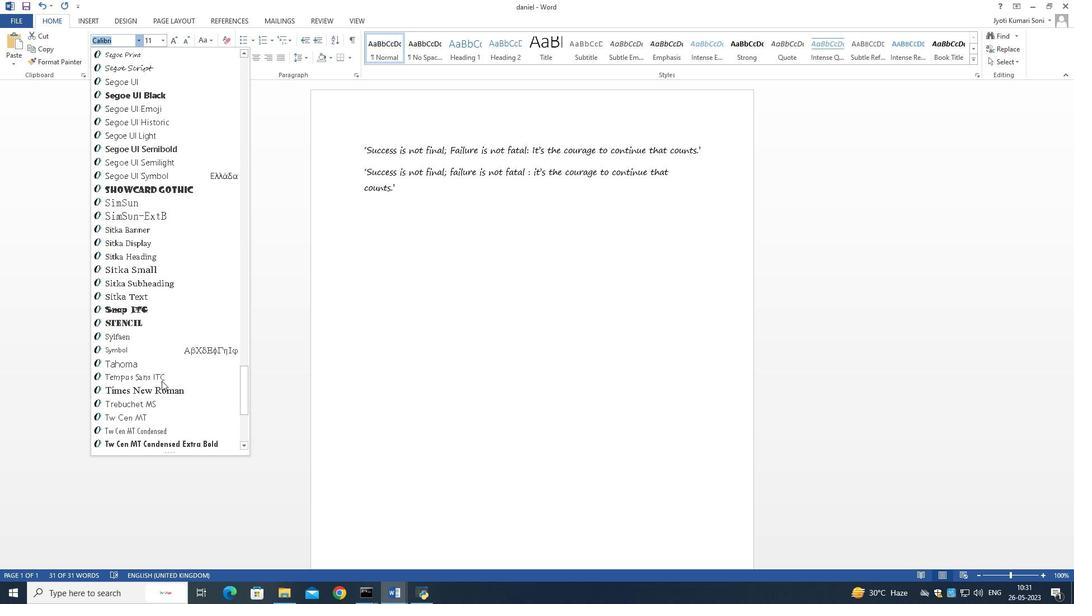 
Action: Mouse scrolled (161, 380) with delta (0, 0)
Screenshot: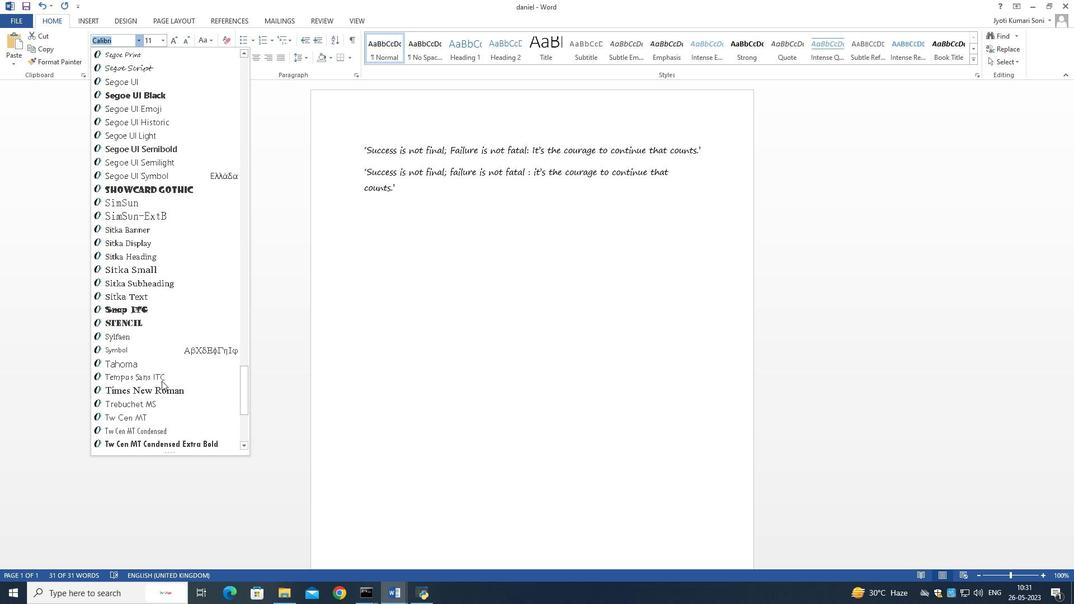 
Action: Mouse scrolled (161, 380) with delta (0, 0)
Screenshot: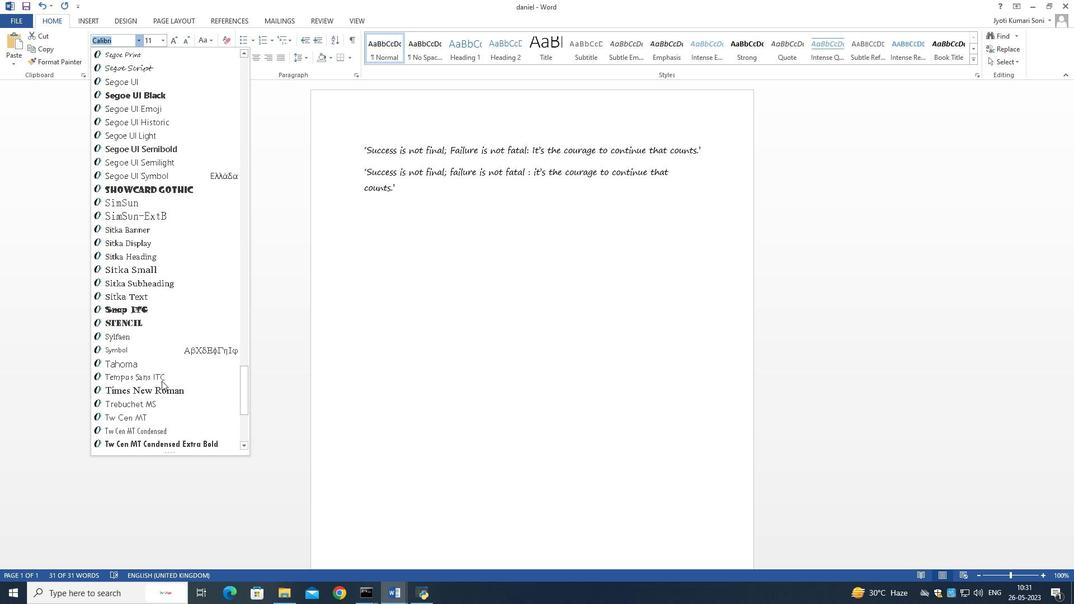 
Action: Mouse scrolled (161, 380) with delta (0, 0)
Screenshot: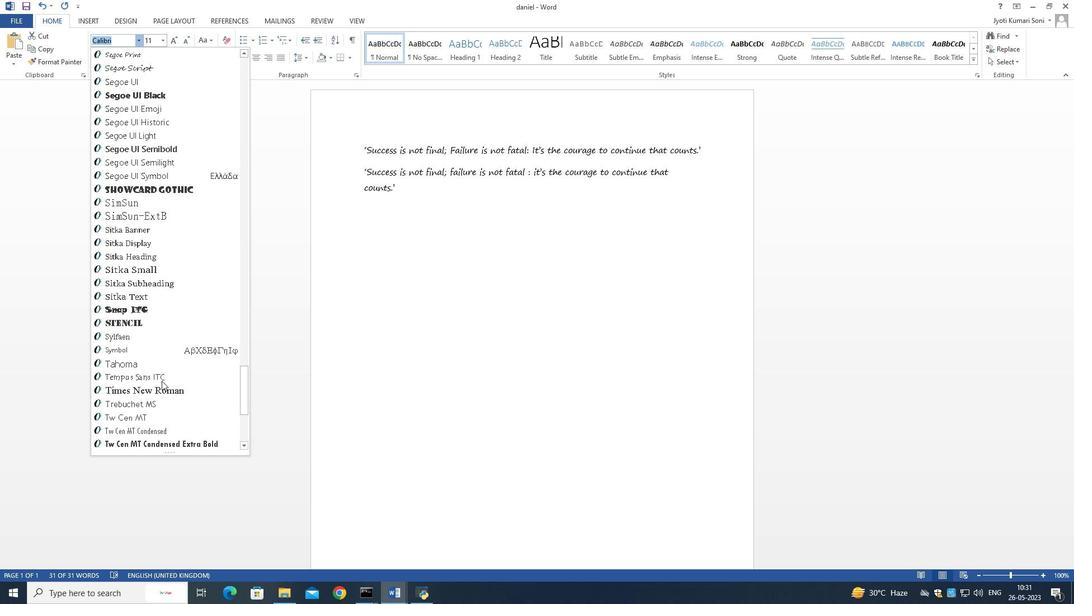 
Action: Mouse scrolled (161, 380) with delta (0, 0)
Screenshot: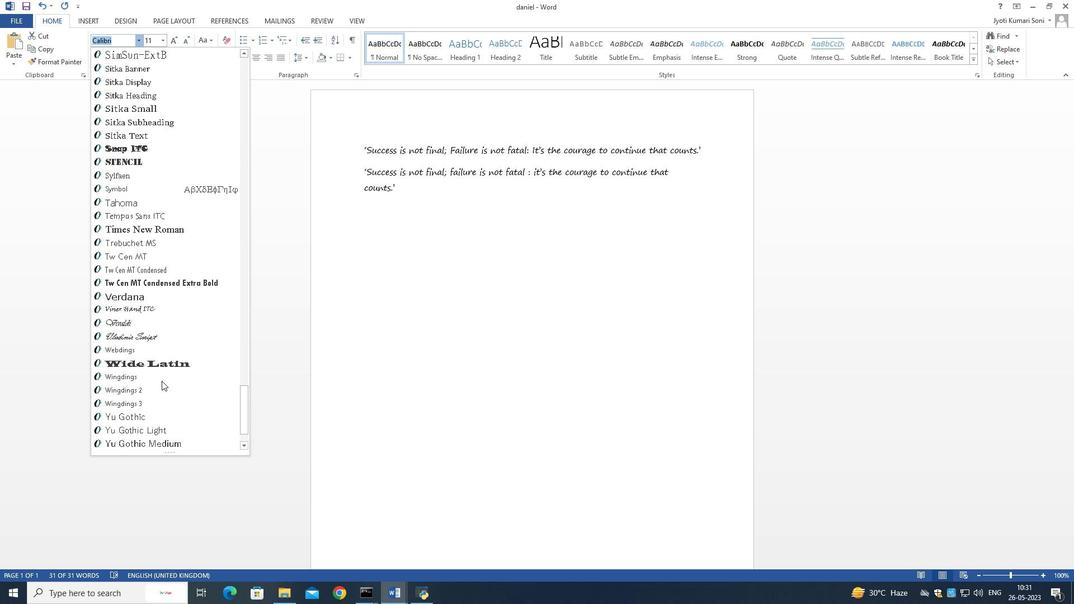 
Action: Mouse scrolled (161, 380) with delta (0, 0)
Screenshot: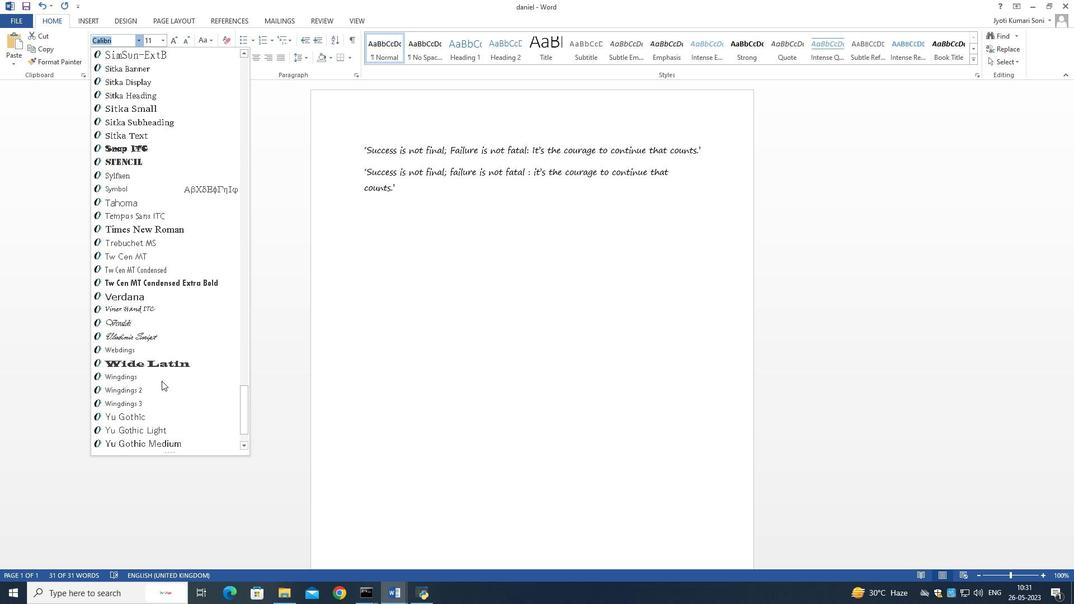 
Action: Mouse scrolled (161, 380) with delta (0, 0)
Screenshot: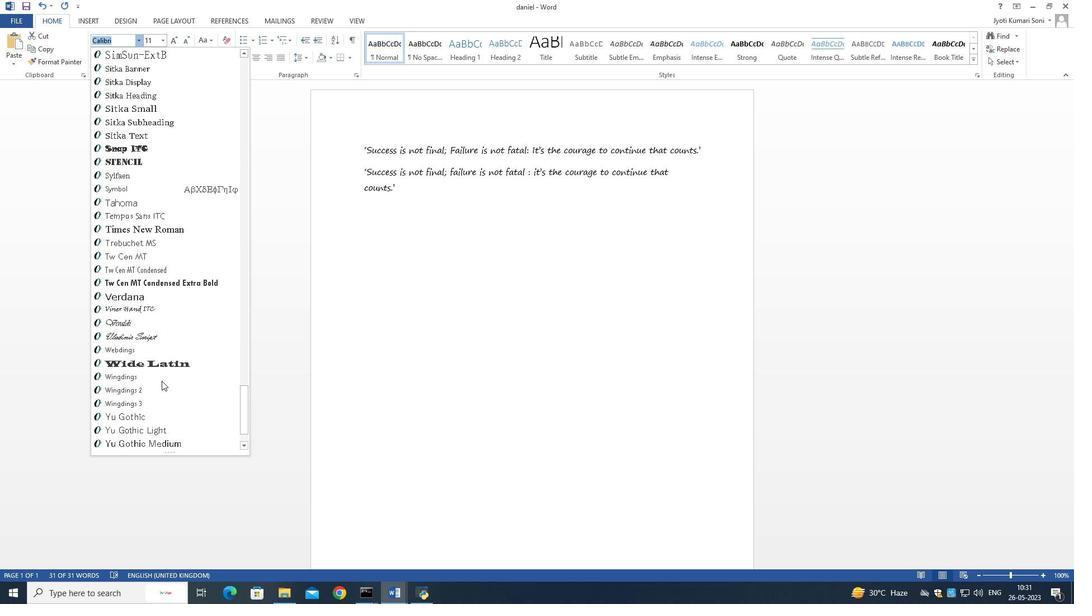 
Action: Mouse scrolled (161, 380) with delta (0, 0)
Screenshot: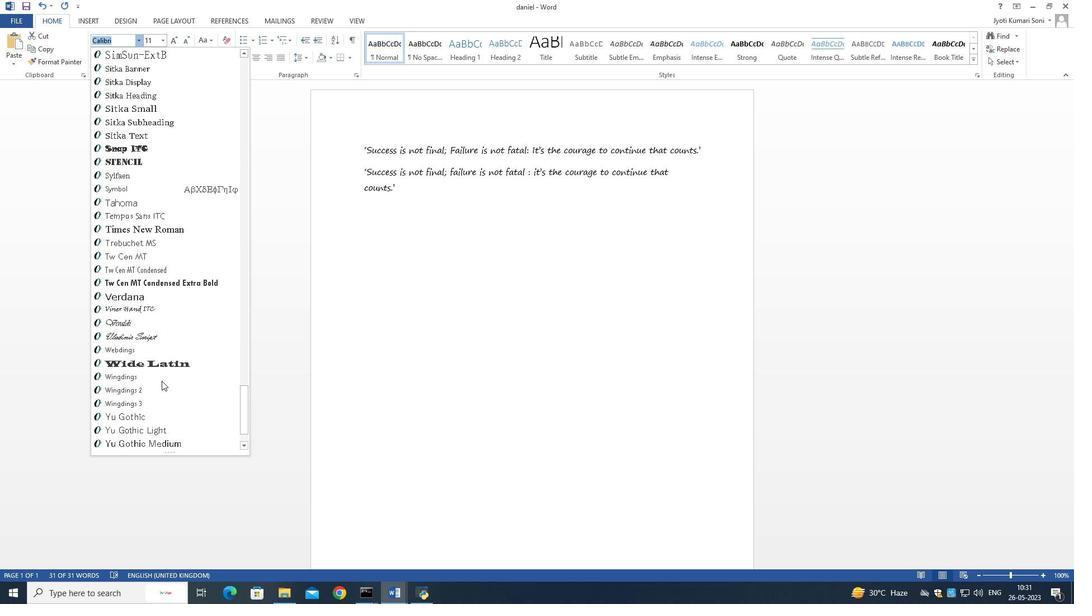 
Action: Mouse scrolled (161, 380) with delta (0, 0)
Screenshot: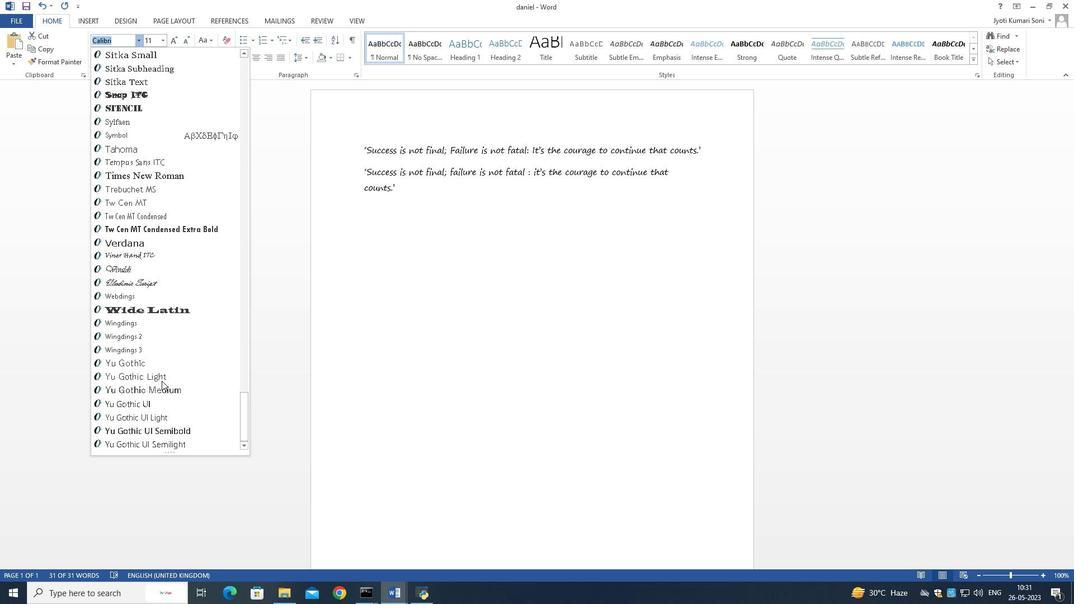 
Action: Mouse scrolled (161, 380) with delta (0, 0)
Screenshot: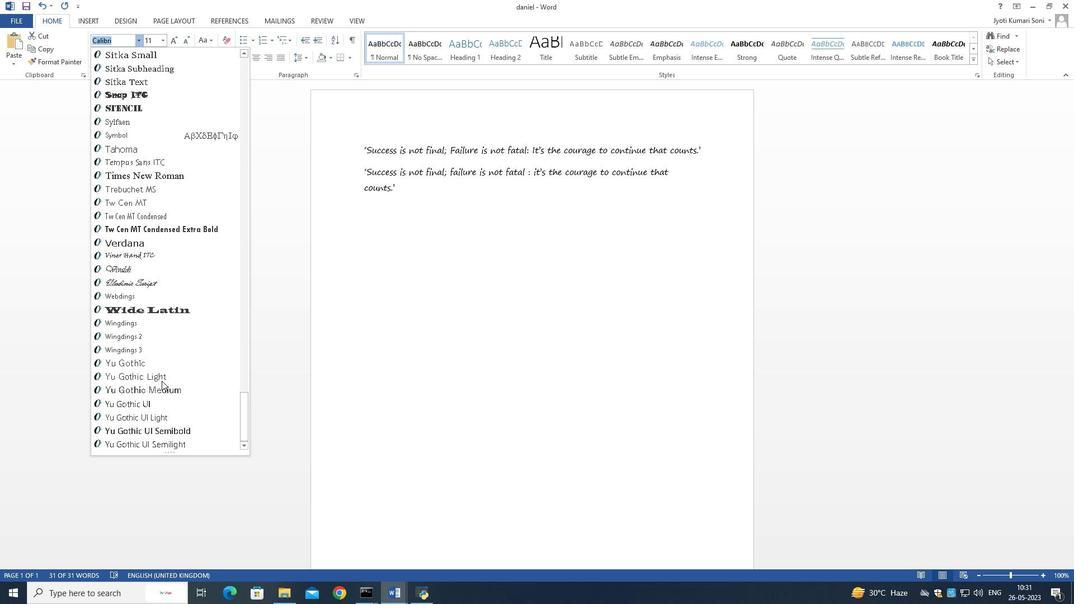 
Action: Mouse scrolled (161, 380) with delta (0, 0)
Screenshot: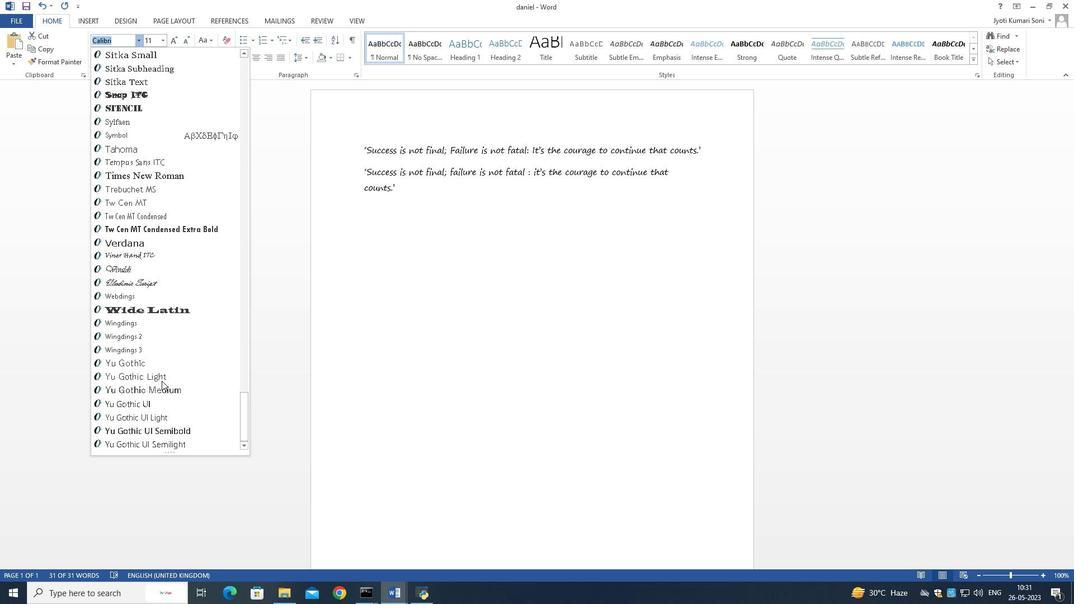 
Action: Mouse scrolled (161, 380) with delta (0, 0)
Screenshot: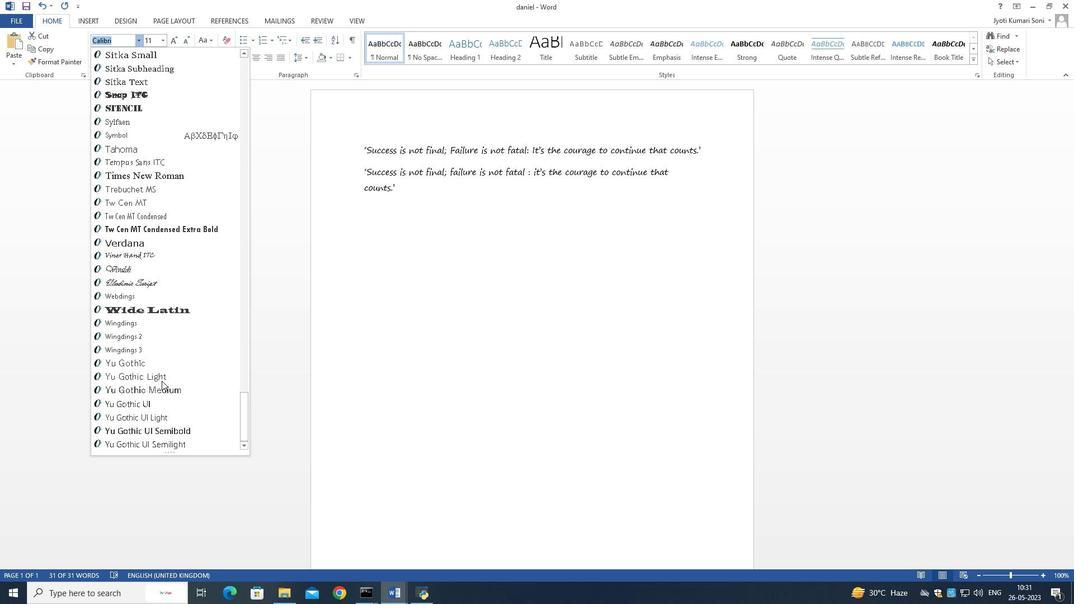 
Action: Mouse scrolled (161, 380) with delta (0, 0)
Screenshot: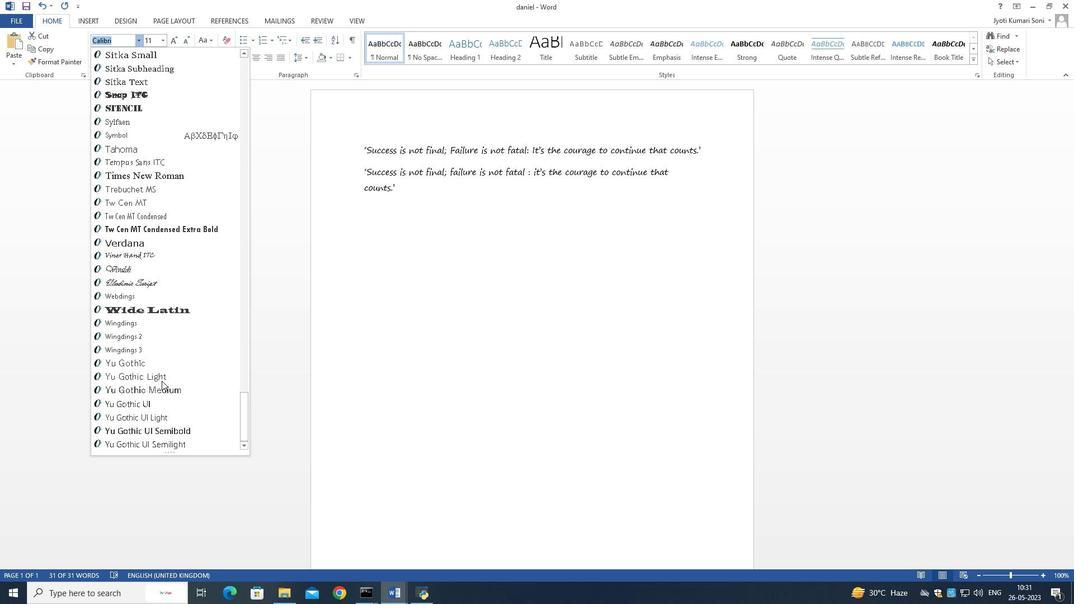 
Action: Mouse scrolled (161, 381) with delta (0, 0)
Screenshot: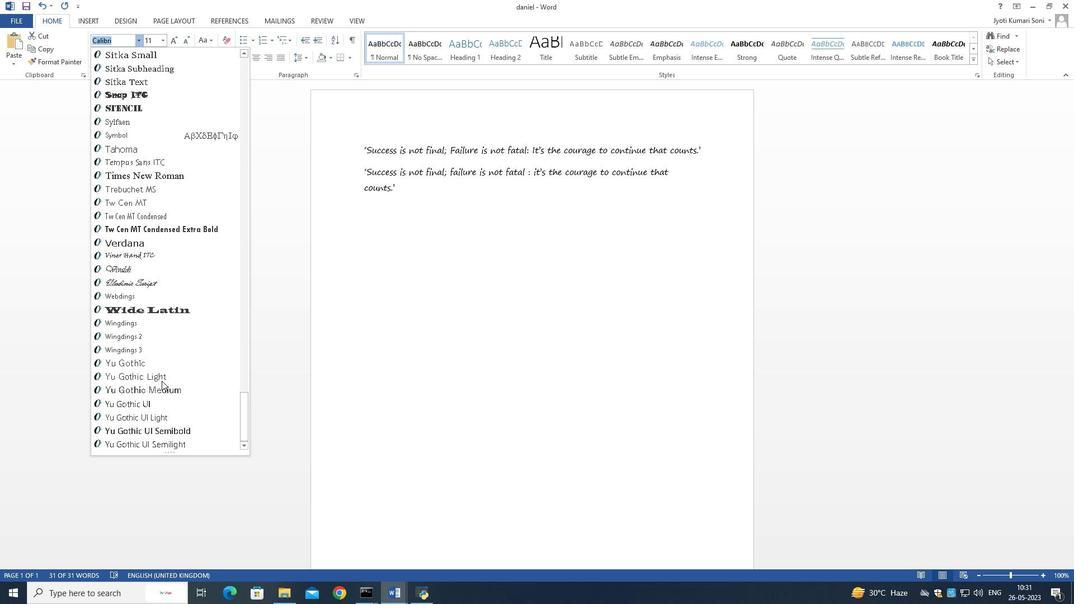 
Action: Mouse scrolled (161, 381) with delta (0, 0)
Screenshot: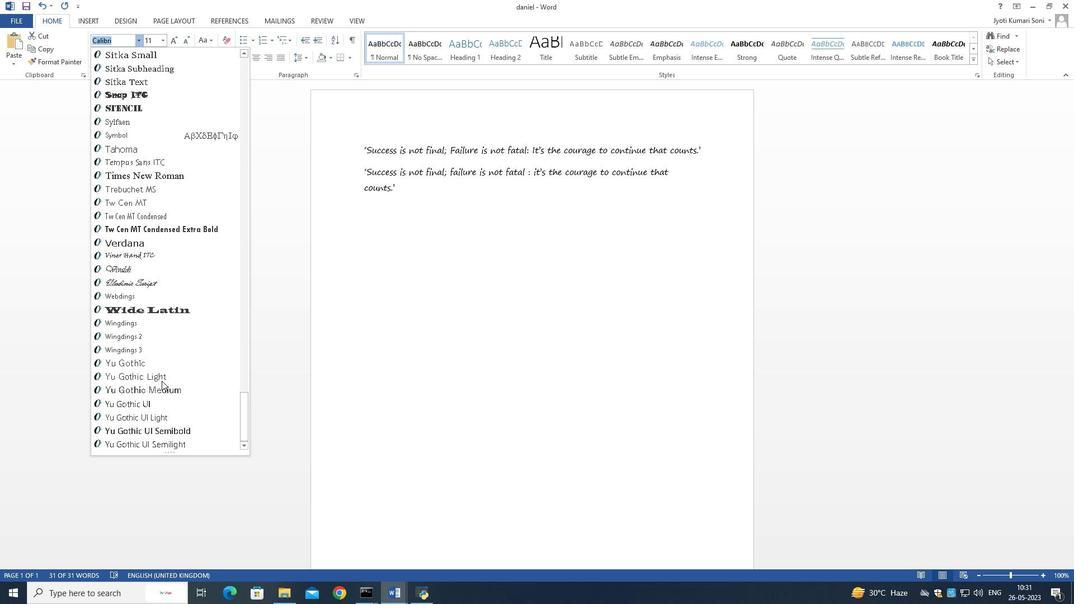 
Action: Mouse moved to (161, 381)
Screenshot: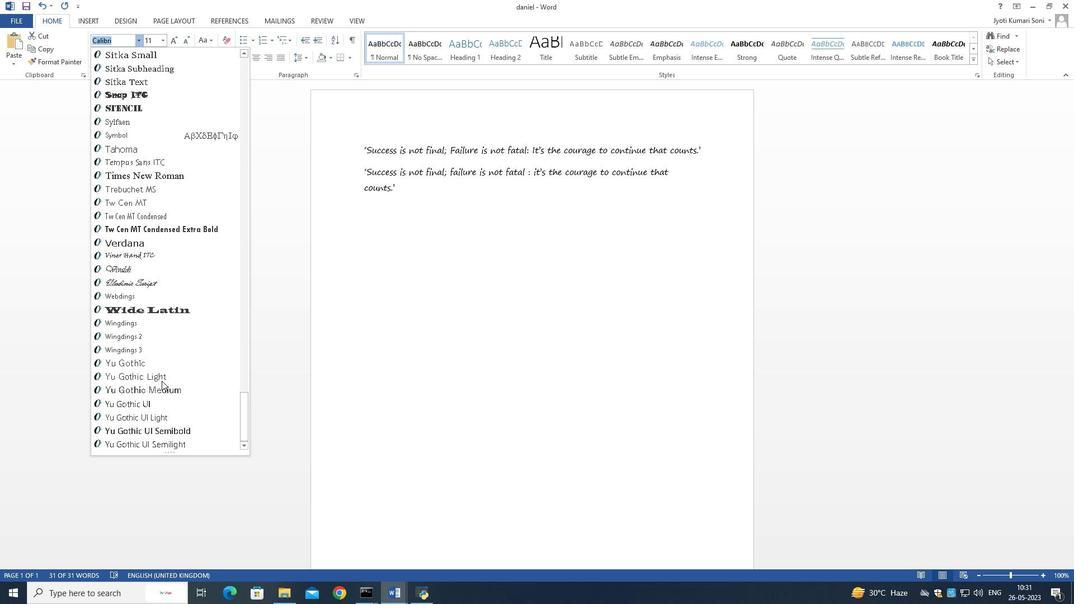 
Action: Mouse scrolled (161, 381) with delta (0, 0)
Screenshot: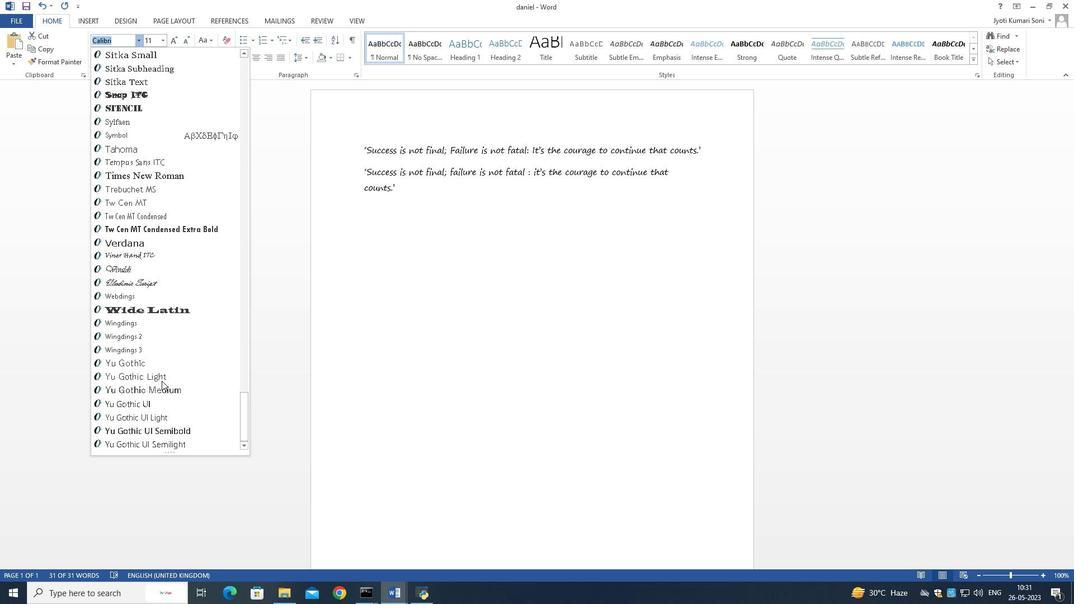 
Action: Mouse moved to (161, 379)
Screenshot: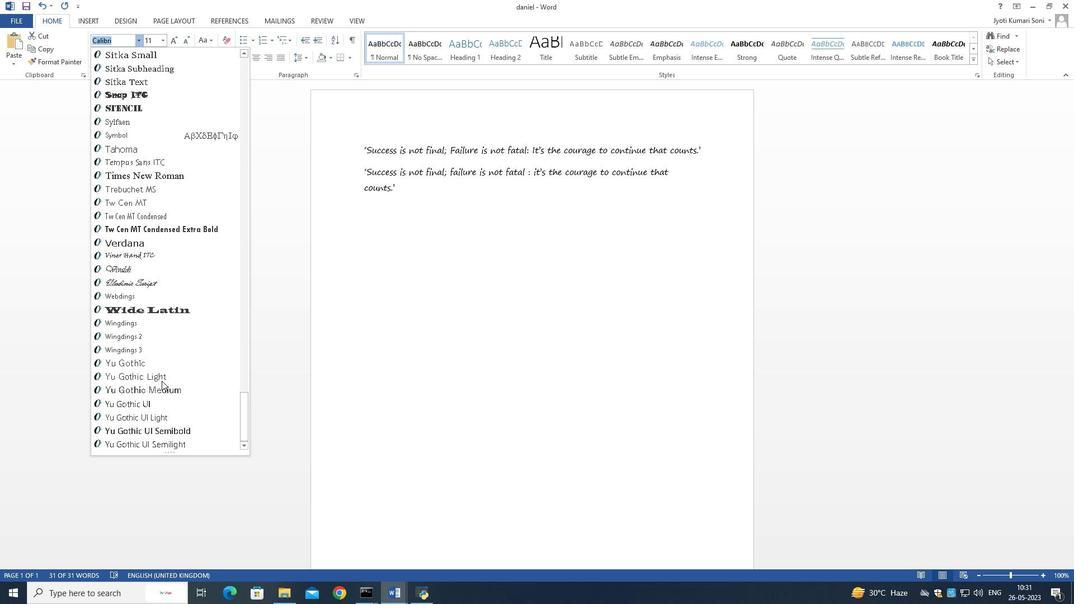 
Action: Mouse scrolled (161, 380) with delta (0, 0)
Screenshot: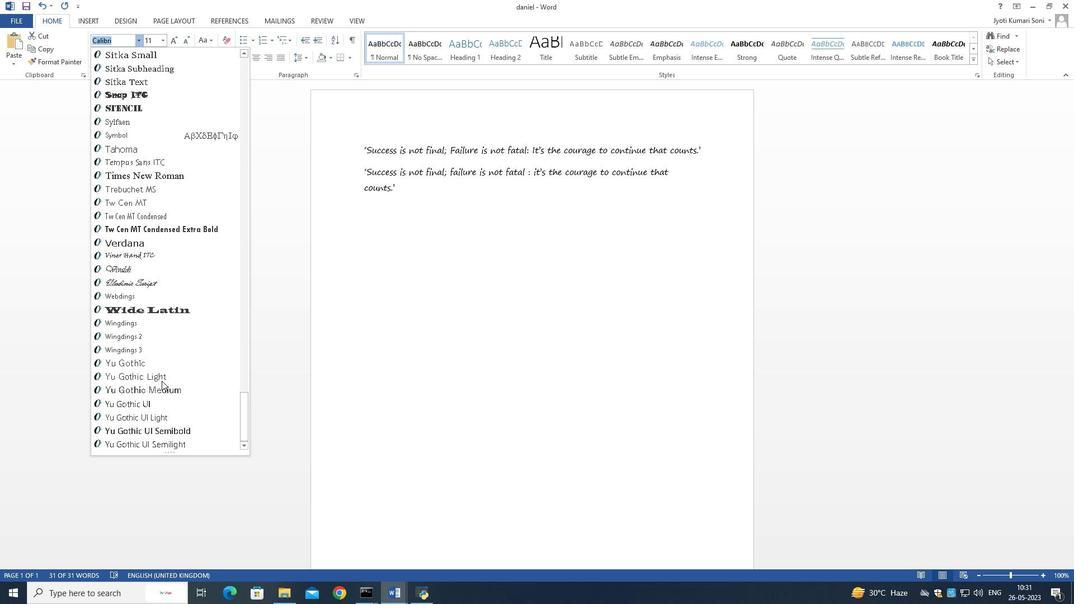 
Action: Mouse moved to (163, 372)
Screenshot: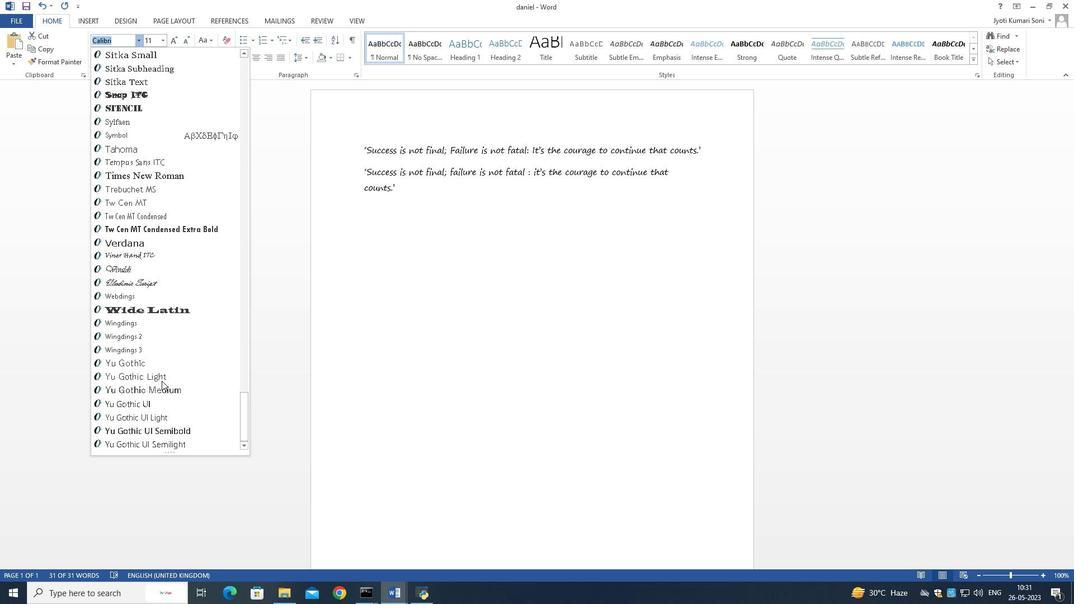 
Action: Mouse scrolled (163, 372) with delta (0, 0)
Screenshot: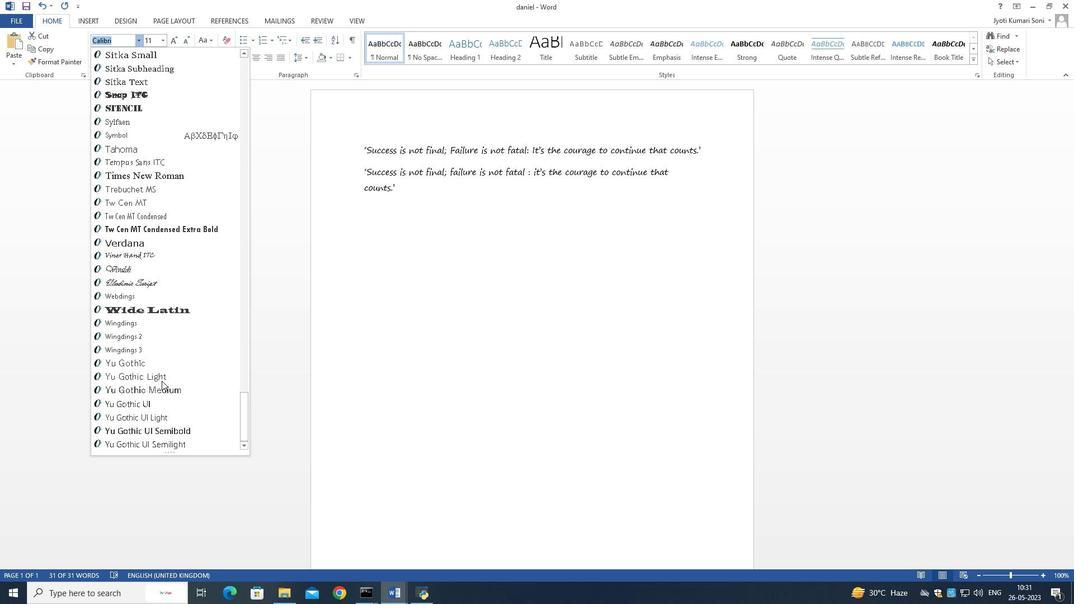 
Action: Mouse moved to (167, 368)
Screenshot: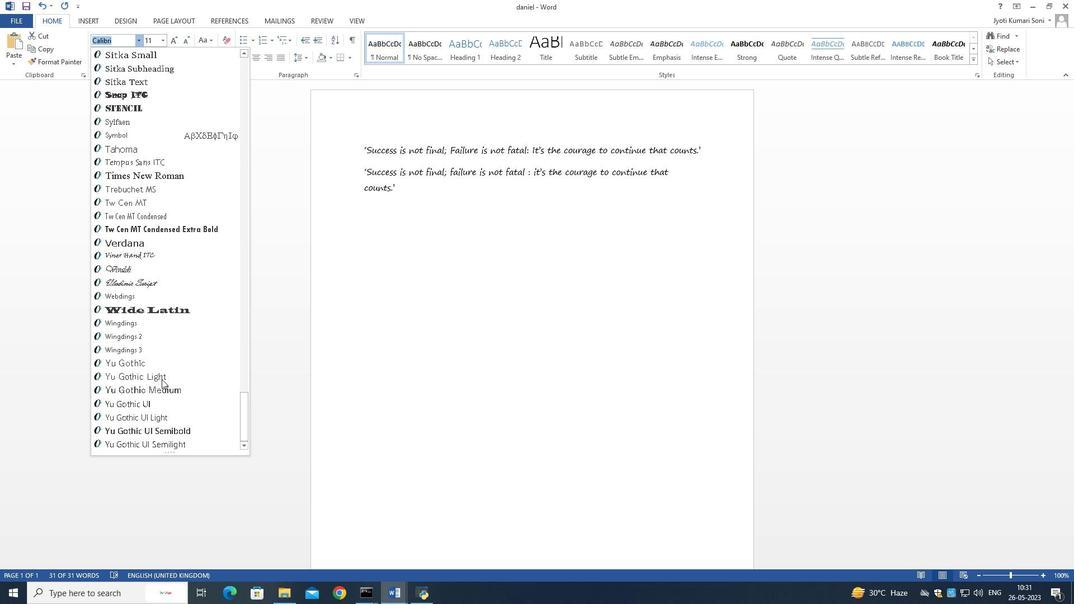 
Action: Mouse scrolled (167, 368) with delta (0, 0)
Screenshot: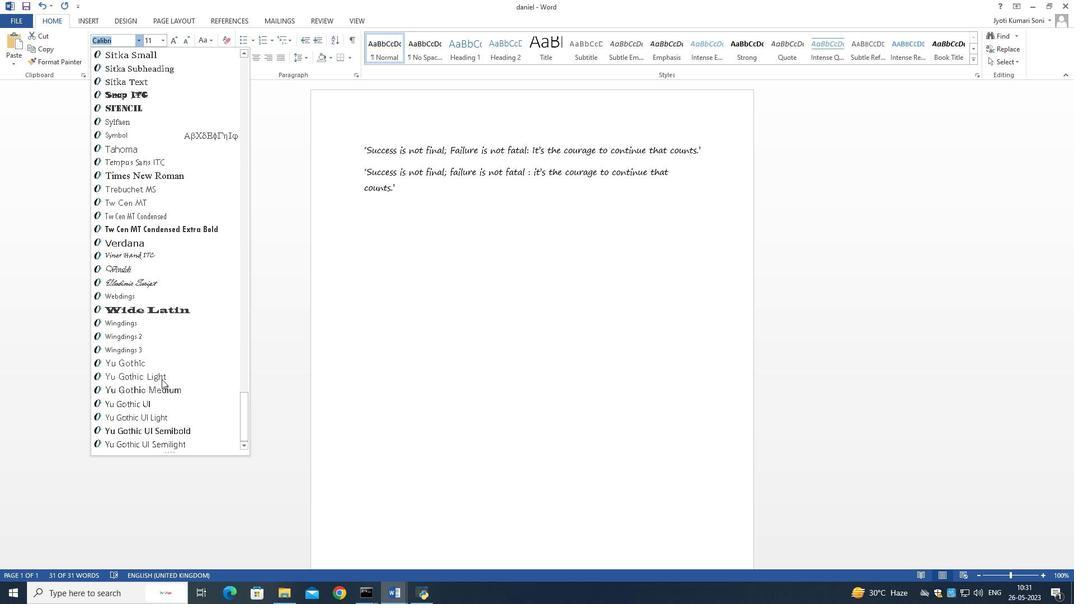 
Action: Mouse scrolled (167, 368) with delta (0, 0)
Screenshot: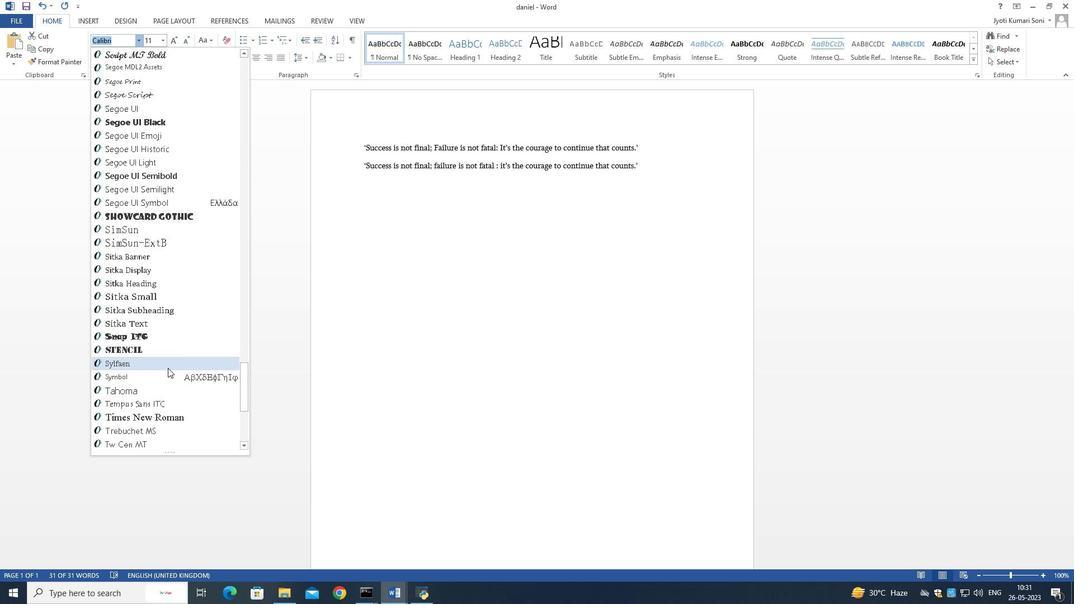 
Action: Mouse scrolled (167, 368) with delta (0, 0)
Screenshot: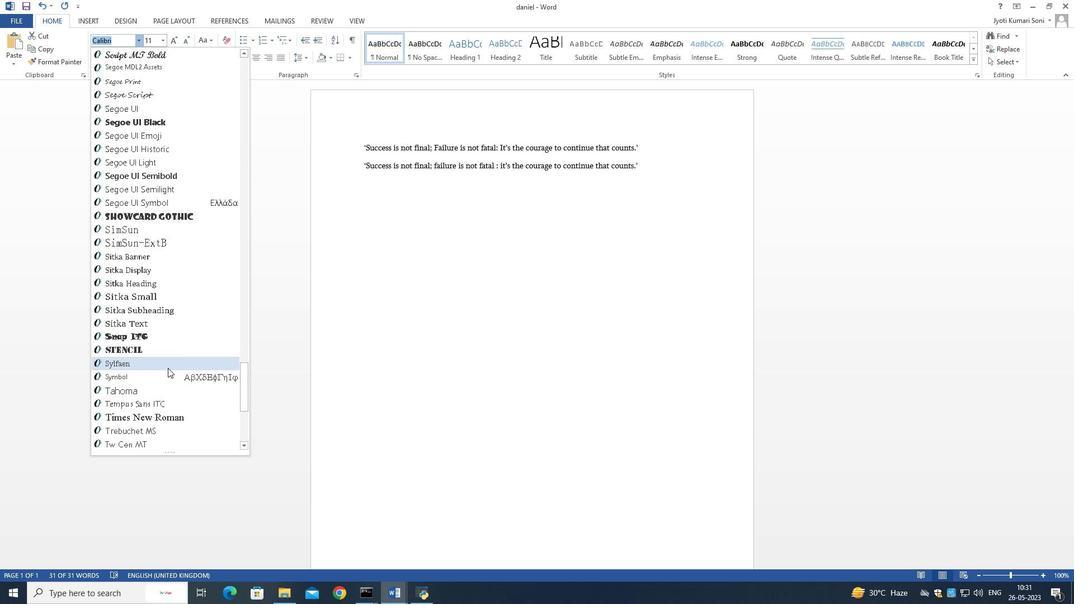 
Action: Mouse scrolled (167, 368) with delta (0, 0)
Screenshot: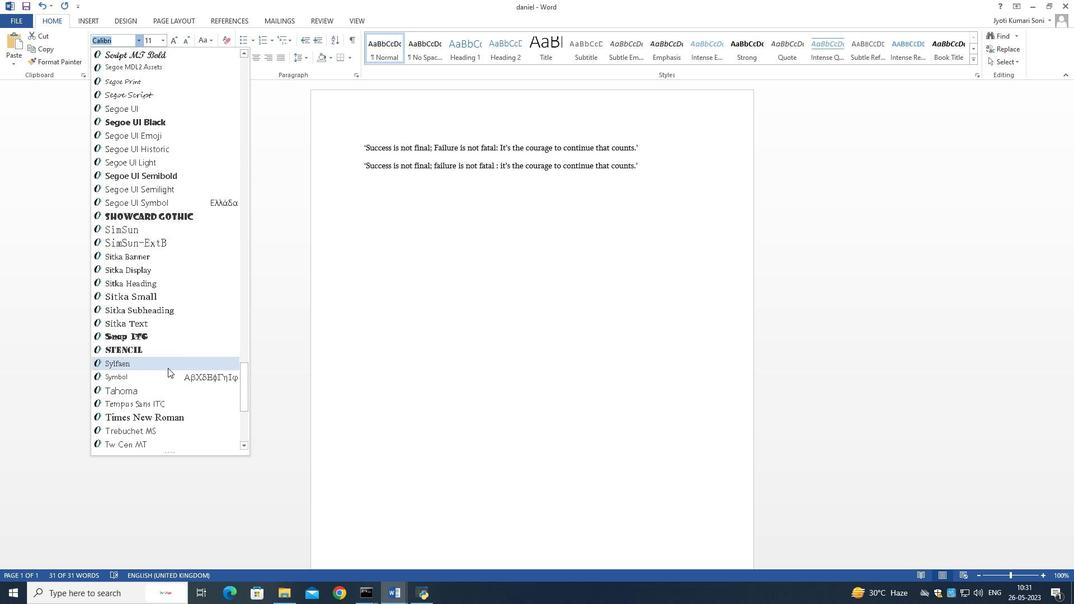 
Action: Mouse scrolled (167, 368) with delta (0, 0)
Screenshot: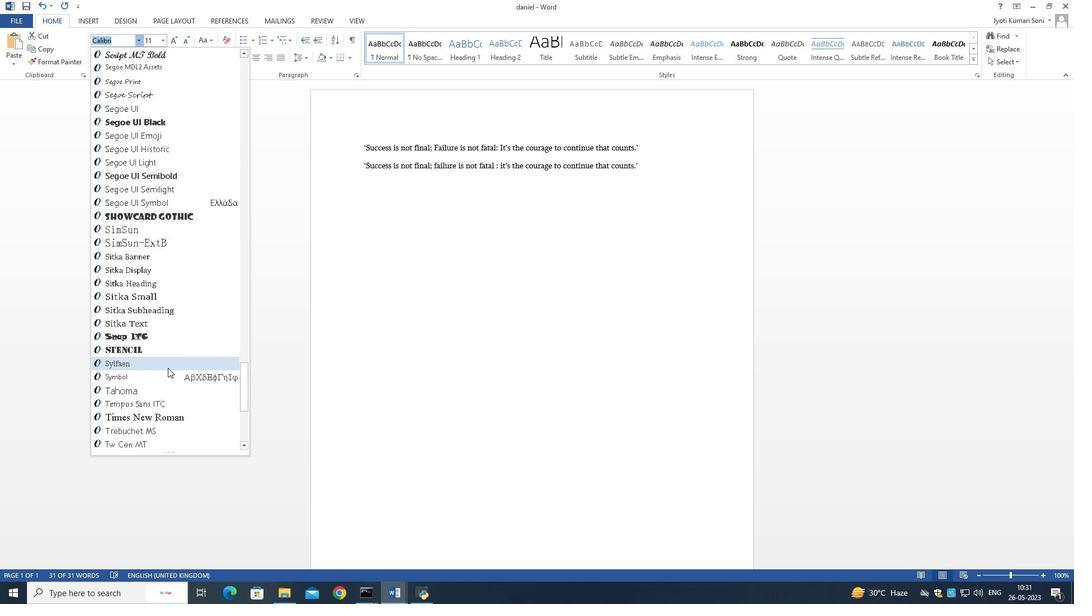 
Action: Mouse scrolled (167, 368) with delta (0, 0)
Screenshot: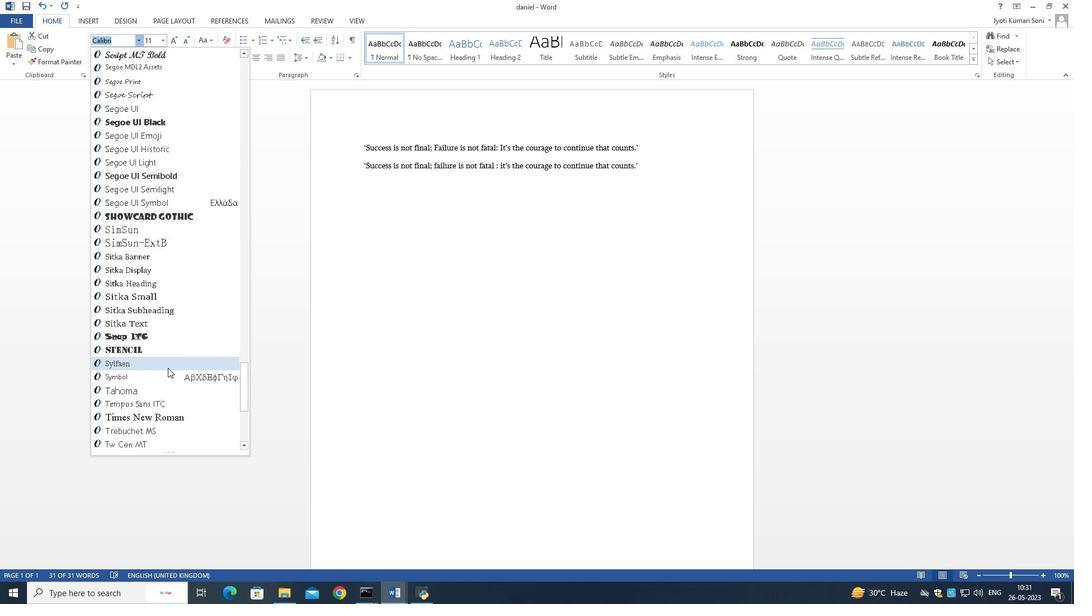 
Action: Mouse scrolled (167, 368) with delta (0, 0)
Screenshot: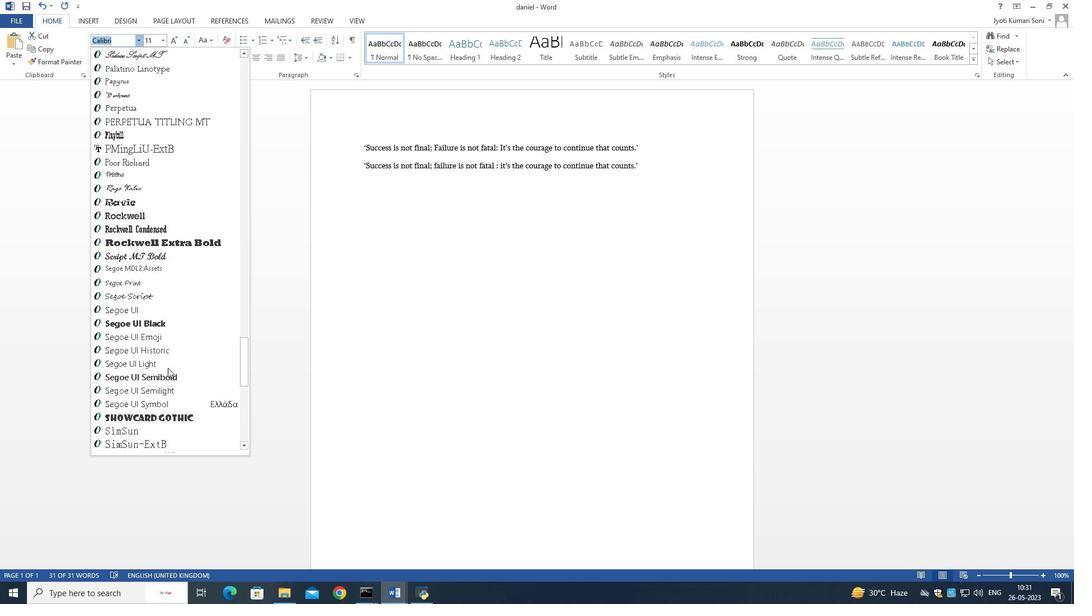 
Action: Mouse scrolled (167, 368) with delta (0, 0)
Screenshot: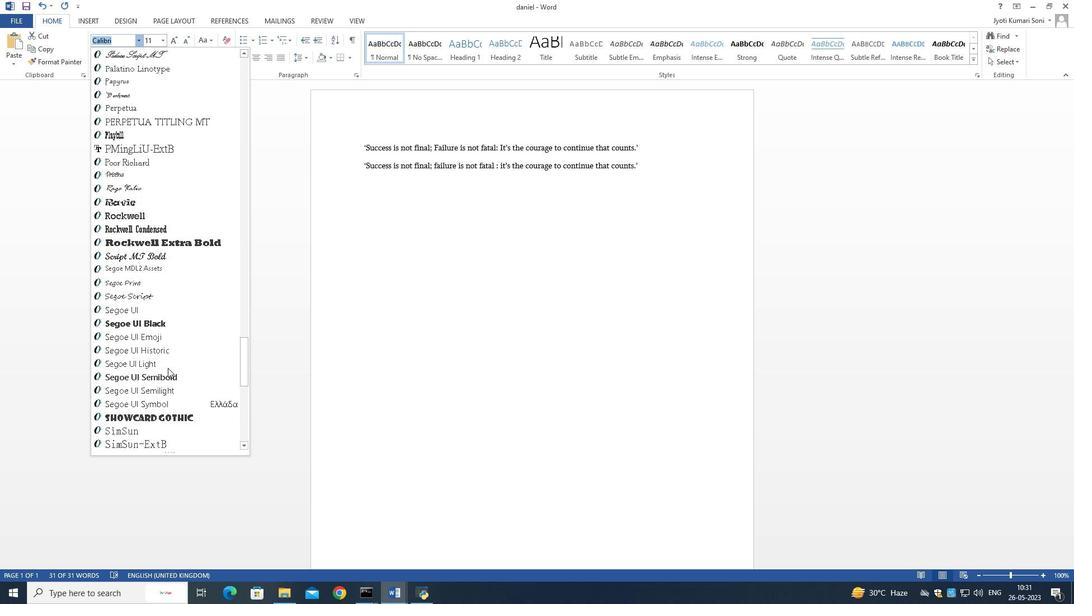 
Action: Mouse scrolled (167, 368) with delta (0, 0)
Screenshot: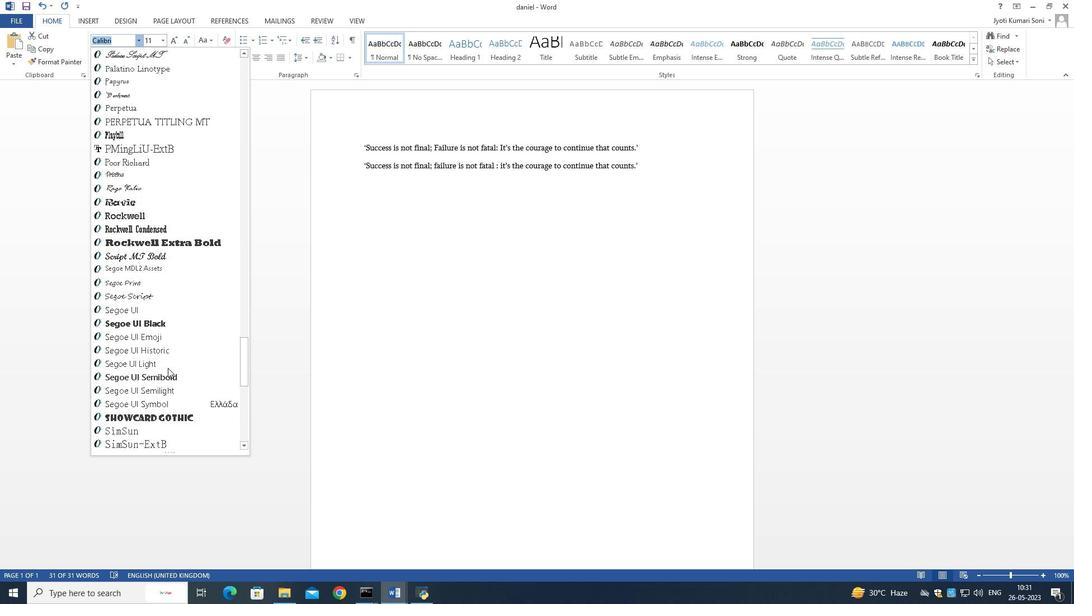 
Action: Mouse scrolled (167, 368) with delta (0, 0)
Screenshot: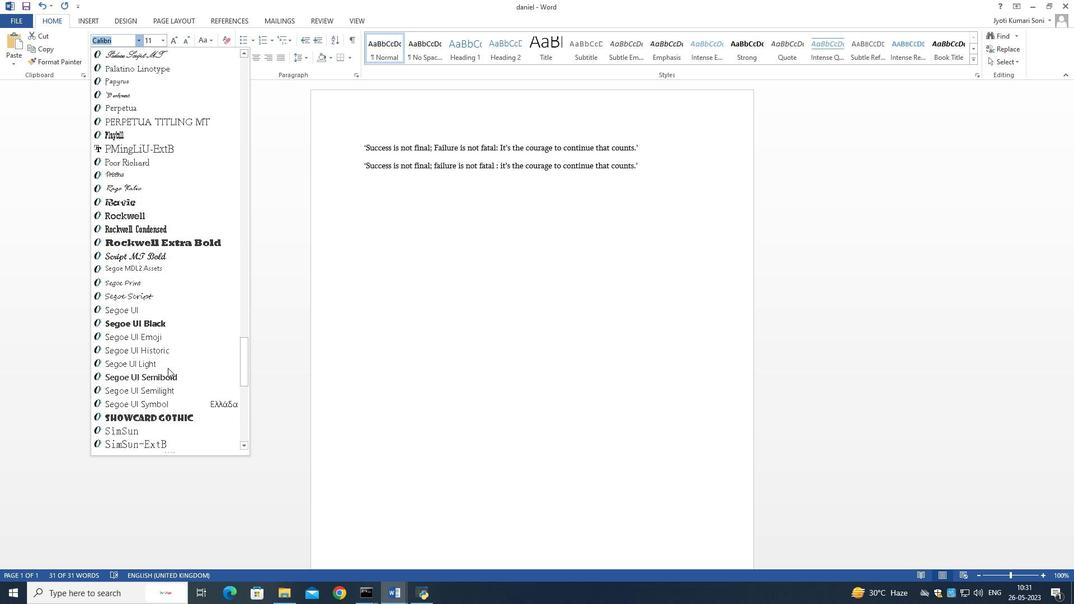 
Action: Mouse scrolled (167, 368) with delta (0, 0)
Screenshot: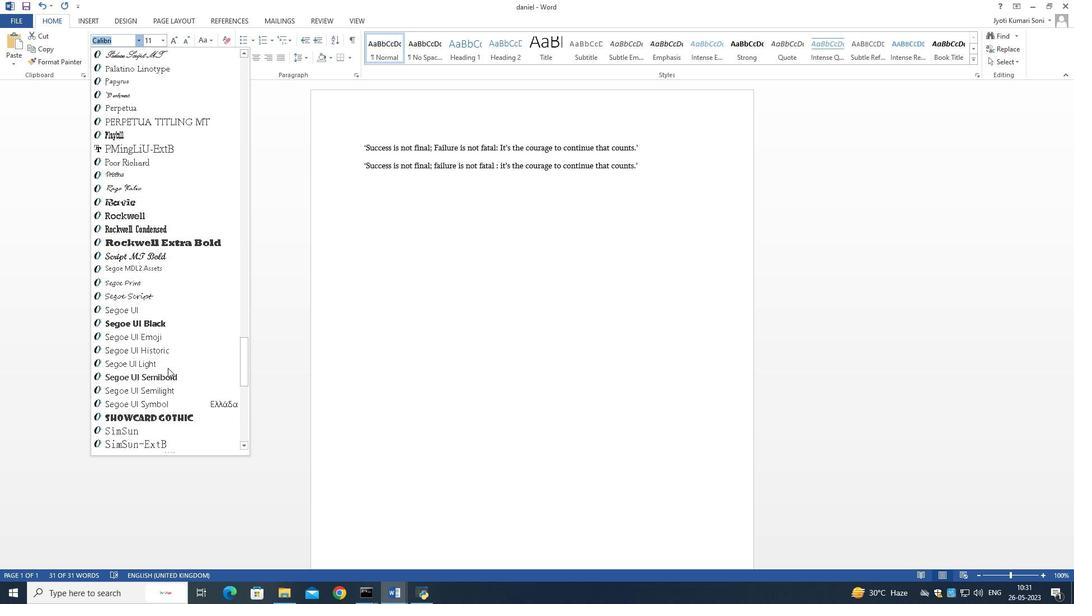
Action: Mouse scrolled (167, 368) with delta (0, 0)
Screenshot: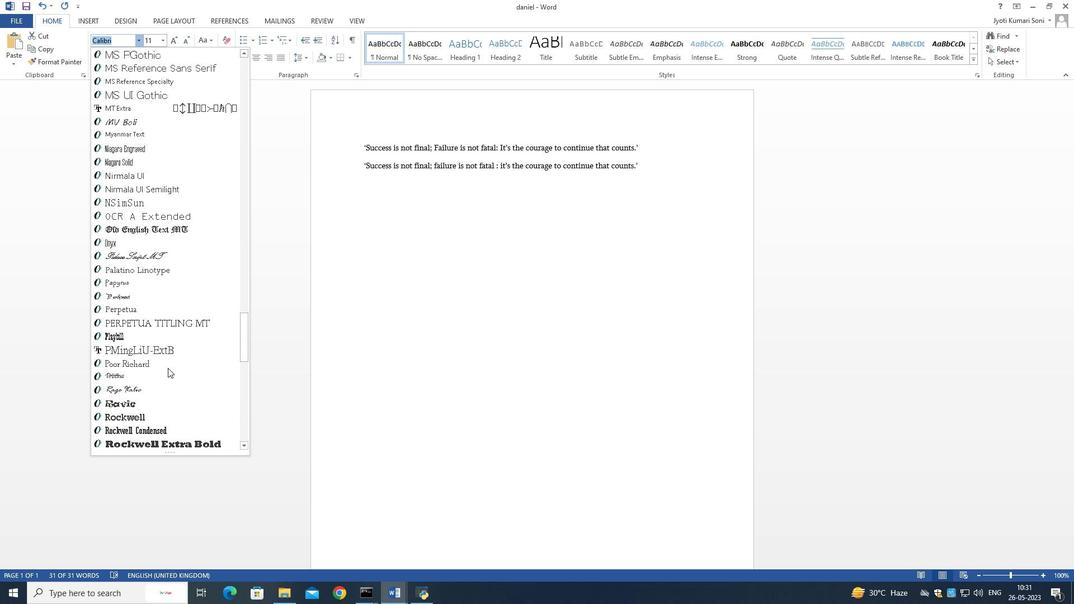 
Action: Mouse scrolled (167, 368) with delta (0, 0)
Screenshot: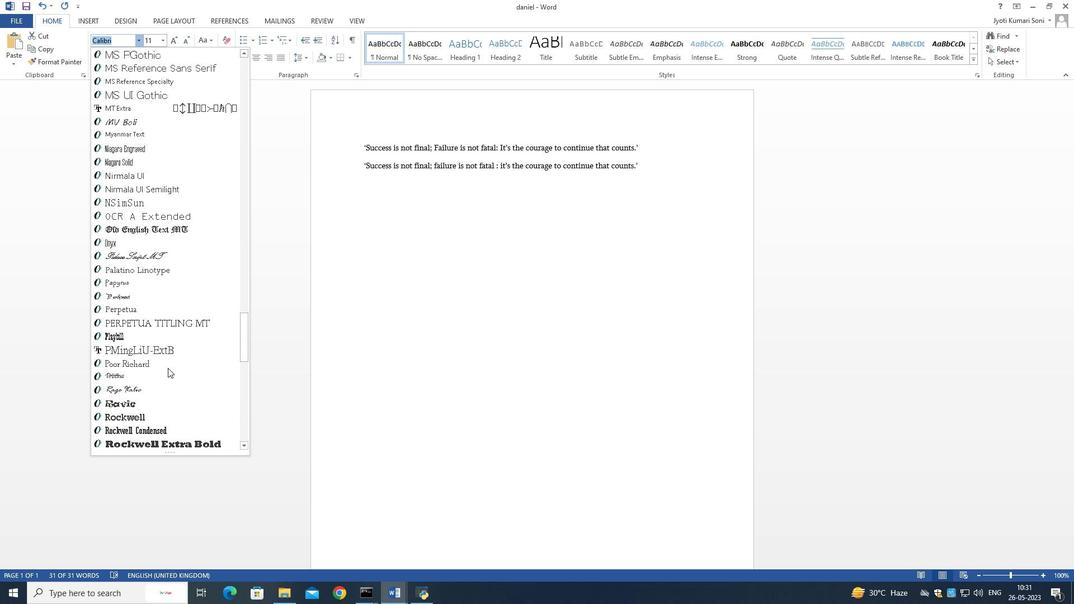 
Action: Mouse scrolled (167, 368) with delta (0, 0)
Screenshot: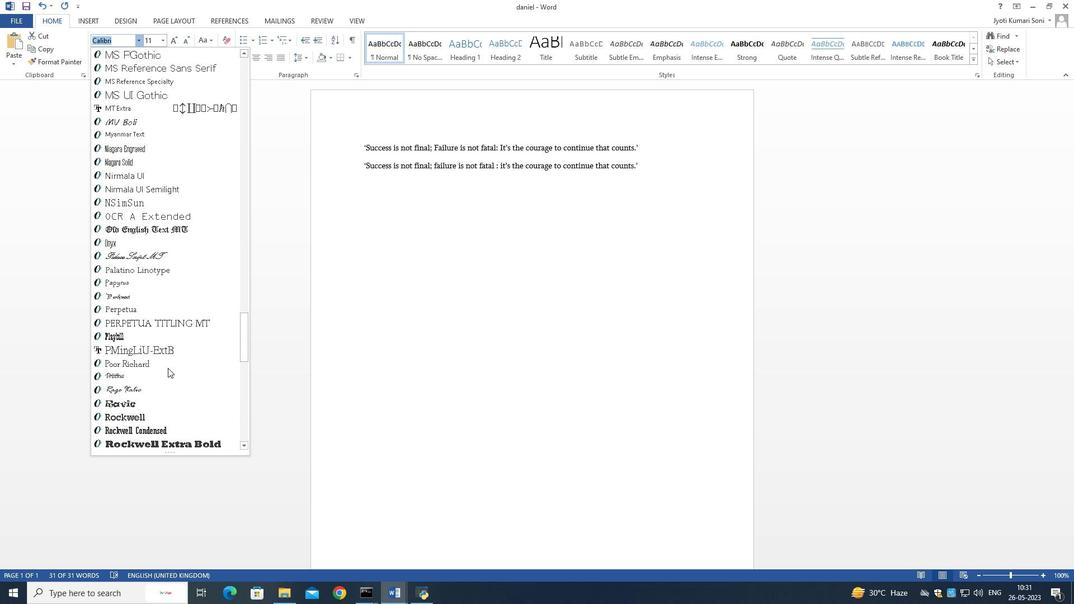 
Action: Mouse scrolled (167, 368) with delta (0, 0)
Screenshot: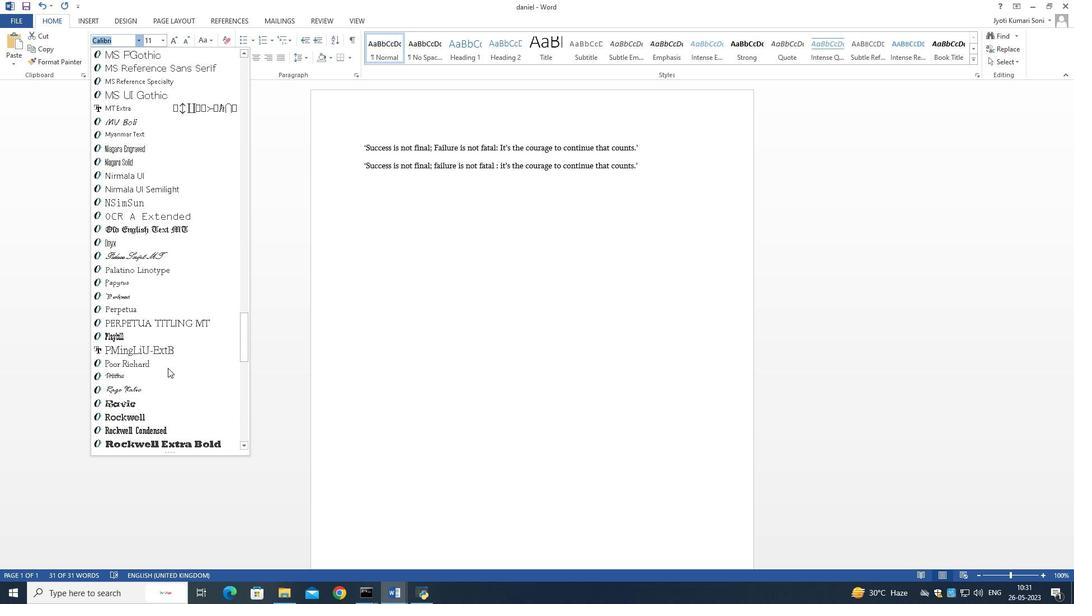 
Action: Mouse scrolled (167, 368) with delta (0, 0)
Screenshot: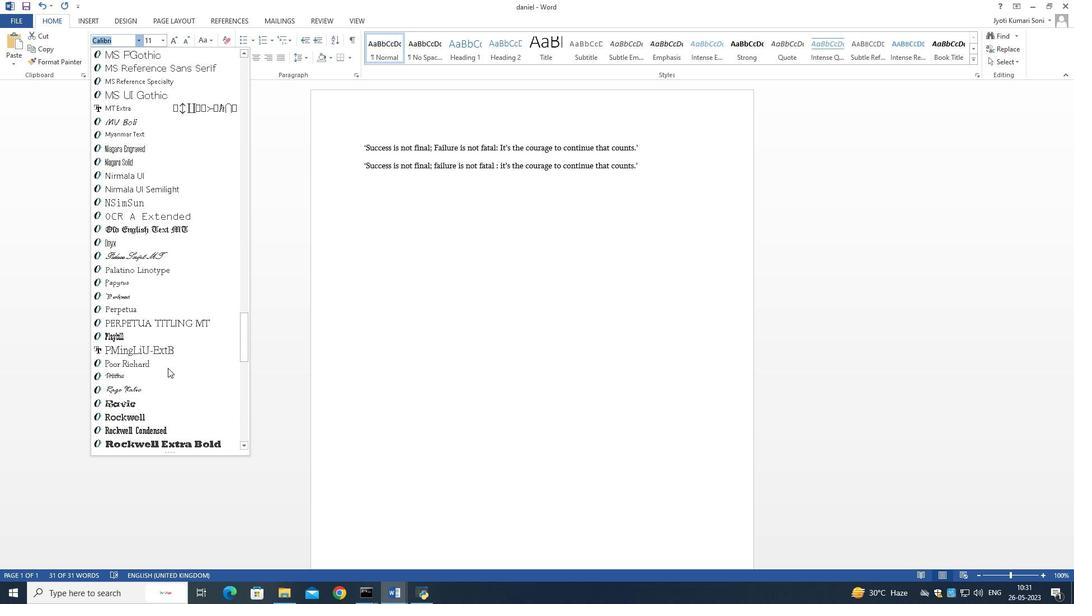 
Action: Mouse scrolled (167, 368) with delta (0, 0)
Screenshot: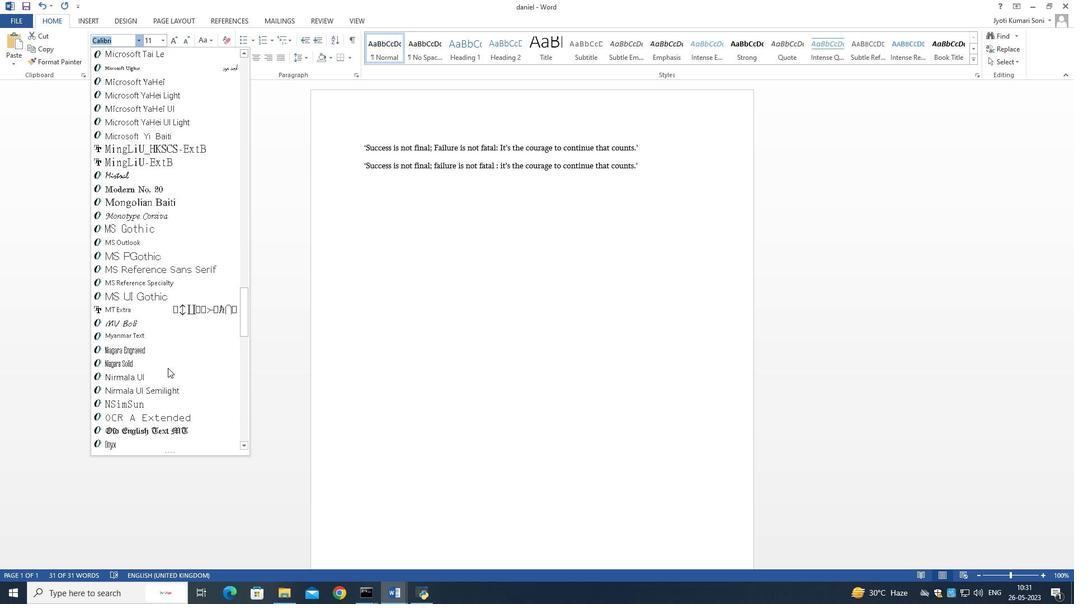 
Action: Mouse scrolled (167, 368) with delta (0, 0)
Screenshot: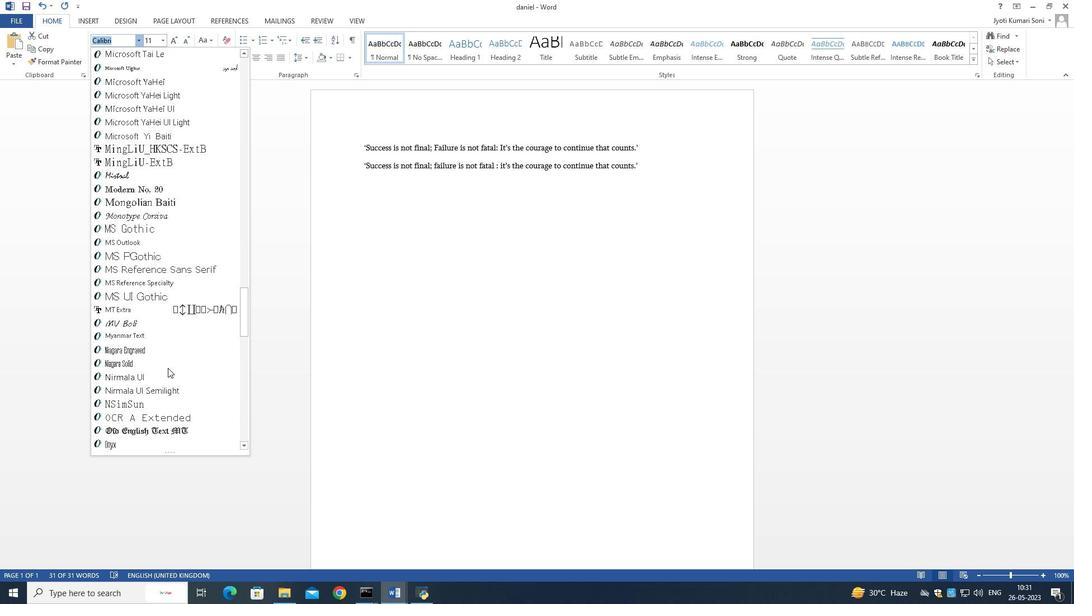 
Action: Mouse scrolled (167, 368) with delta (0, 0)
Screenshot: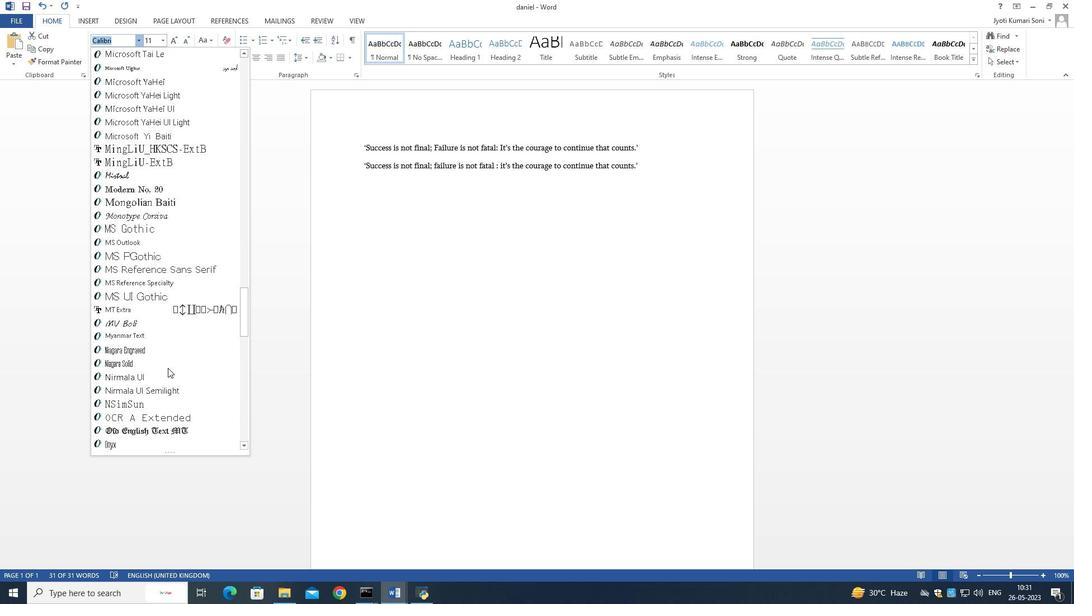 
Action: Mouse scrolled (167, 368) with delta (0, 0)
Screenshot: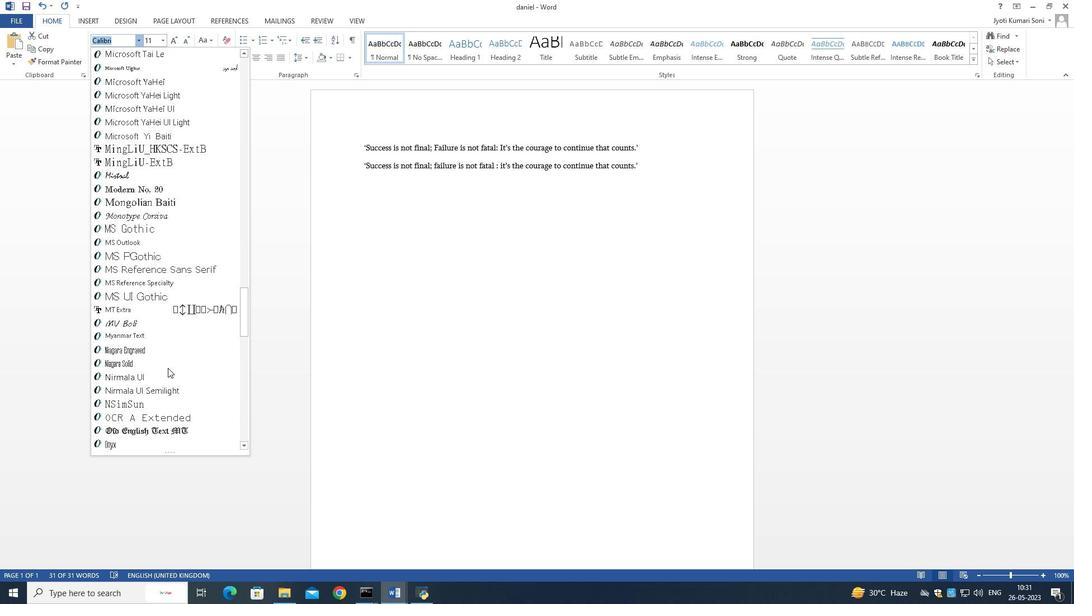 
Action: Mouse scrolled (167, 368) with delta (0, 0)
Screenshot: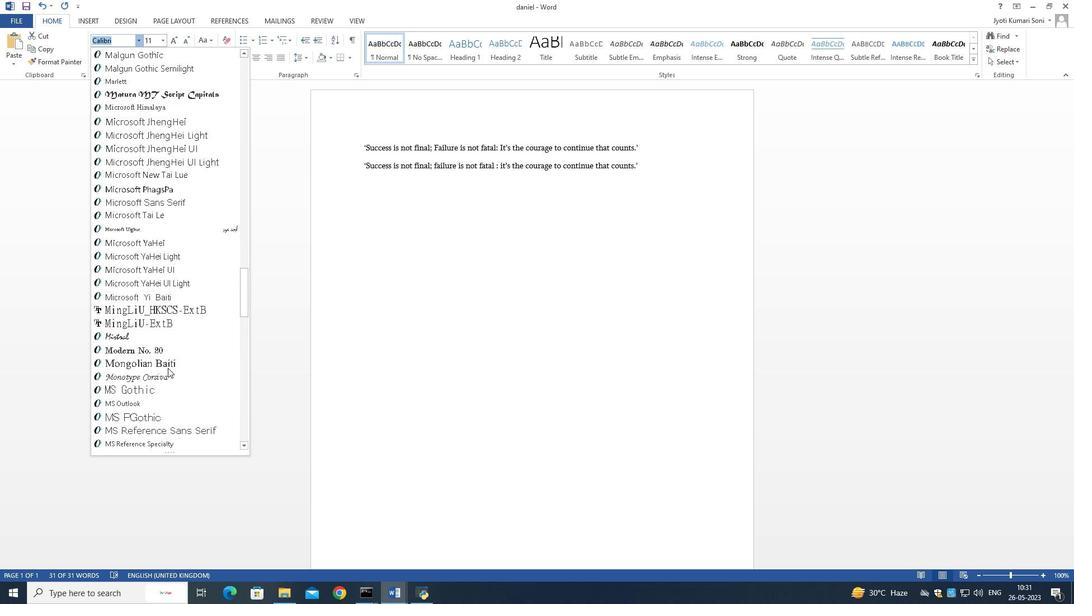 
Action: Mouse scrolled (167, 368) with delta (0, 0)
Screenshot: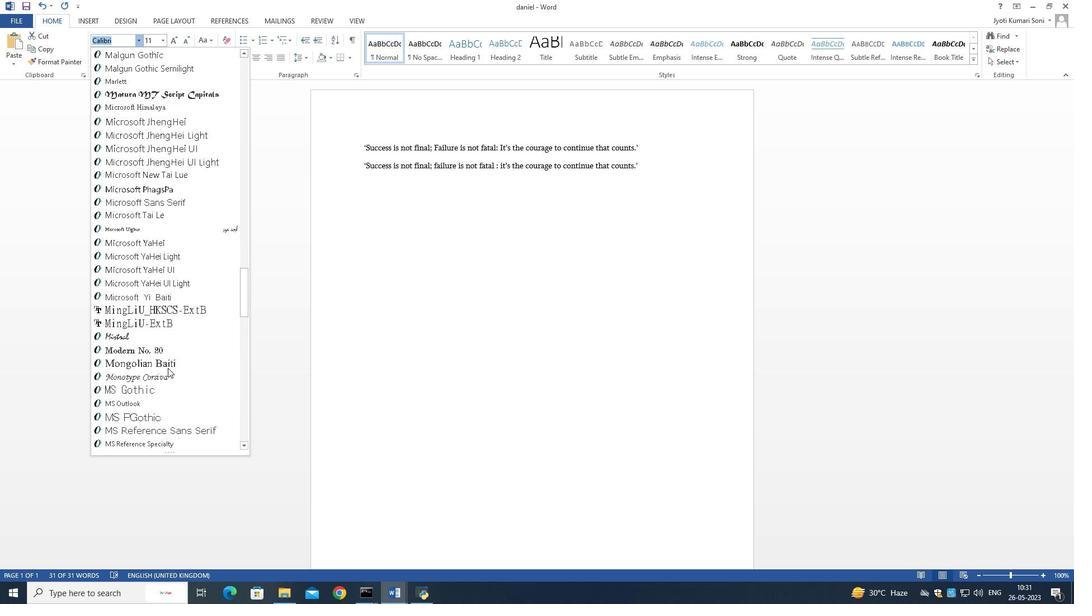 
Action: Mouse scrolled (167, 368) with delta (0, 0)
Screenshot: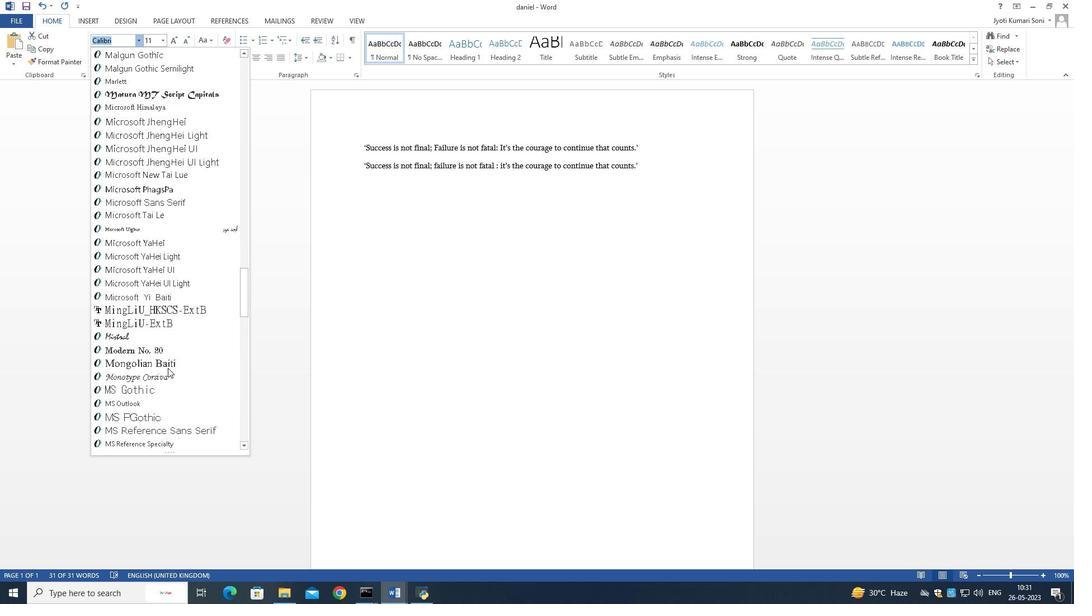
Action: Mouse scrolled (167, 368) with delta (0, 0)
